 Task: Find the route from Vishwakarma Colony to Mahipalpur using Google Maps.
Action: Mouse moved to (274, 62)
Screenshot: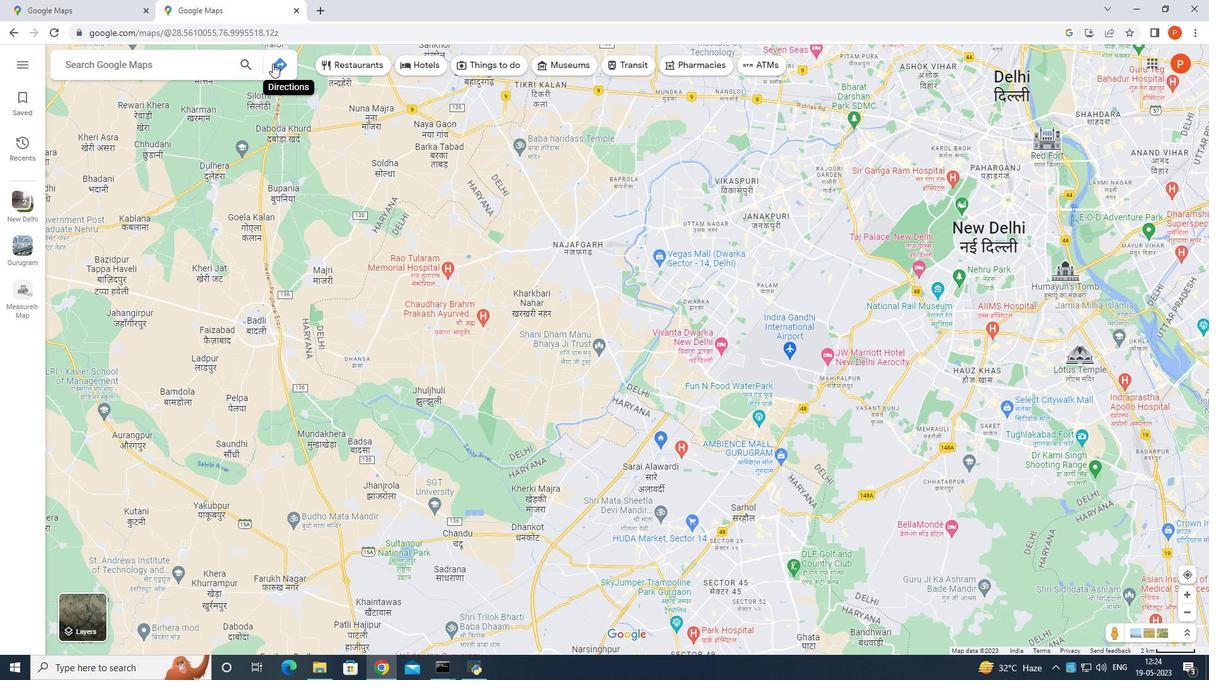 
Action: Mouse pressed left at (274, 62)
Screenshot: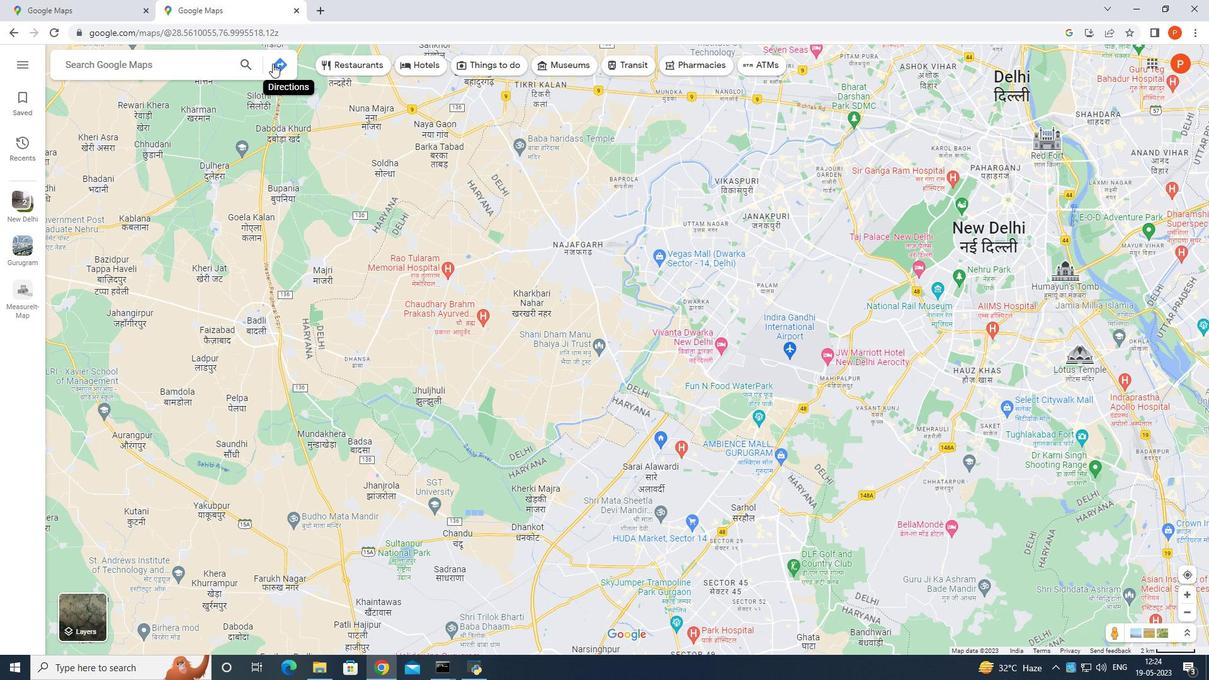 
Action: Mouse moved to (167, 100)
Screenshot: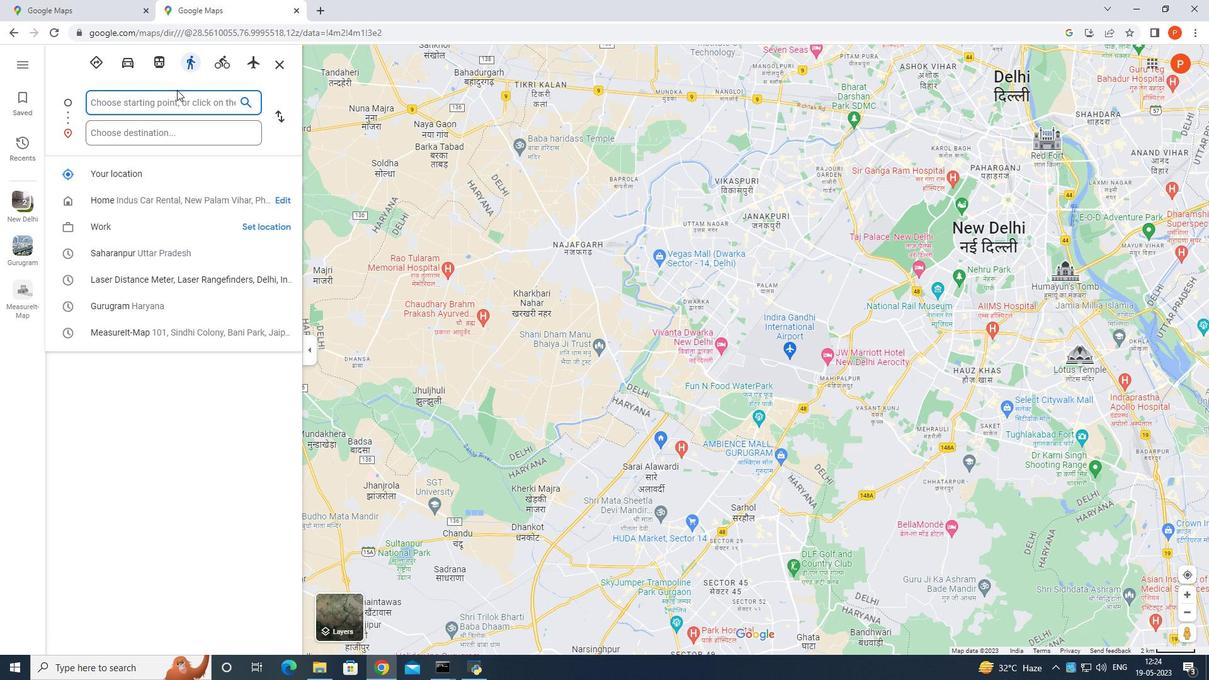 
Action: Mouse pressed left at (167, 100)
Screenshot: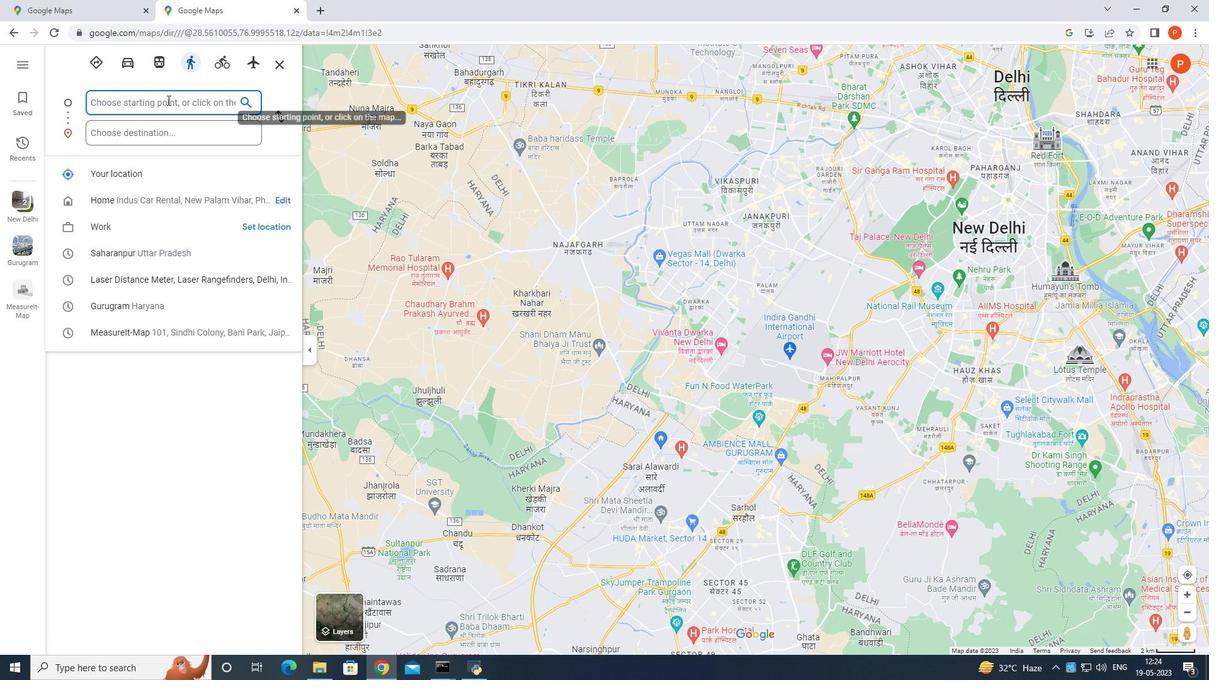 
Action: Mouse moved to (168, 103)
Screenshot: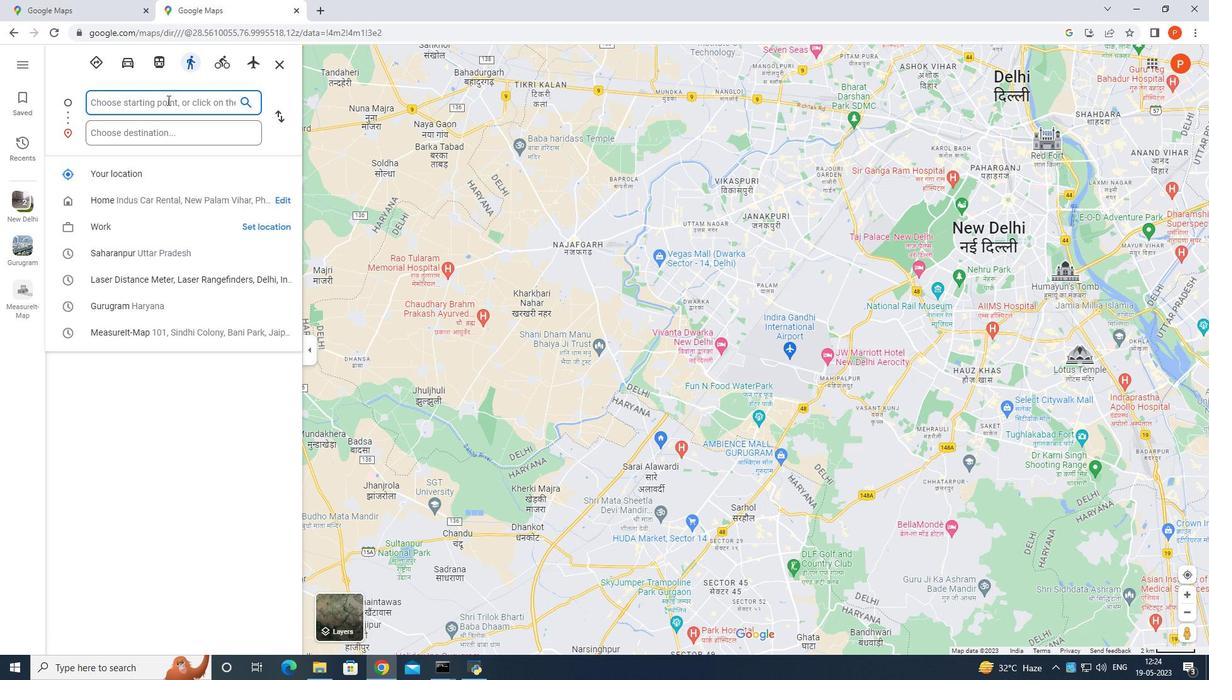 
Action: Key pressed delhi<Key.space>wishvakarma<Key.space>colony<Key.down>
Screenshot: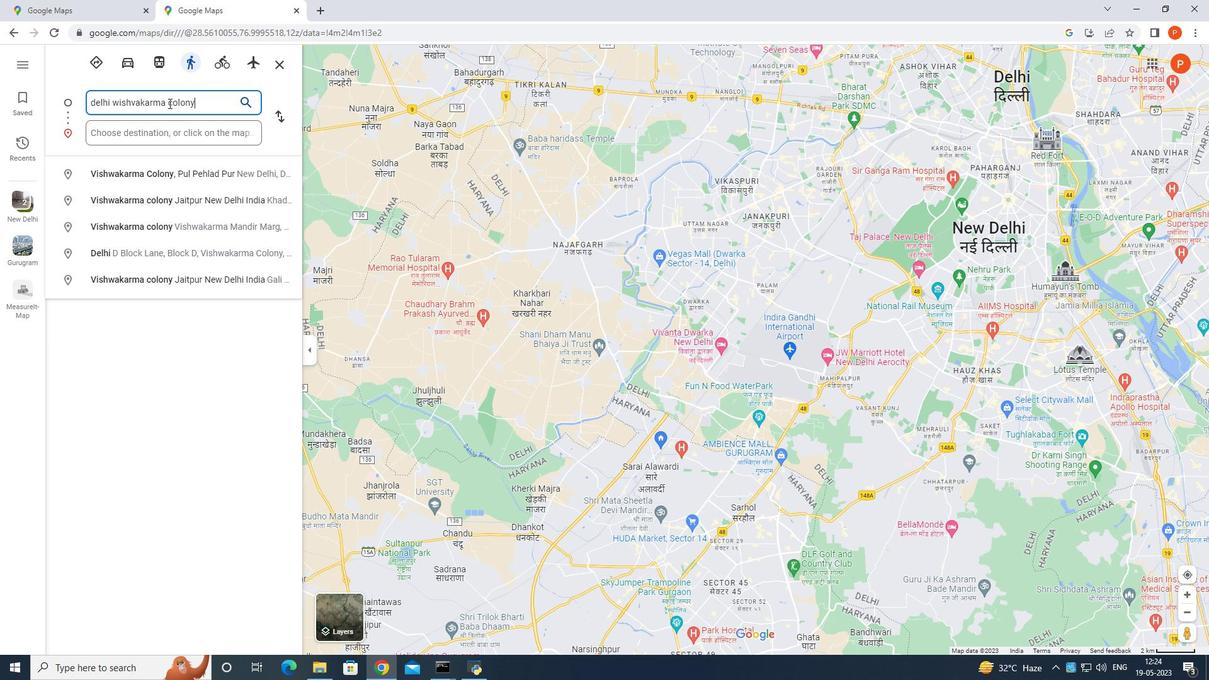 
Action: Mouse moved to (137, 127)
Screenshot: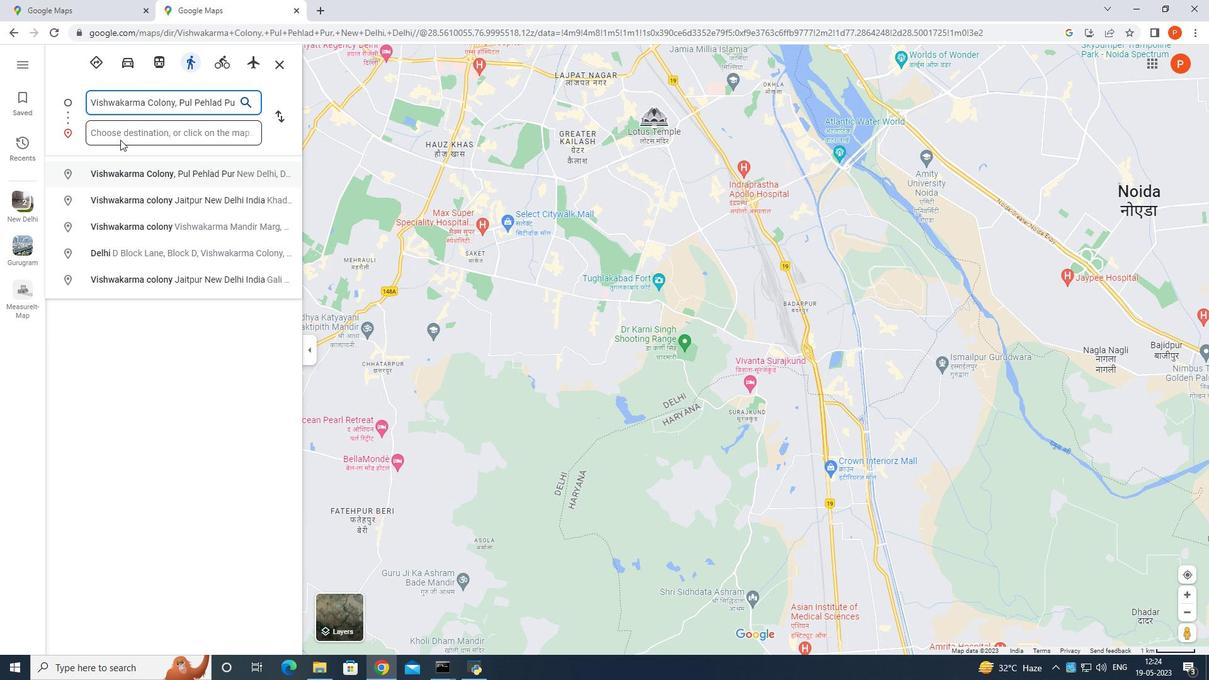 
Action: Mouse pressed left at (137, 127)
Screenshot: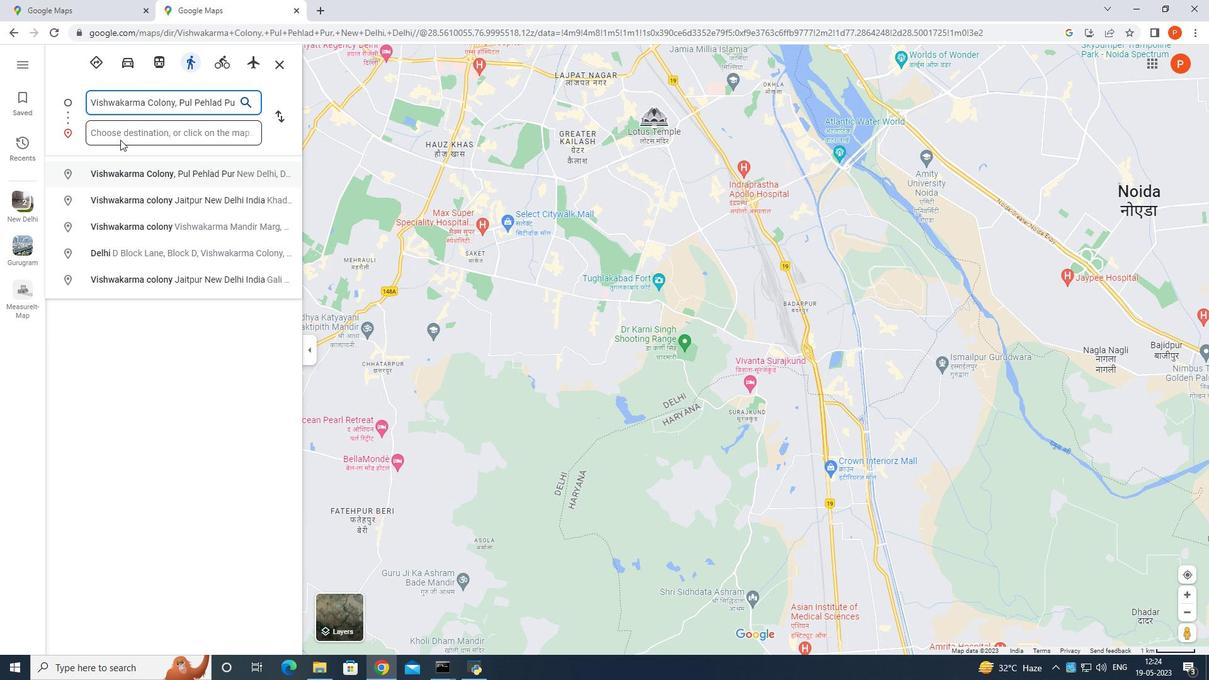
Action: Key pressed mahipalpur<Key.enter>
Screenshot: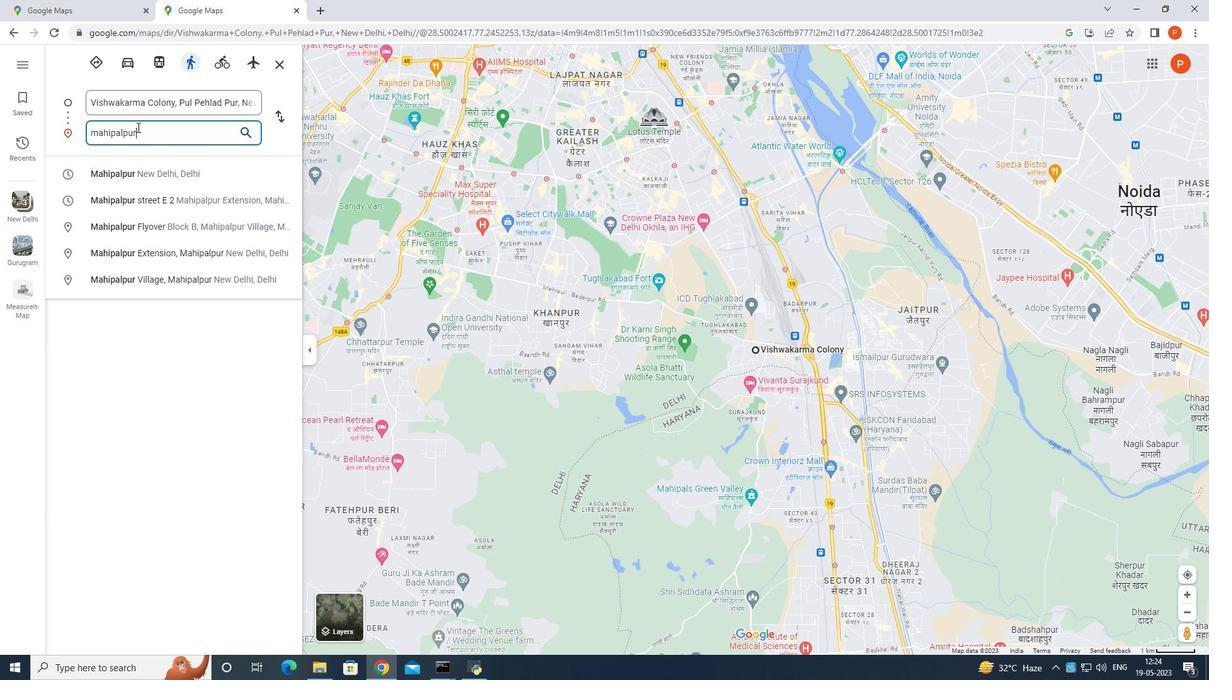 
Action: Mouse moved to (139, 131)
Screenshot: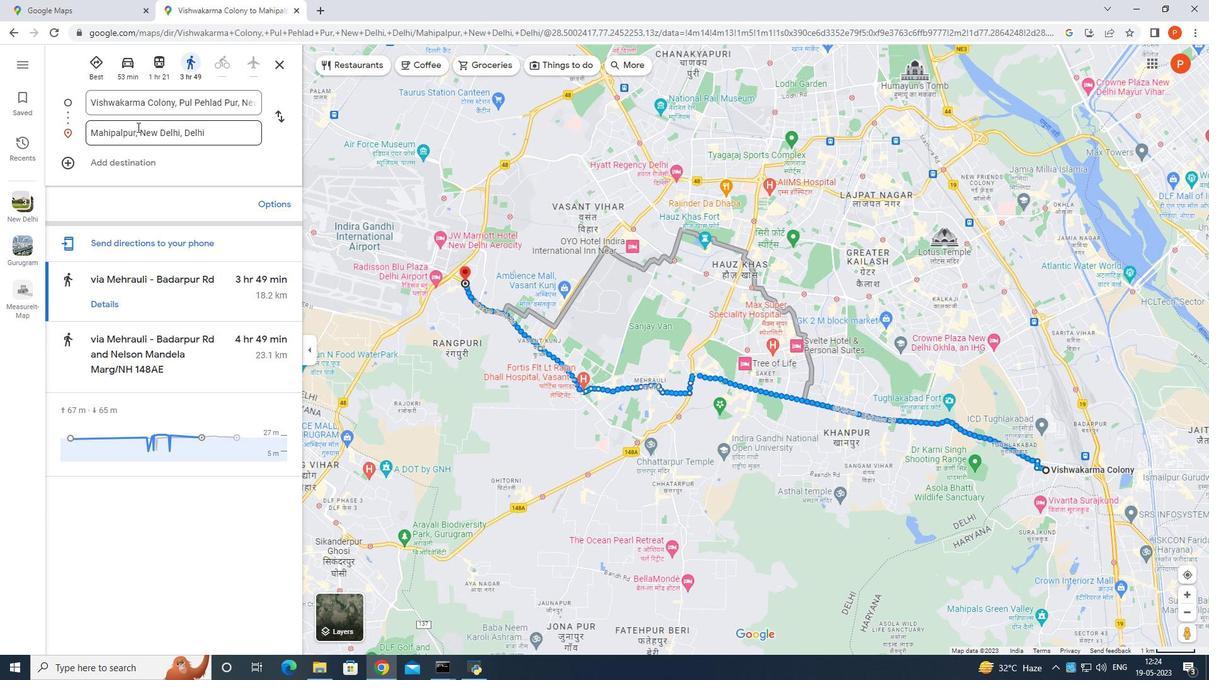 
Action: Mouse scrolled (139, 127) with delta (0, 0)
Screenshot: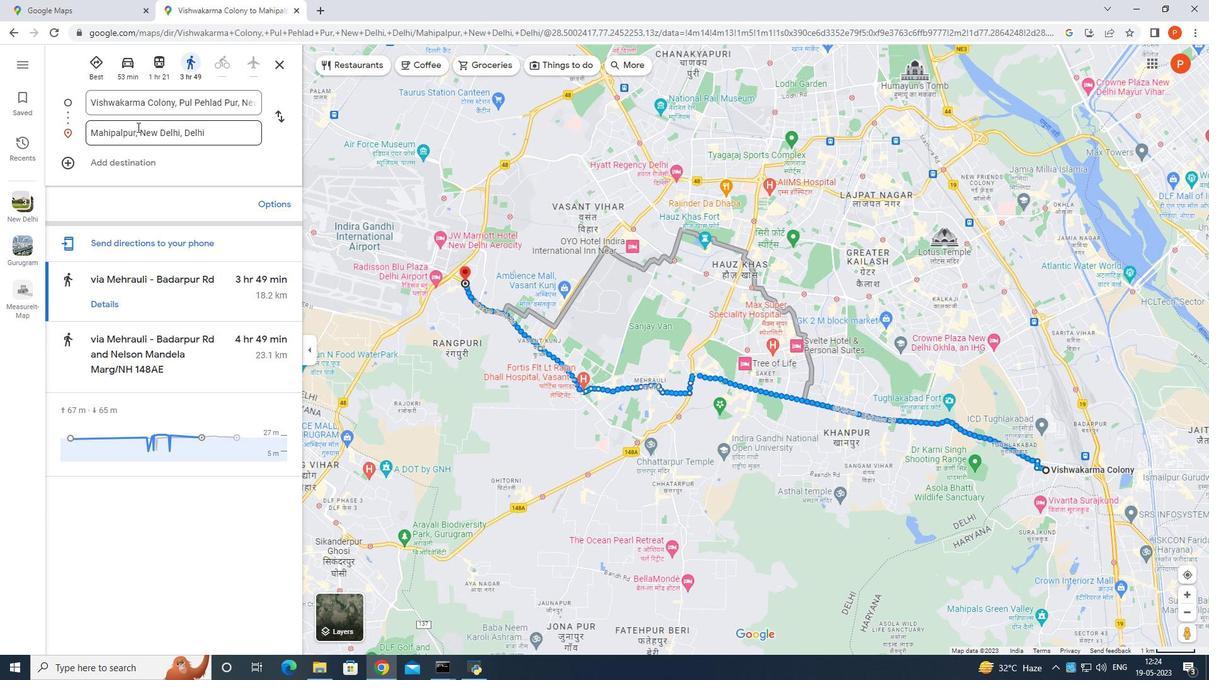 
Action: Mouse moved to (142, 149)
Screenshot: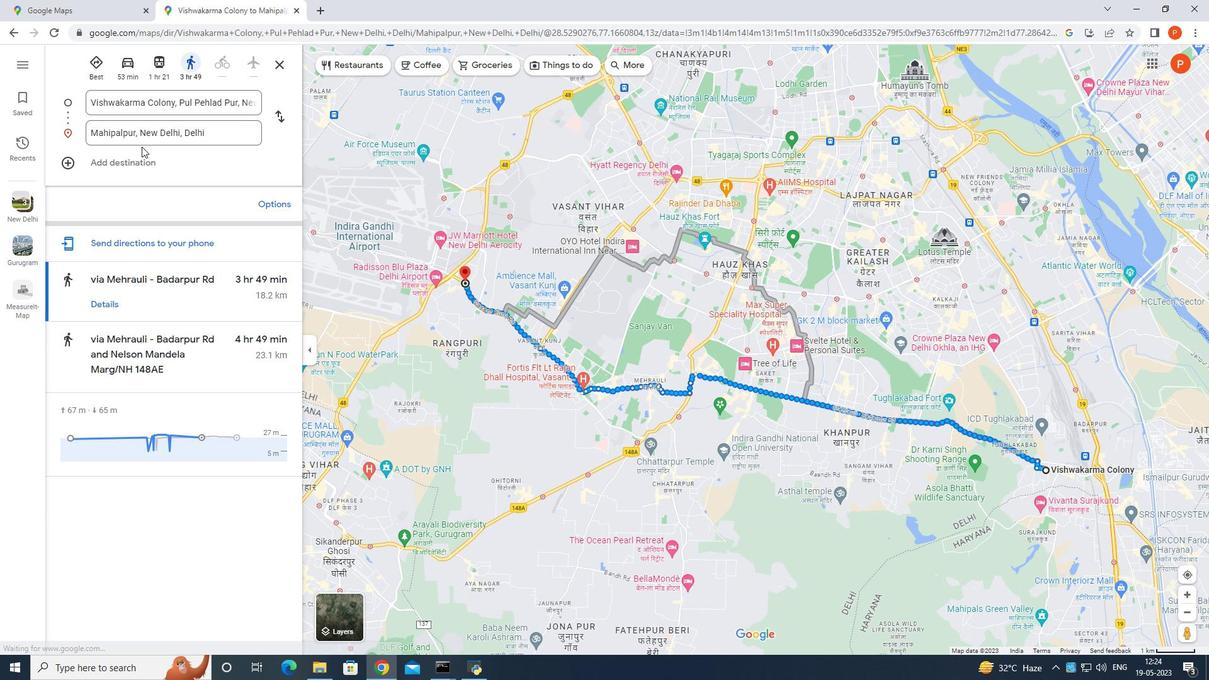 
Action: Mouse scrolled (142, 149) with delta (0, 0)
Screenshot: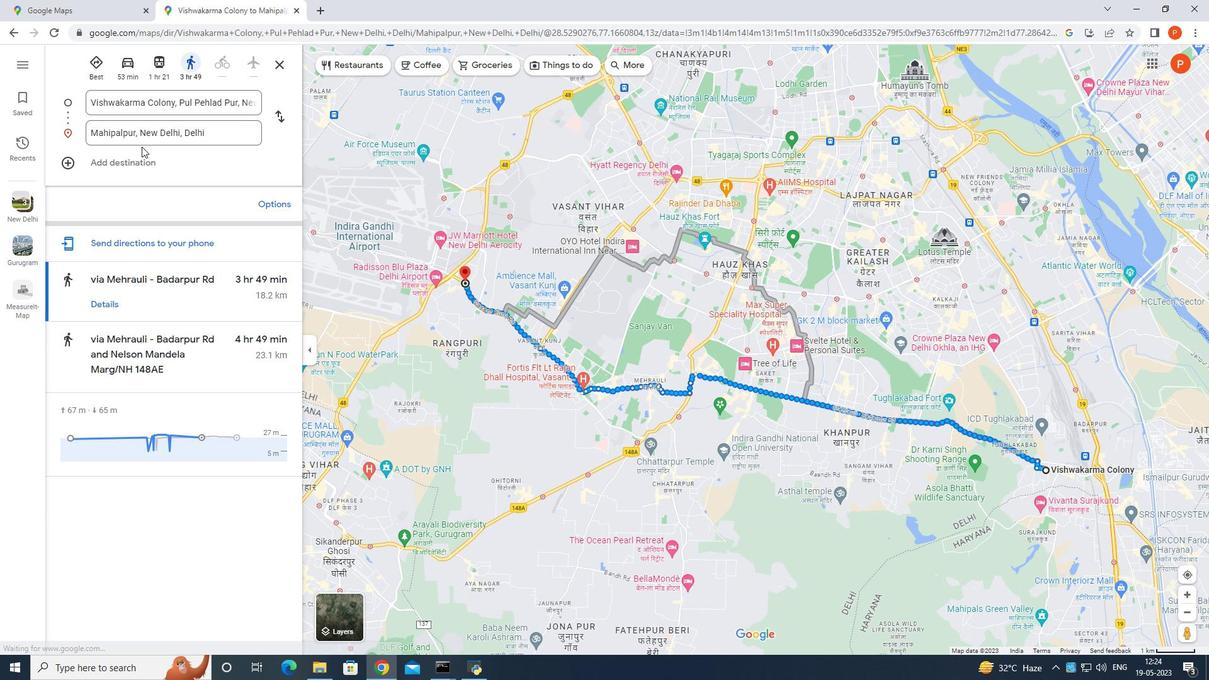 
Action: Mouse scrolled (142, 149) with delta (0, 0)
Screenshot: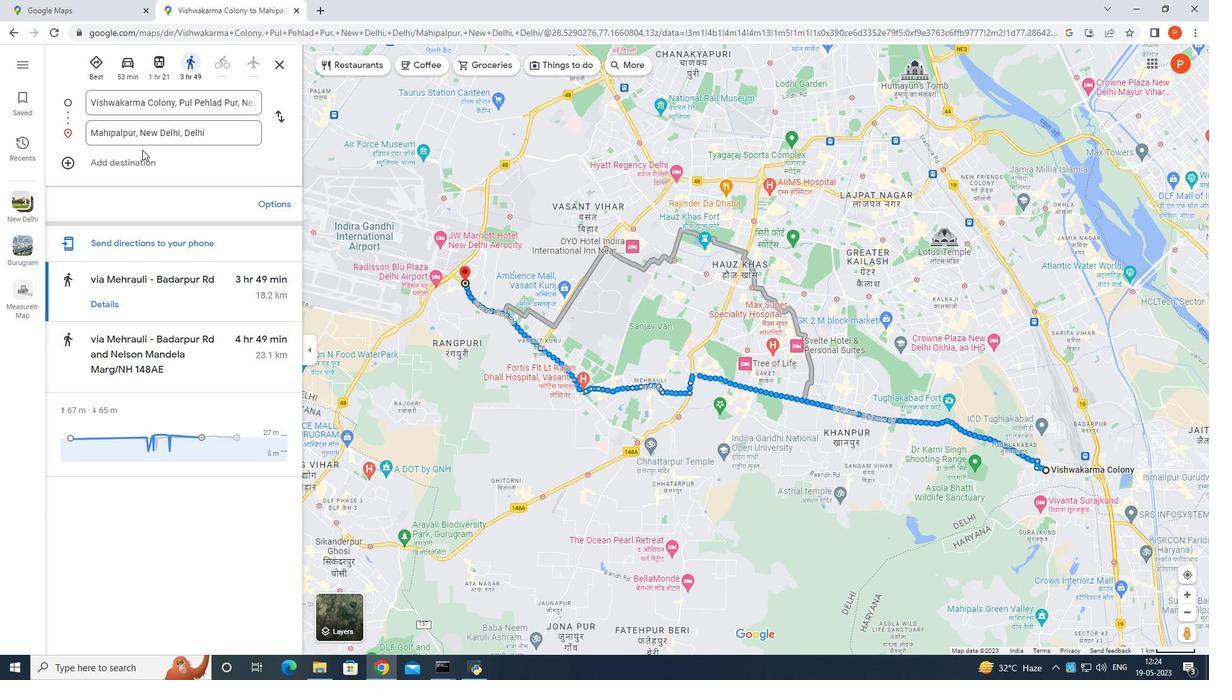
Action: Mouse moved to (284, 205)
Screenshot: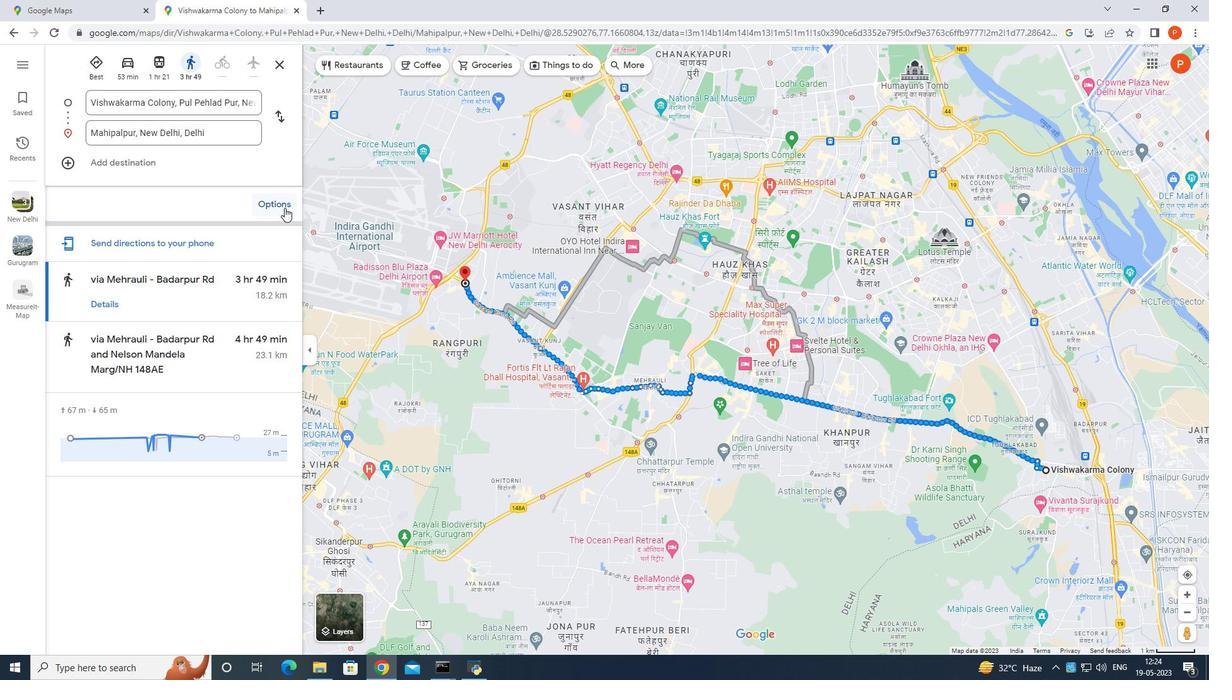 
Action: Mouse pressed left at (284, 205)
Screenshot: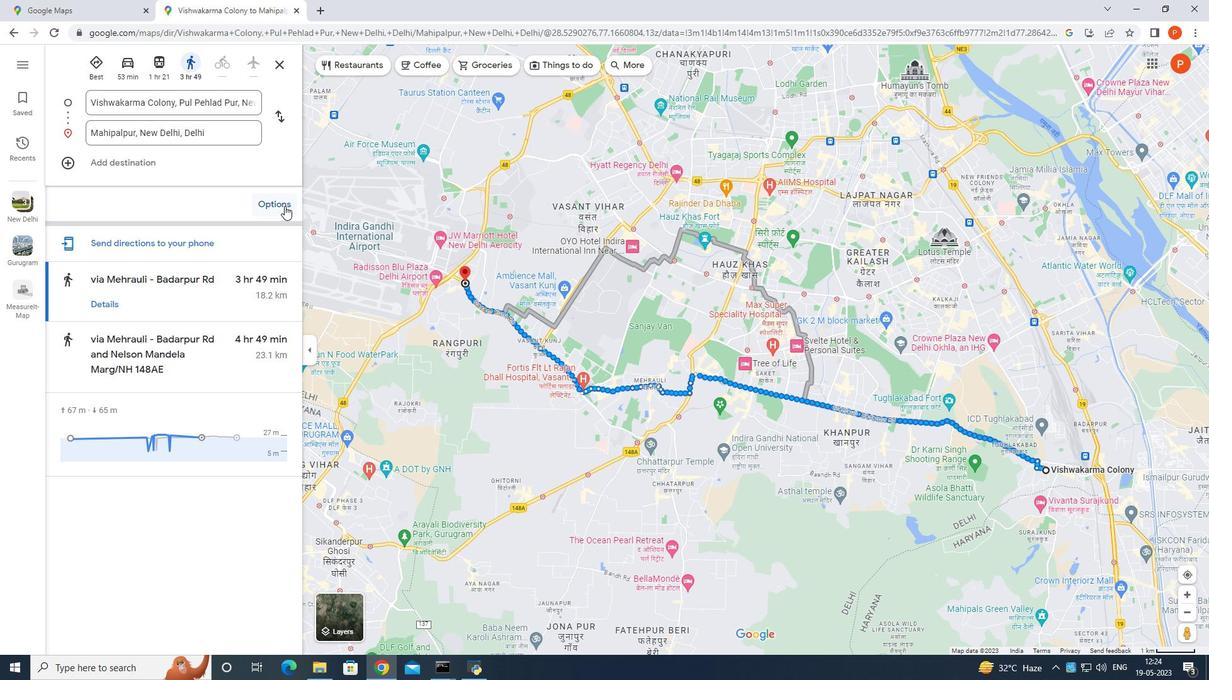
Action: Mouse moved to (279, 202)
Screenshot: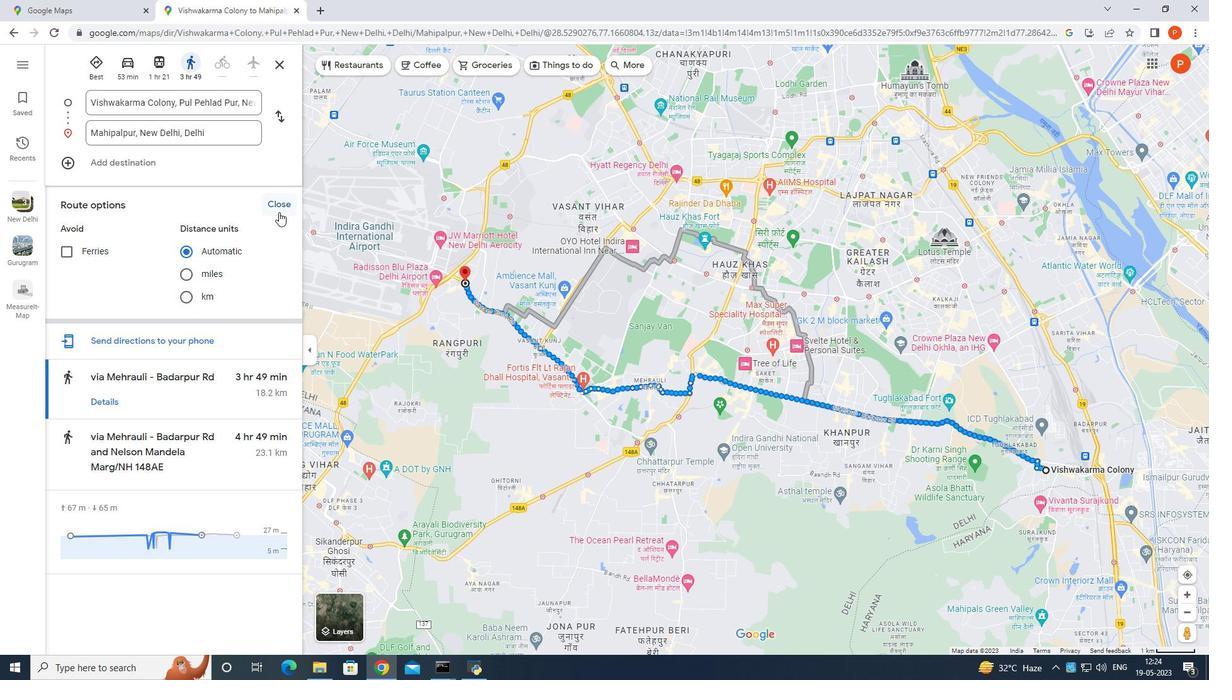 
Action: Mouse pressed left at (279, 202)
Screenshot: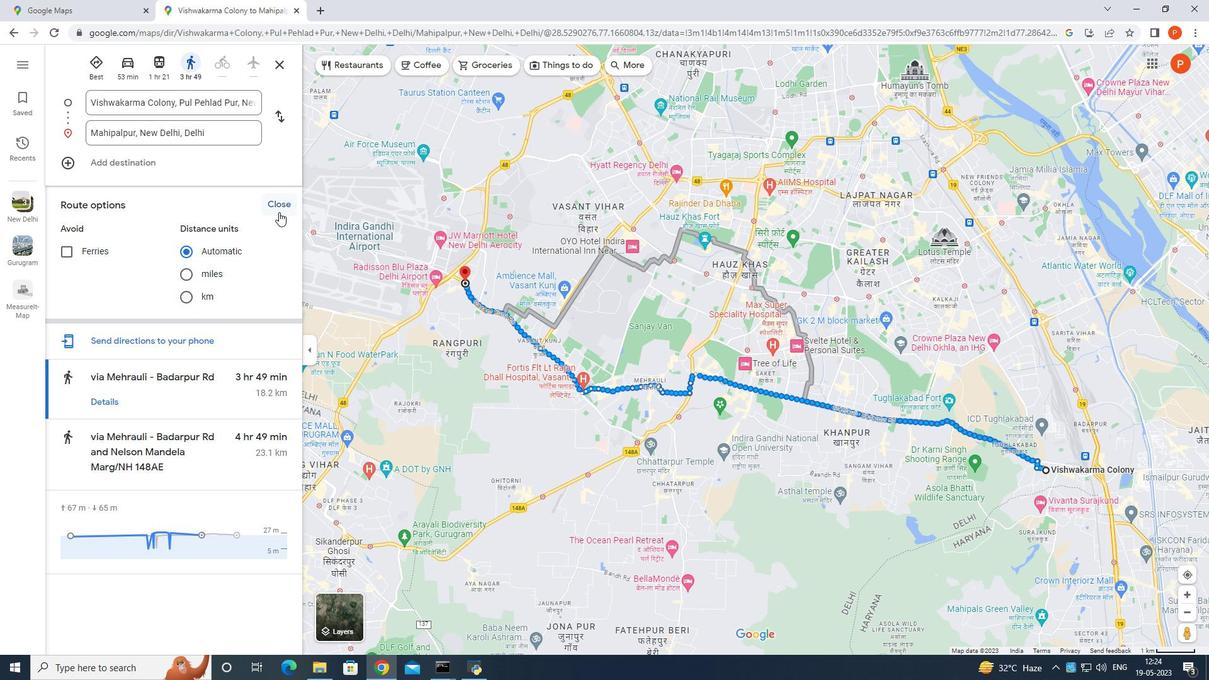 
Action: Mouse moved to (214, 306)
Screenshot: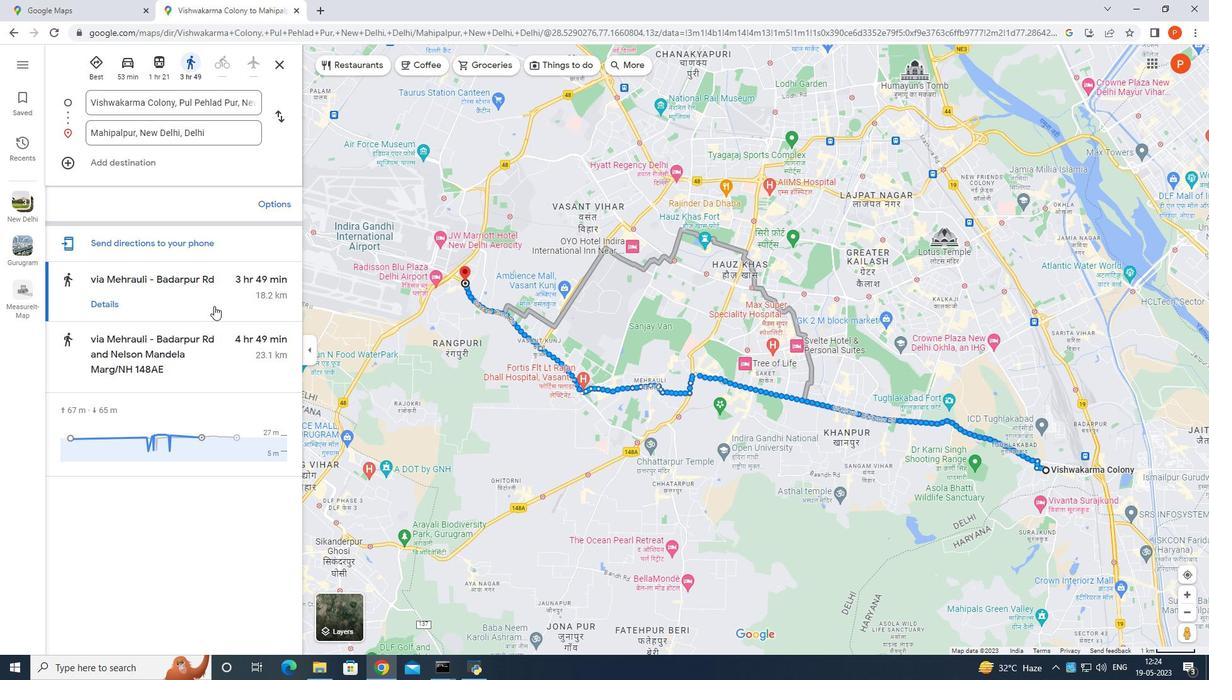
Action: Mouse pressed left at (214, 306)
Screenshot: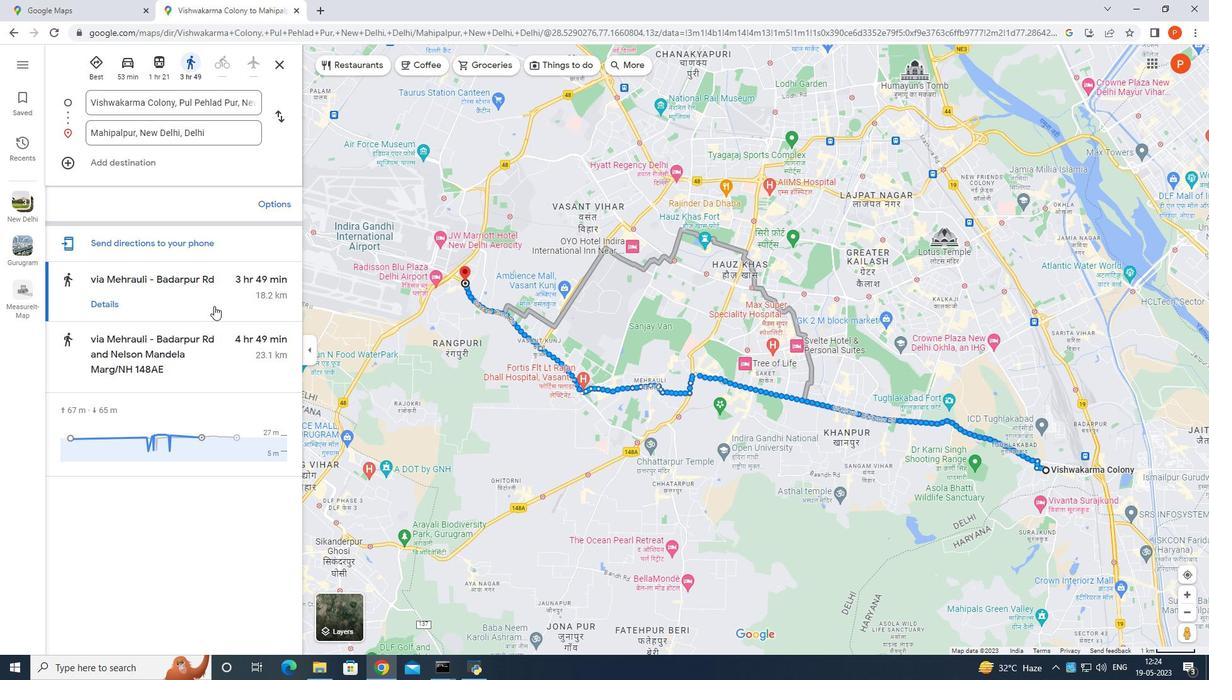 
Action: Mouse moved to (208, 294)
Screenshot: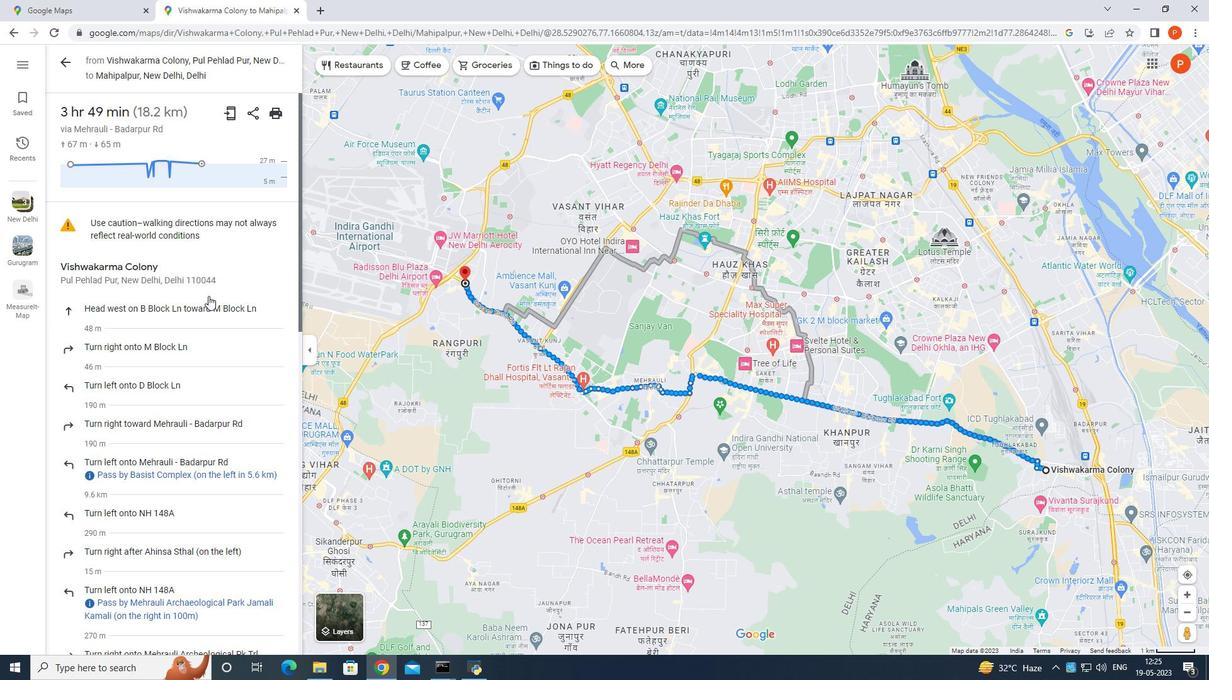 
Action: Mouse scrolled (208, 294) with delta (0, 0)
Screenshot: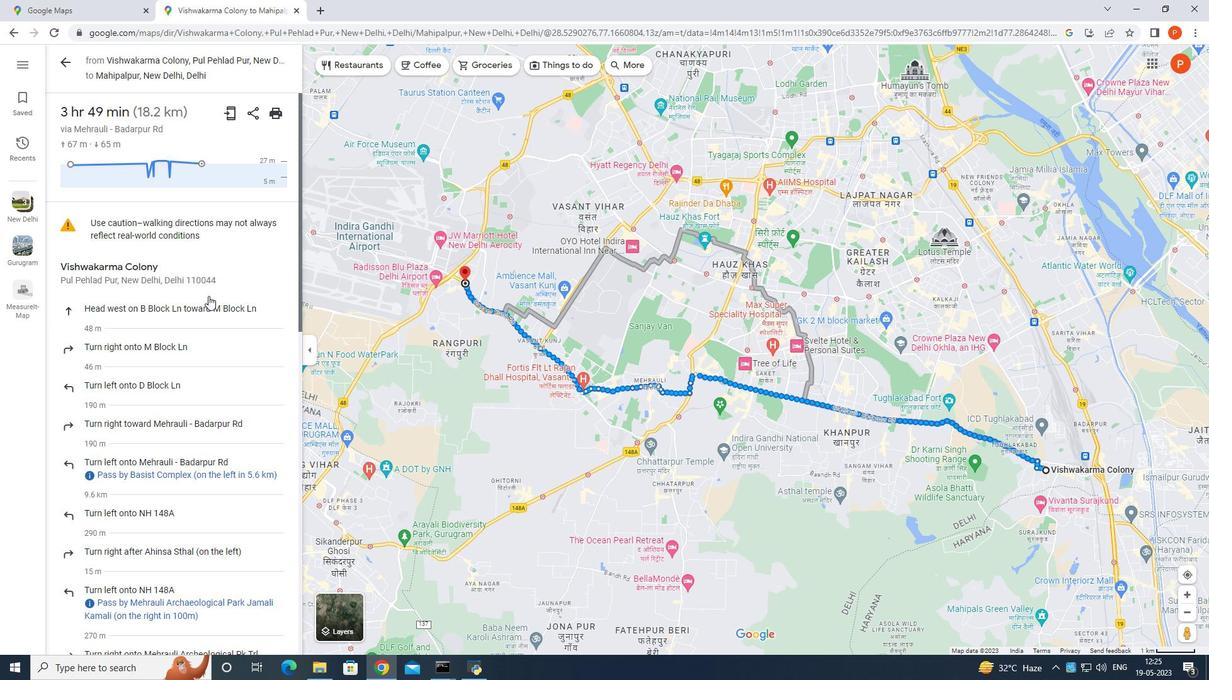 
Action: Mouse moved to (186, 231)
Screenshot: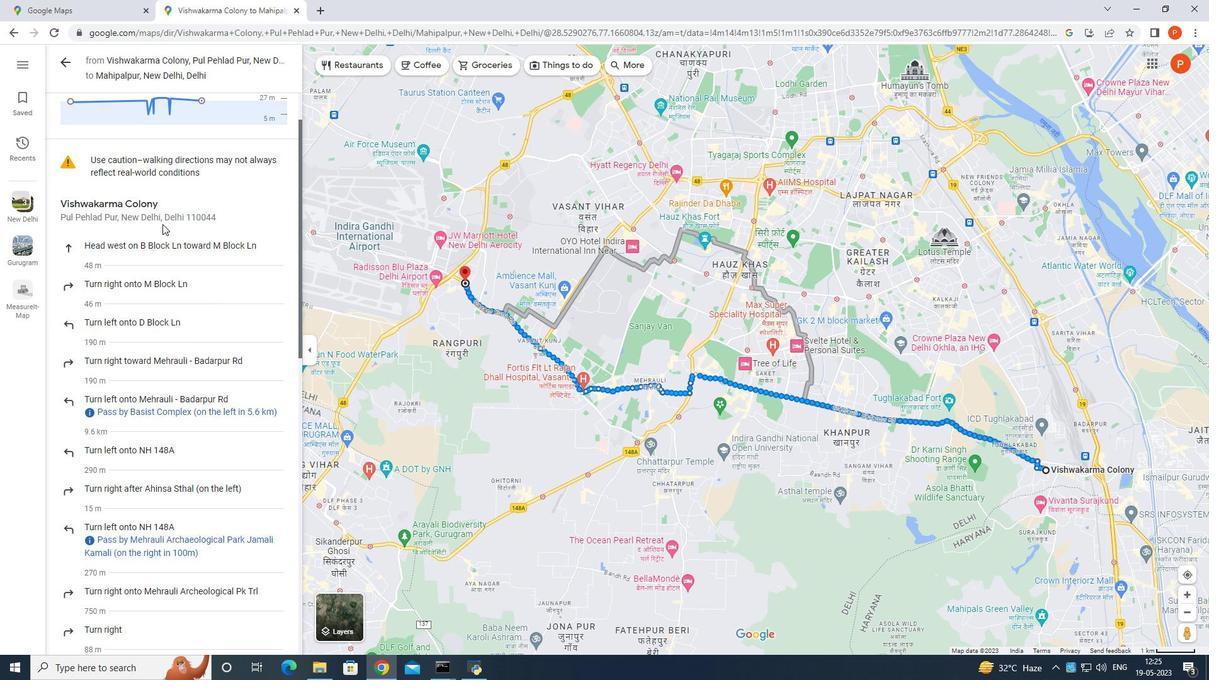 
Action: Mouse scrolled (186, 230) with delta (0, 0)
Screenshot: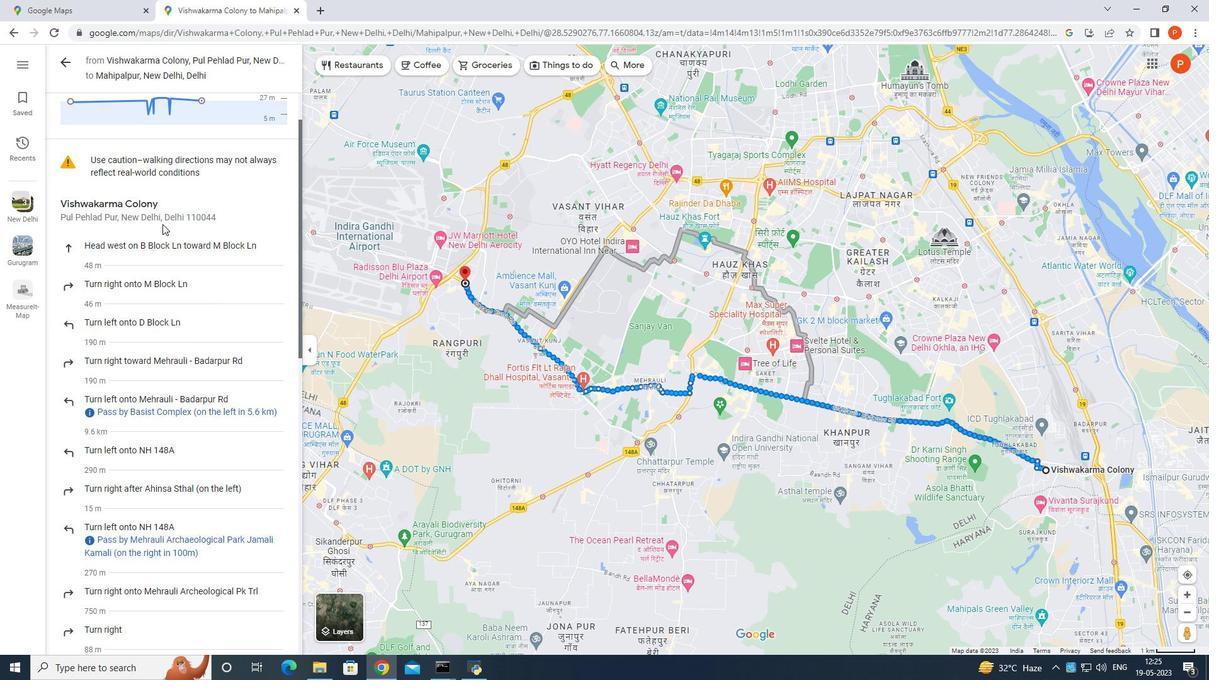 
Action: Mouse moved to (219, 199)
Screenshot: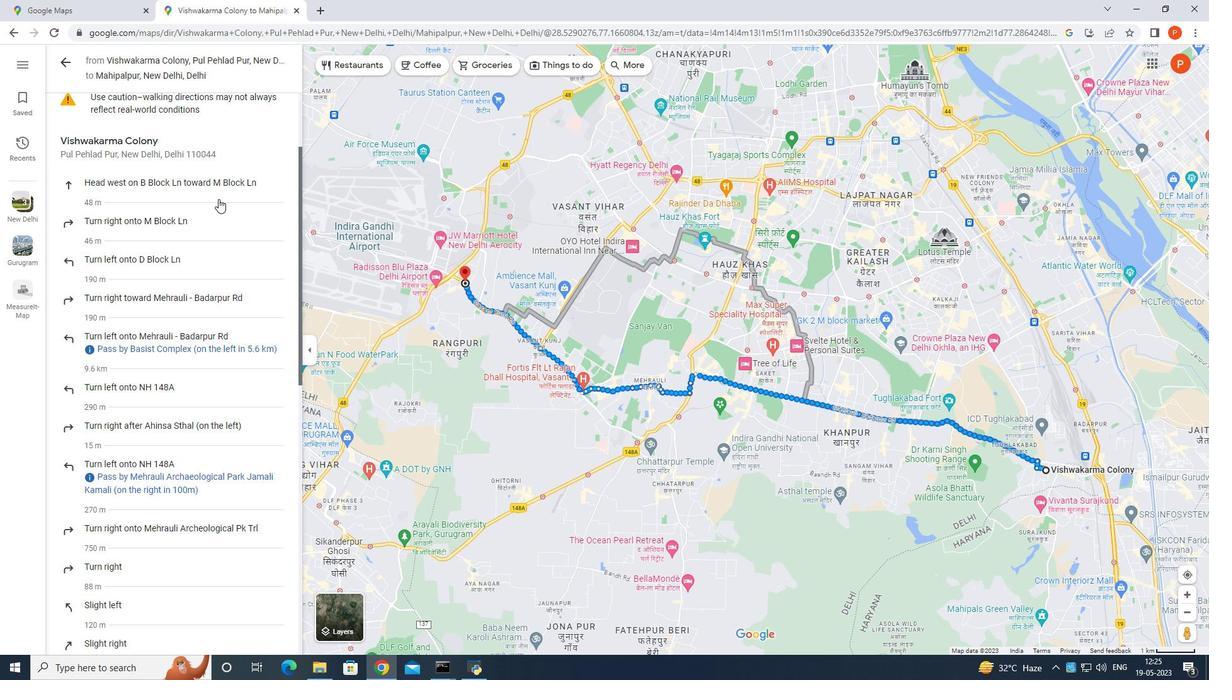 
Action: Mouse scrolled (219, 198) with delta (0, 0)
Screenshot: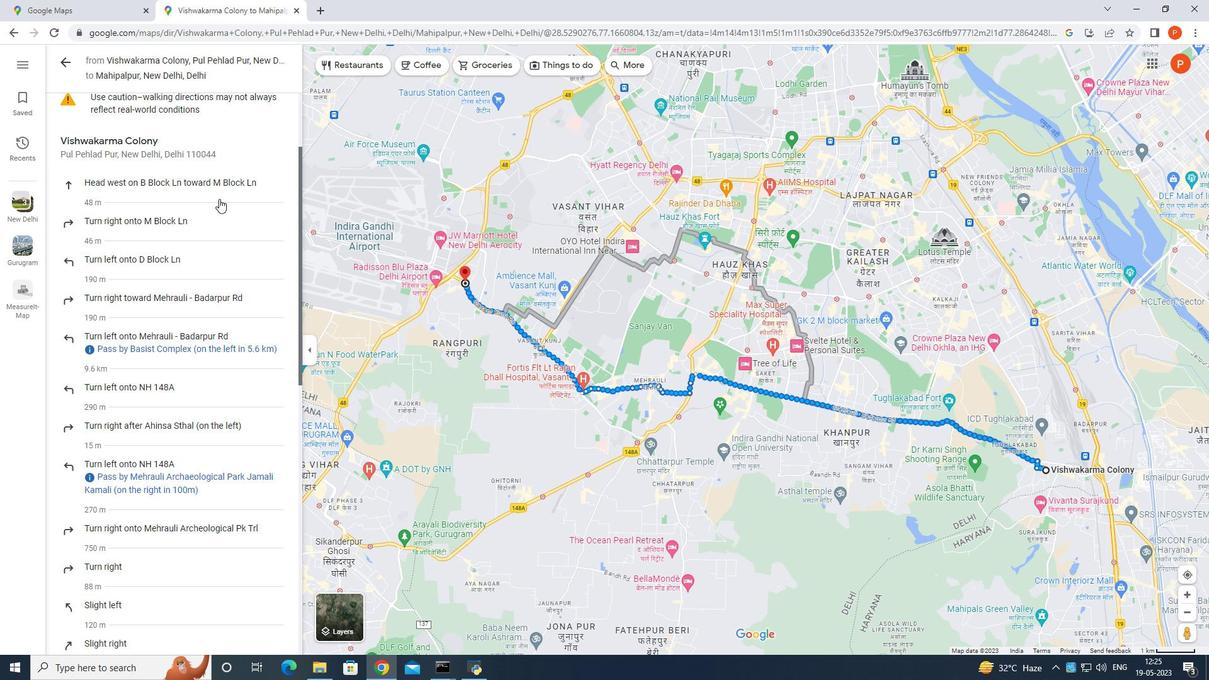 
Action: Mouse moved to (197, 271)
Screenshot: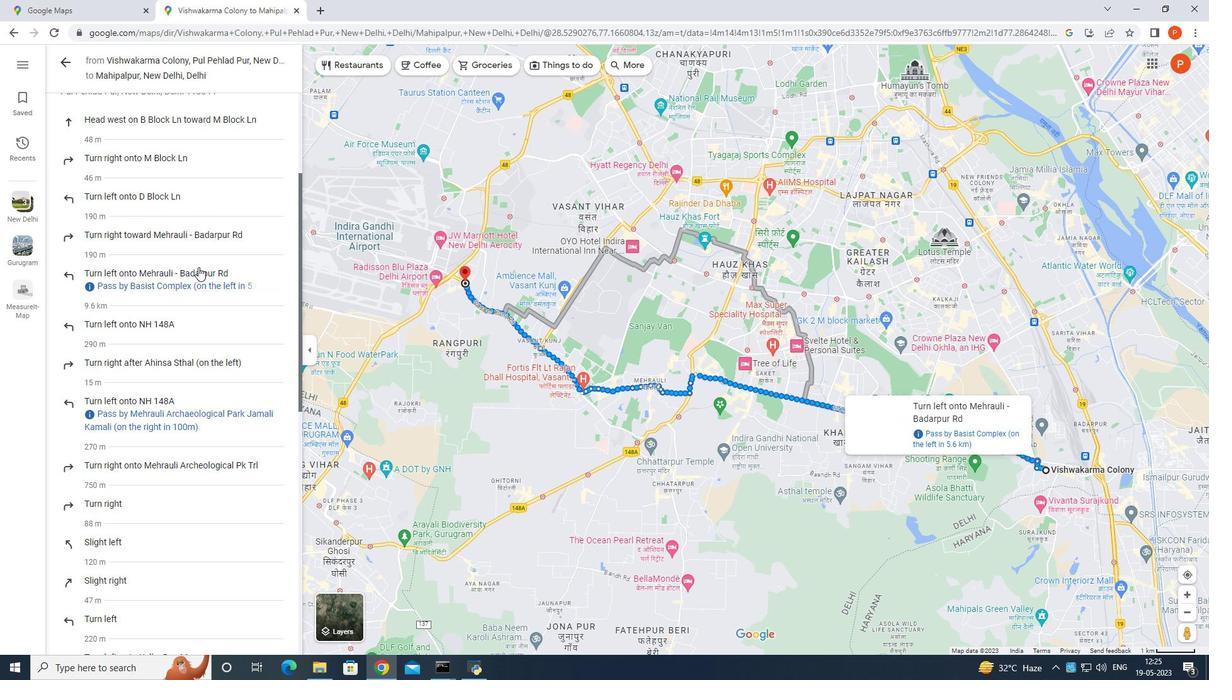 
Action: Mouse scrolled (197, 270) with delta (0, 0)
Screenshot: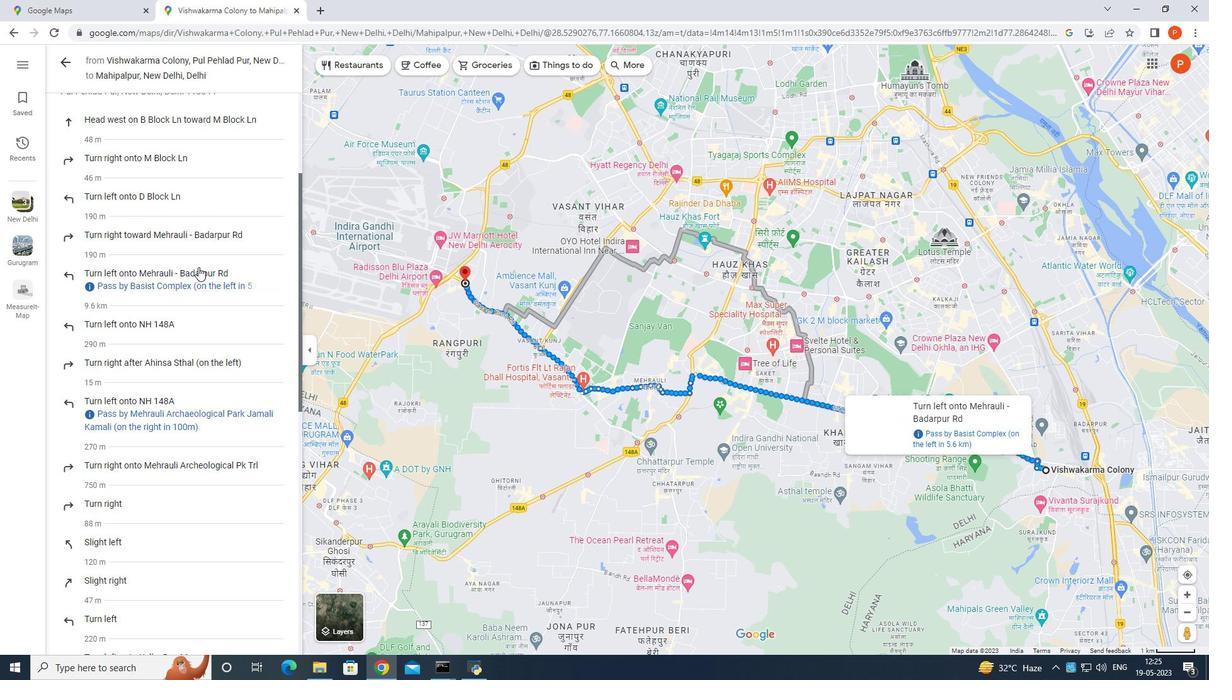 
Action: Mouse moved to (192, 330)
Screenshot: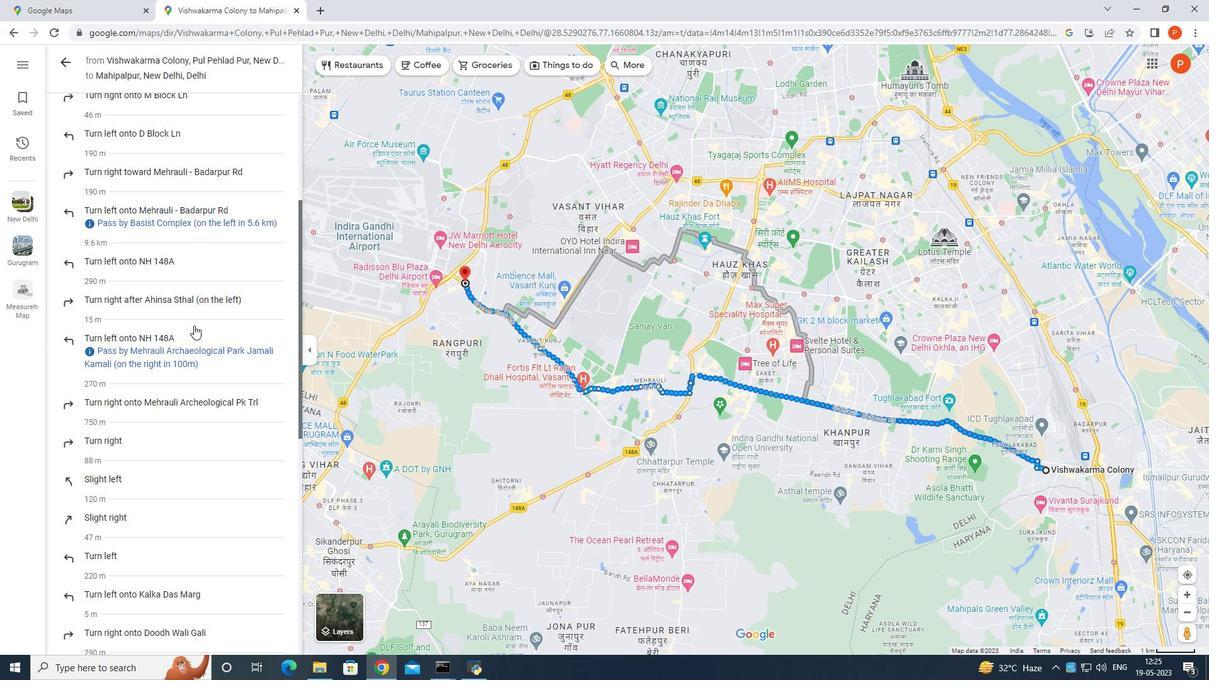 
Action: Mouse scrolled (192, 330) with delta (0, 0)
Screenshot: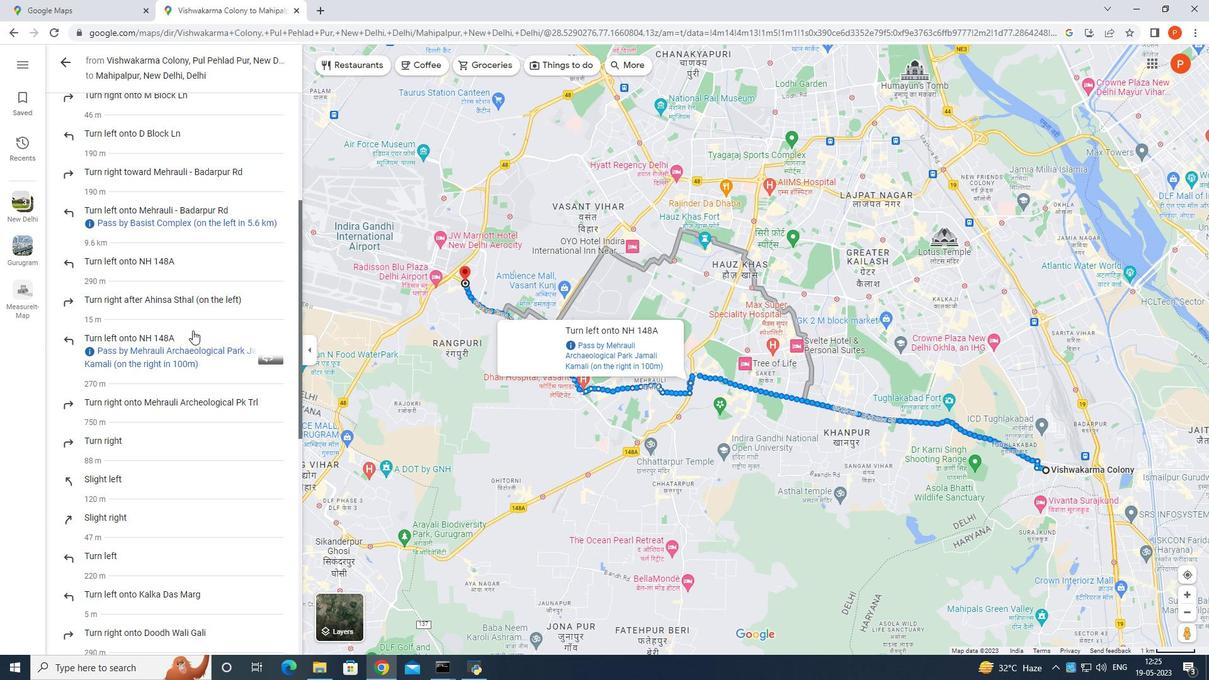 
Action: Mouse scrolled (192, 330) with delta (0, 0)
Screenshot: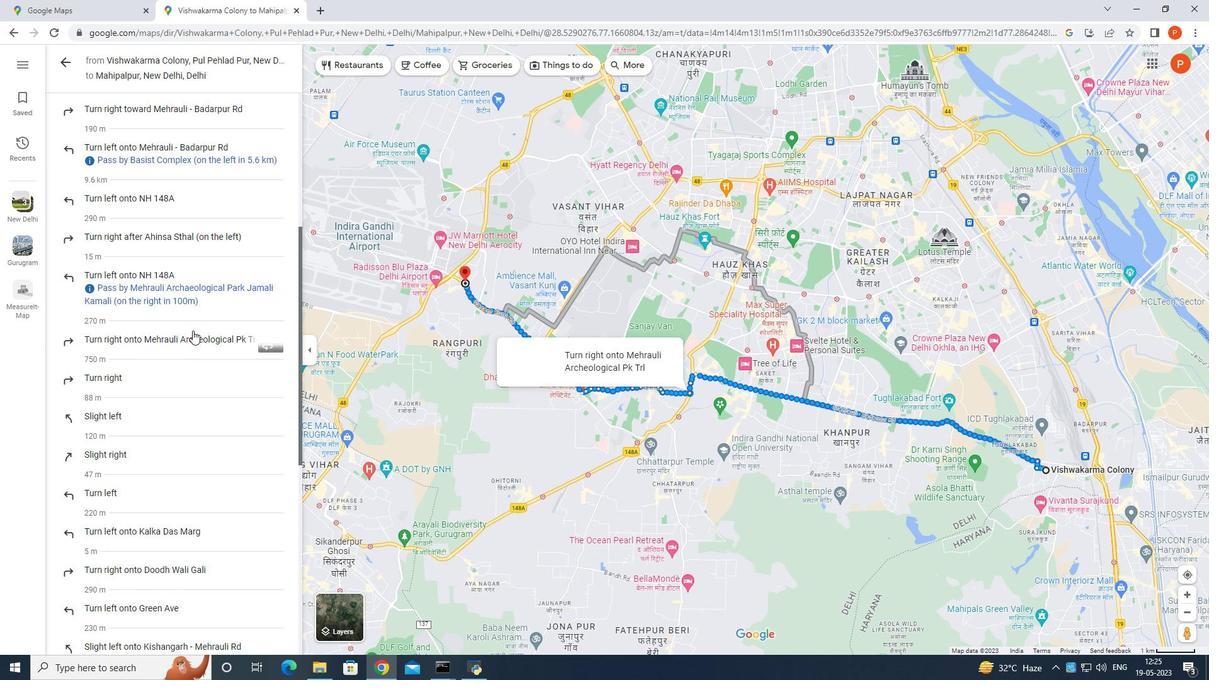 
Action: Mouse scrolled (192, 330) with delta (0, 0)
Screenshot: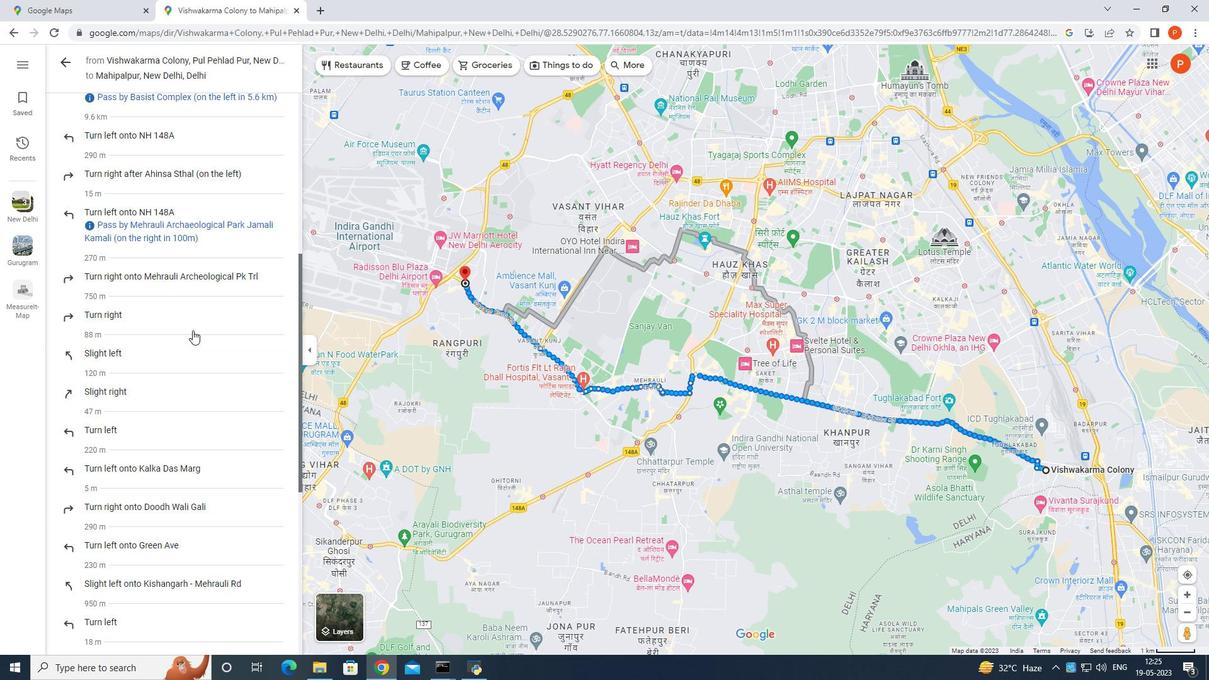 
Action: Mouse scrolled (192, 330) with delta (0, 0)
Screenshot: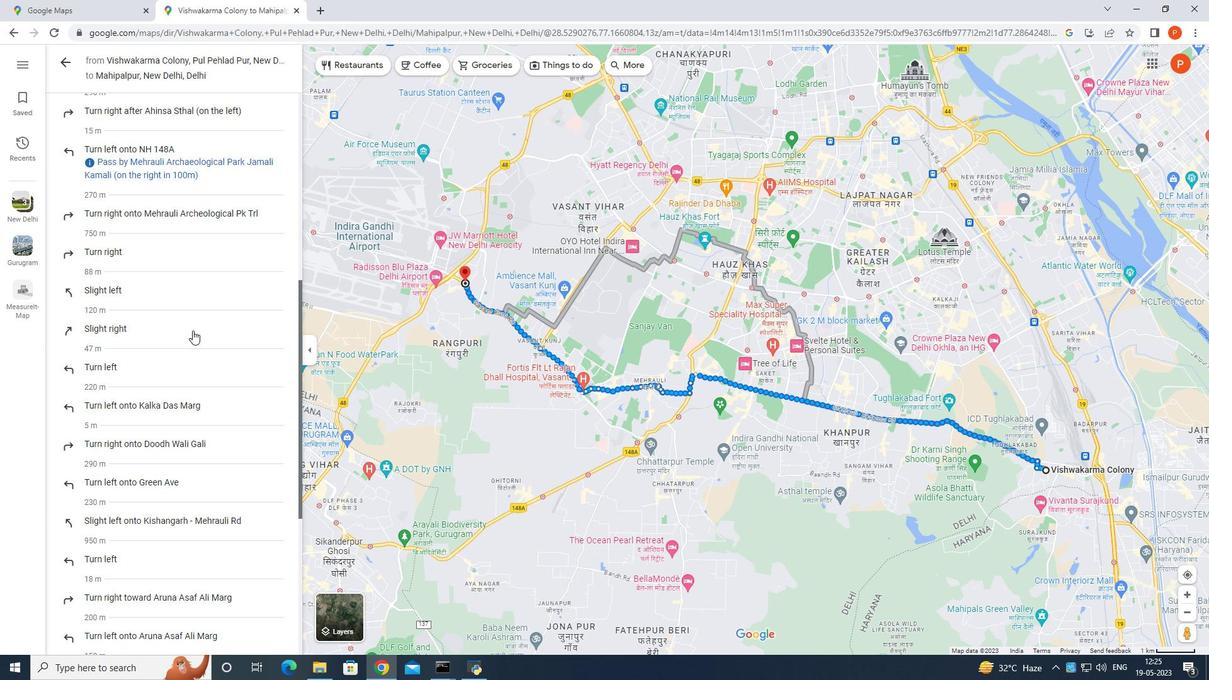 
Action: Mouse scrolled (192, 330) with delta (0, 0)
Screenshot: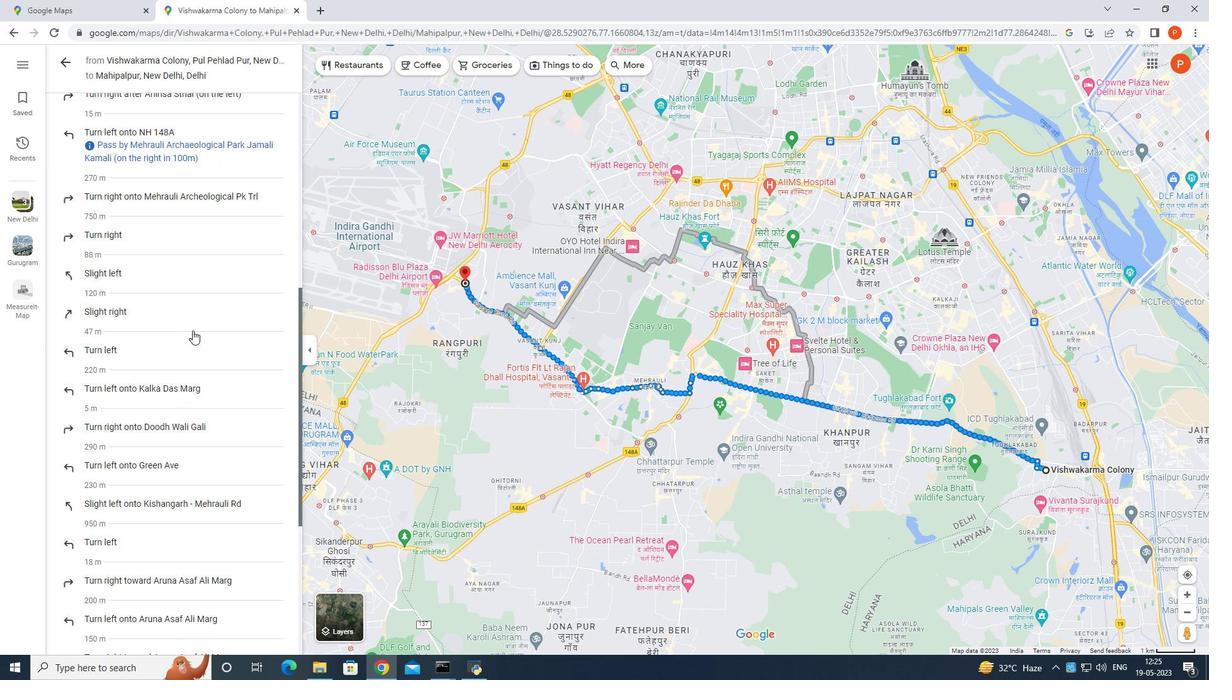 
Action: Mouse moved to (194, 326)
Screenshot: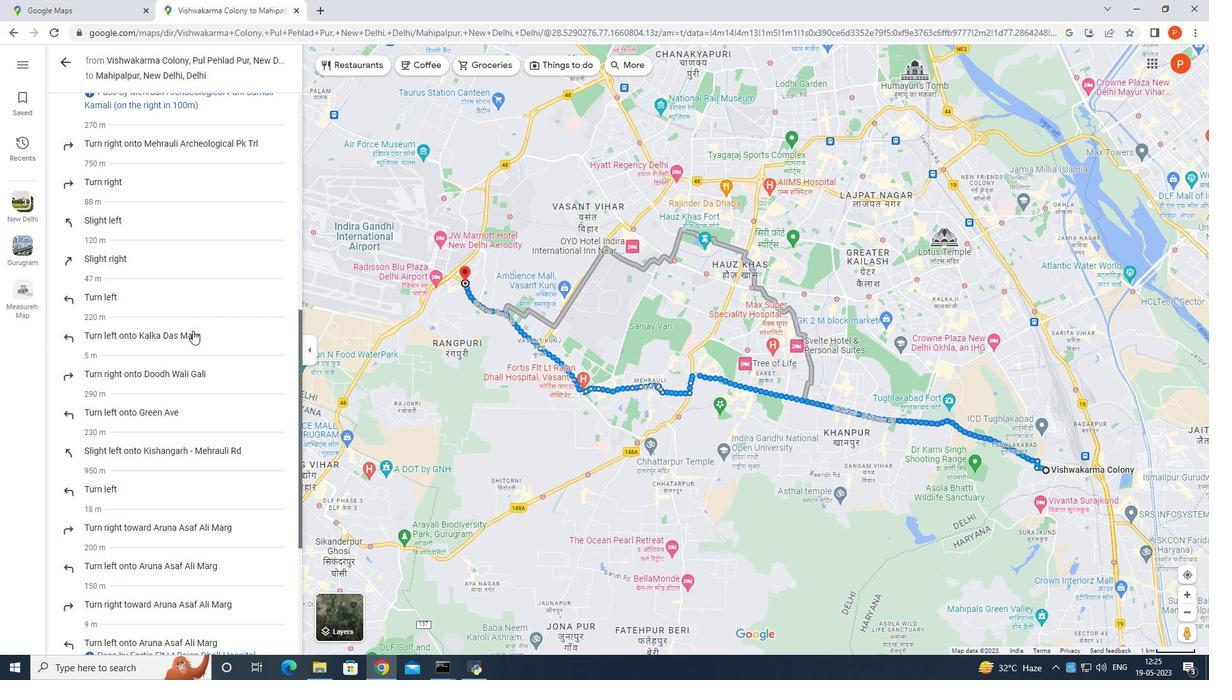 
Action: Mouse scrolled (194, 326) with delta (0, 0)
Screenshot: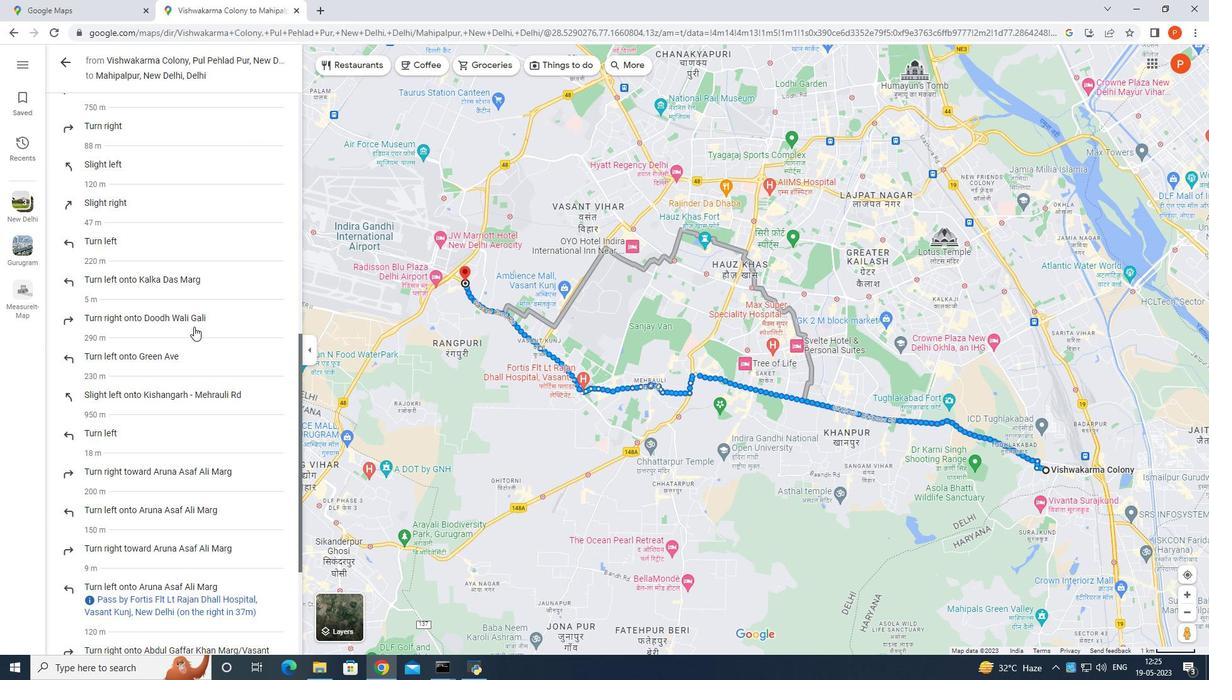 
Action: Mouse moved to (195, 323)
Screenshot: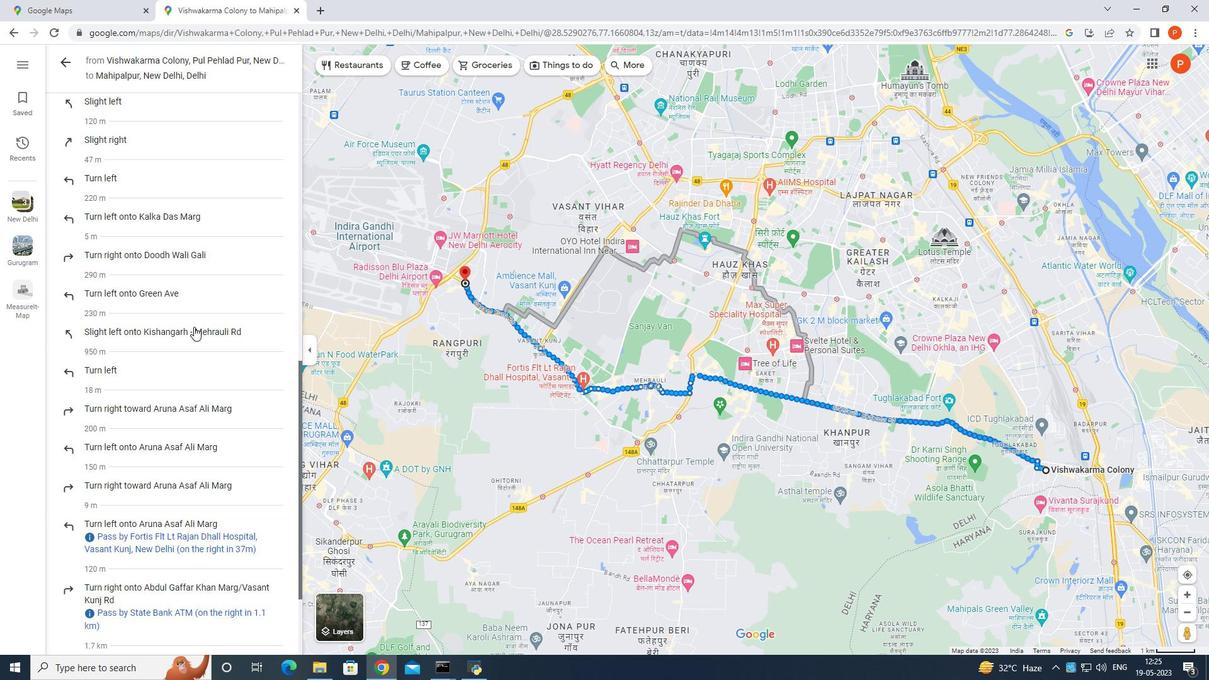 
Action: Mouse scrolled (195, 323) with delta (0, 0)
Screenshot: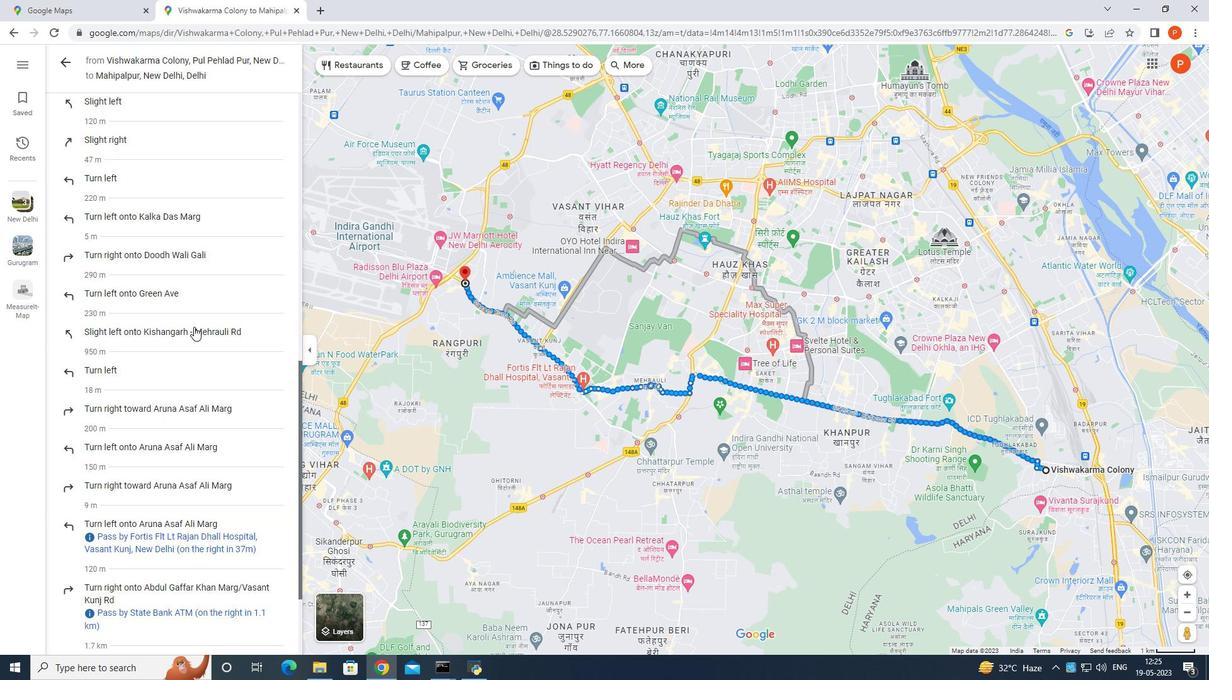 
Action: Mouse moved to (195, 323)
Screenshot: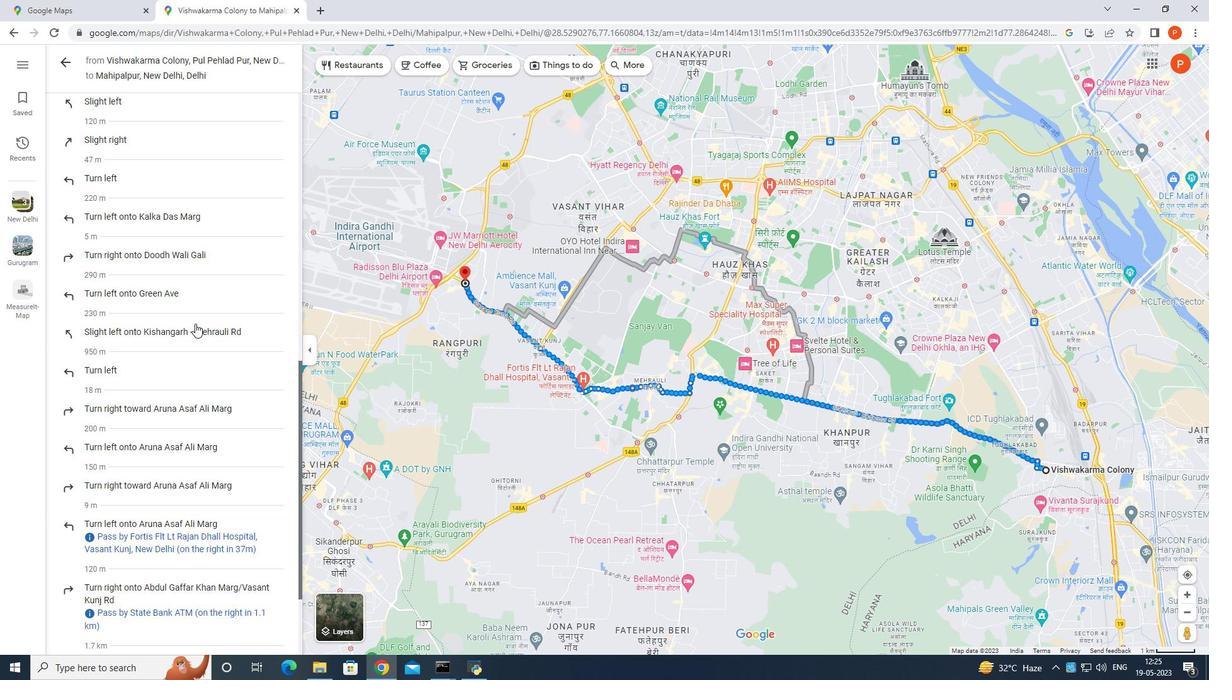 
Action: Mouse scrolled (195, 322) with delta (0, 0)
Screenshot: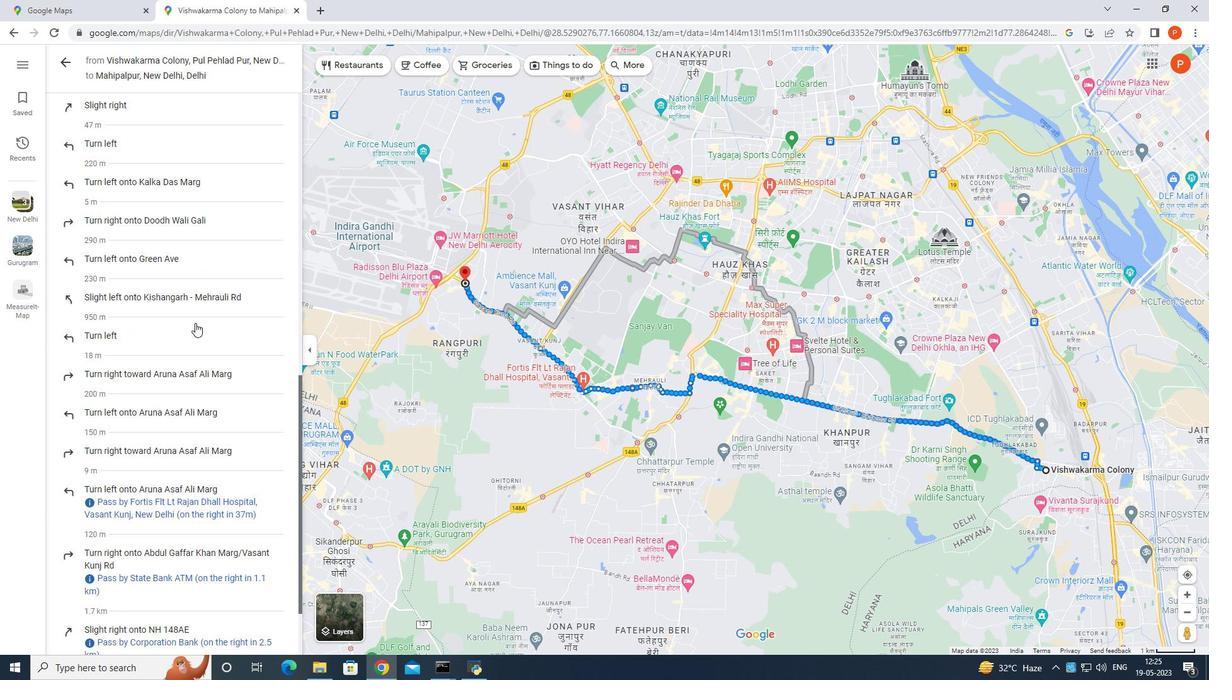 
Action: Mouse scrolled (195, 322) with delta (0, 0)
Screenshot: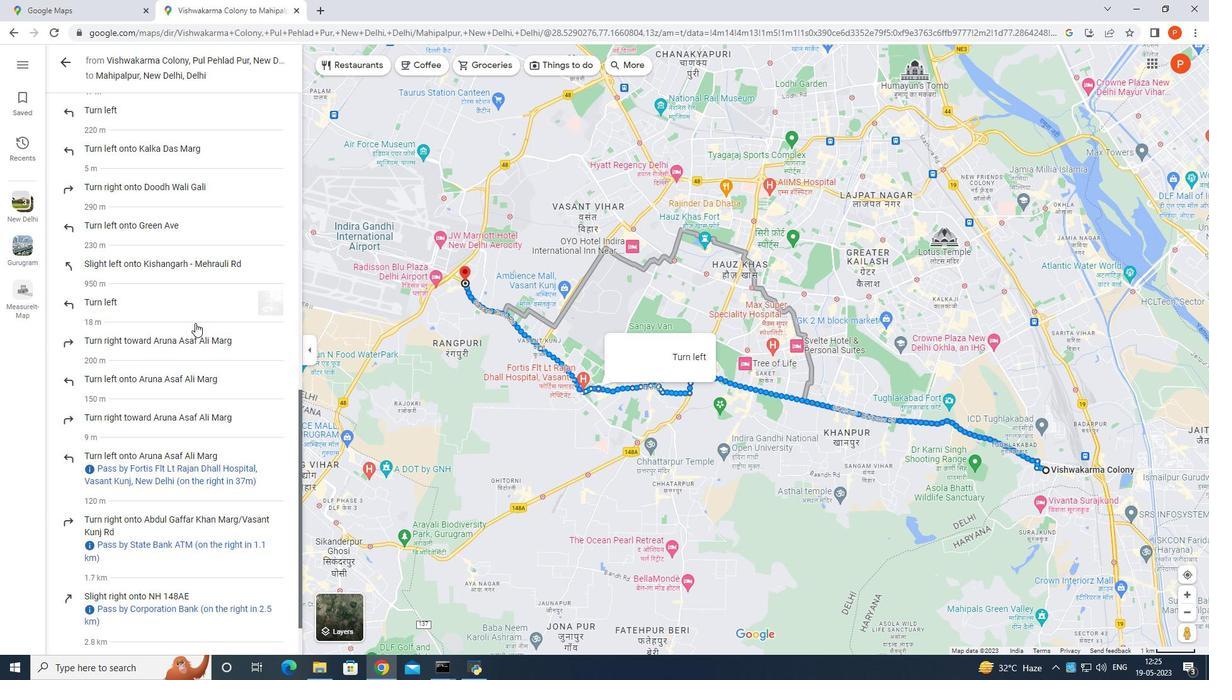 
Action: Mouse scrolled (195, 322) with delta (0, 0)
Screenshot: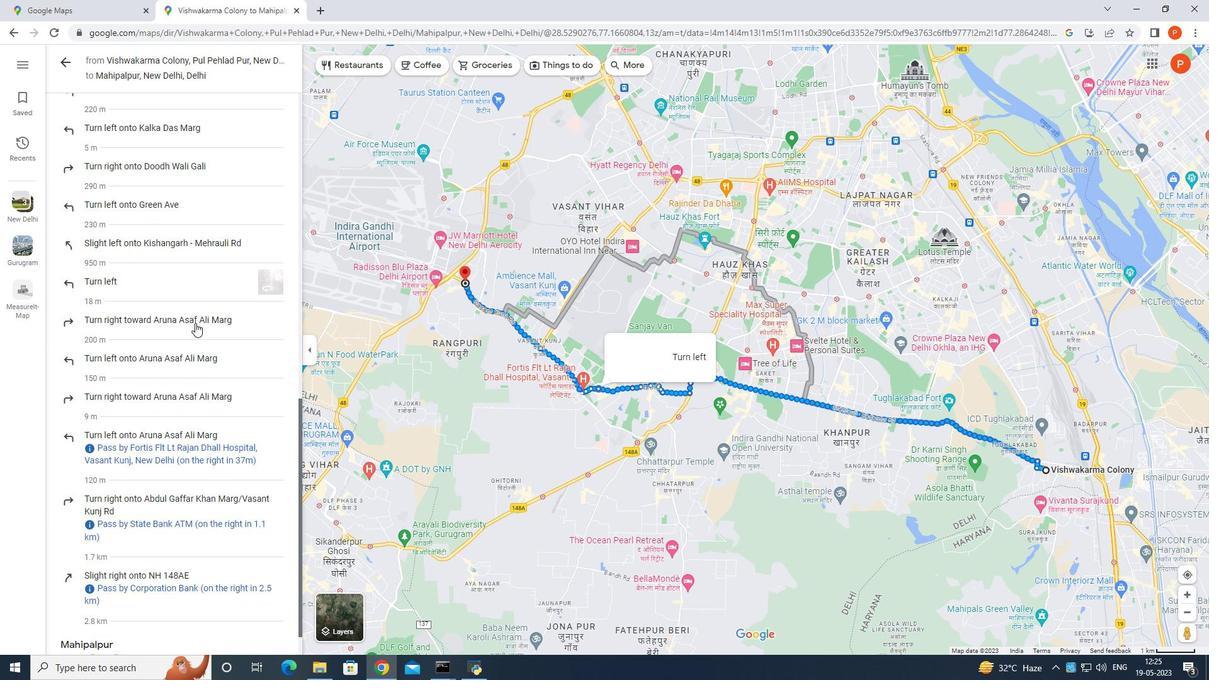 
Action: Mouse scrolled (195, 322) with delta (0, 0)
Screenshot: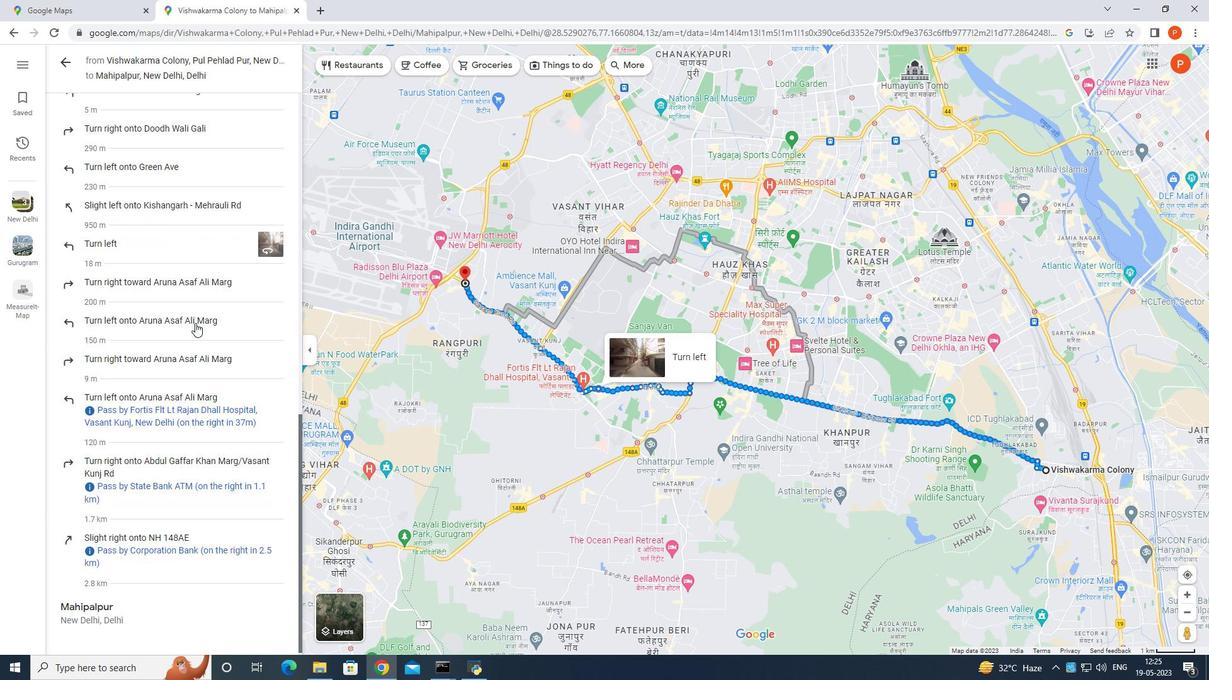 
Action: Mouse scrolled (195, 322) with delta (0, 0)
Screenshot: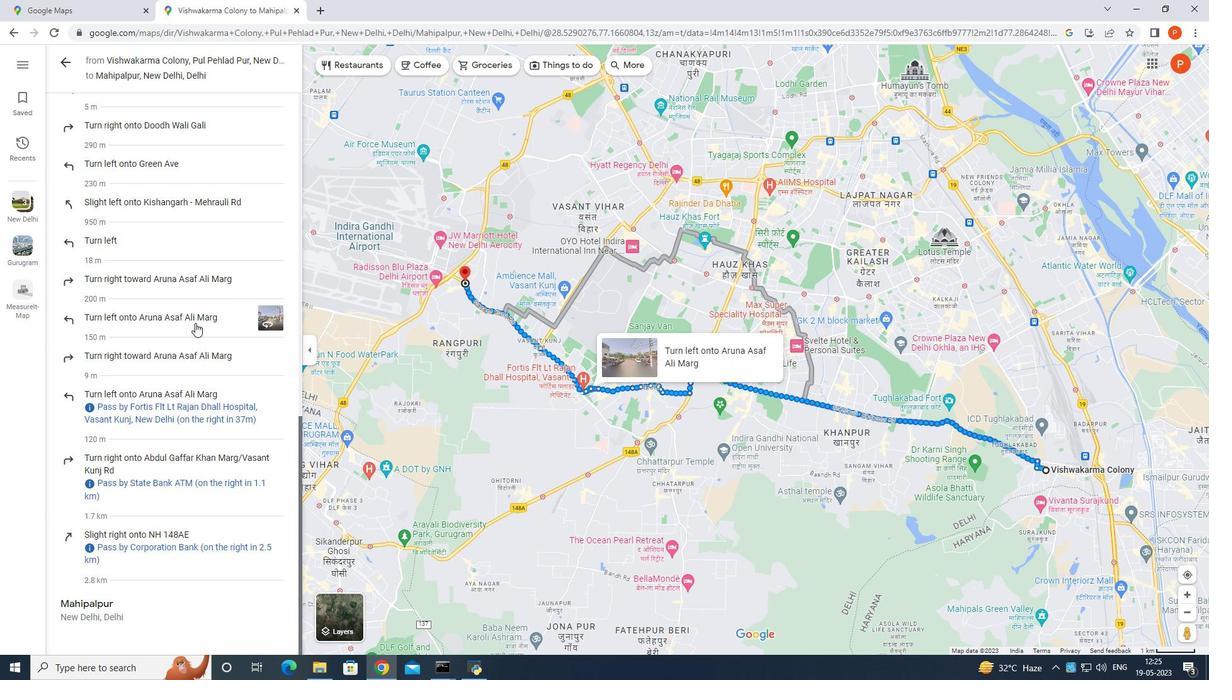 
Action: Mouse scrolled (195, 322) with delta (0, 0)
Screenshot: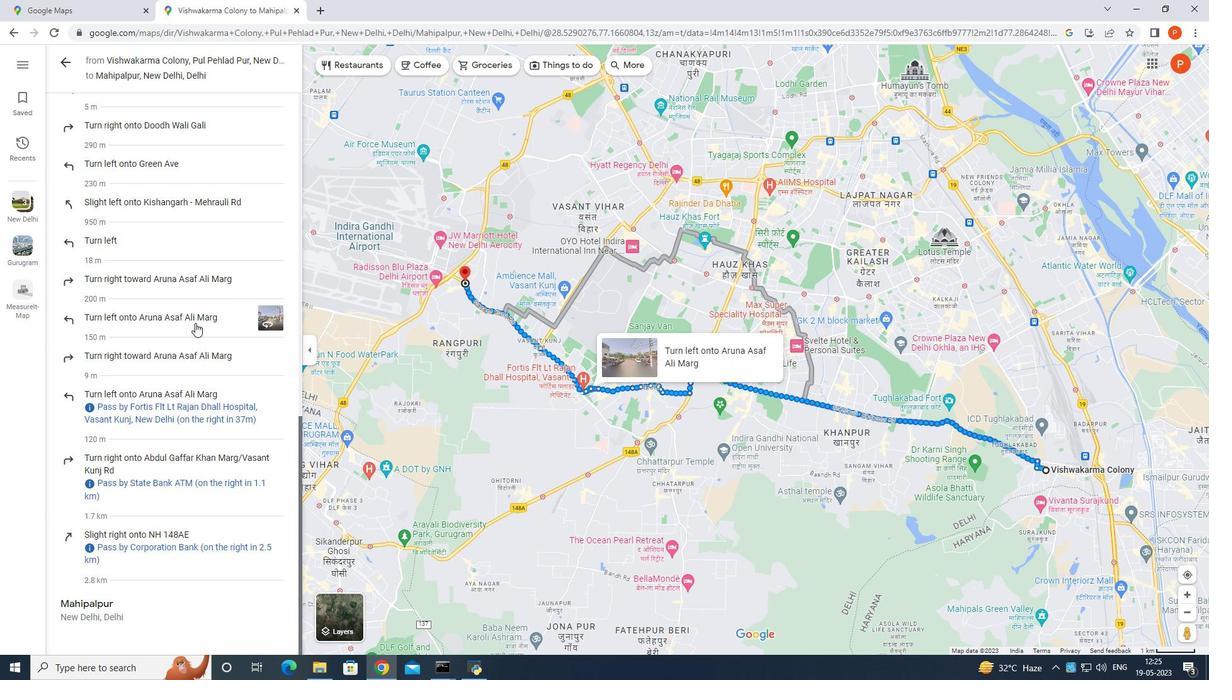 
Action: Mouse scrolled (195, 323) with delta (0, 0)
Screenshot: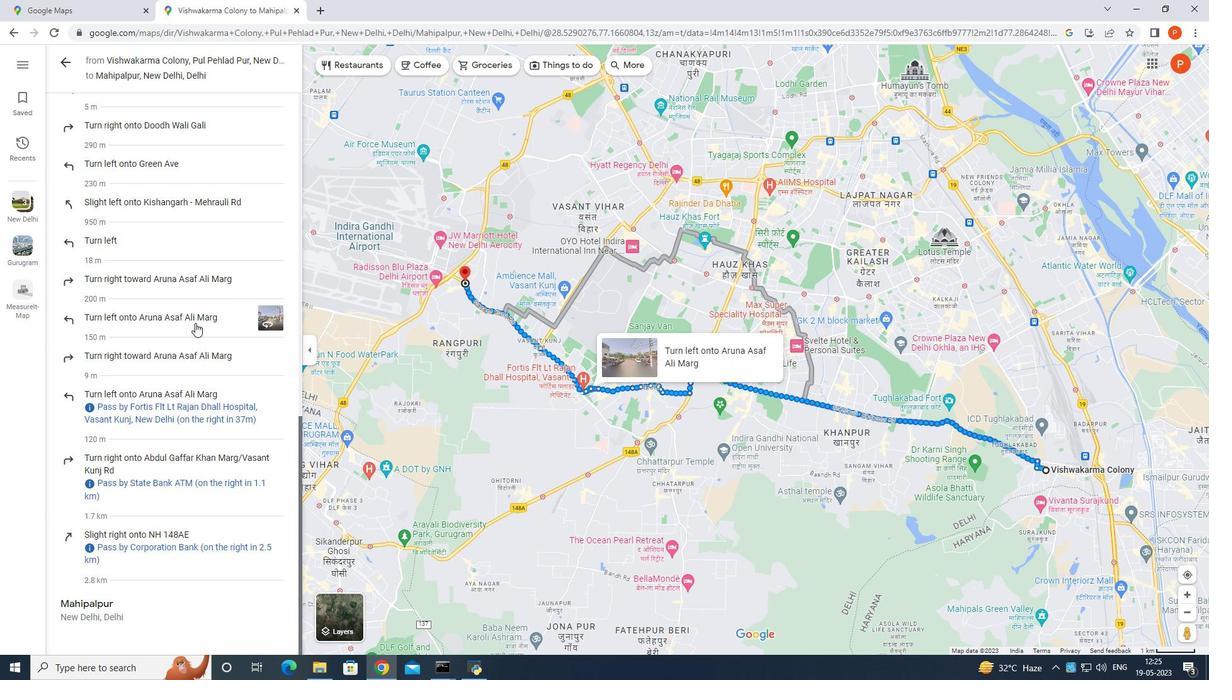 
Action: Mouse scrolled (195, 323) with delta (0, 0)
Screenshot: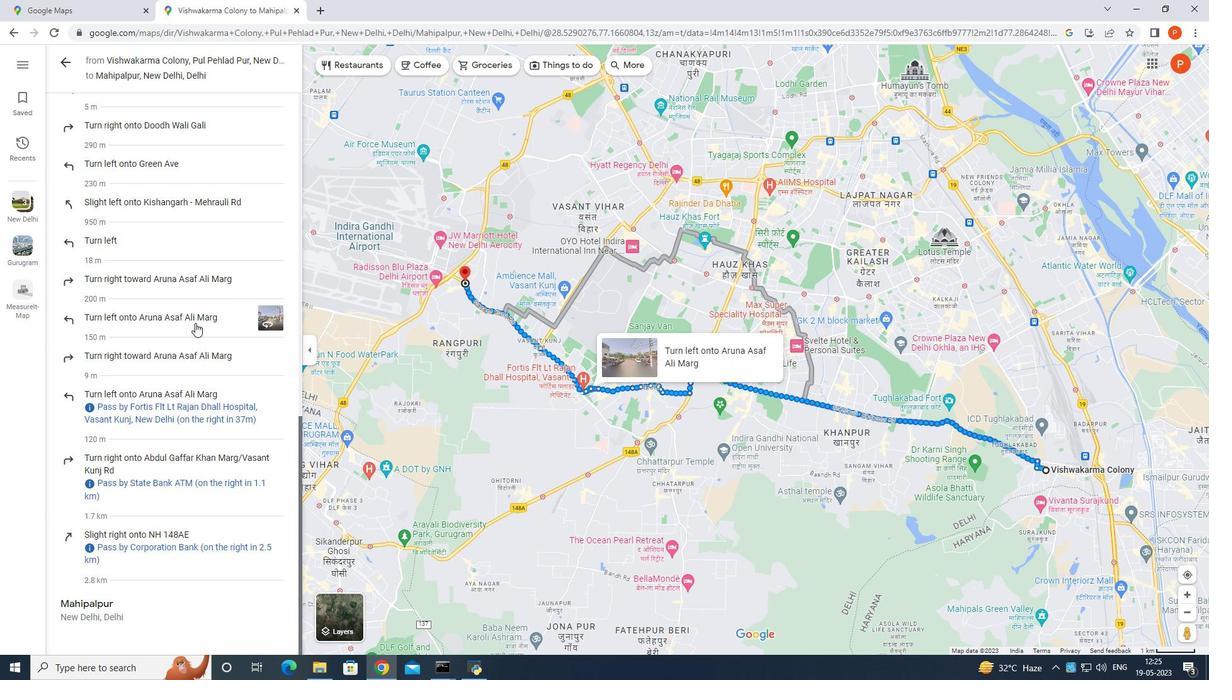 
Action: Mouse moved to (195, 321)
Screenshot: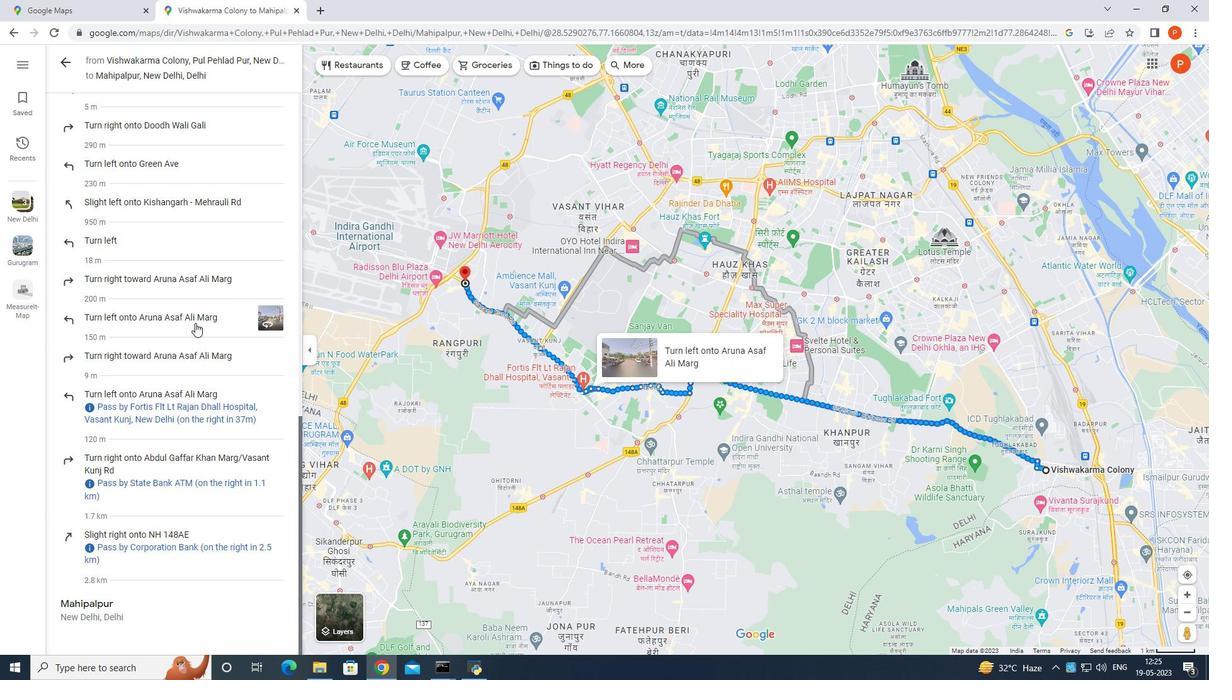 
Action: Mouse scrolled (195, 321) with delta (0, 0)
Screenshot: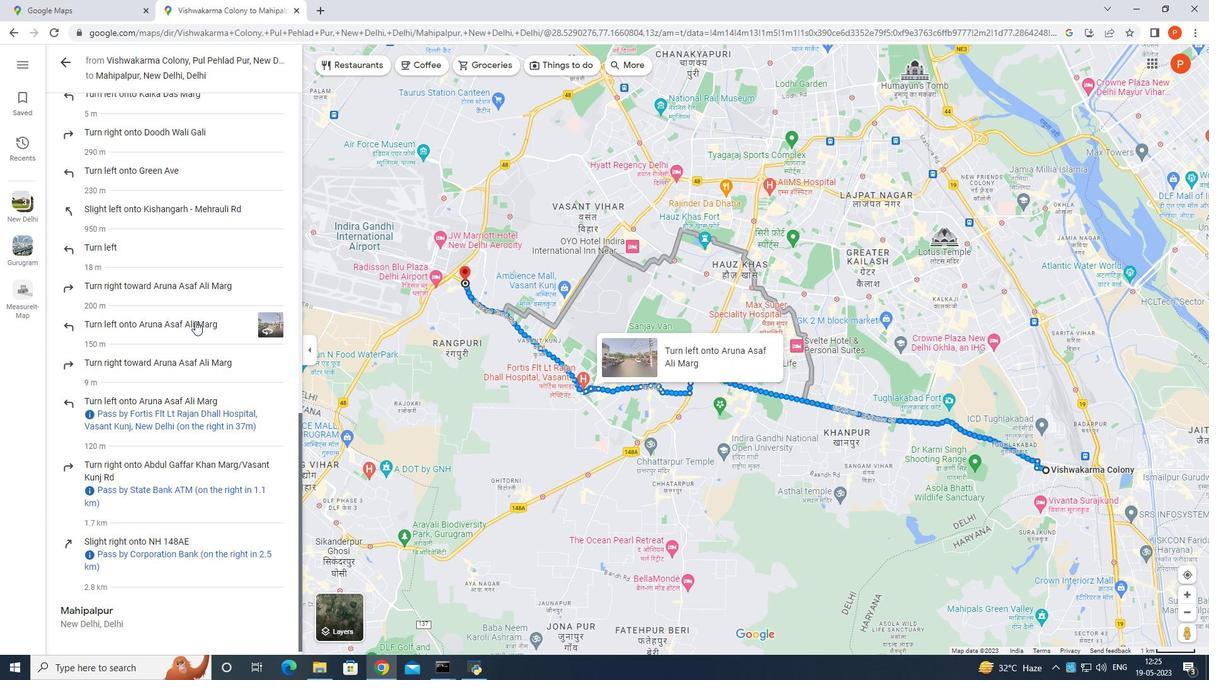
Action: Mouse scrolled (195, 321) with delta (0, 0)
Screenshot: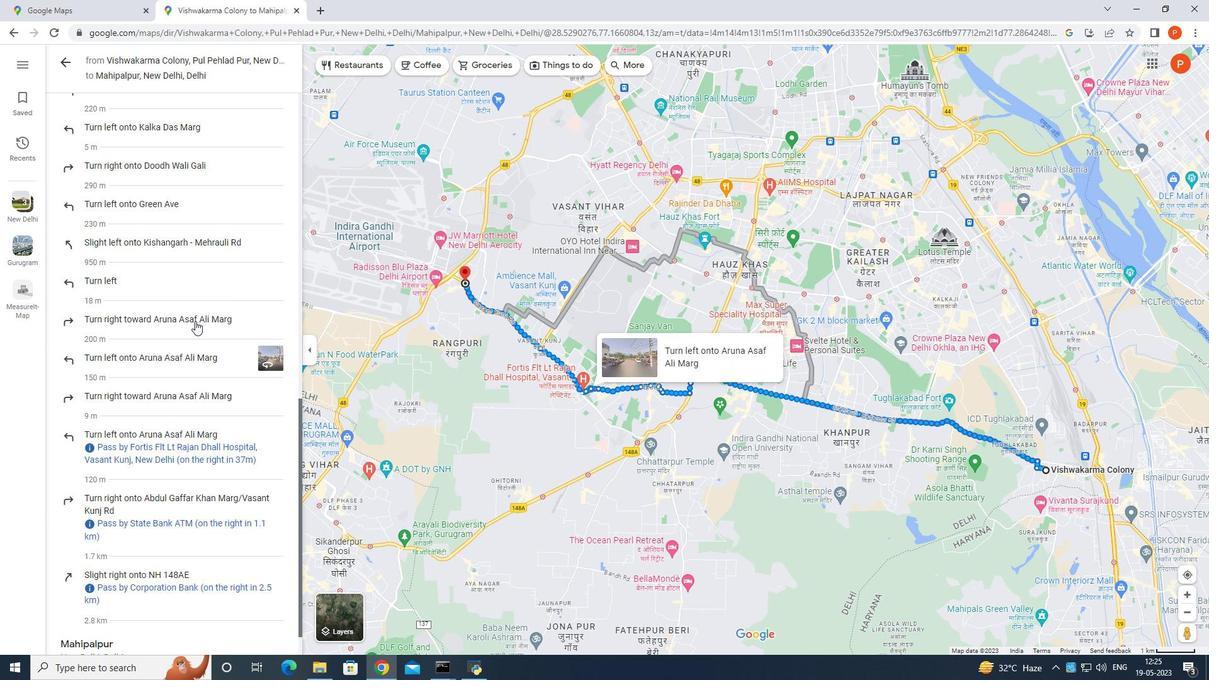 
Action: Mouse moved to (195, 319)
Screenshot: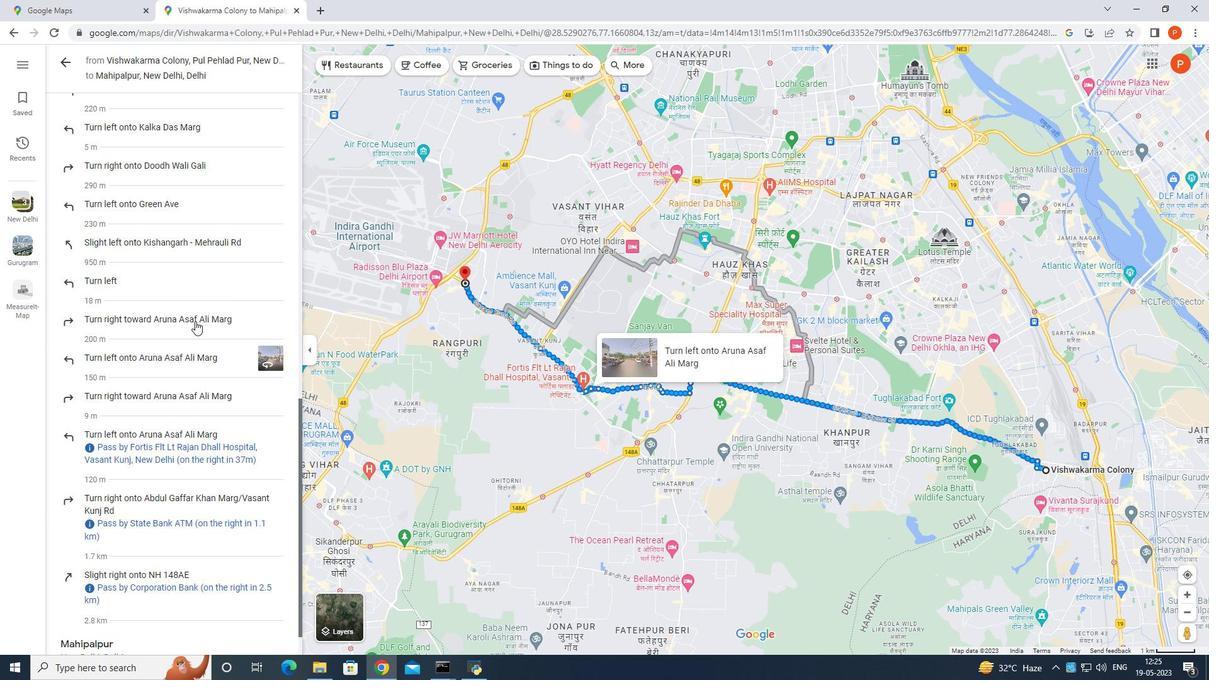 
Action: Mouse scrolled (195, 320) with delta (0, 0)
Screenshot: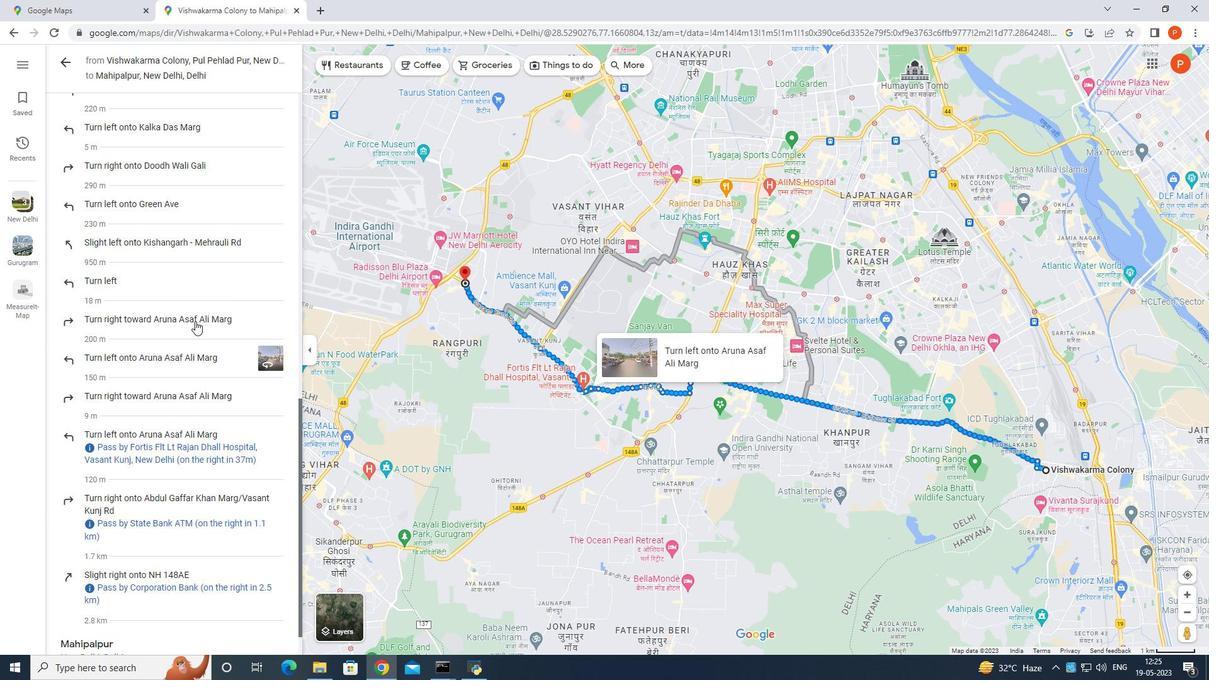 
Action: Mouse moved to (198, 317)
Screenshot: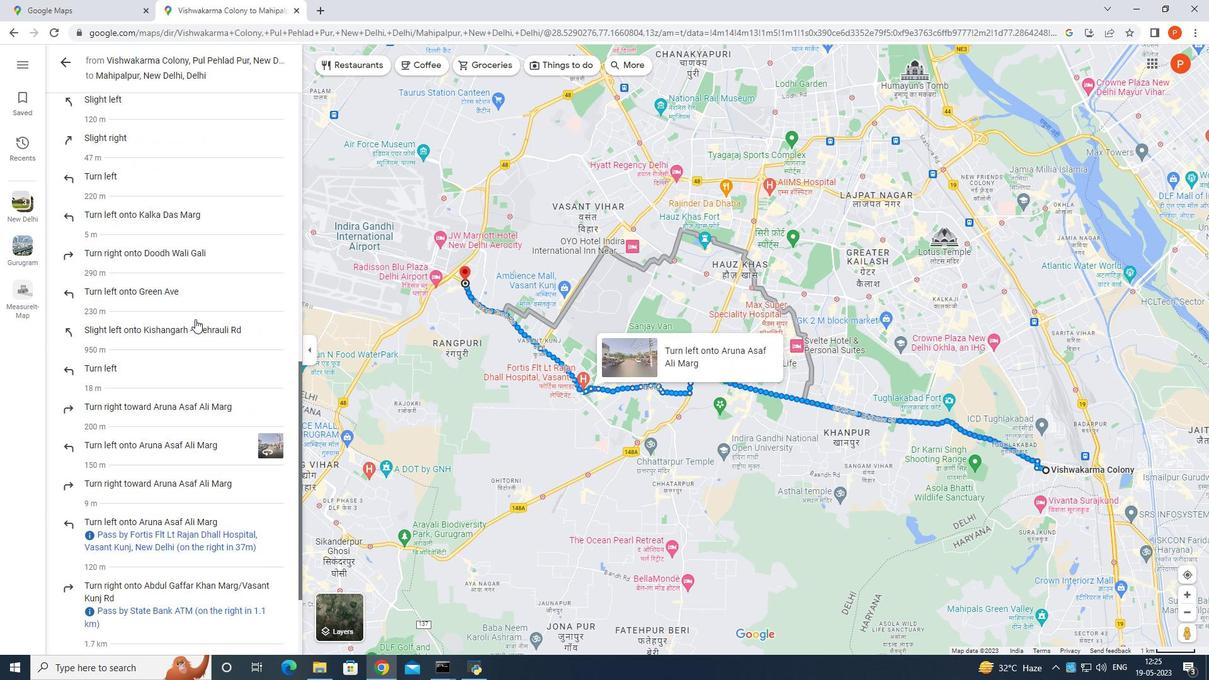 
Action: Mouse scrolled (198, 318) with delta (0, 0)
Screenshot: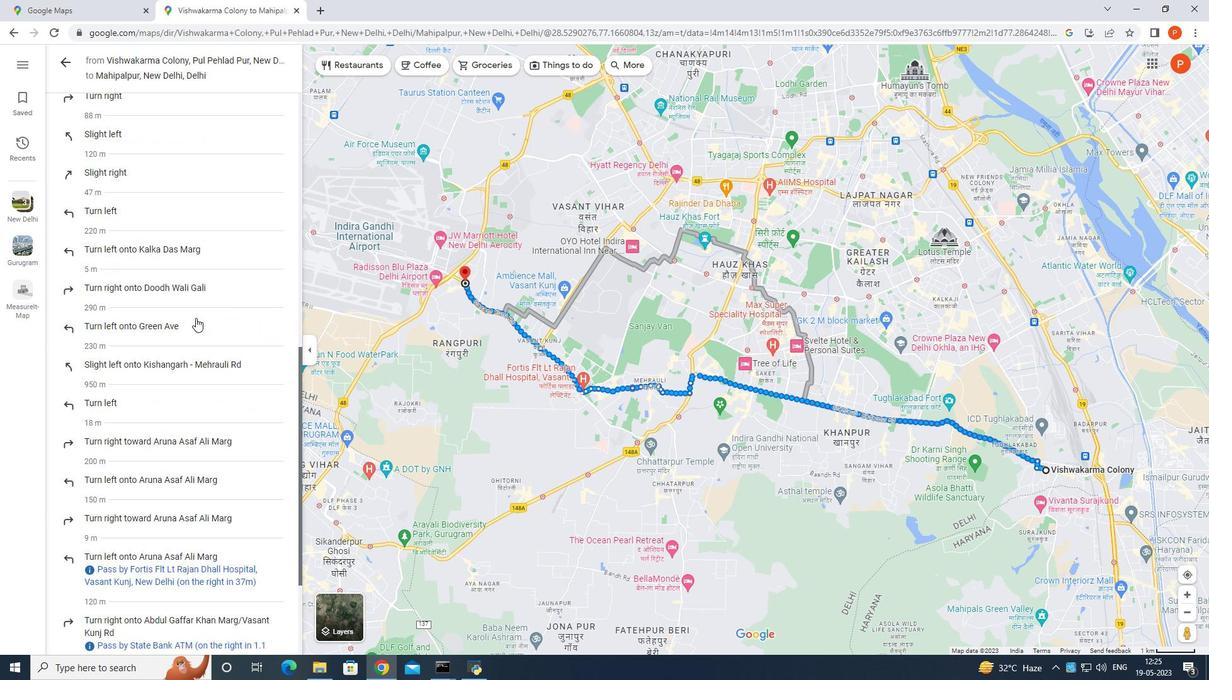 
Action: Mouse scrolled (198, 318) with delta (0, 0)
Screenshot: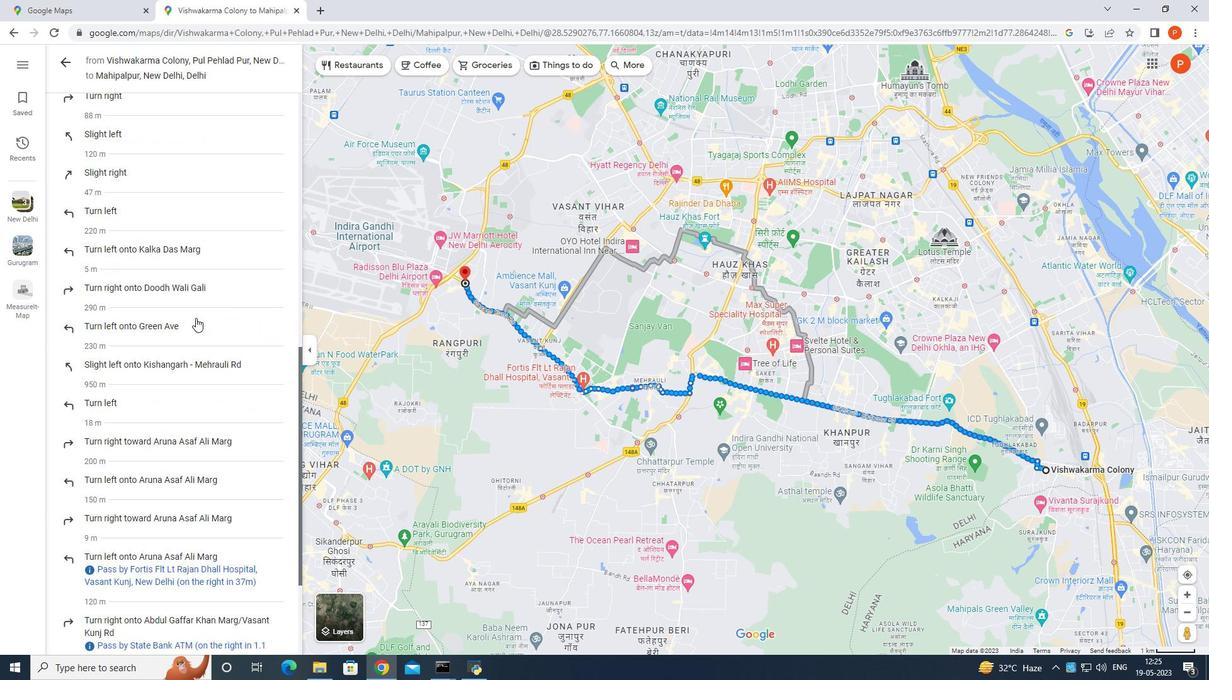 
Action: Mouse scrolled (198, 318) with delta (0, 0)
Screenshot: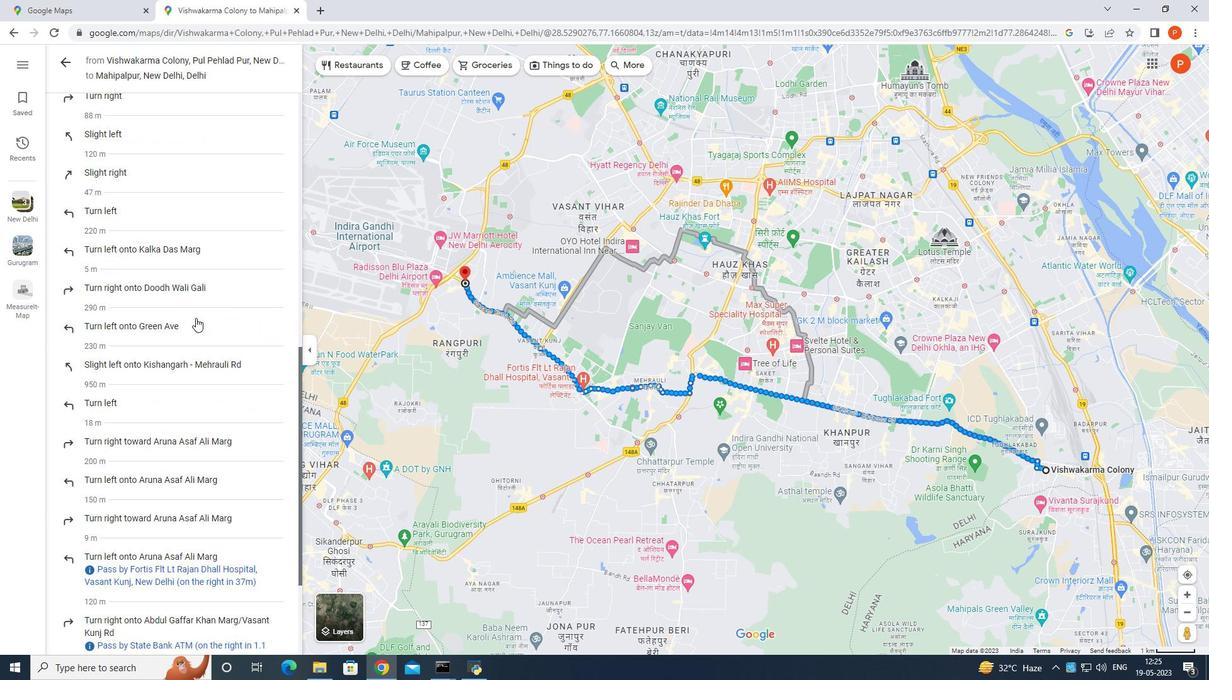 
Action: Mouse moved to (199, 316)
Screenshot: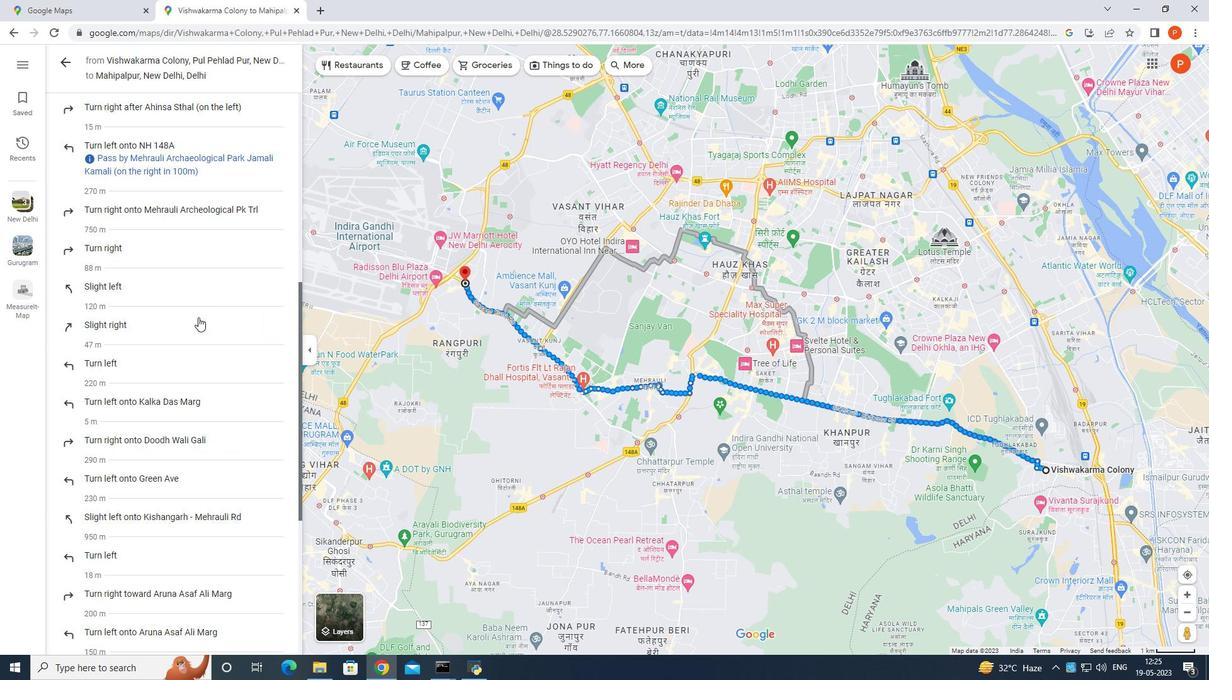 
Action: Mouse scrolled (199, 317) with delta (0, 0)
Screenshot: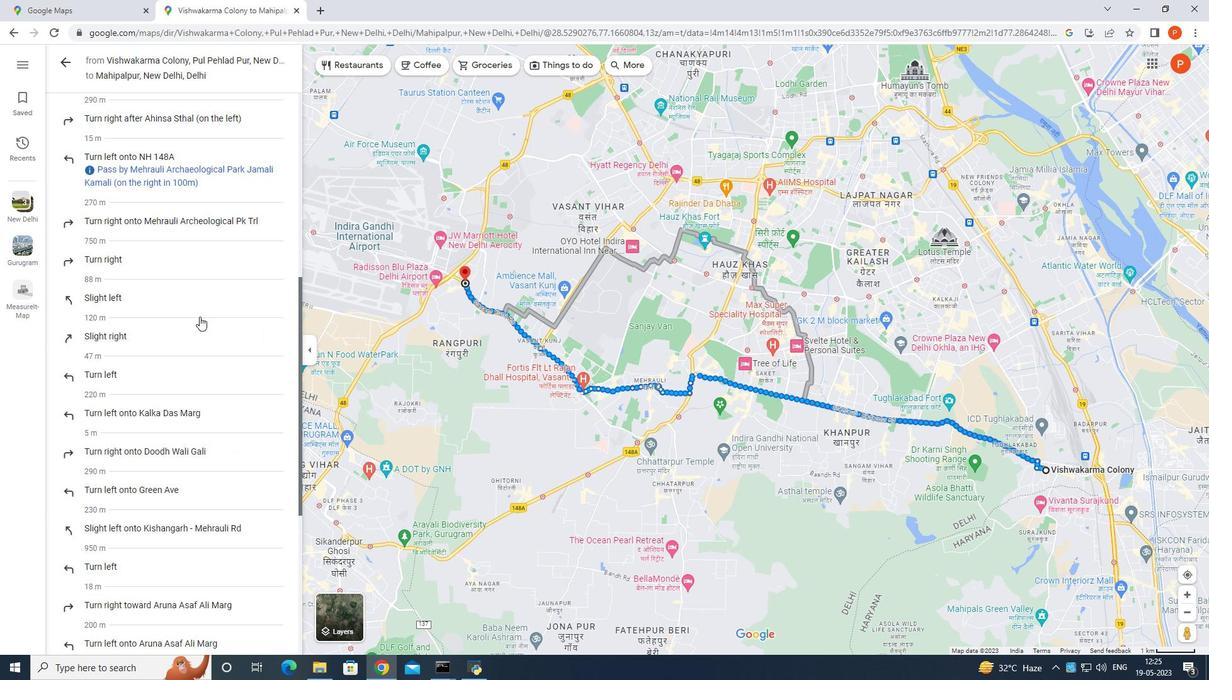 
Action: Mouse scrolled (199, 317) with delta (0, 0)
Screenshot: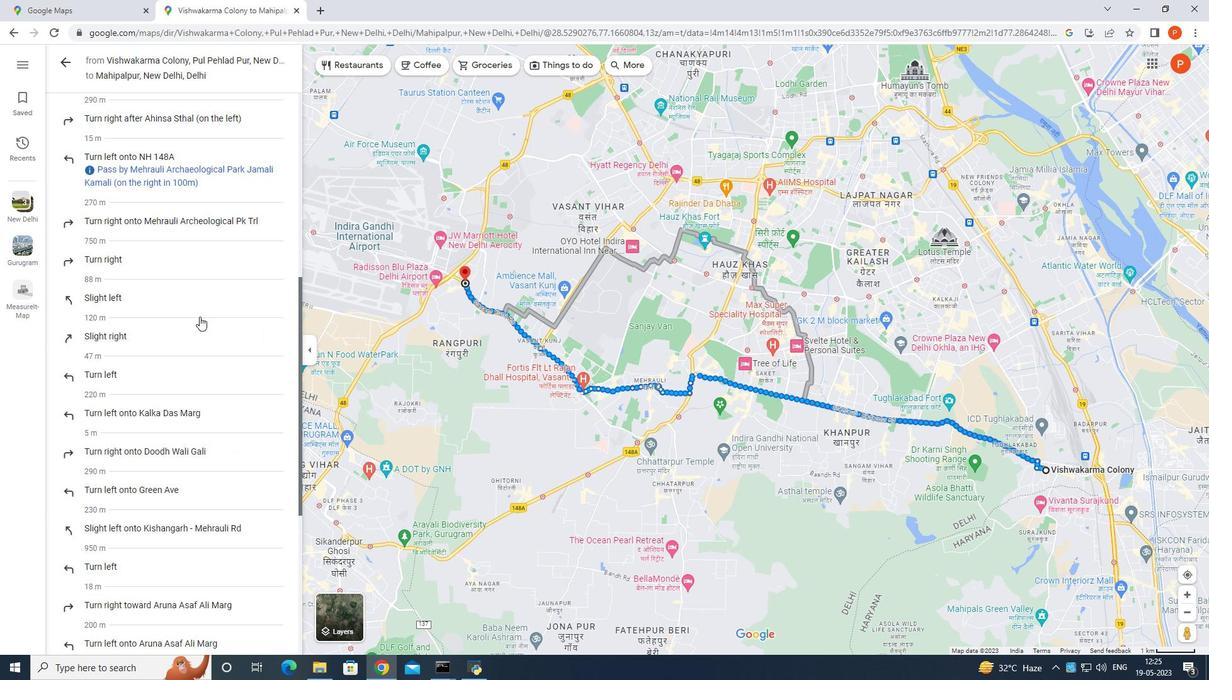 
Action: Mouse scrolled (199, 317) with delta (0, 0)
Screenshot: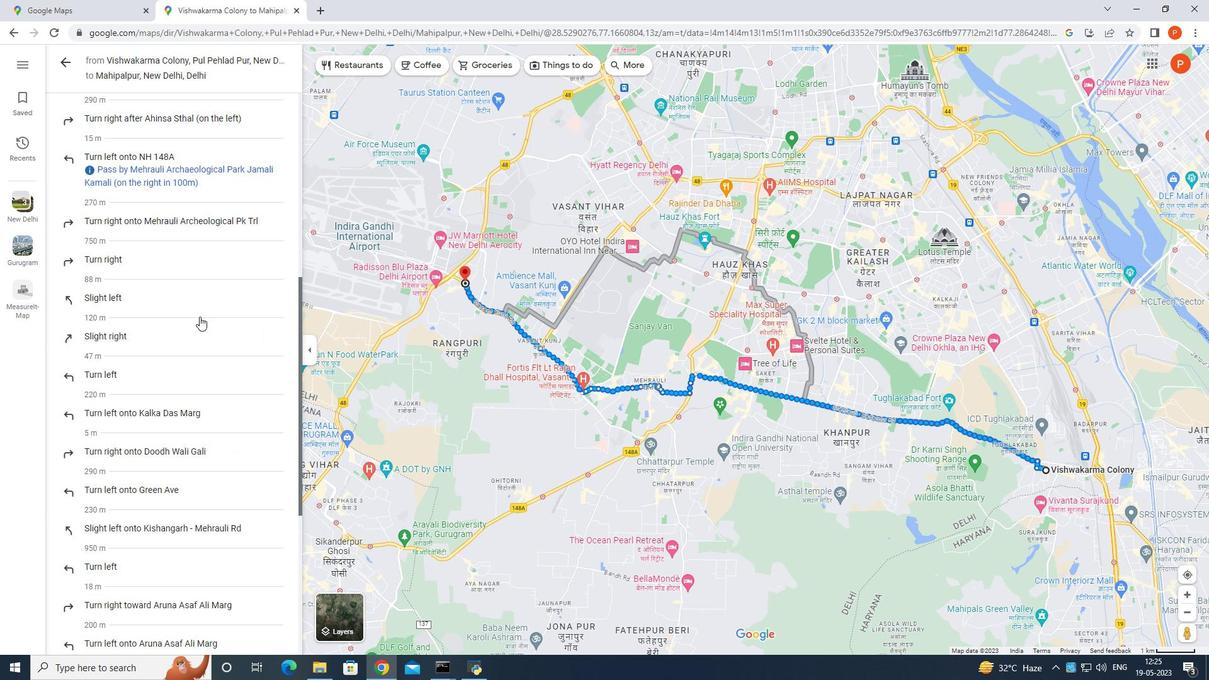 
Action: Mouse scrolled (199, 317) with delta (0, 0)
Screenshot: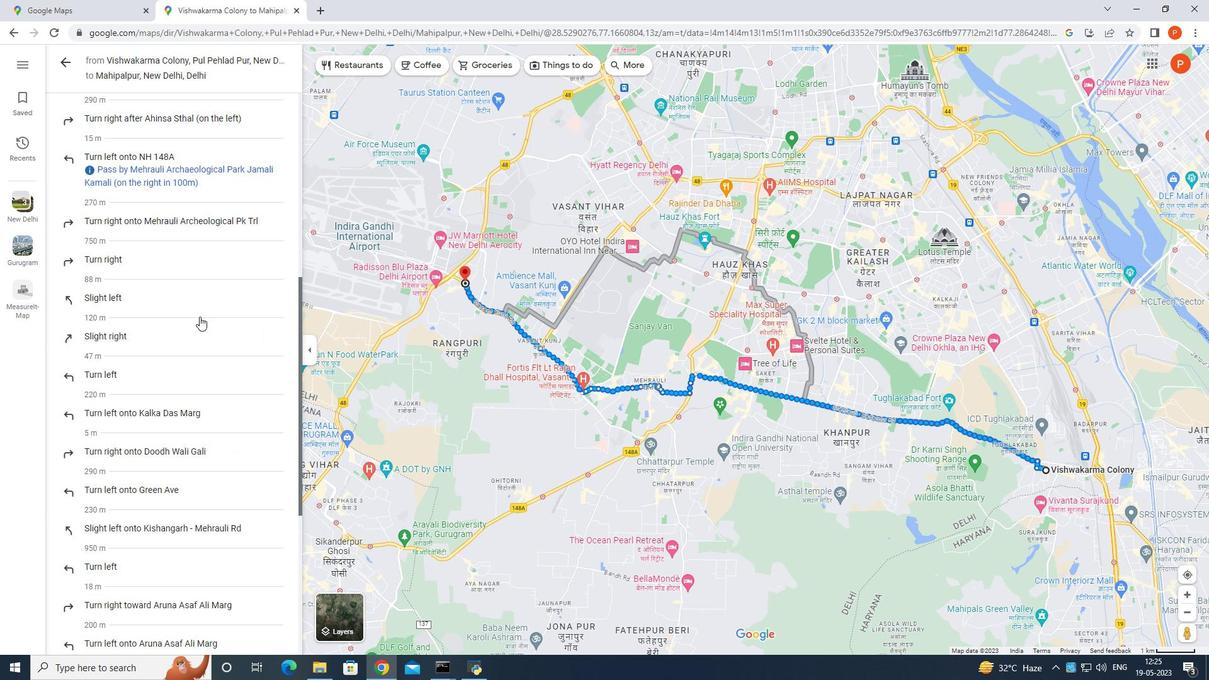 
Action: Mouse scrolled (199, 317) with delta (0, 0)
Screenshot: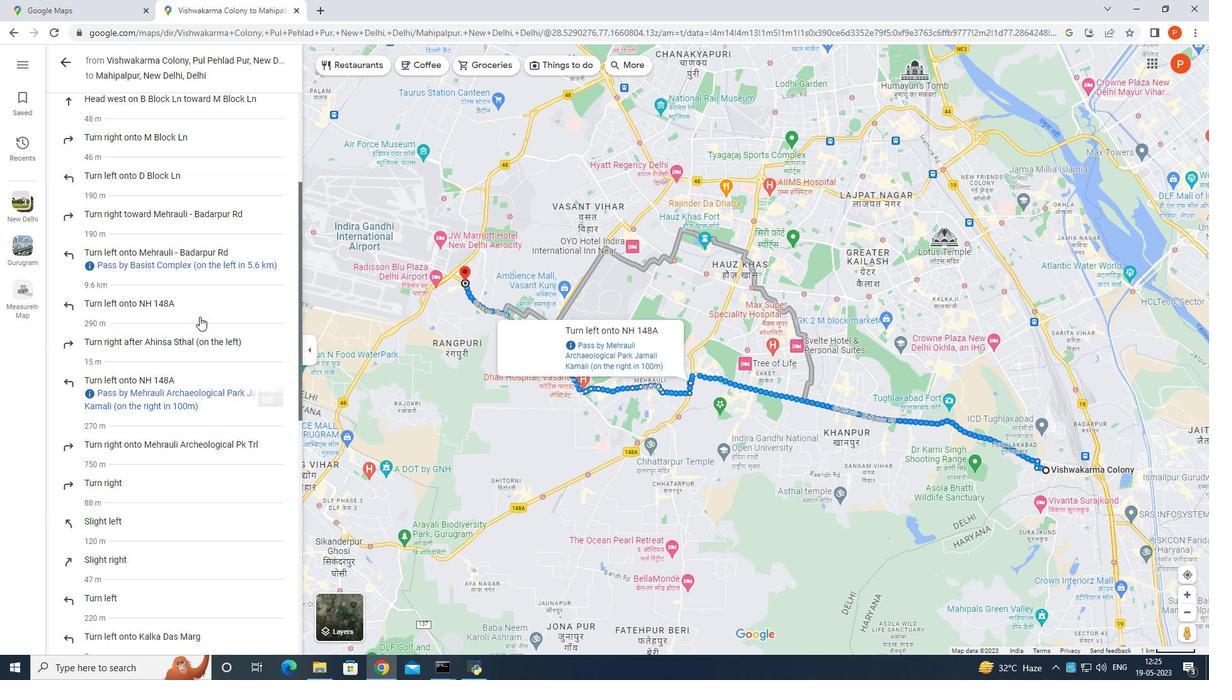 
Action: Mouse scrolled (199, 317) with delta (0, 0)
Screenshot: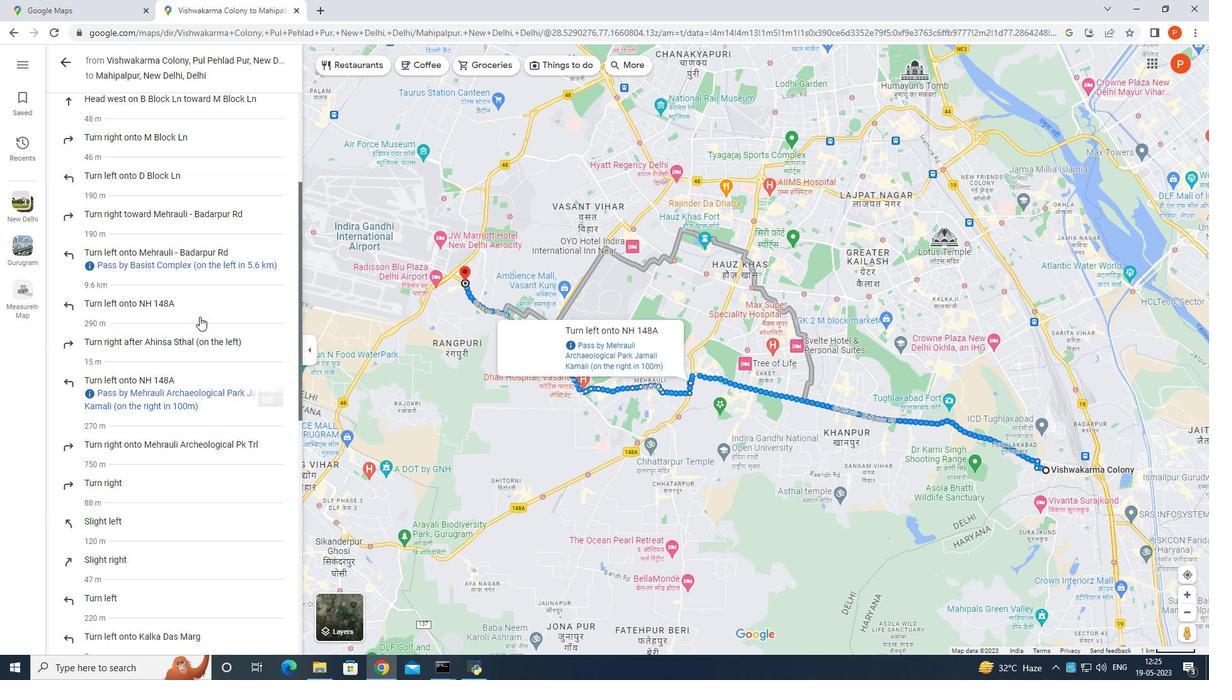 
Action: Mouse moved to (199, 316)
Screenshot: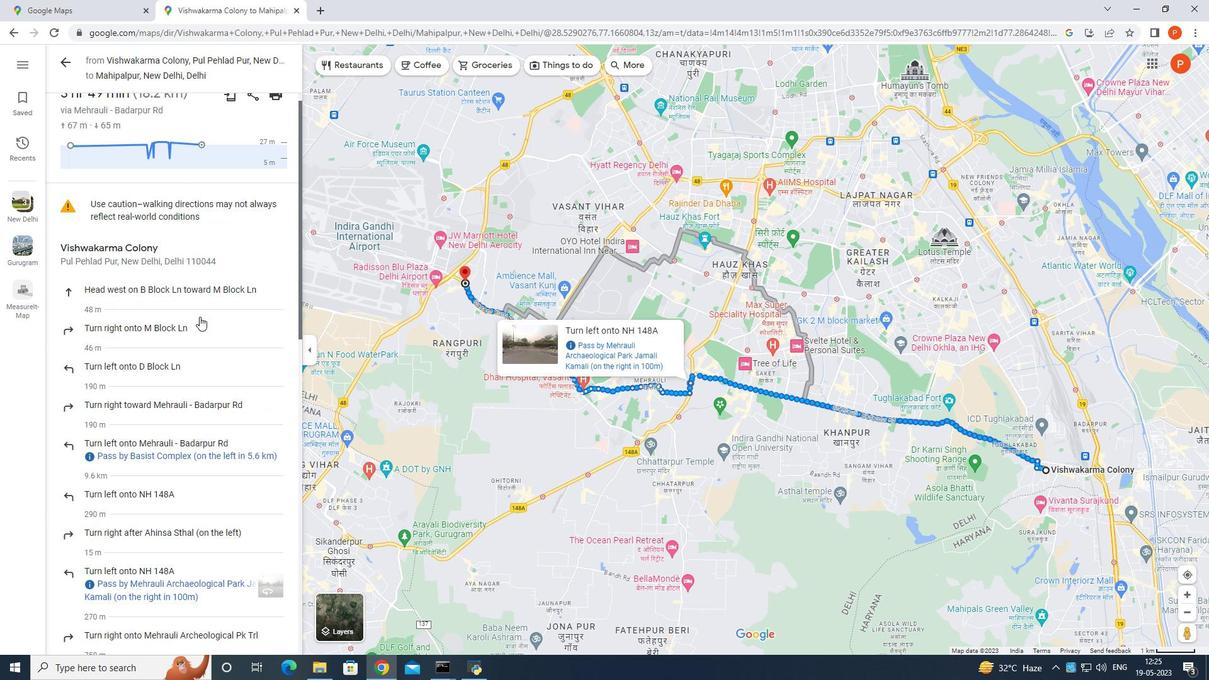 
Action: Mouse scrolled (199, 316) with delta (0, 0)
Screenshot: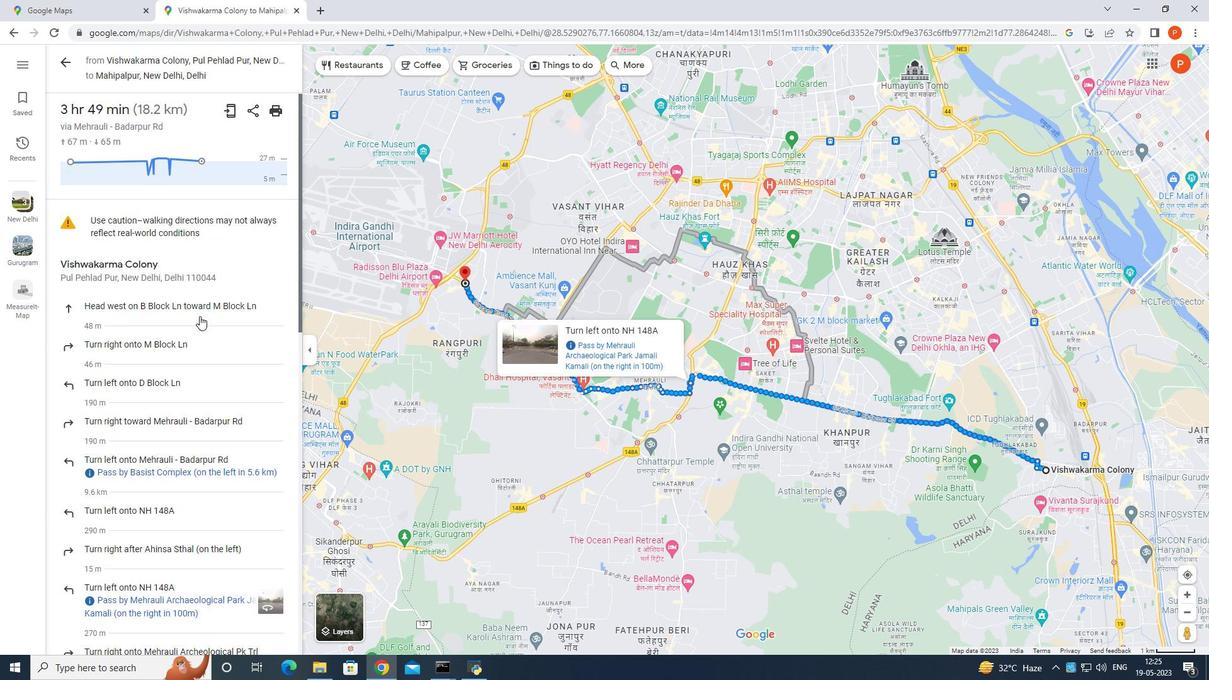 
Action: Mouse scrolled (199, 316) with delta (0, 0)
Screenshot: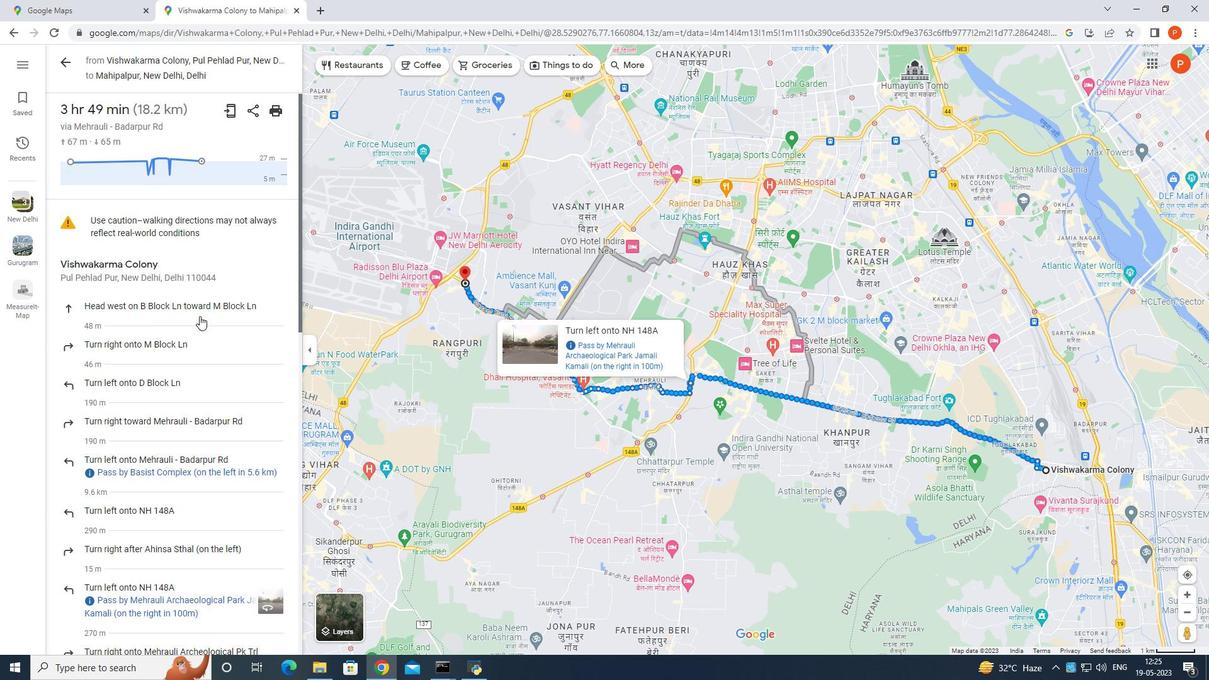 
Action: Mouse scrolled (199, 316) with delta (0, 0)
Screenshot: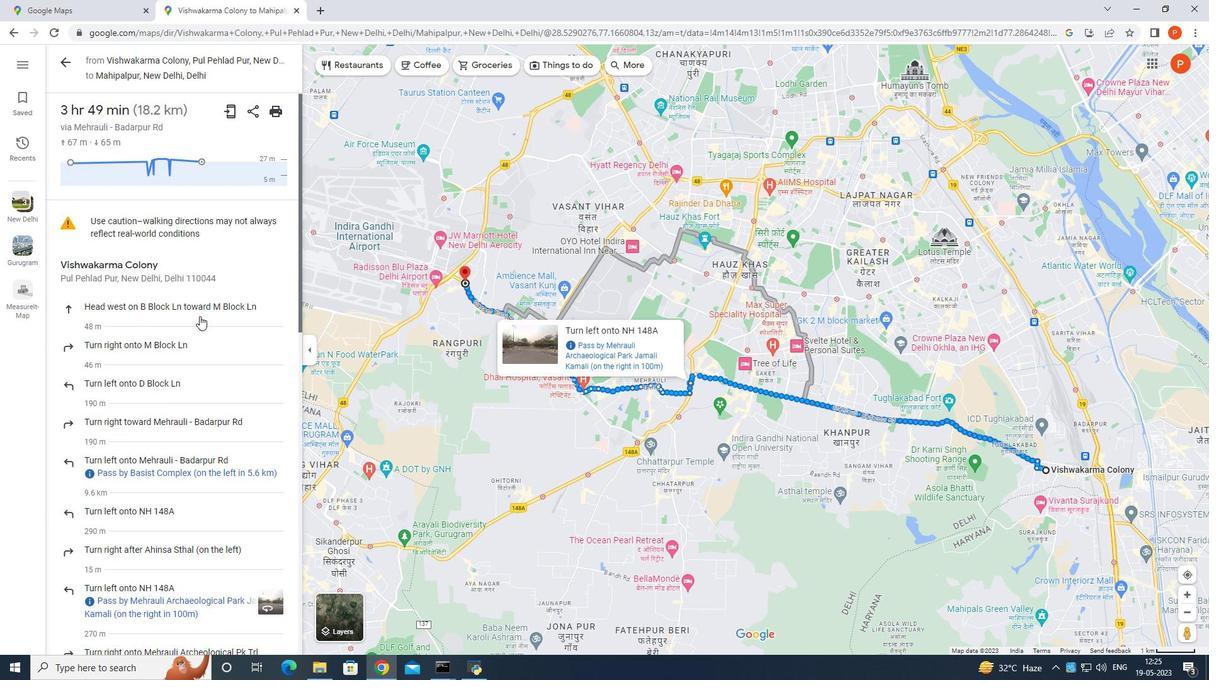 
Action: Mouse scrolled (199, 316) with delta (0, 0)
Screenshot: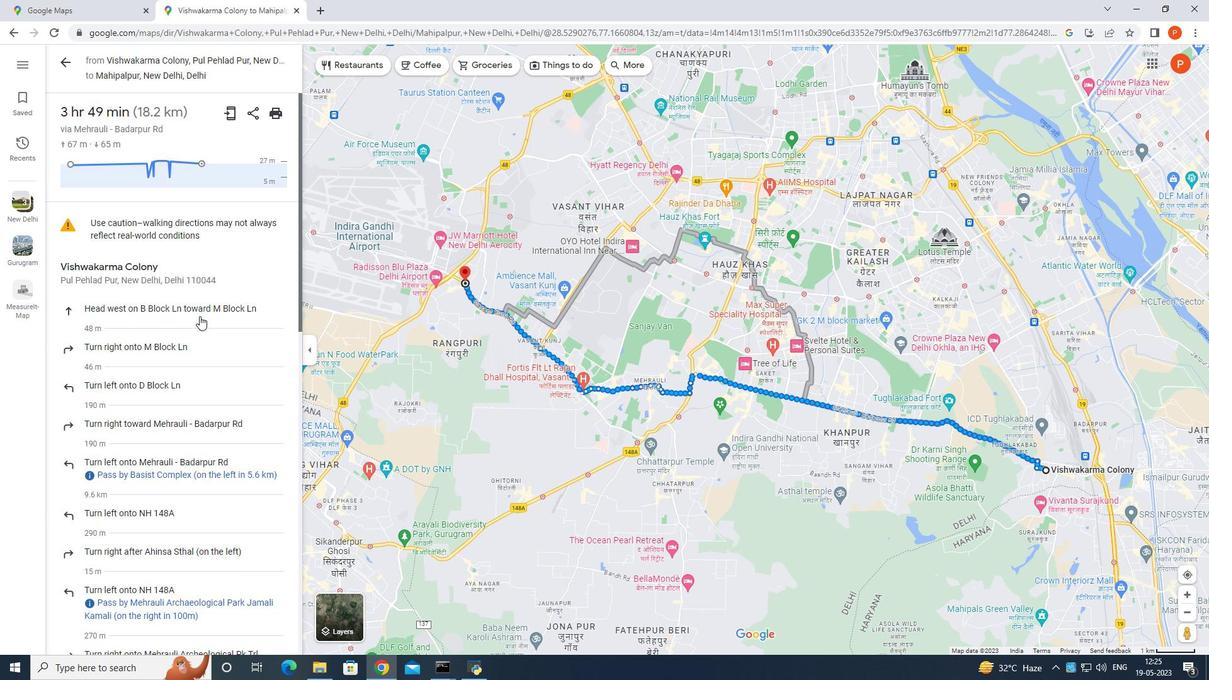 
Action: Mouse scrolled (199, 316) with delta (0, 0)
Screenshot: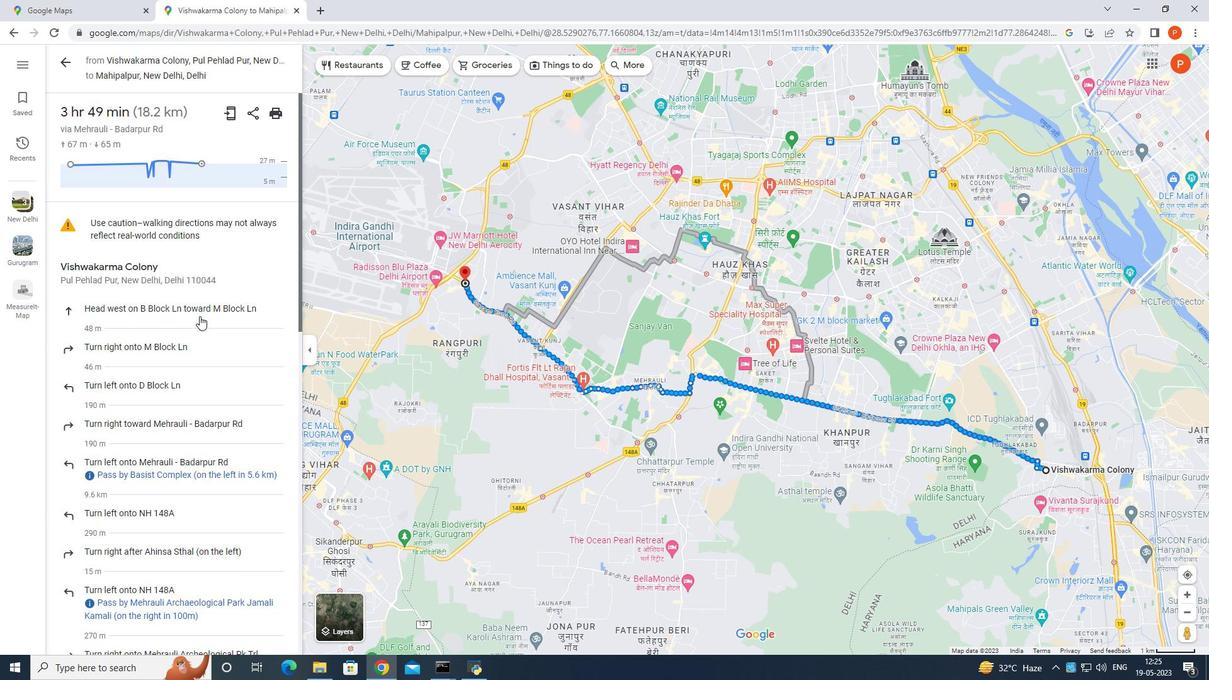 
Action: Mouse scrolled (199, 316) with delta (0, 0)
Screenshot: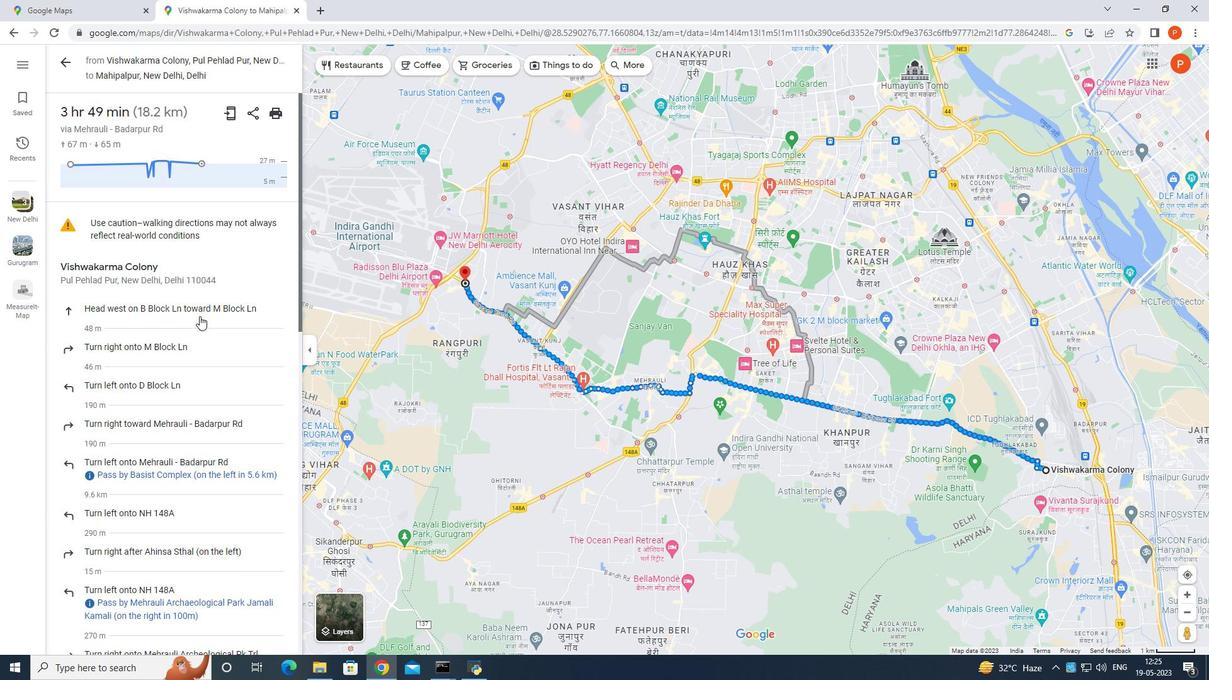 
Action: Mouse scrolled (199, 316) with delta (0, 0)
Screenshot: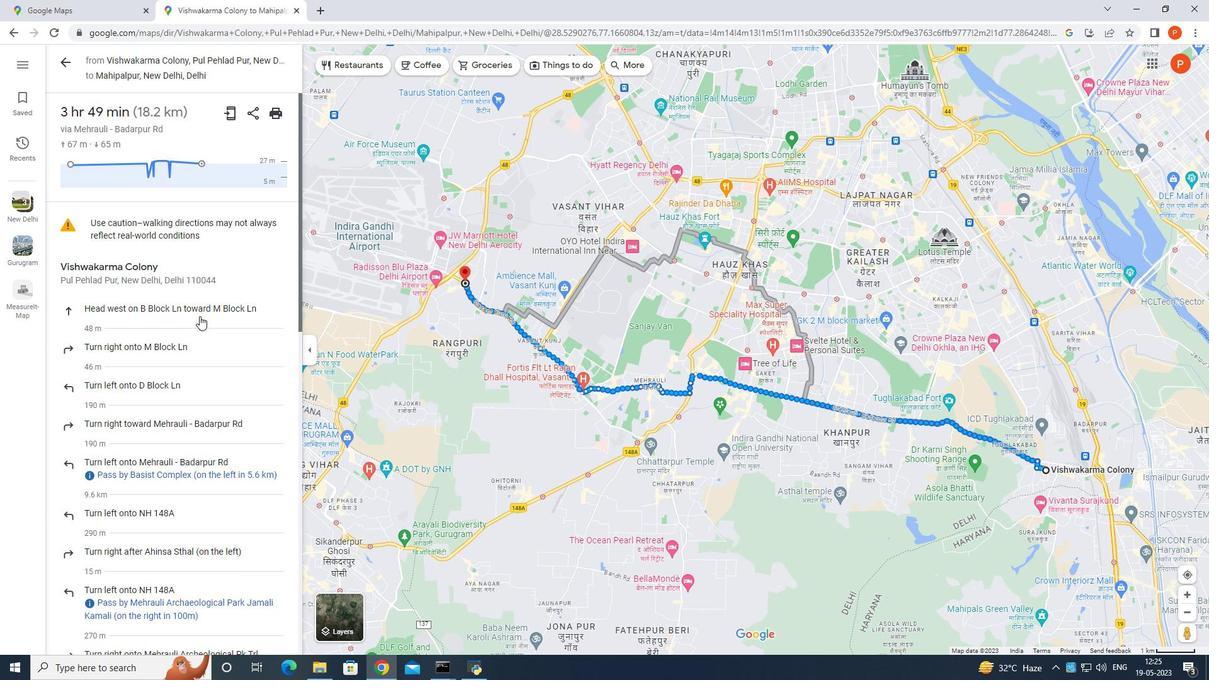 
Action: Mouse scrolled (199, 316) with delta (0, 0)
Screenshot: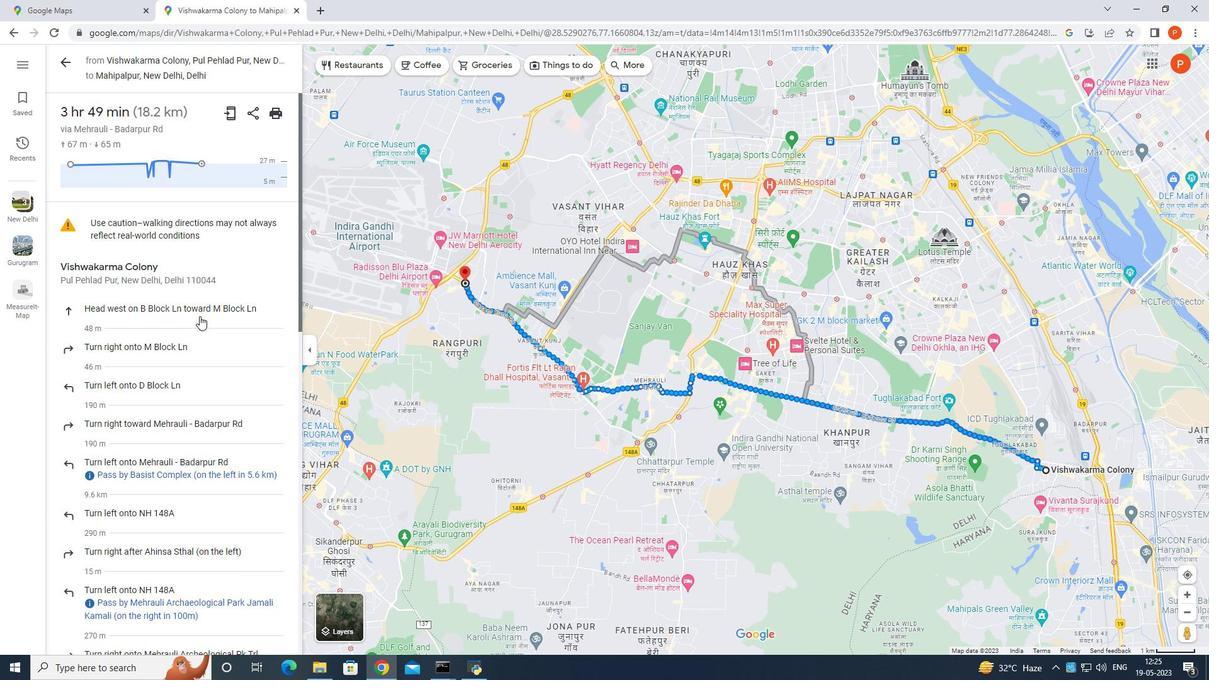 
Action: Mouse scrolled (199, 316) with delta (0, 0)
Screenshot: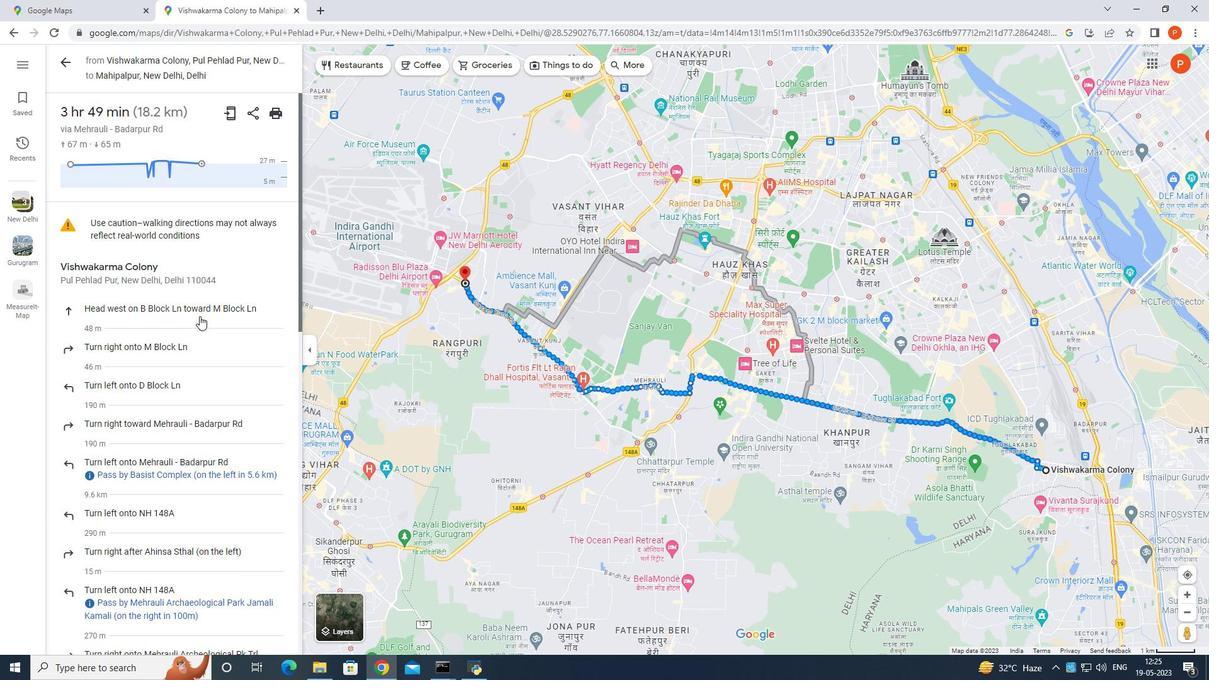 
Action: Mouse scrolled (199, 316) with delta (0, 0)
Screenshot: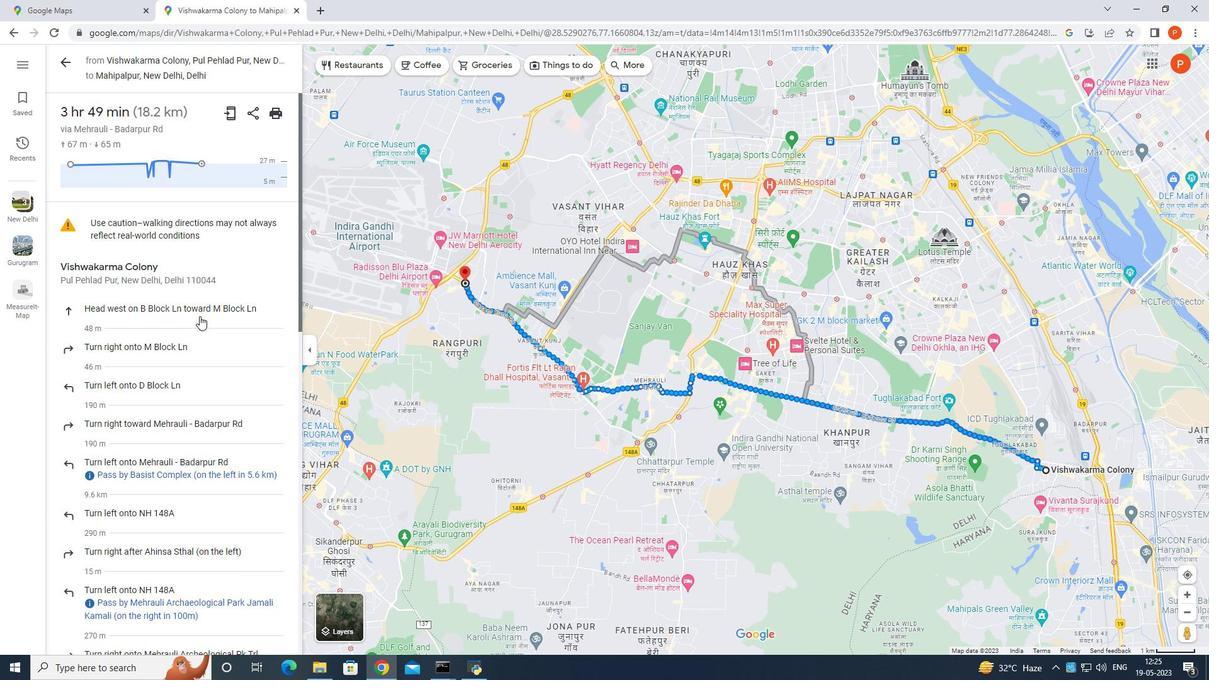 
Action: Mouse scrolled (199, 316) with delta (0, 0)
Screenshot: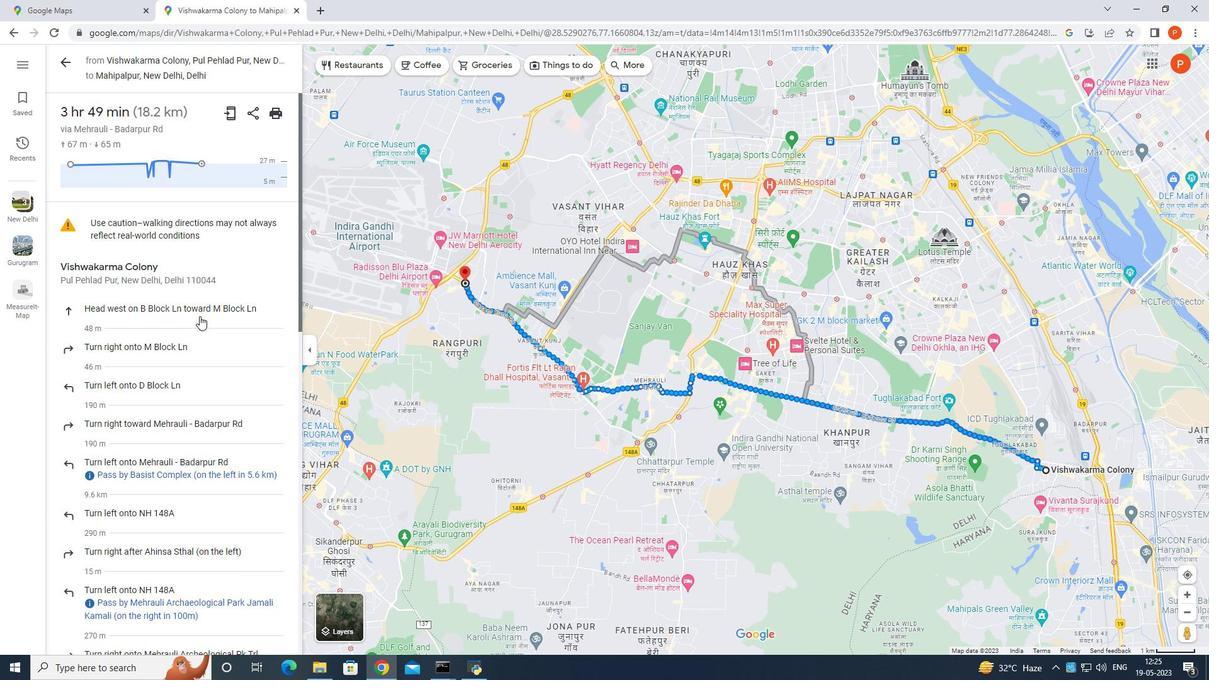 
Action: Mouse scrolled (199, 316) with delta (0, 0)
Screenshot: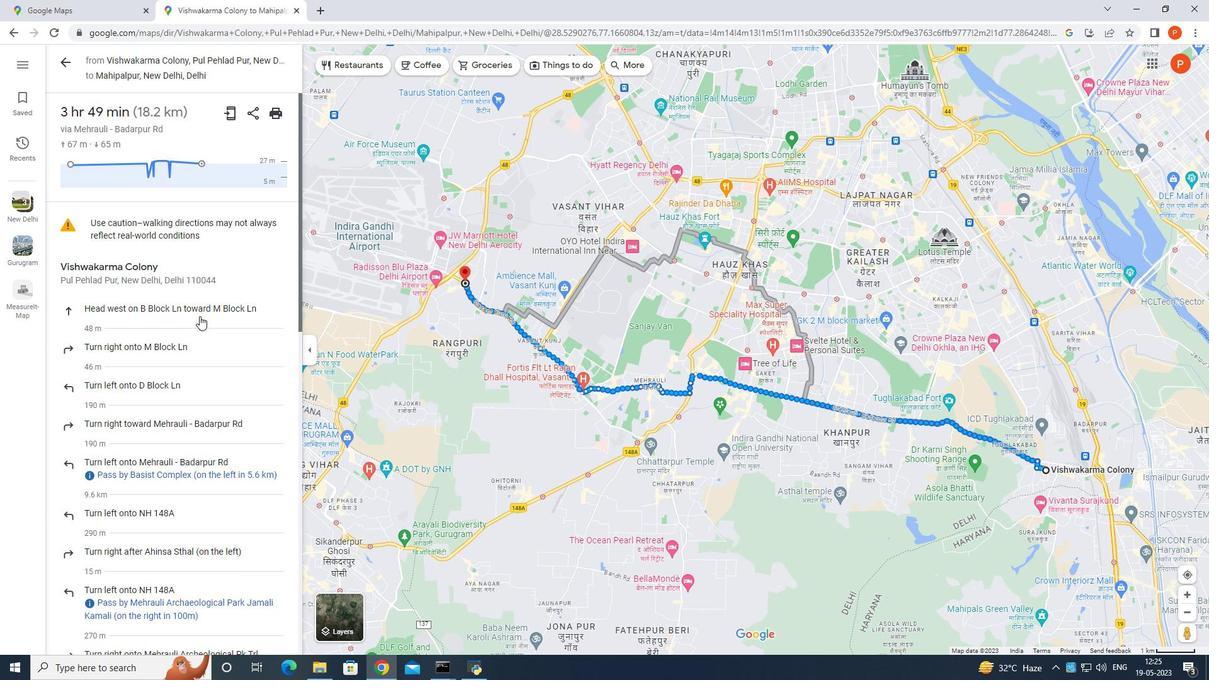 
Action: Mouse scrolled (199, 316) with delta (0, 0)
Screenshot: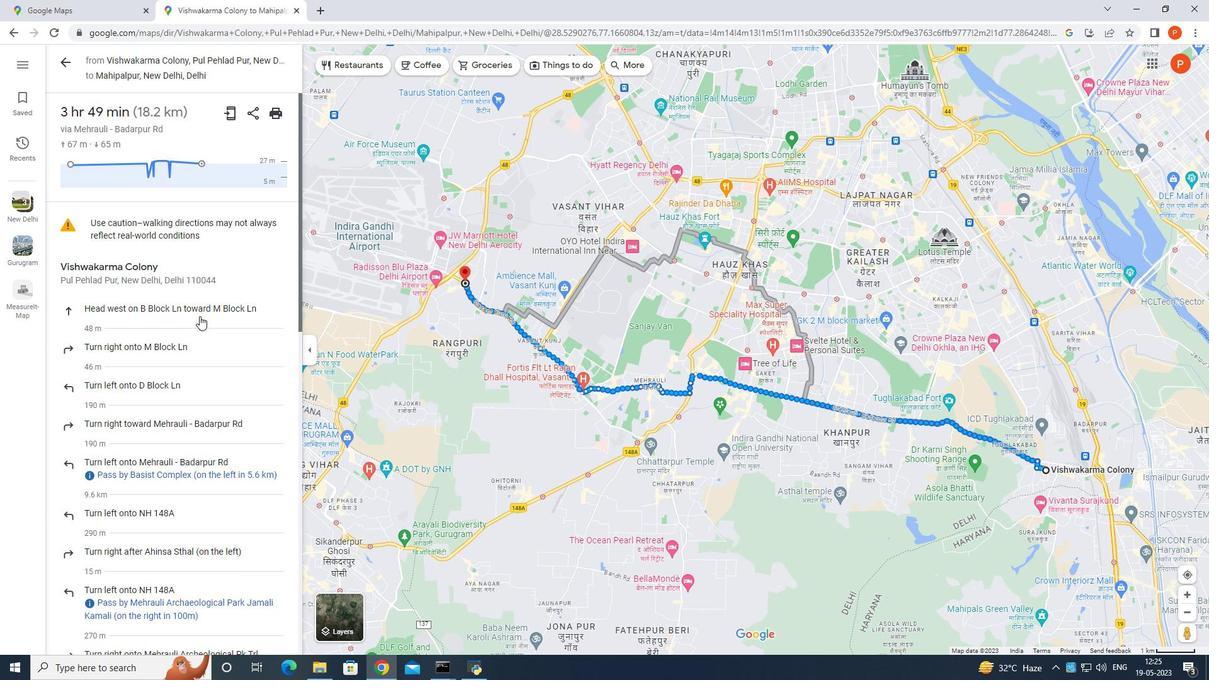 
Action: Mouse scrolled (199, 316) with delta (0, 0)
Screenshot: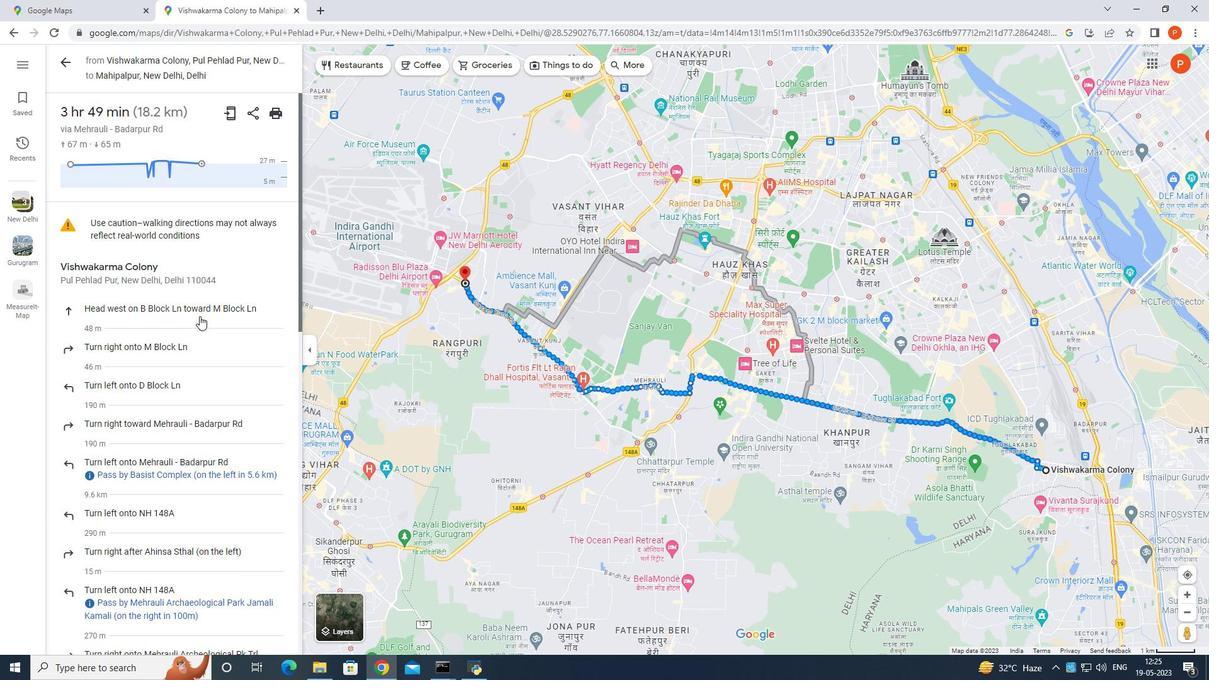 
Action: Mouse scrolled (199, 316) with delta (0, 0)
Screenshot: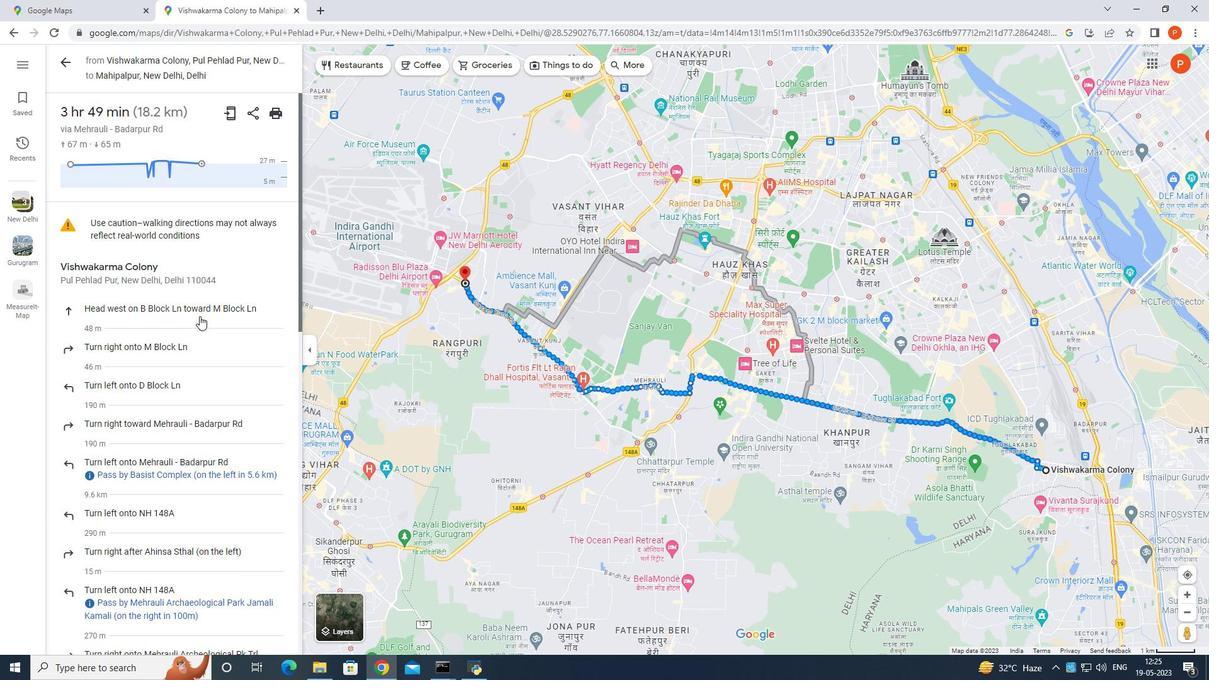 
Action: Mouse scrolled (199, 316) with delta (0, 0)
Screenshot: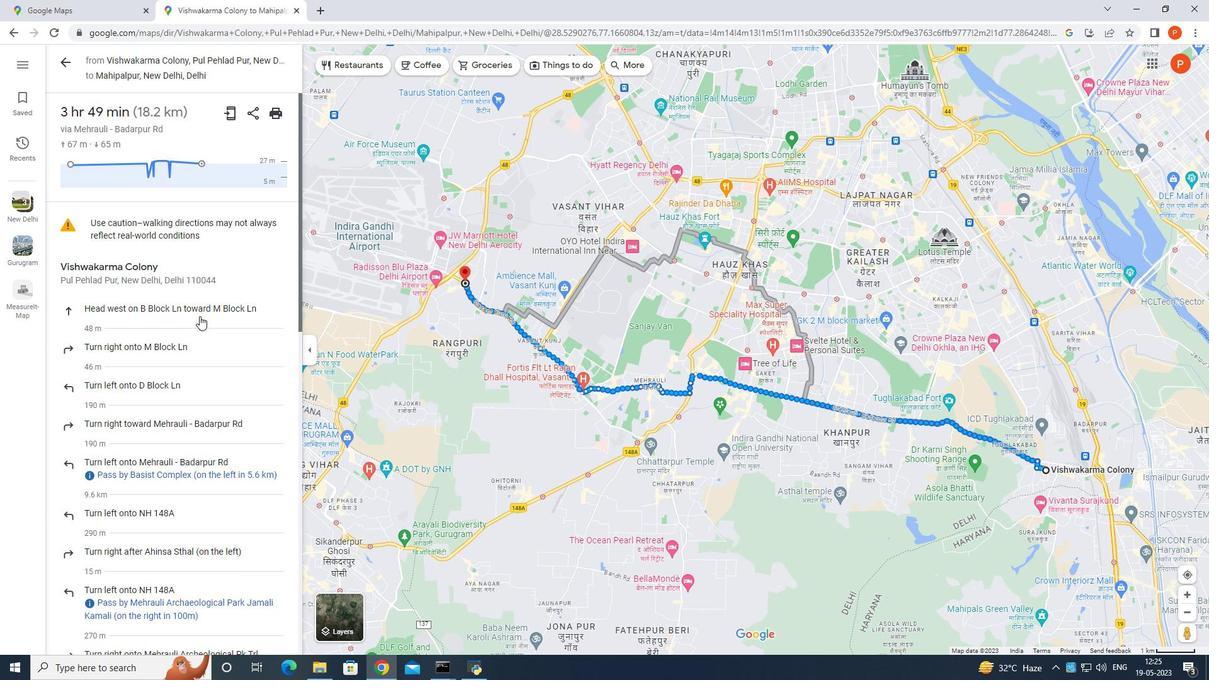 
Action: Mouse scrolled (199, 316) with delta (0, 0)
Screenshot: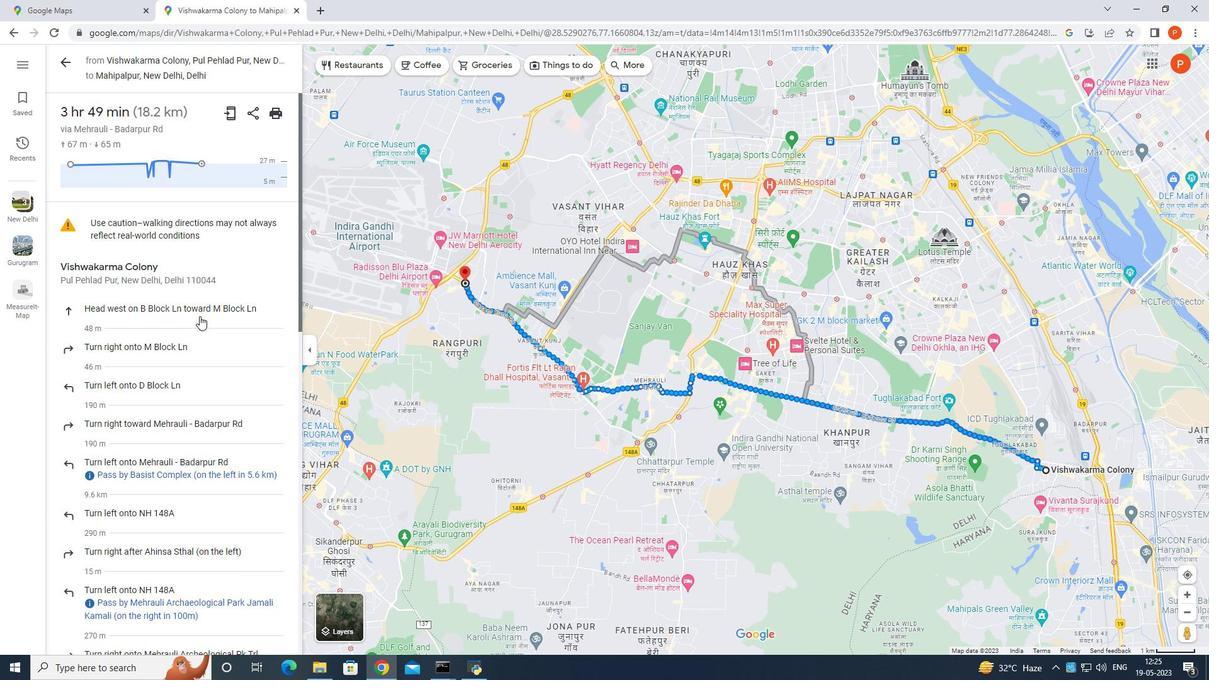 
Action: Mouse scrolled (199, 316) with delta (0, 0)
Screenshot: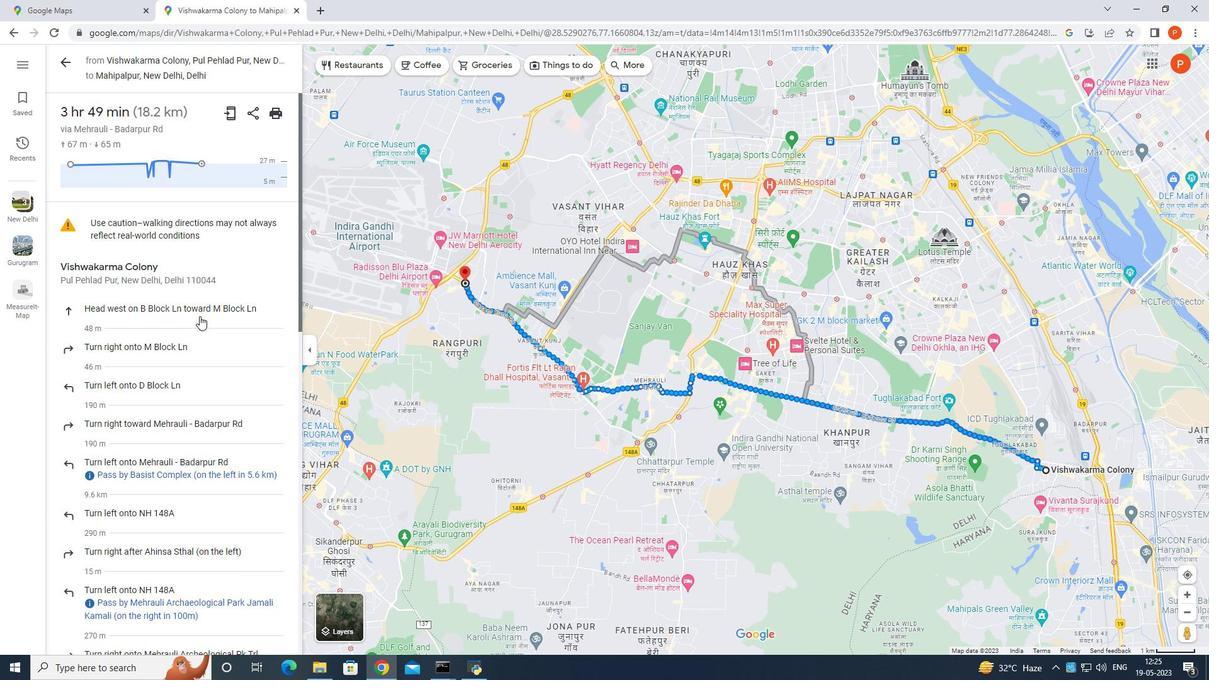 
Action: Mouse scrolled (199, 316) with delta (0, 0)
Screenshot: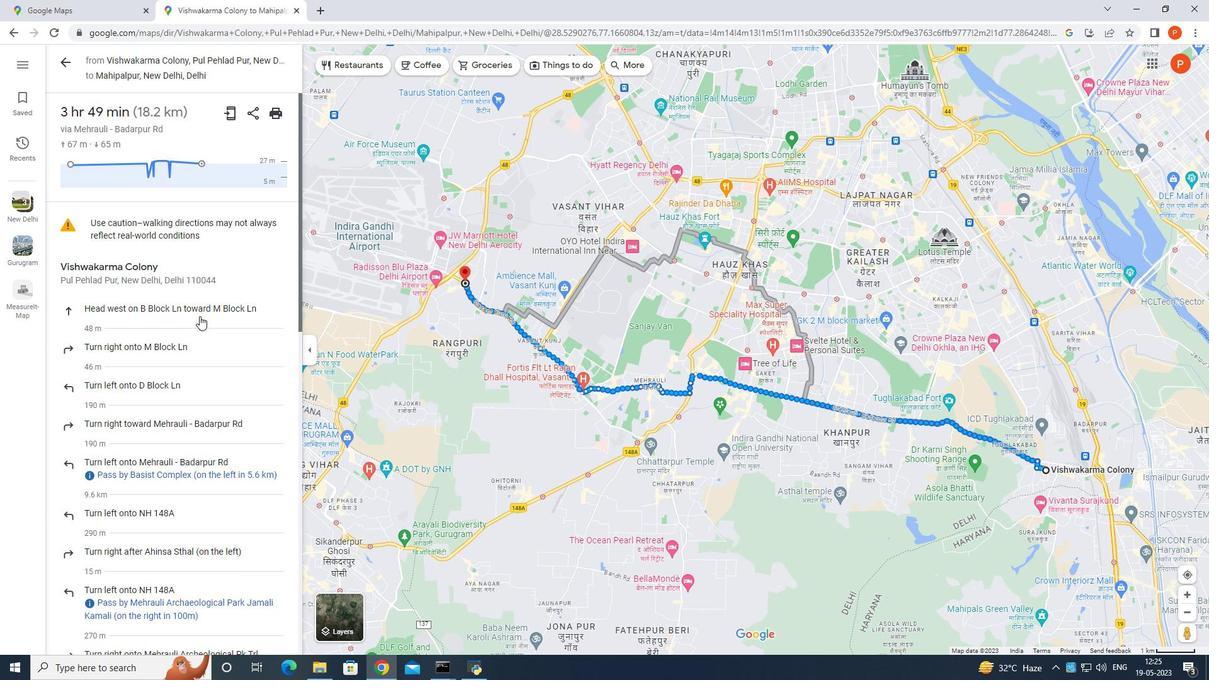 
Action: Mouse moved to (174, 296)
Screenshot: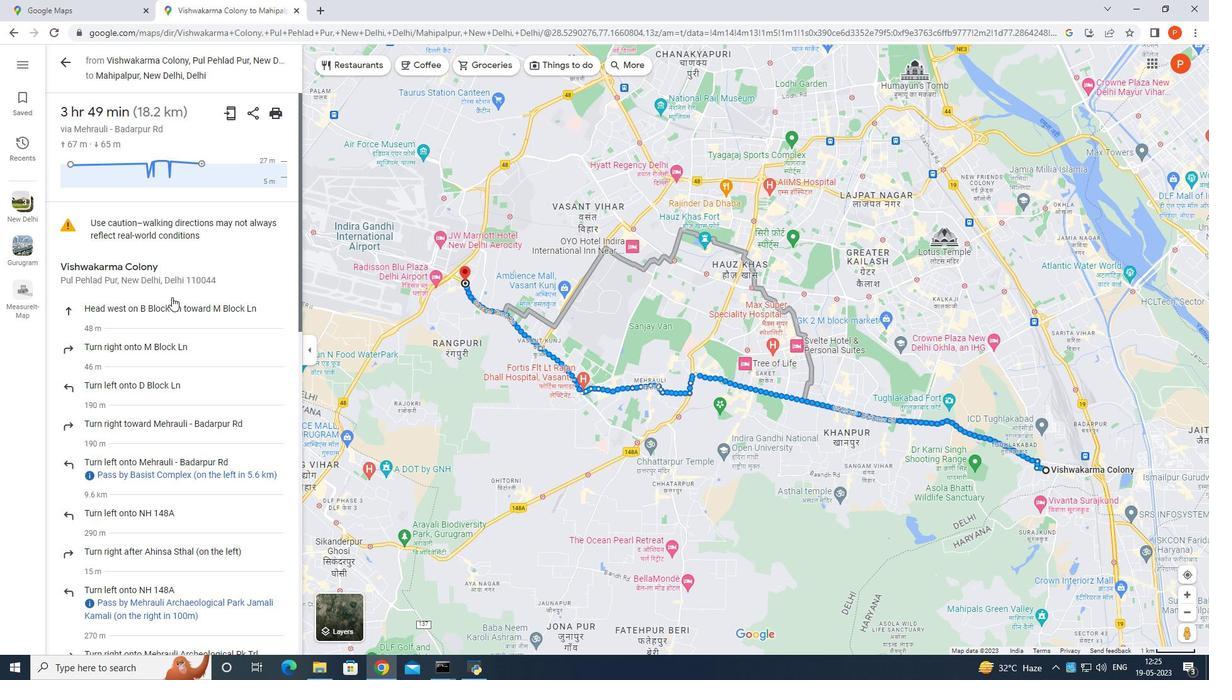 
Action: Mouse scrolled (174, 296) with delta (0, 0)
Screenshot: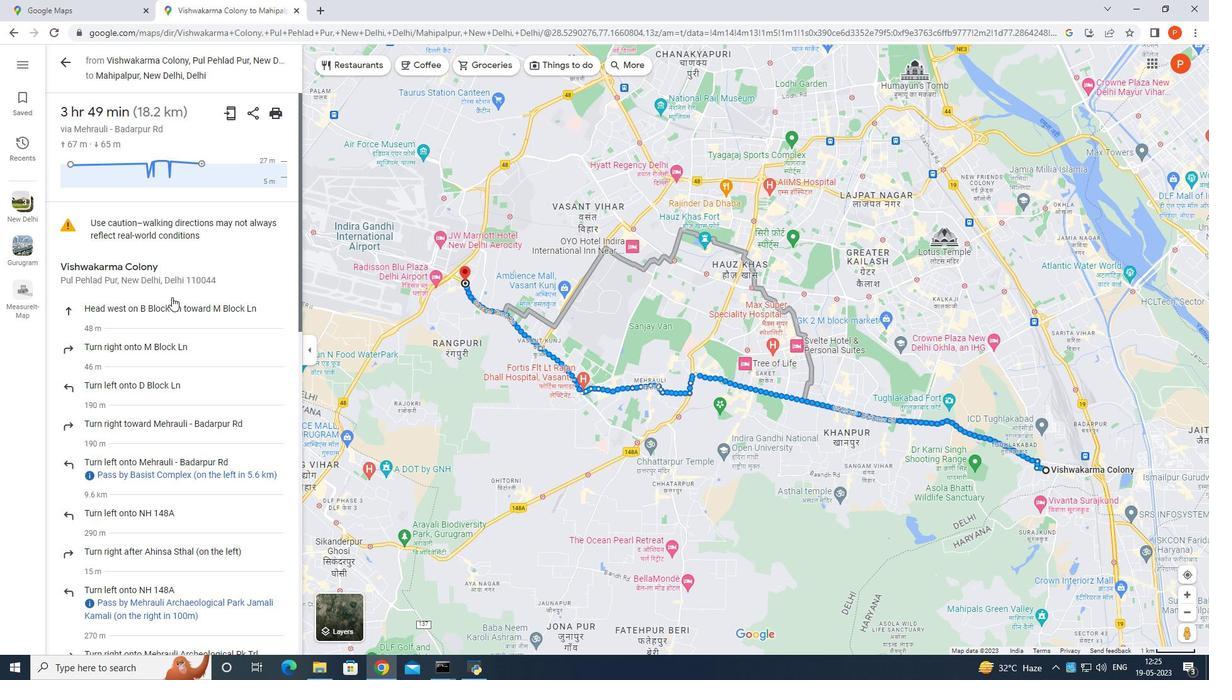 
Action: Mouse moved to (175, 295)
Screenshot: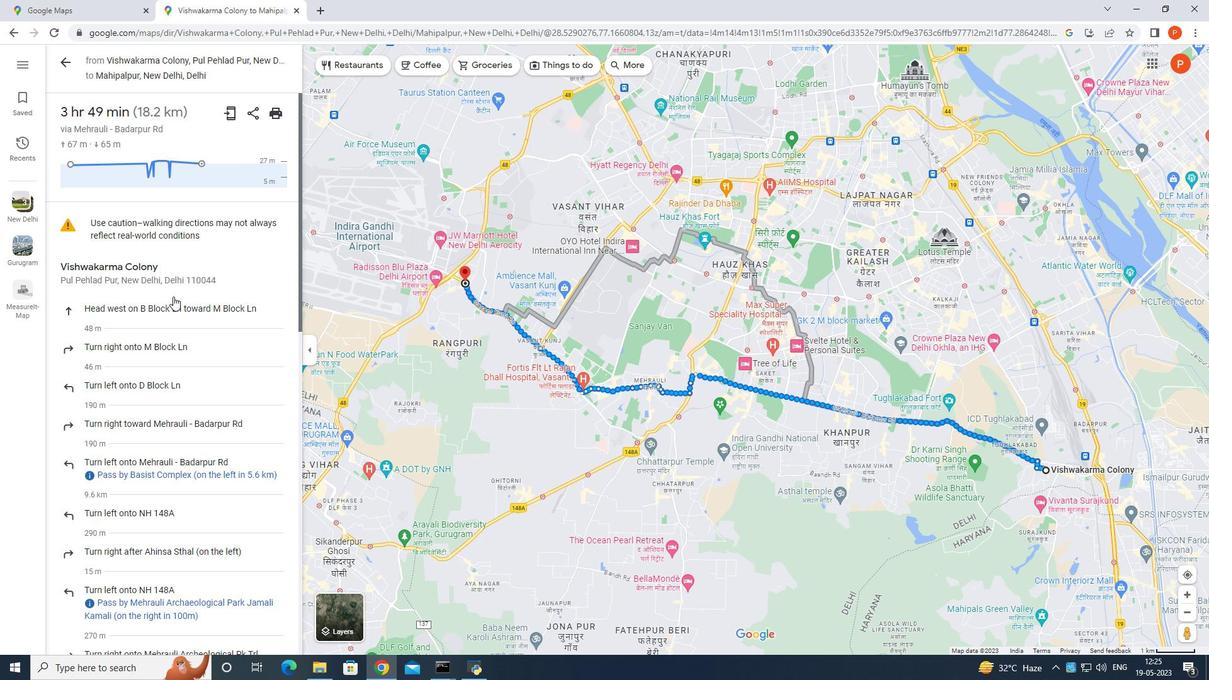 
Action: Mouse scrolled (175, 296) with delta (0, 0)
Screenshot: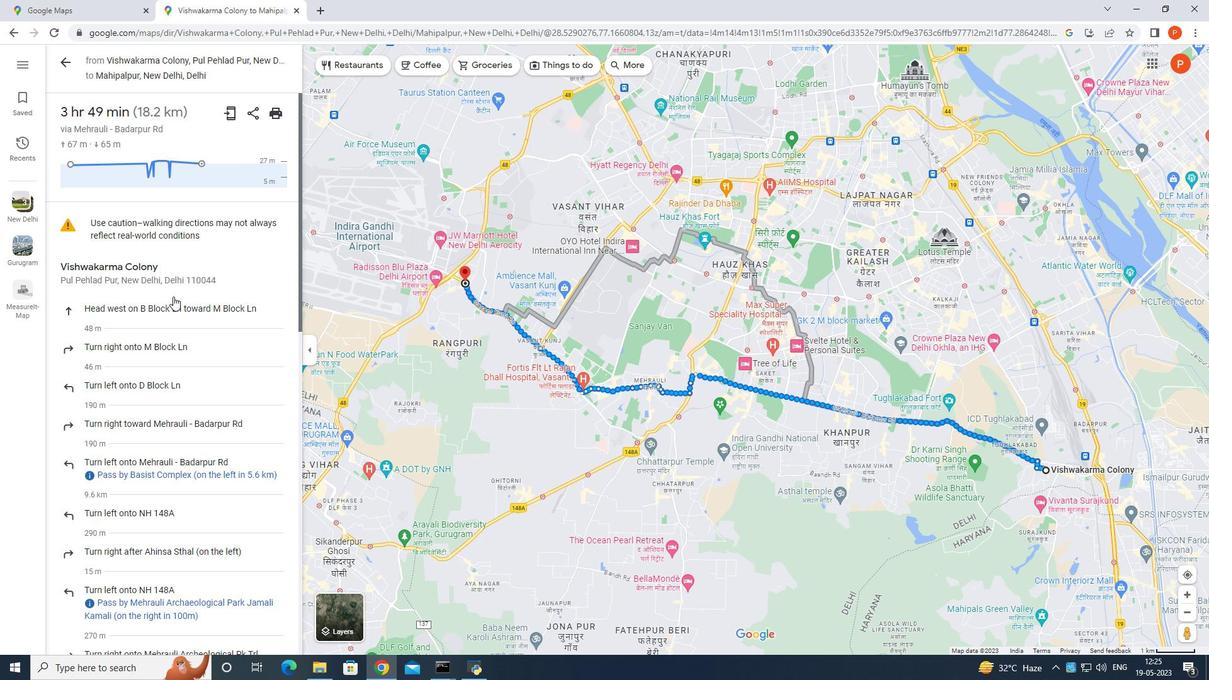 
Action: Mouse scrolled (175, 296) with delta (0, 0)
Screenshot: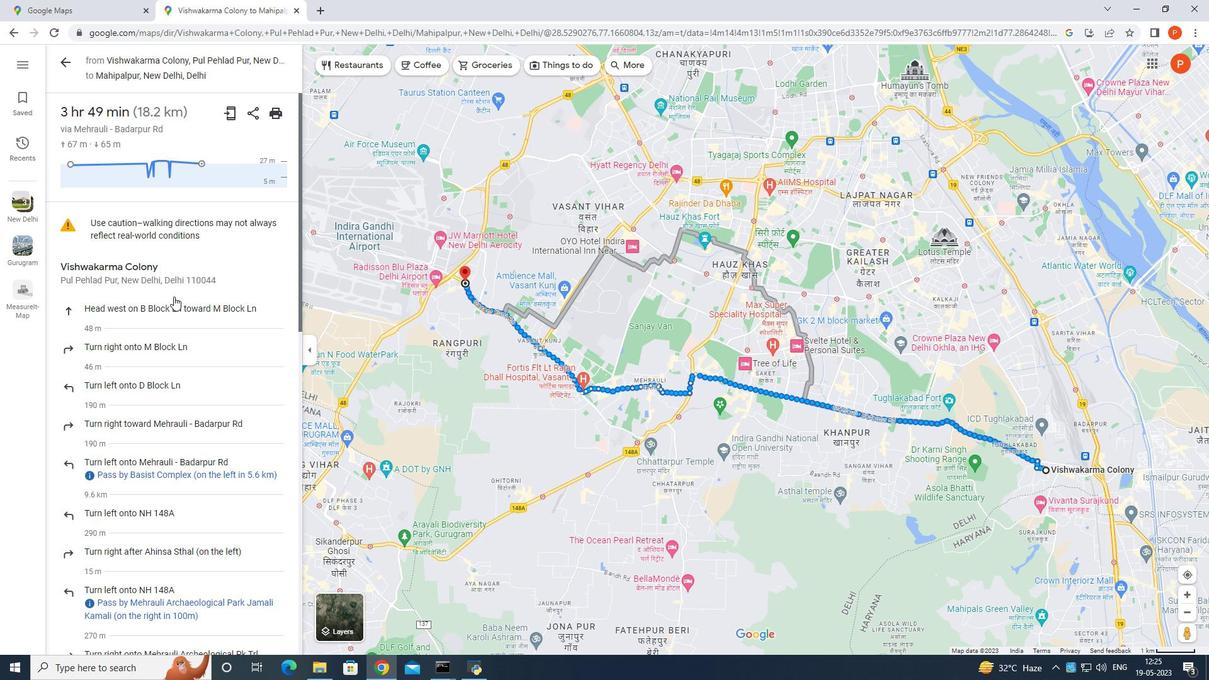 
Action: Mouse moved to (184, 278)
Screenshot: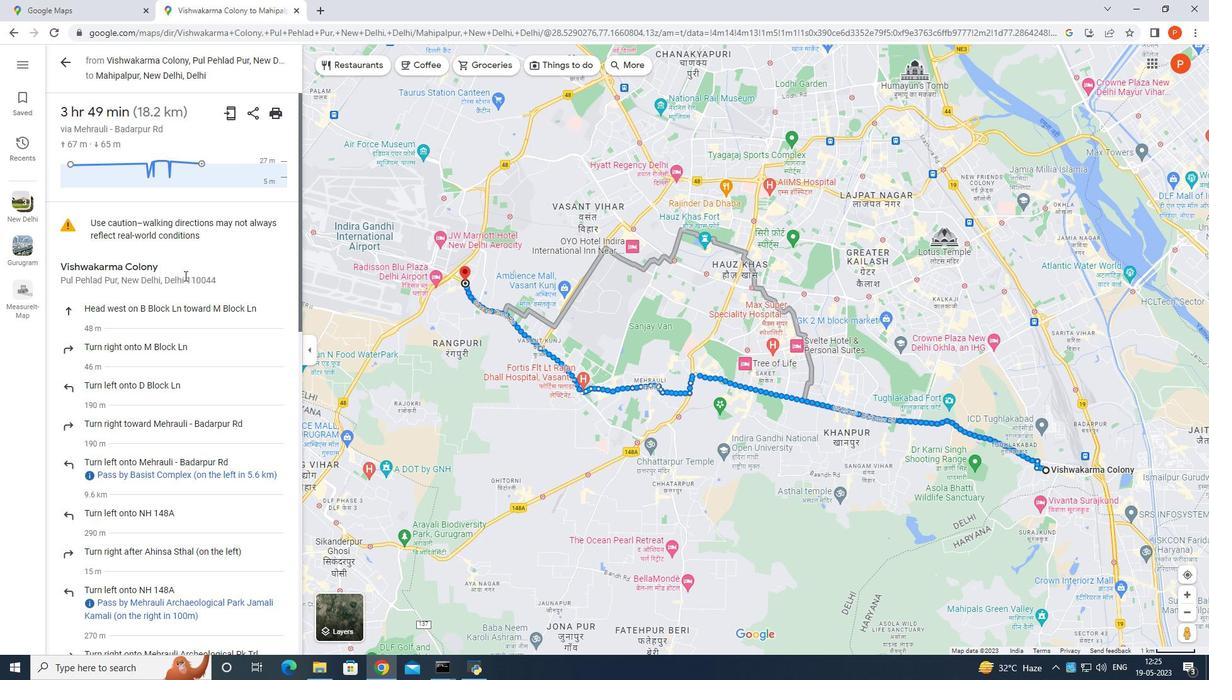 
Action: Mouse pressed left at (184, 278)
Screenshot: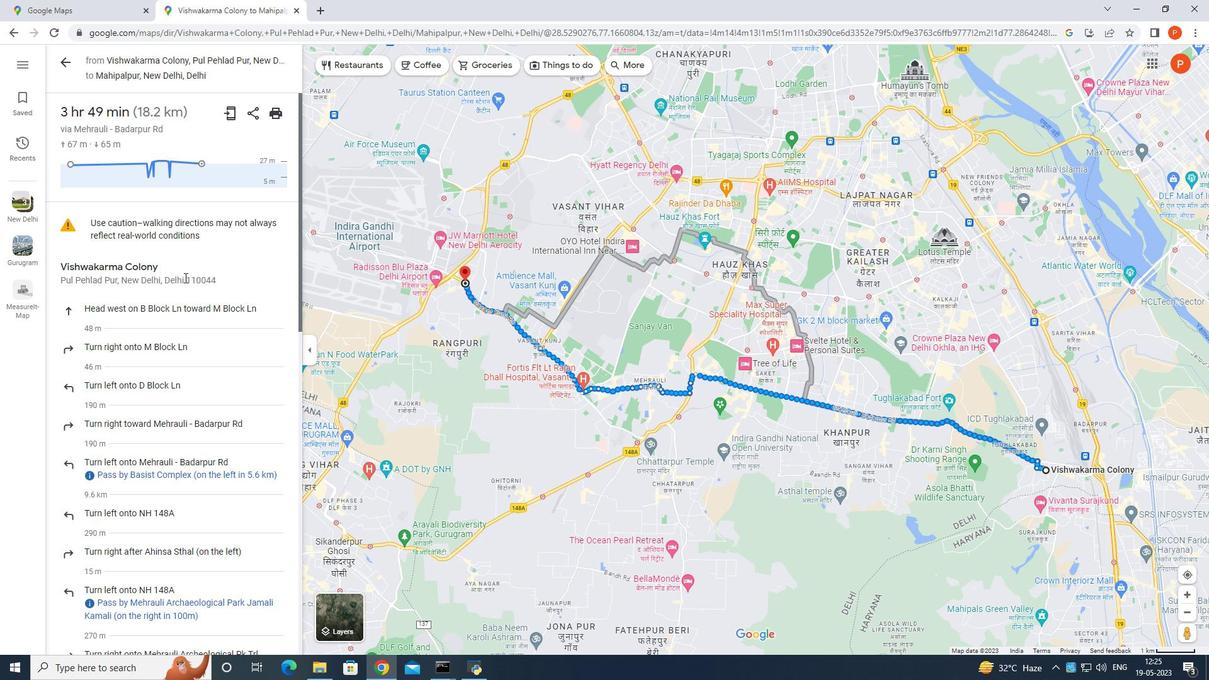 
Action: Mouse pressed left at (184, 278)
Screenshot: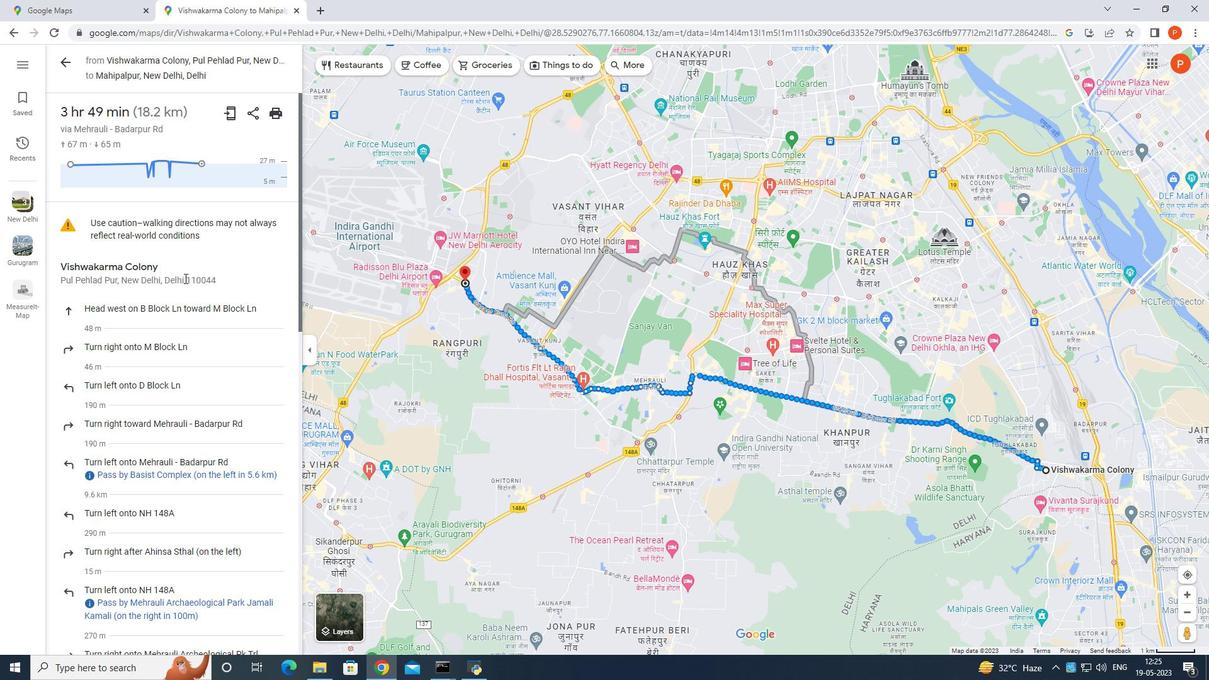 
Action: Mouse moved to (178, 309)
Screenshot: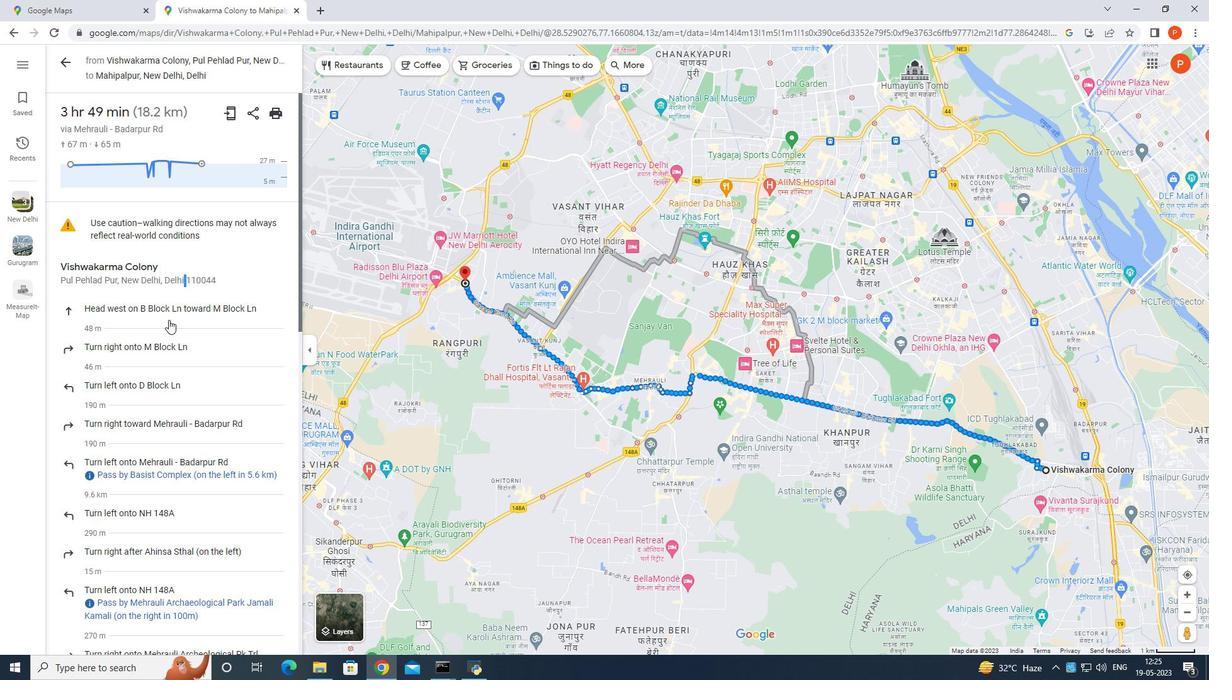 
Action: Mouse pressed left at (178, 309)
Screenshot: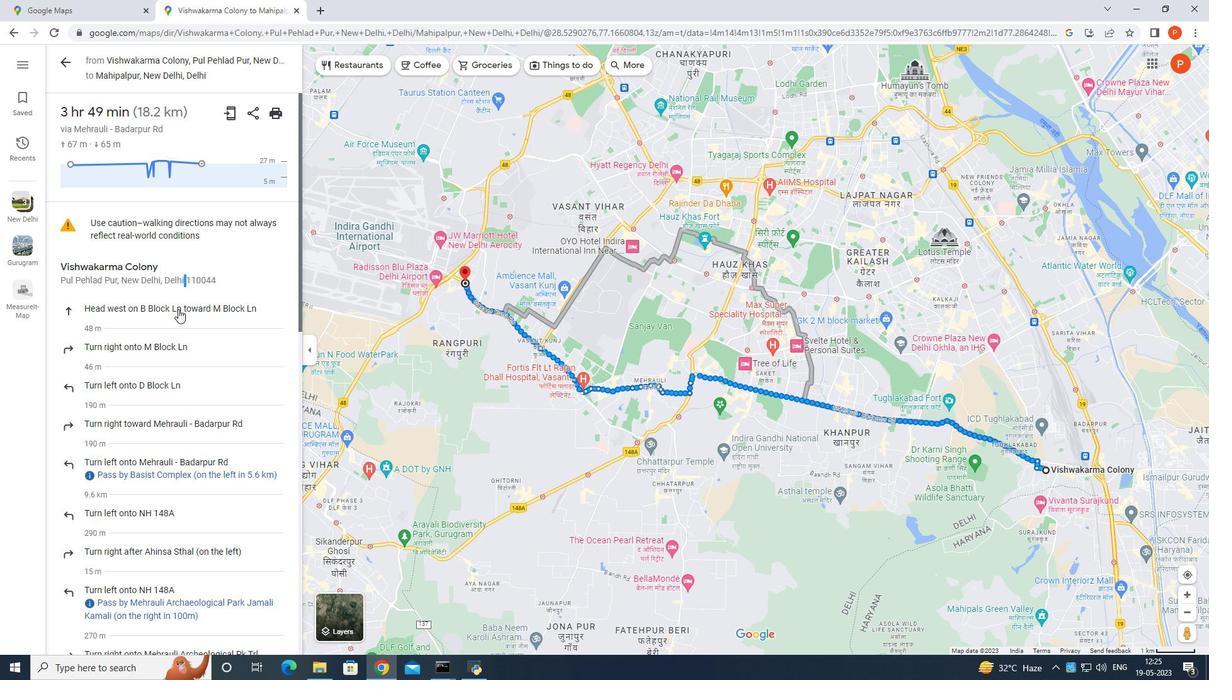 
Action: Mouse pressed left at (178, 309)
Screenshot: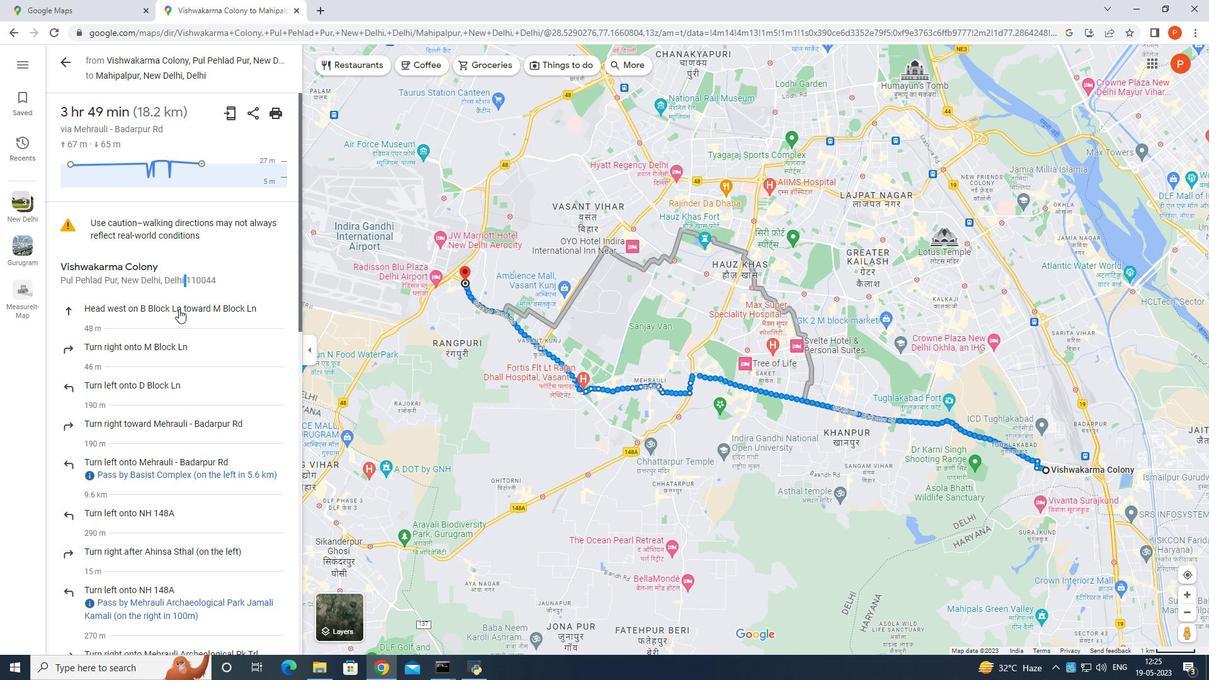
Action: Mouse moved to (334, 314)
Screenshot: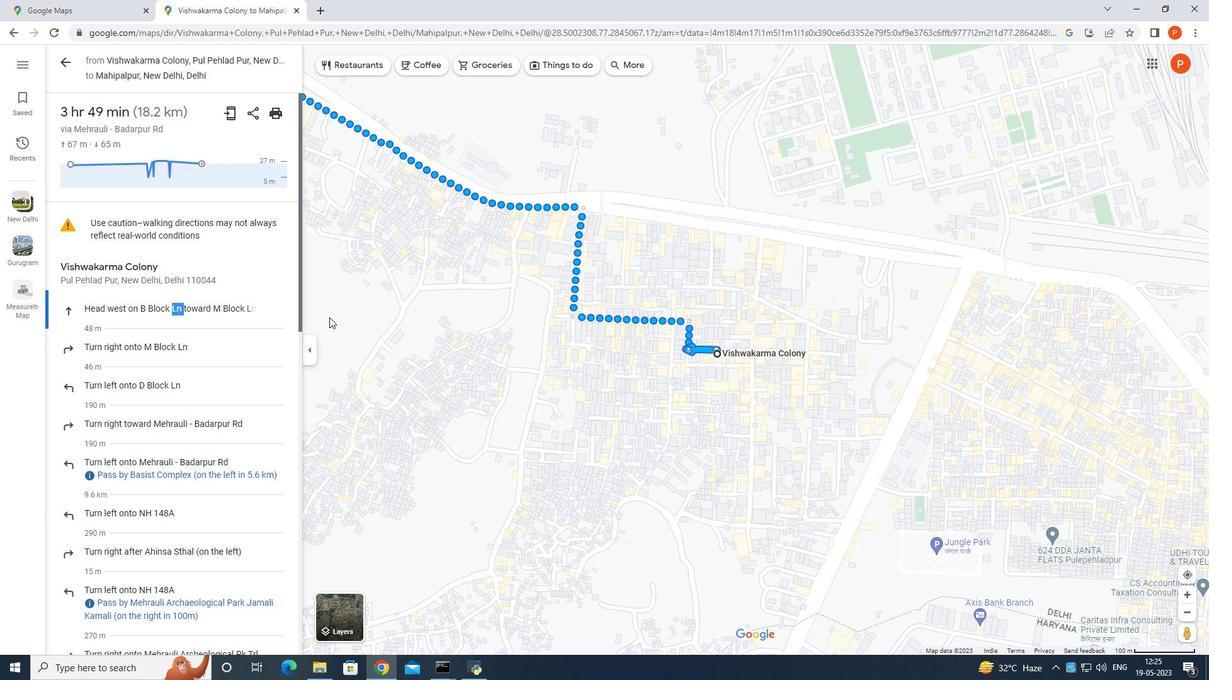 
Action: Mouse scrolled (334, 313) with delta (0, 0)
Screenshot: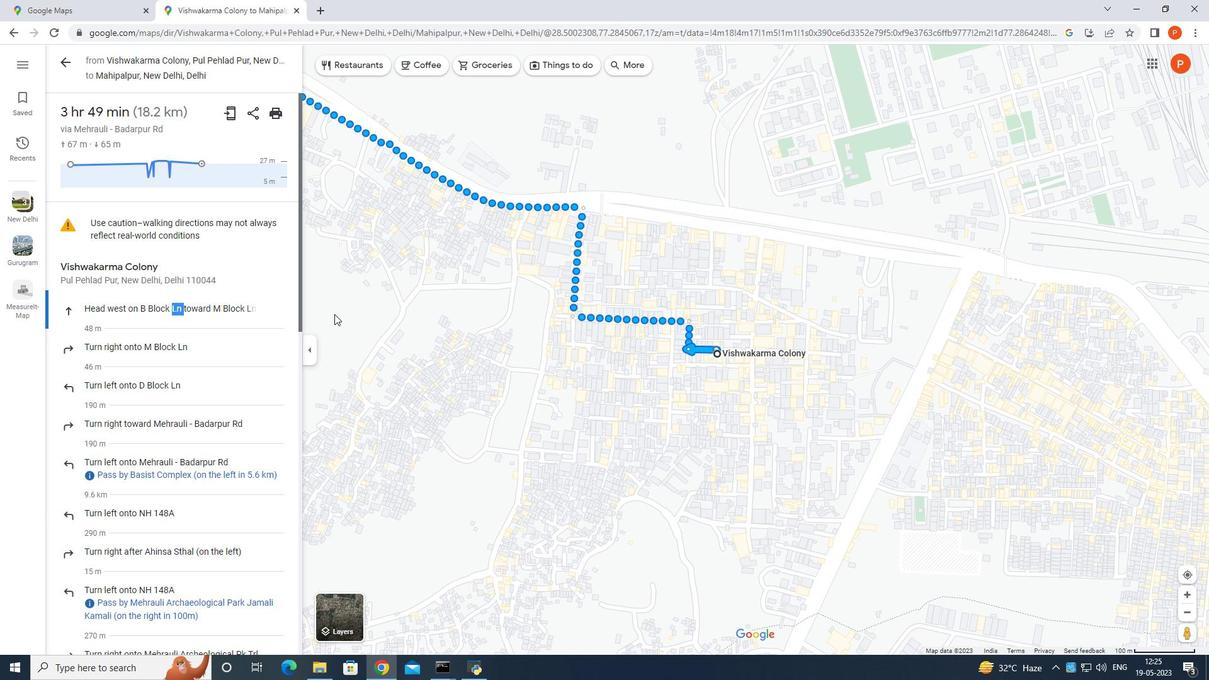 
Action: Mouse moved to (347, 315)
Screenshot: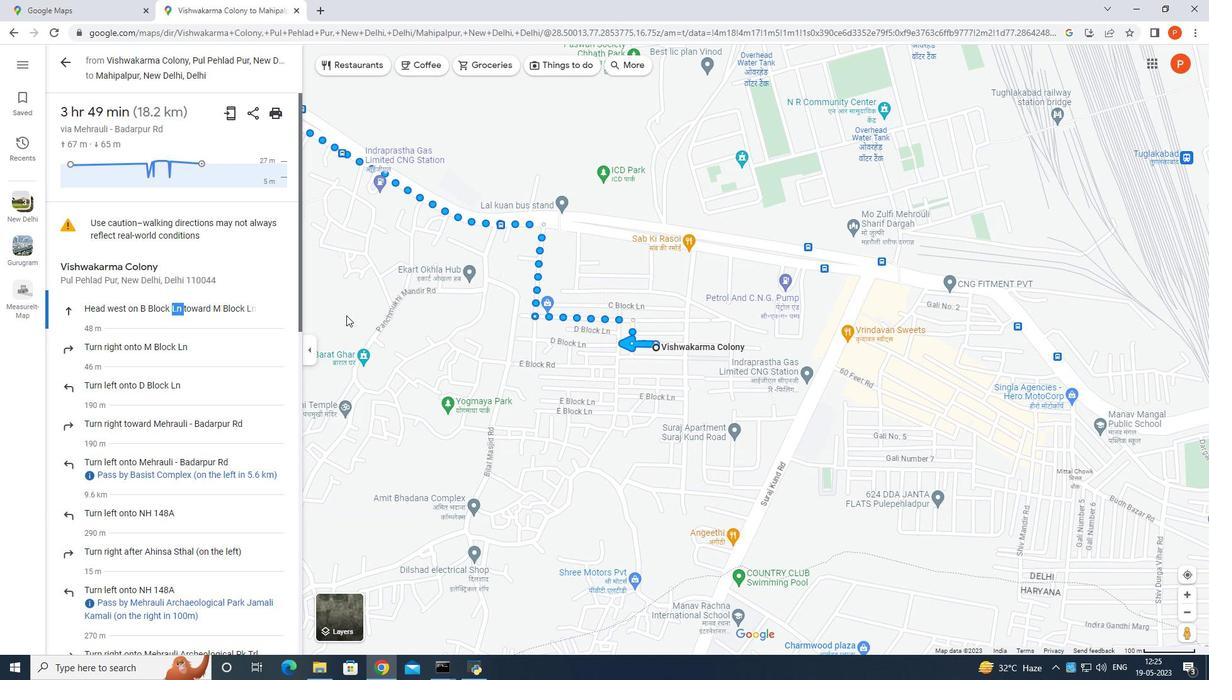 
Action: Mouse scrolled (347, 316) with delta (0, 0)
Screenshot: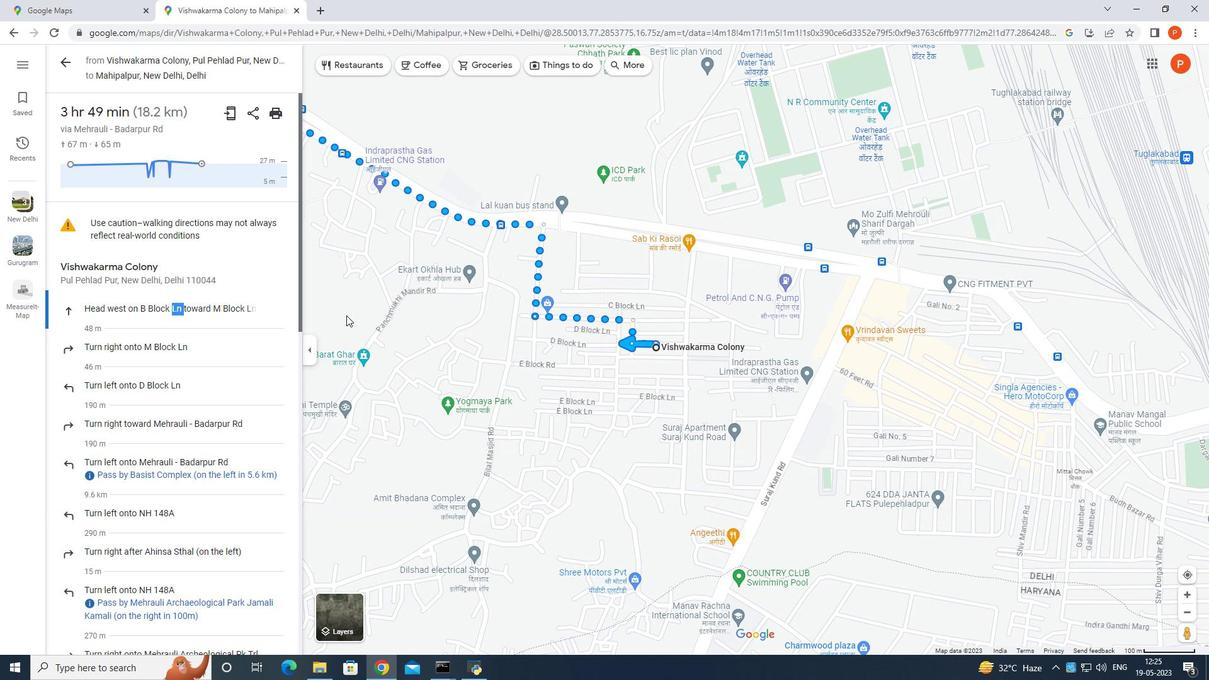 
Action: Mouse scrolled (347, 314) with delta (0, 0)
Screenshot: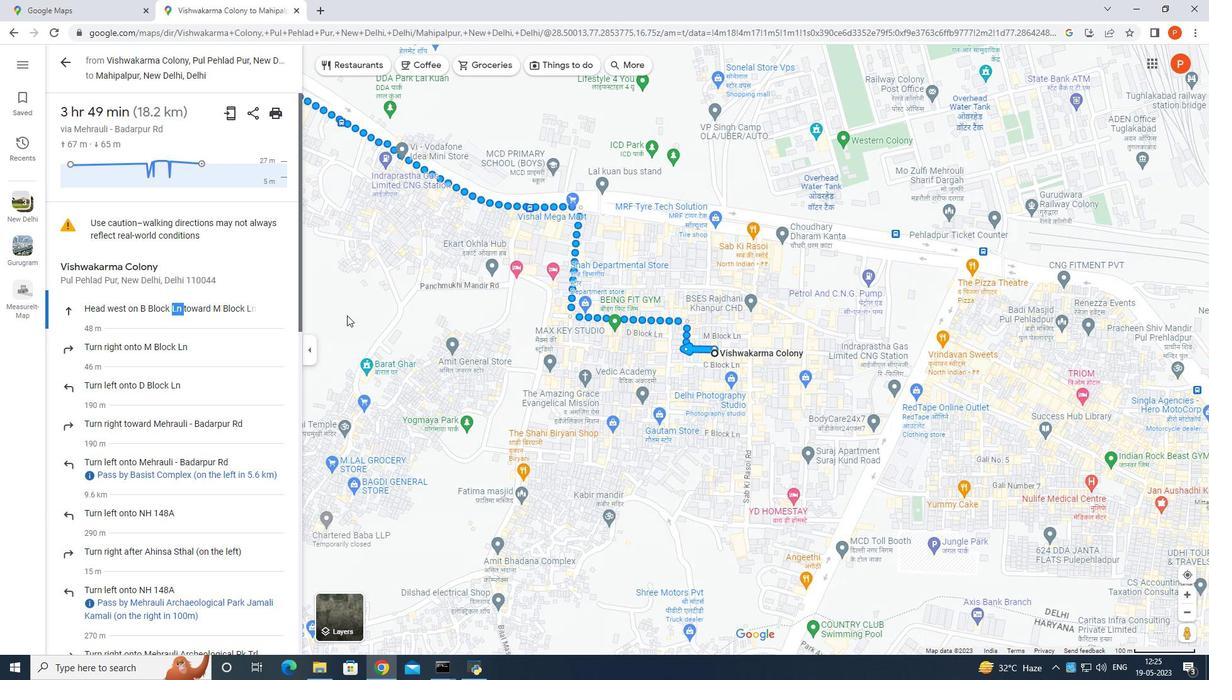 
Action: Mouse scrolled (347, 314) with delta (0, 0)
Screenshot: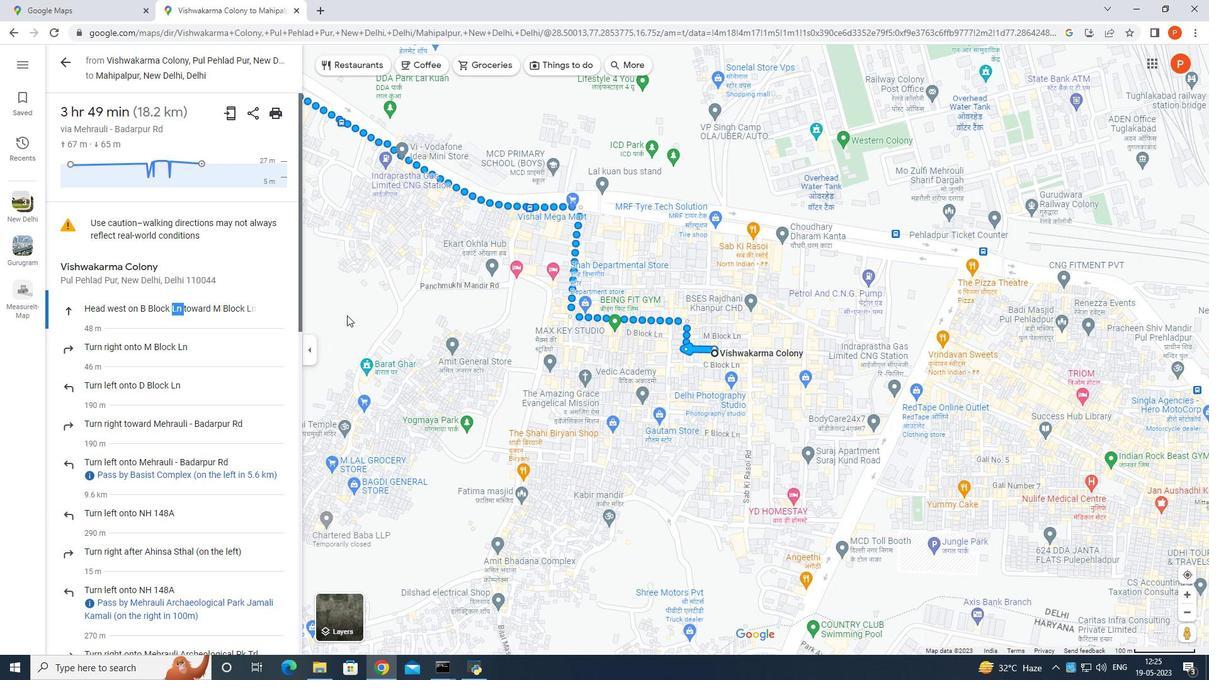 
Action: Mouse scrolled (347, 314) with delta (0, 0)
Screenshot: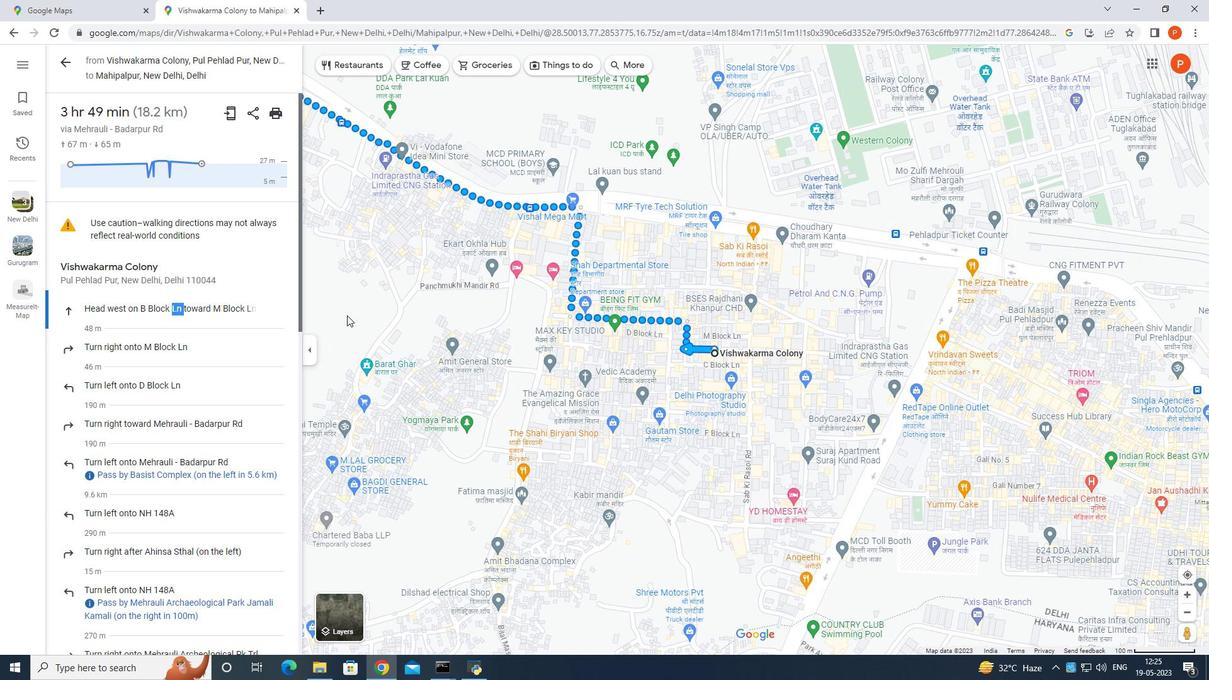 
Action: Mouse scrolled (347, 314) with delta (0, 0)
Screenshot: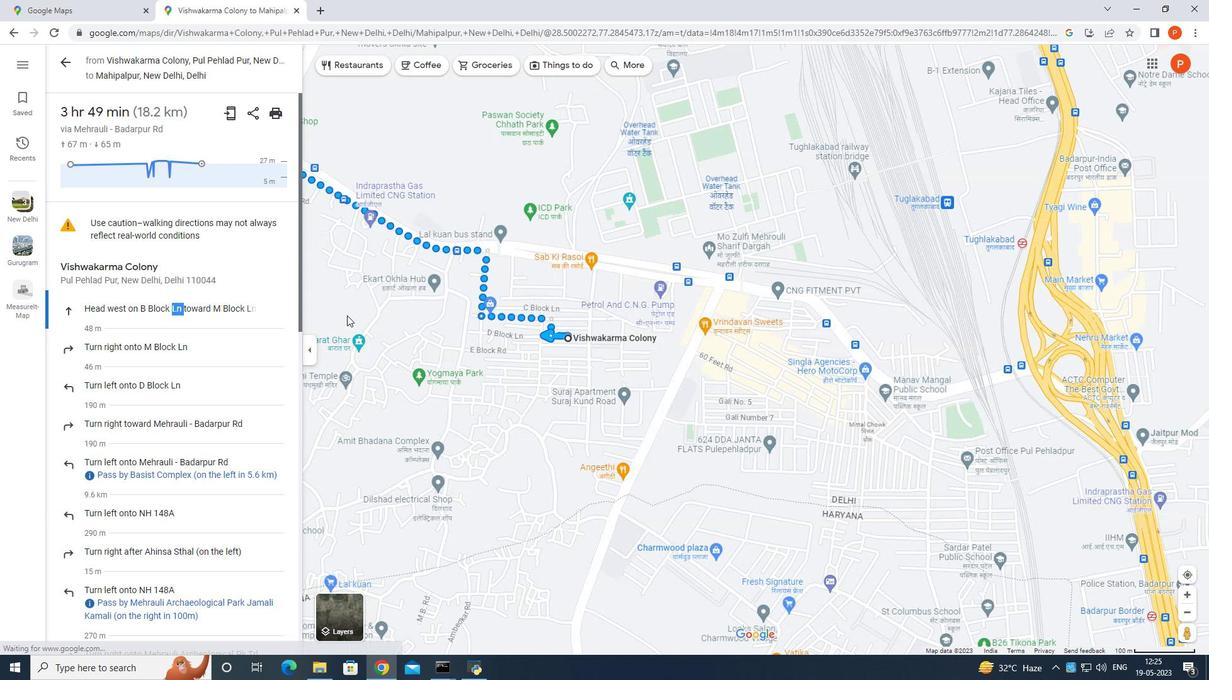 
Action: Mouse scrolled (347, 314) with delta (0, 0)
Screenshot: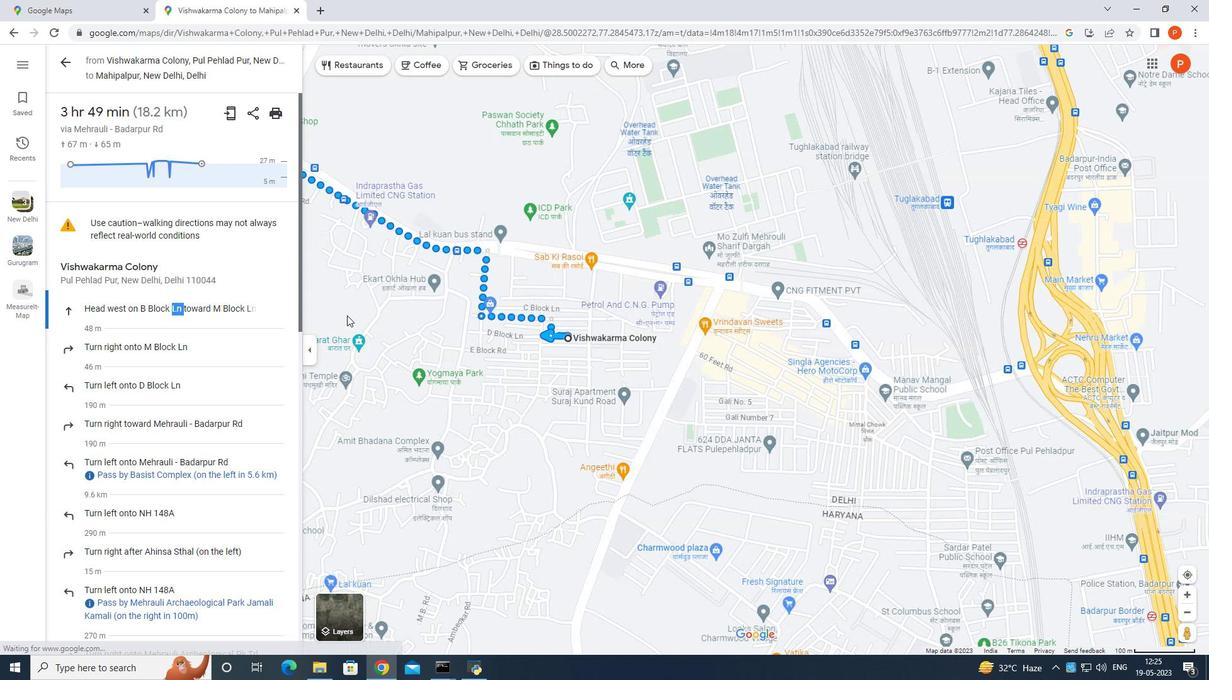 
Action: Mouse scrolled (347, 314) with delta (0, 0)
Screenshot: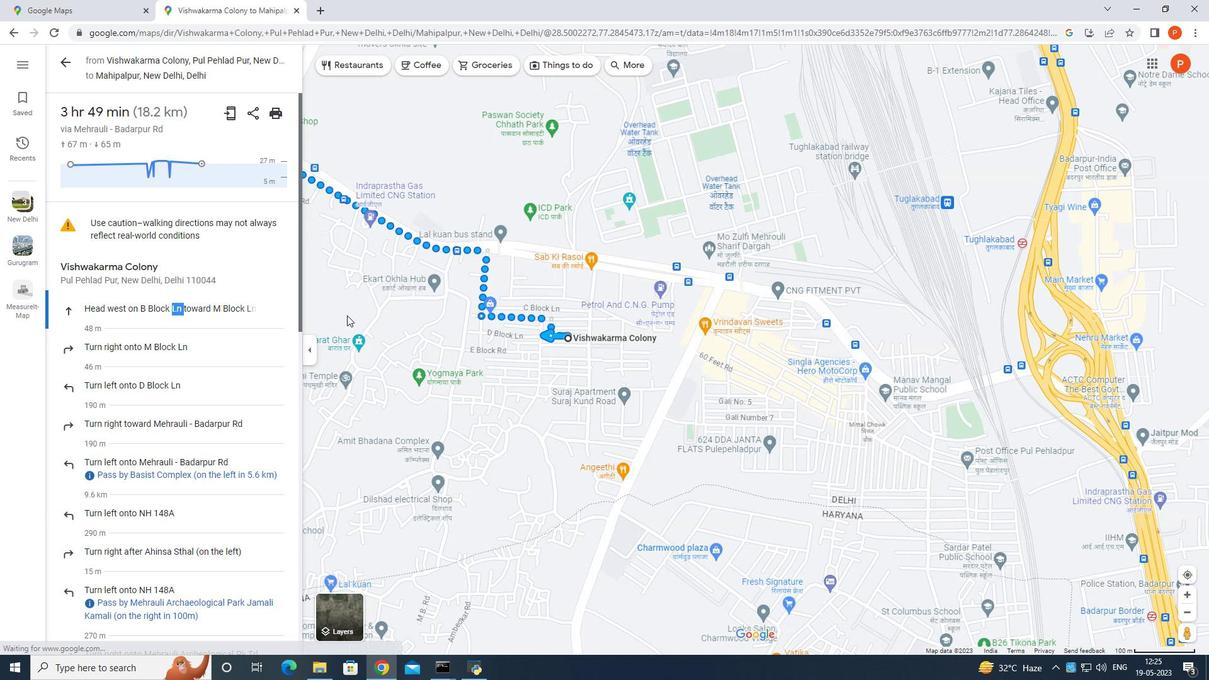 
Action: Mouse scrolled (347, 314) with delta (0, 0)
Screenshot: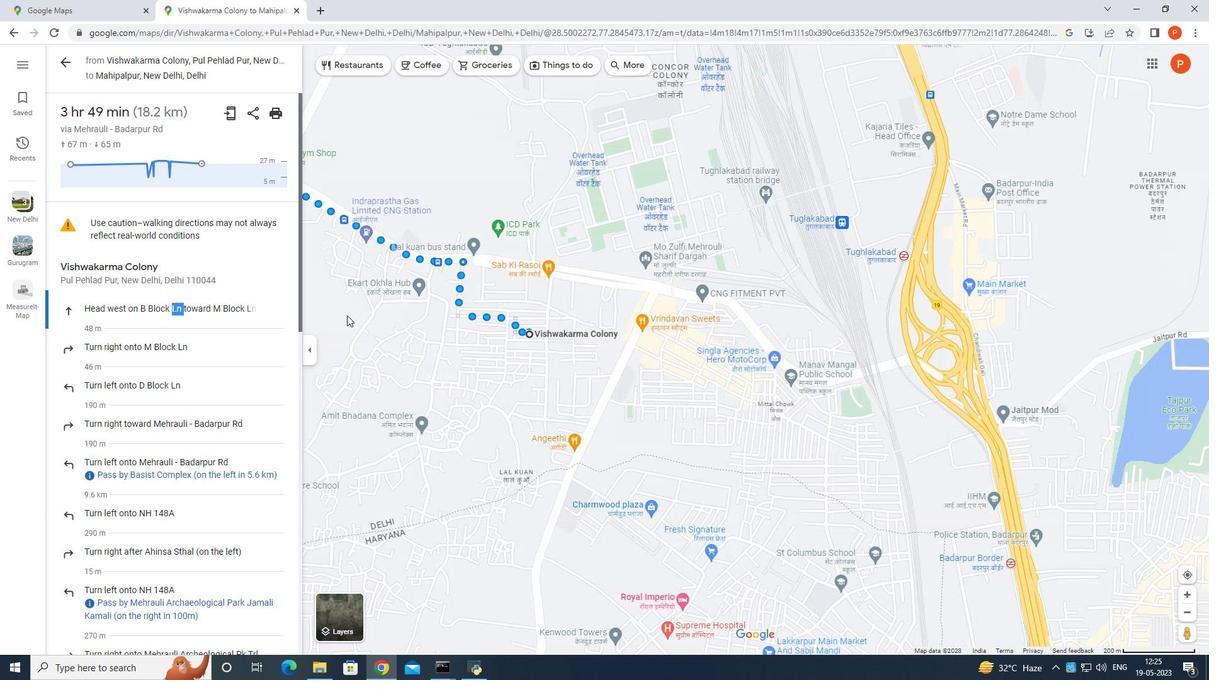 
Action: Mouse scrolled (347, 314) with delta (0, 0)
Screenshot: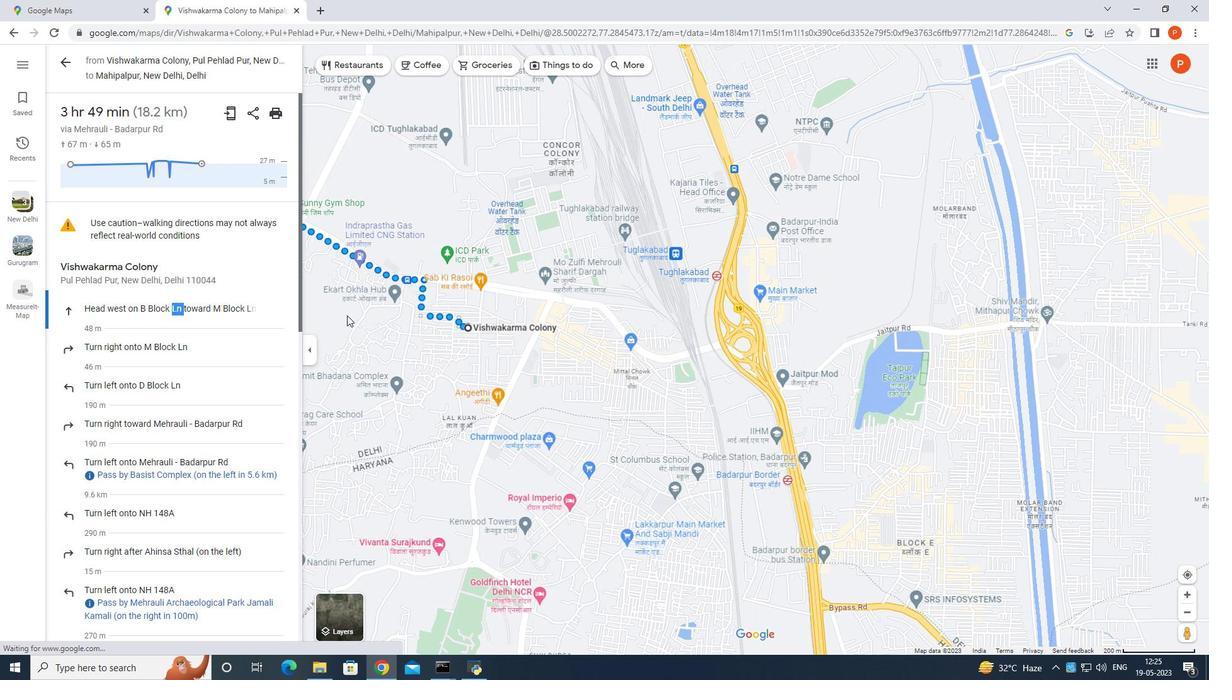 
Action: Mouse scrolled (347, 314) with delta (0, 0)
Screenshot: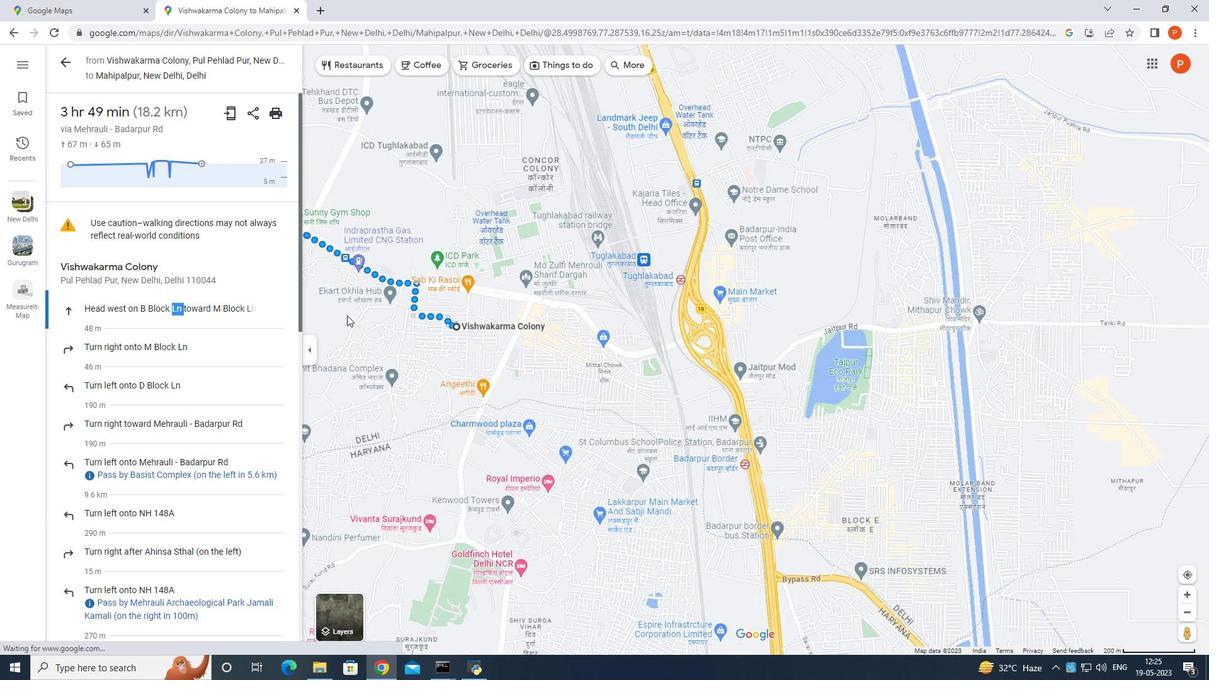 
Action: Mouse moved to (250, 331)
Screenshot: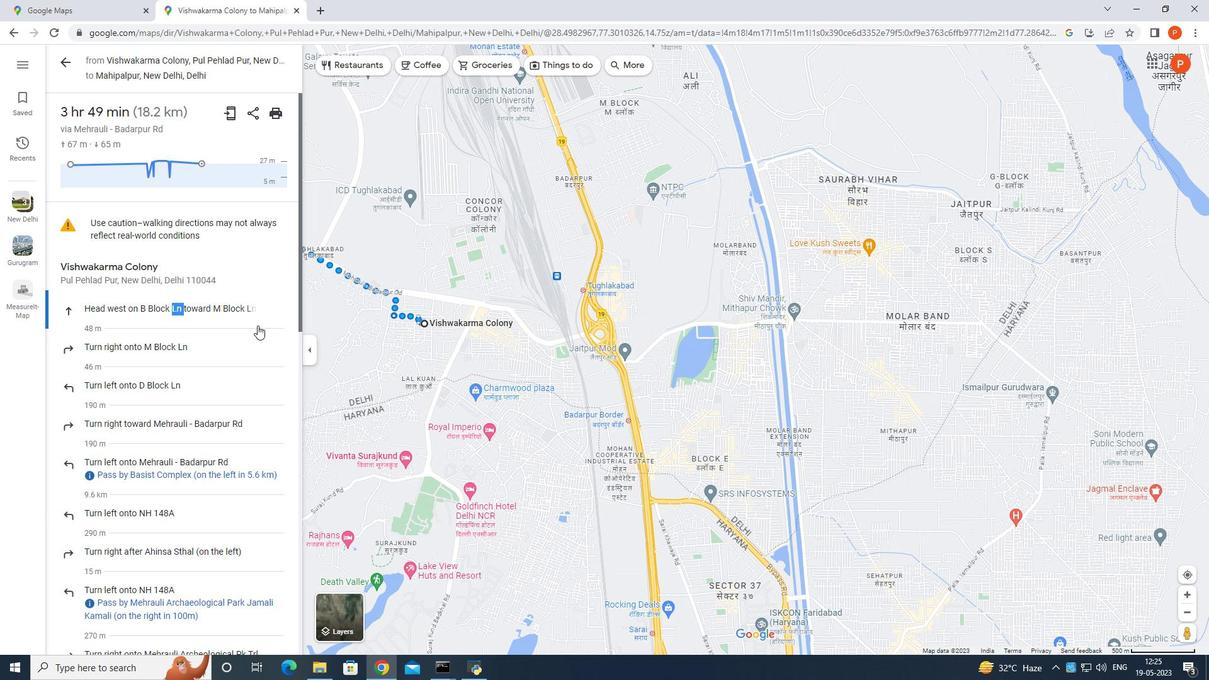 
Action: Mouse pressed left at (250, 331)
Screenshot: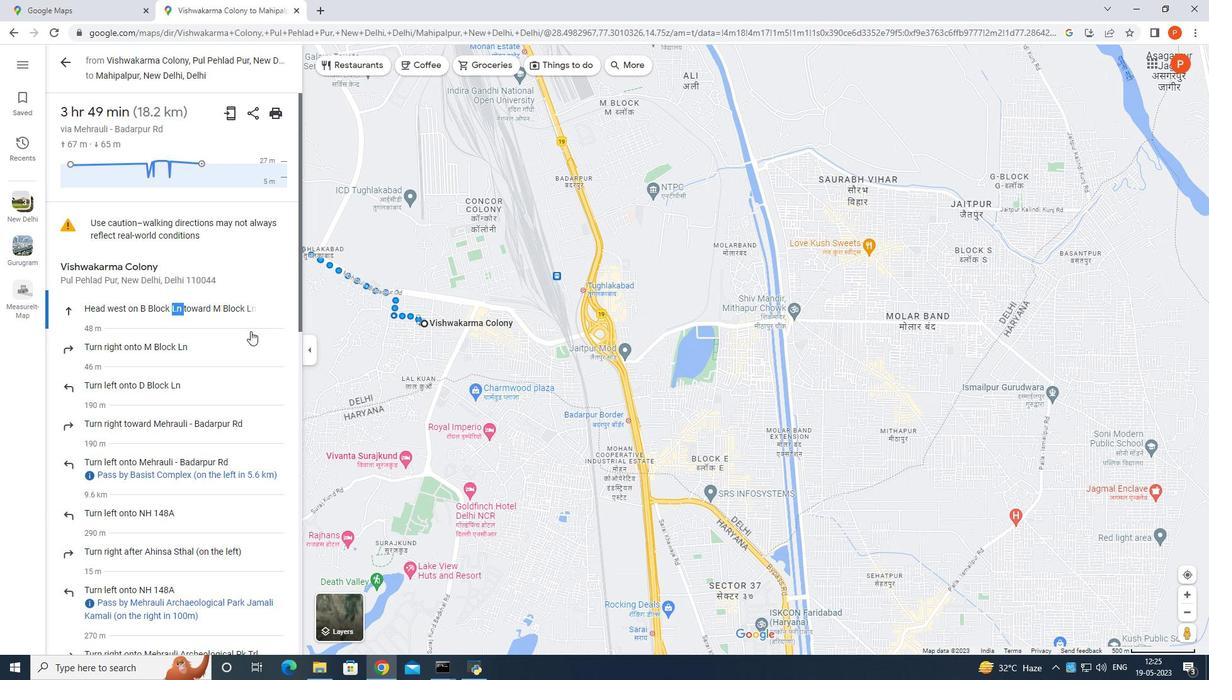 
Action: Mouse pressed left at (250, 331)
Screenshot: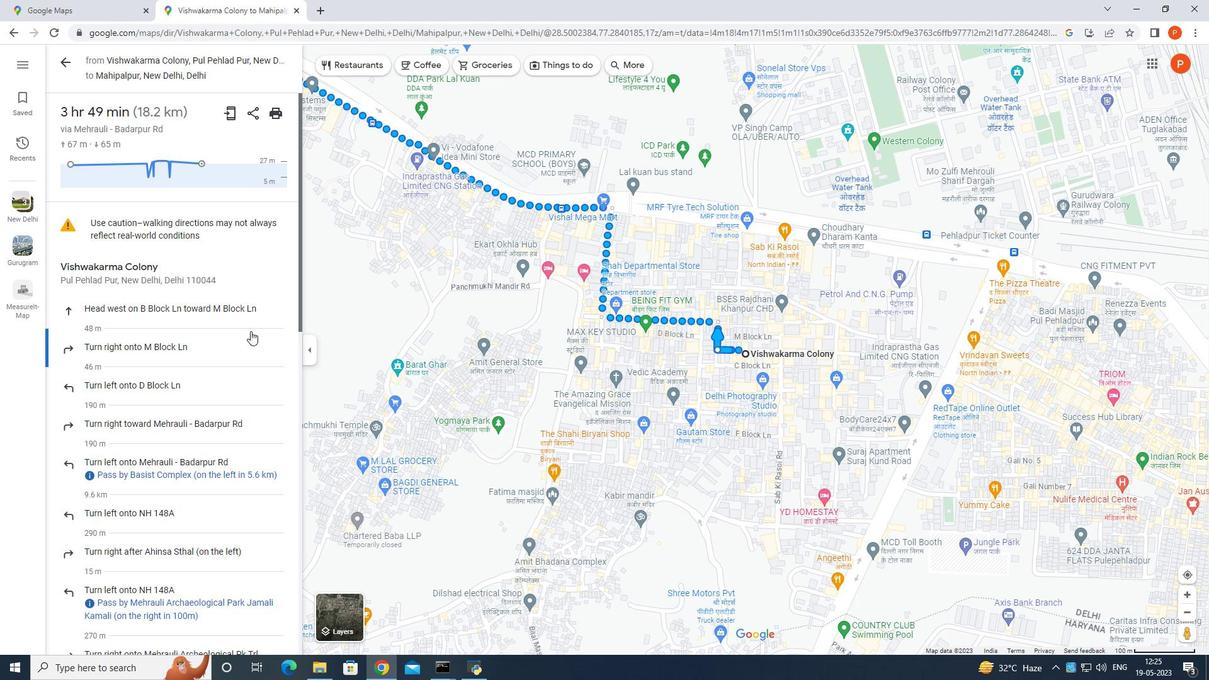 
Action: Mouse moved to (20, 57)
Screenshot: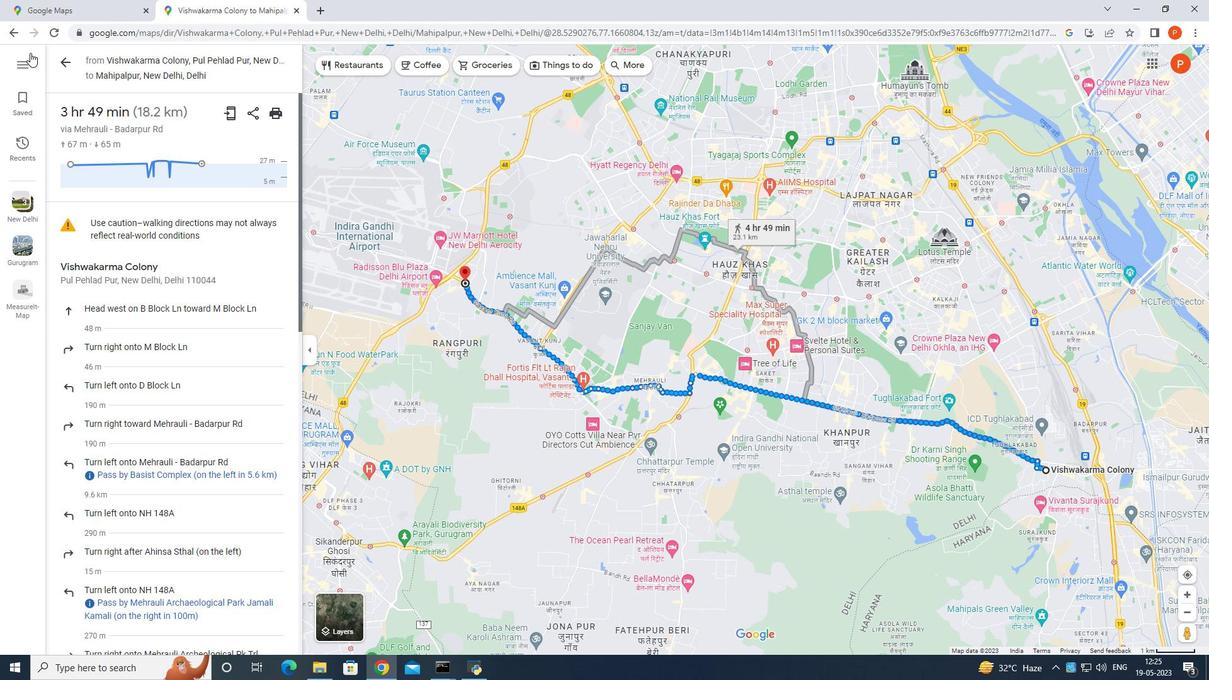 
Action: Mouse pressed left at (20, 57)
Screenshot: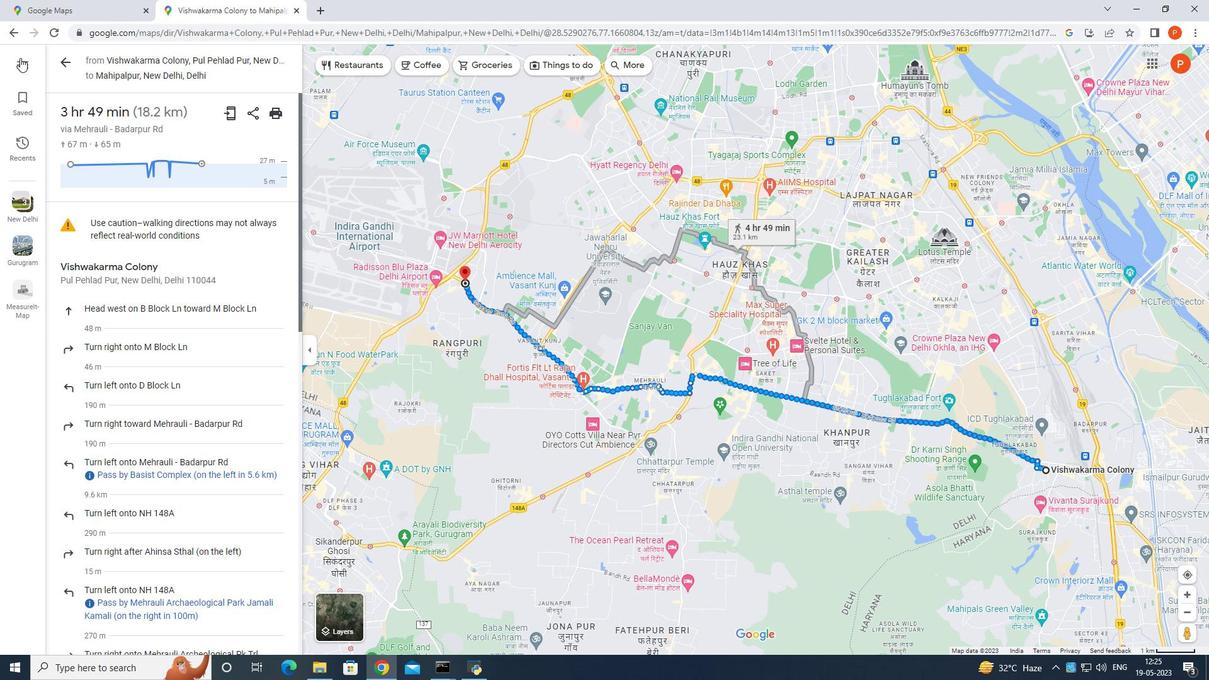 
Action: Mouse moved to (63, 560)
Screenshot: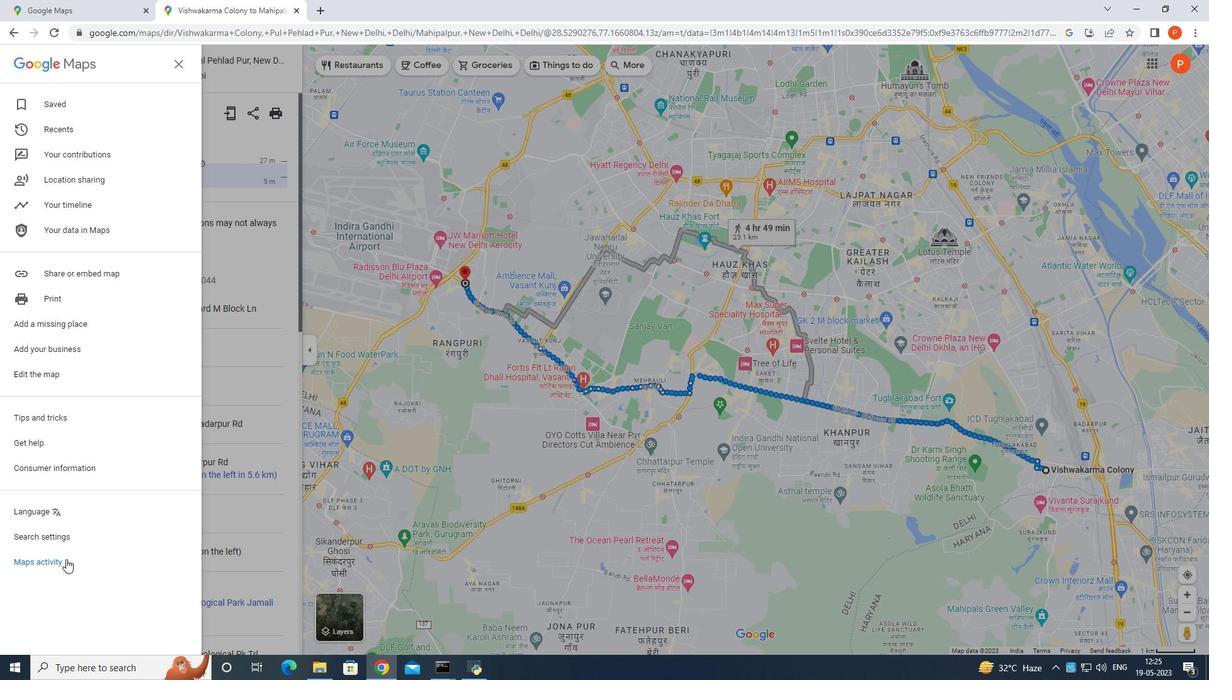 
Action: Mouse pressed left at (63, 560)
Screenshot: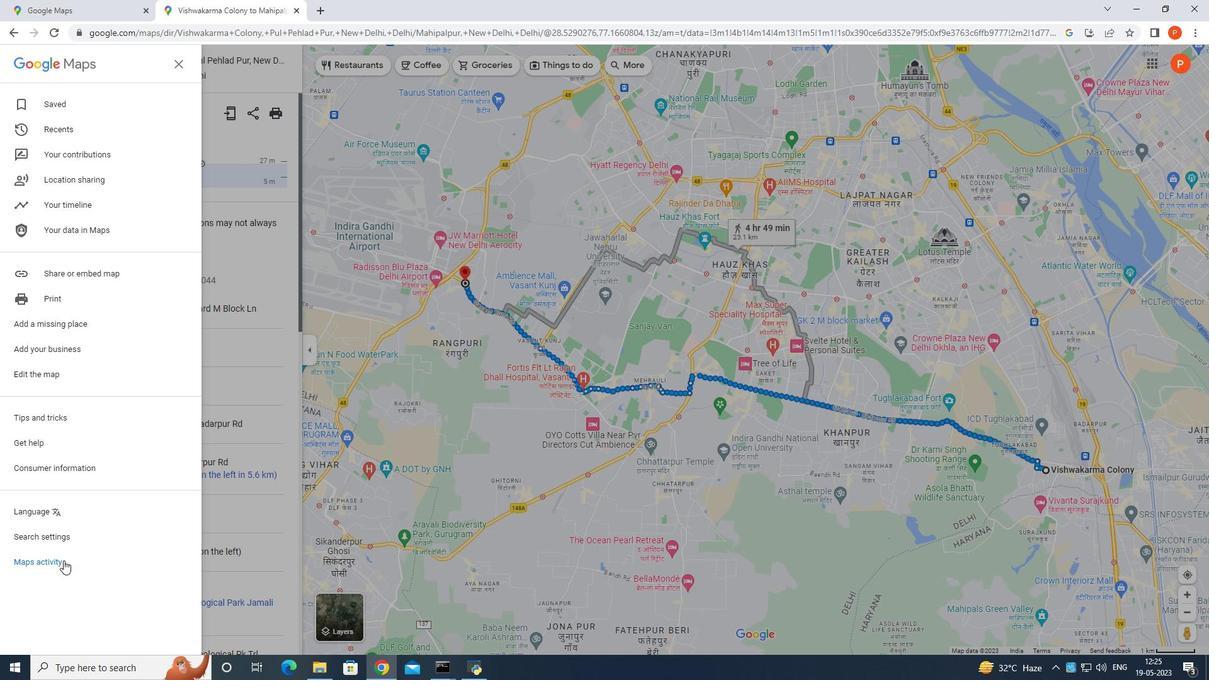
Action: Mouse moved to (67, 537)
Screenshot: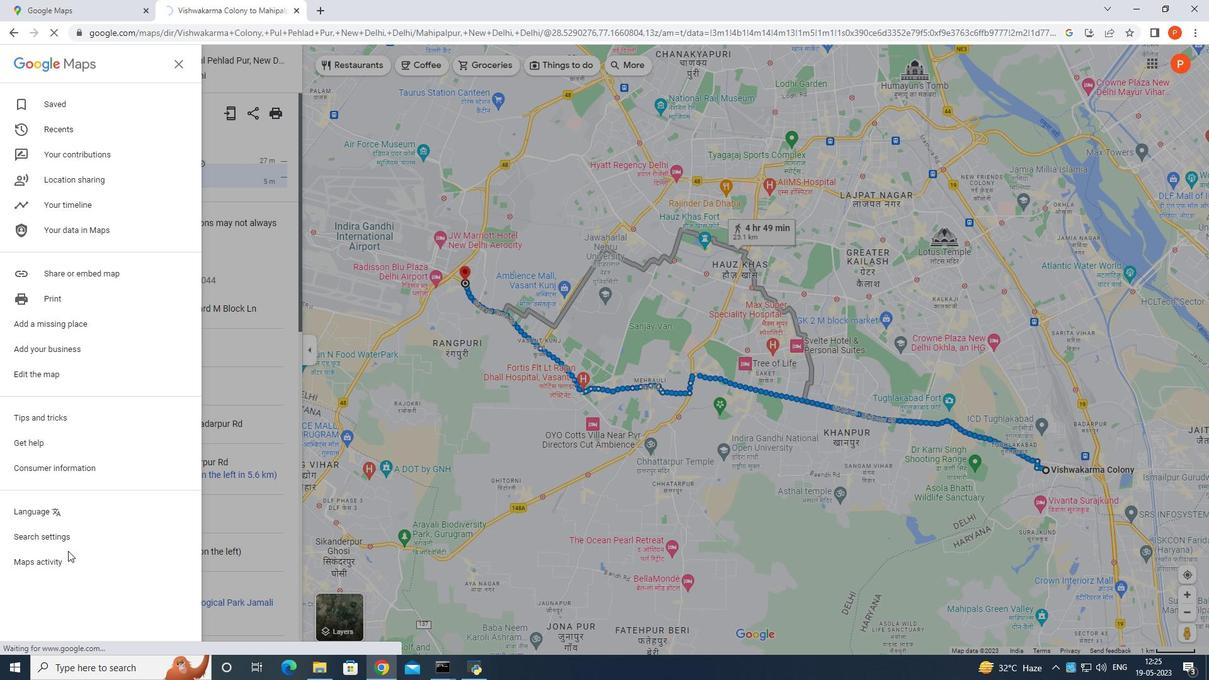 
Action: Mouse pressed left at (67, 537)
Screenshot: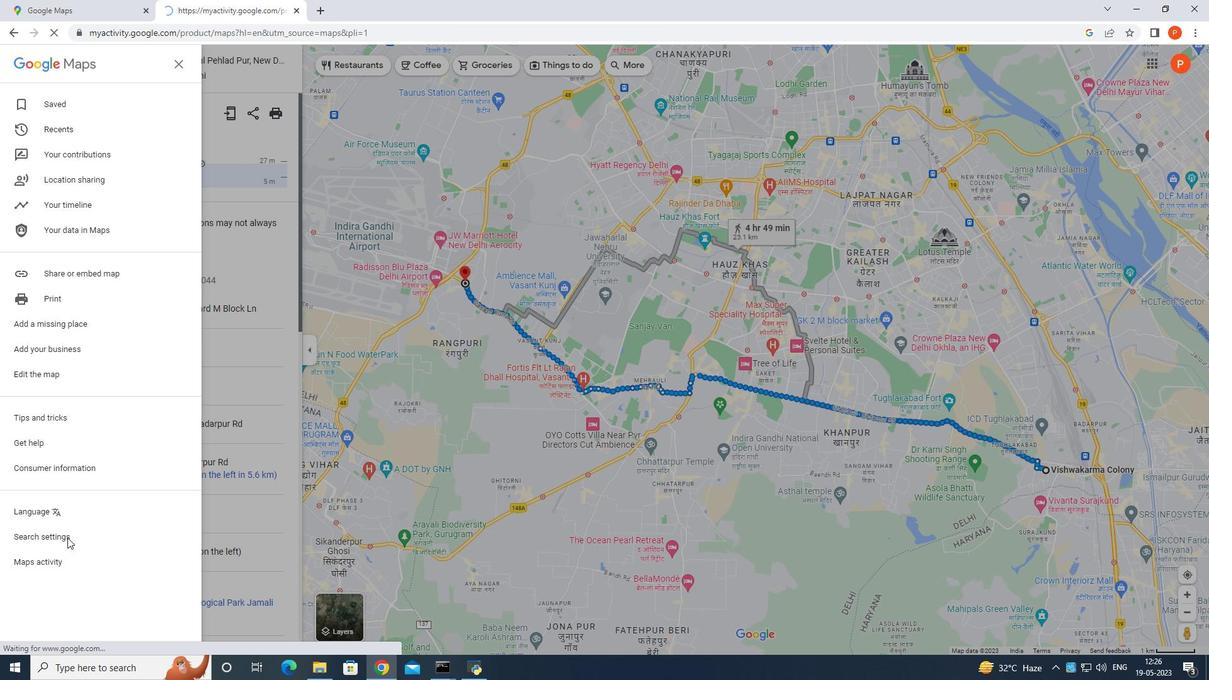 
Action: Mouse moved to (284, 406)
Screenshot: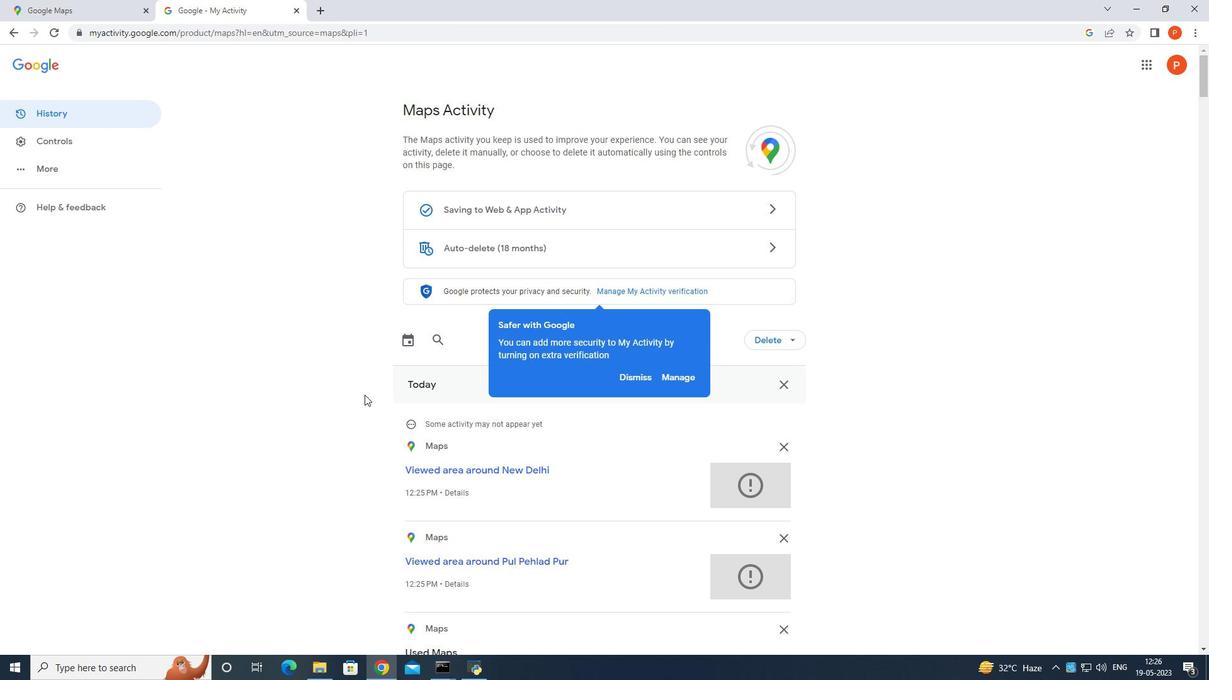 
Action: Mouse pressed left at (284, 406)
Screenshot: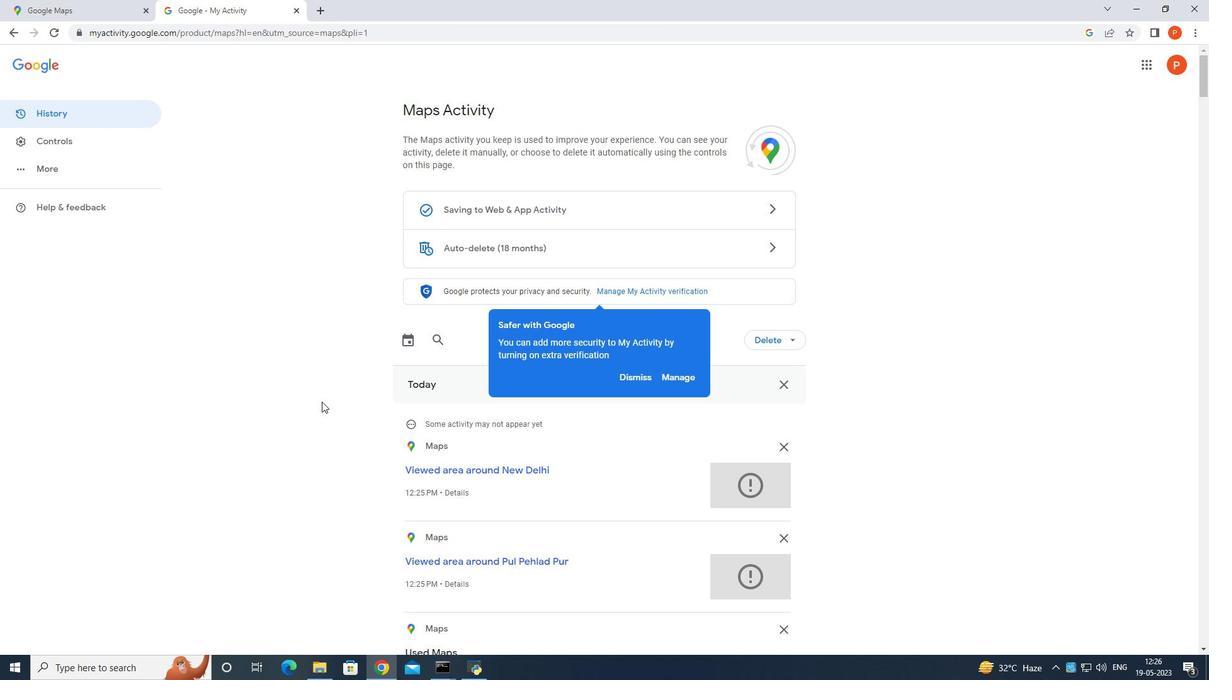 
Action: Mouse moved to (781, 388)
Screenshot: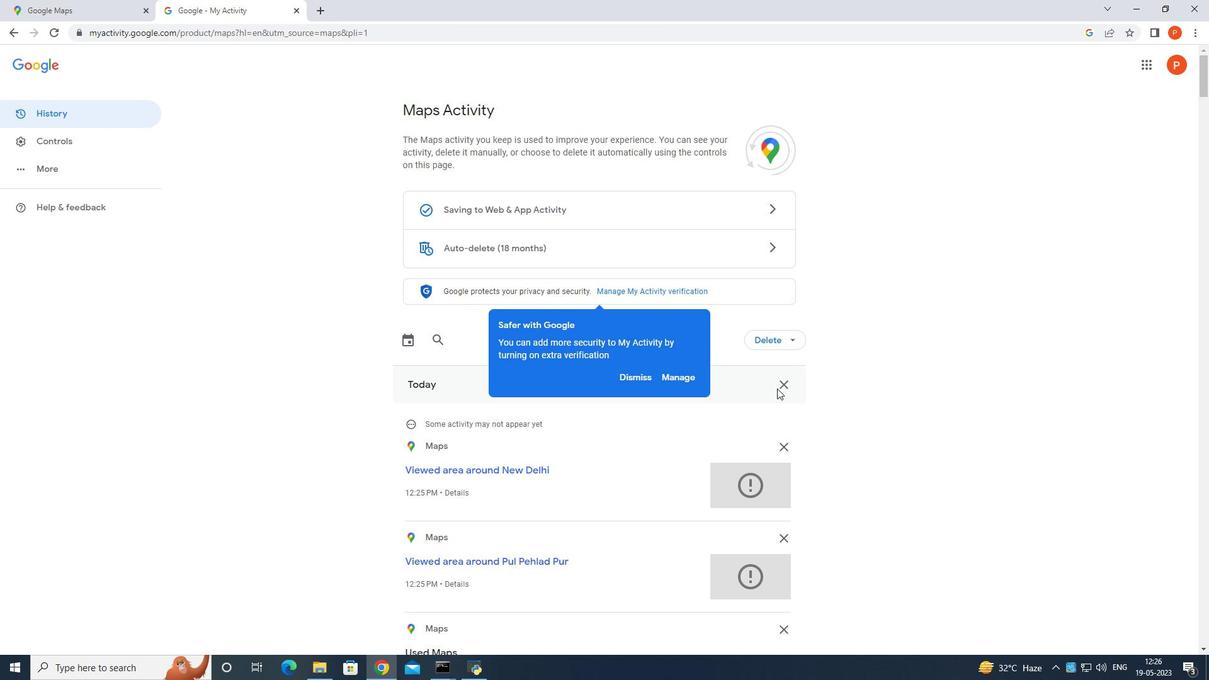 
Action: Mouse pressed left at (781, 388)
Screenshot: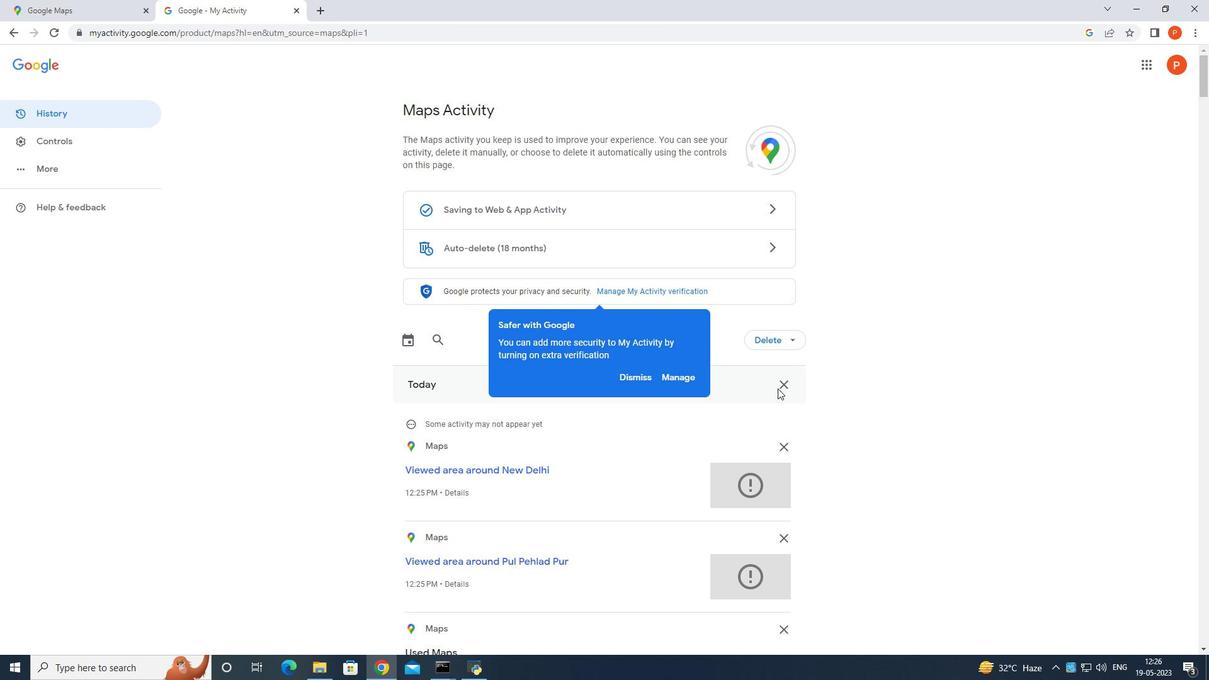 
Action: Mouse moved to (313, 356)
Screenshot: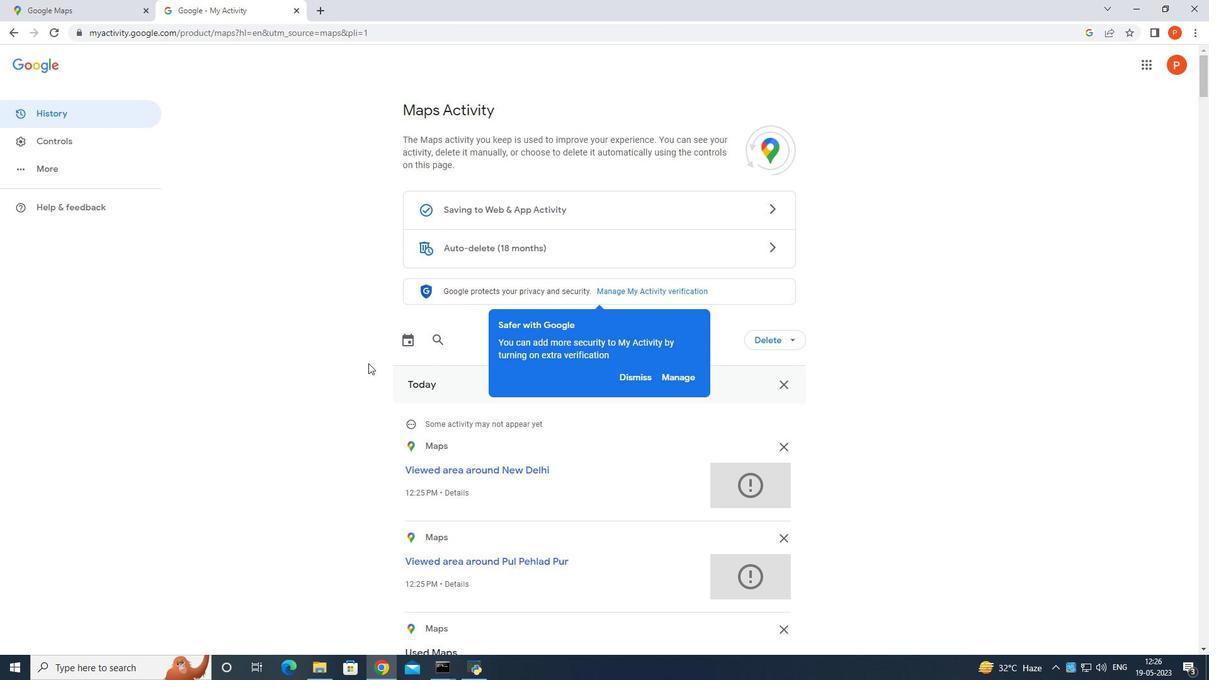 
Action: Mouse pressed left at (313, 356)
Screenshot: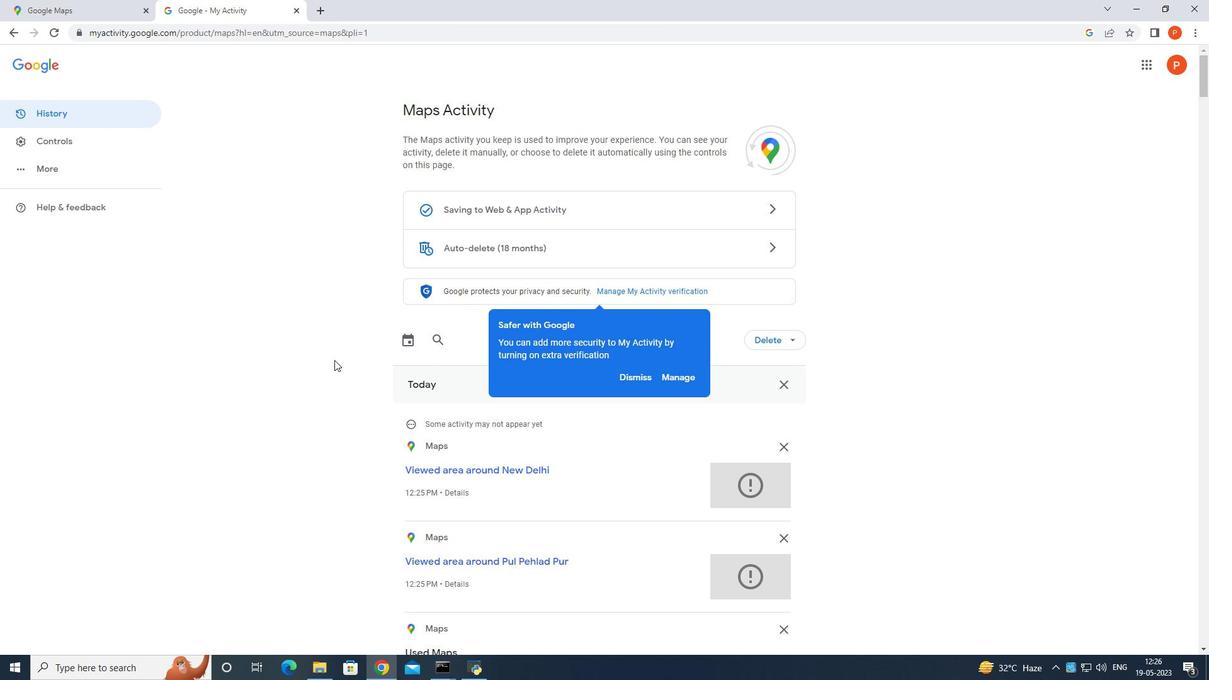 
Action: Mouse moved to (630, 375)
Screenshot: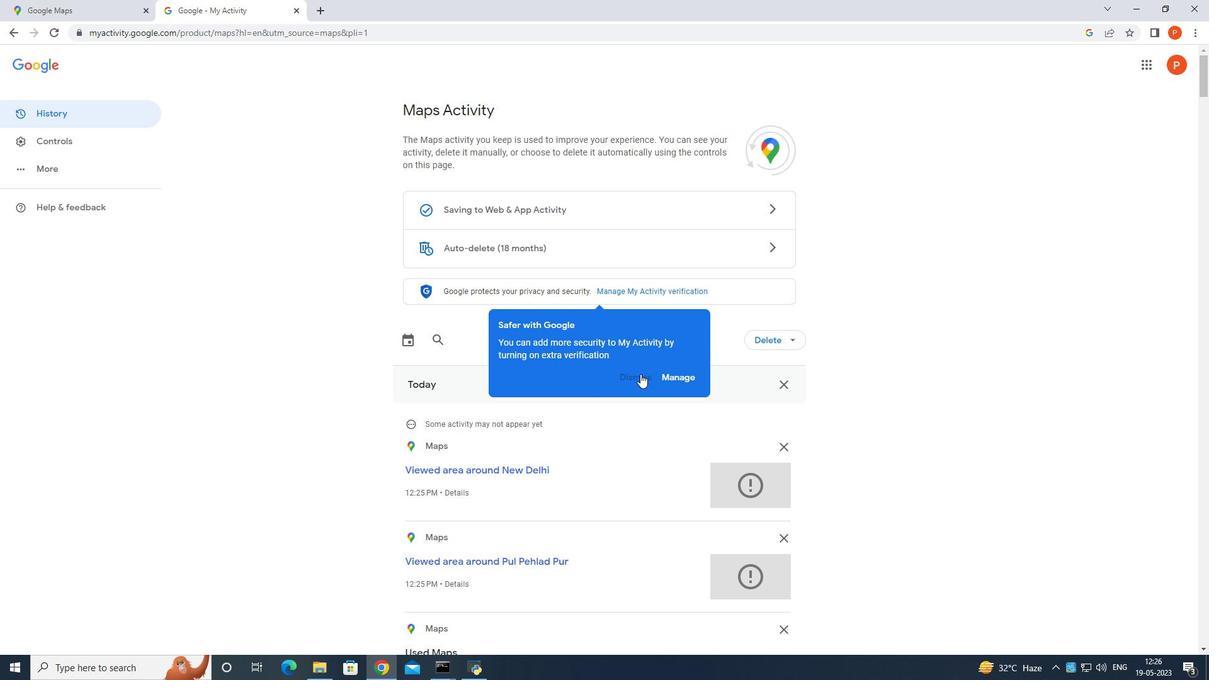 
Action: Mouse pressed left at (630, 375)
Screenshot: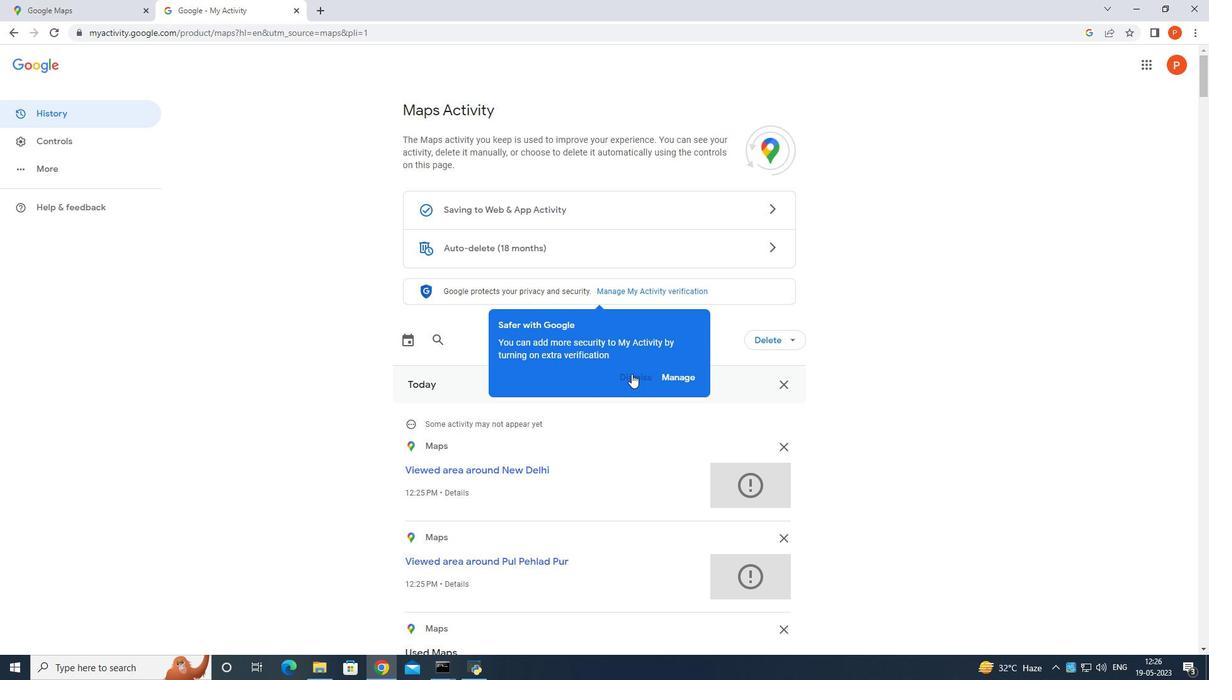 
Action: Mouse moved to (285, 363)
Screenshot: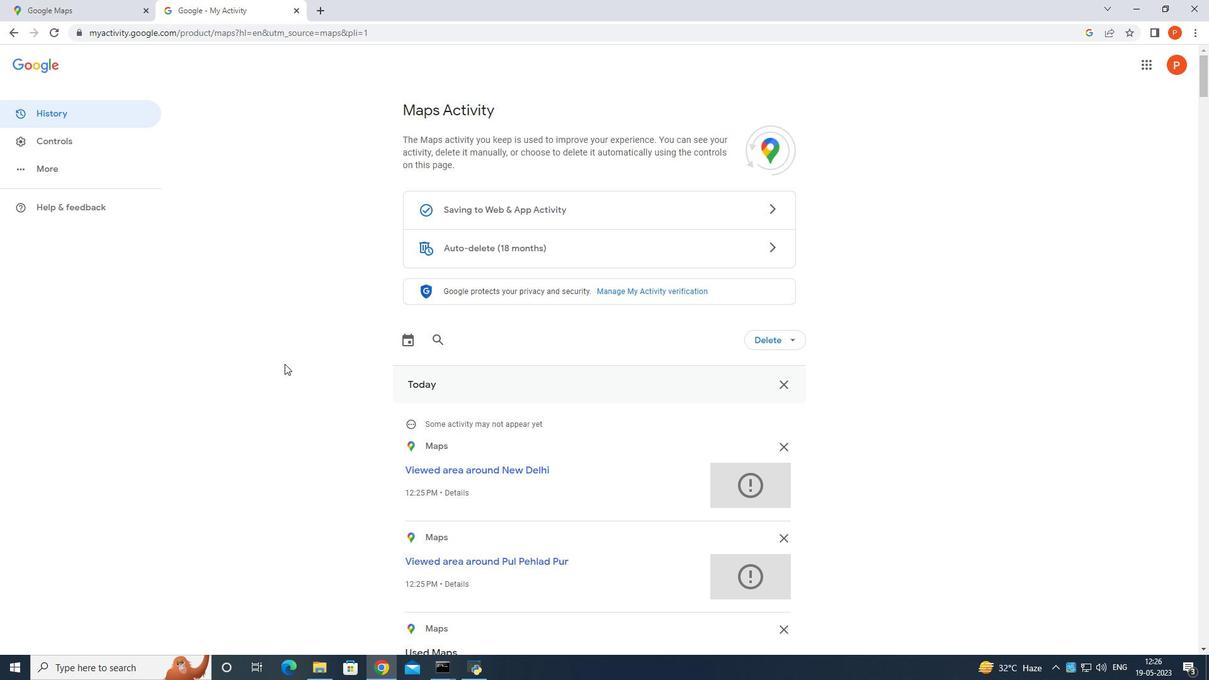 
Action: Mouse scrolled (285, 362) with delta (0, 0)
Screenshot: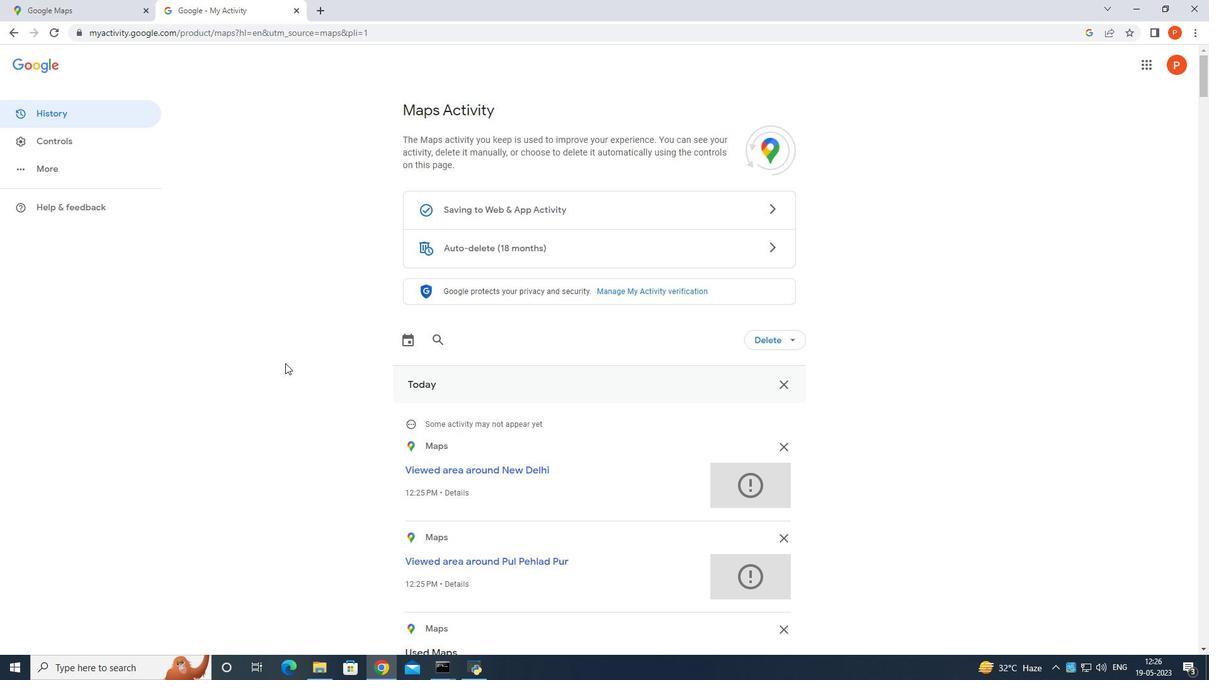 
Action: Mouse scrolled (285, 362) with delta (0, 0)
Screenshot: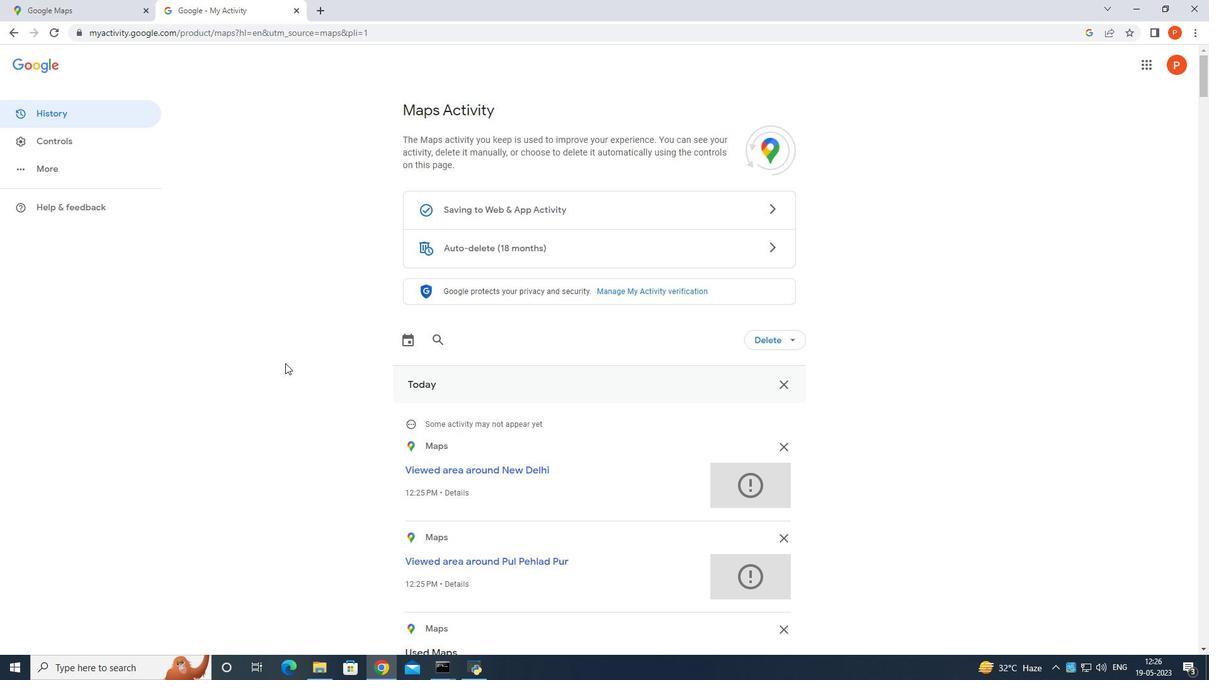 
Action: Mouse scrolled (285, 362) with delta (0, 0)
Screenshot: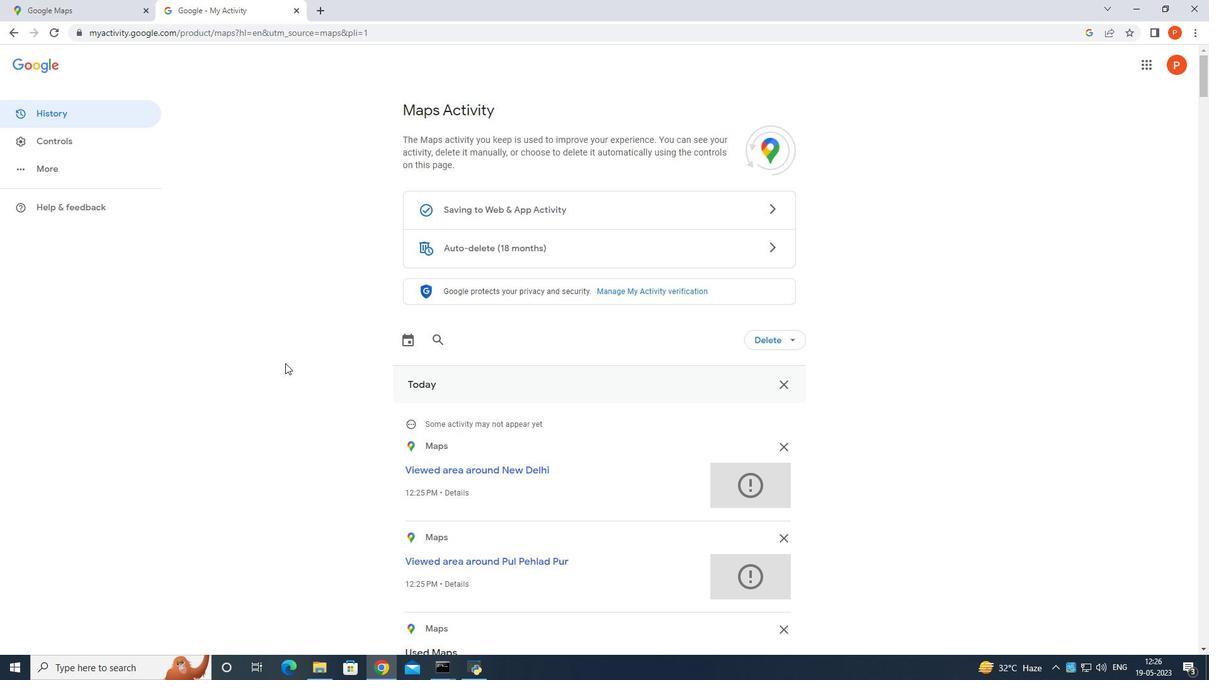 
Action: Mouse scrolled (285, 362) with delta (0, 0)
Screenshot: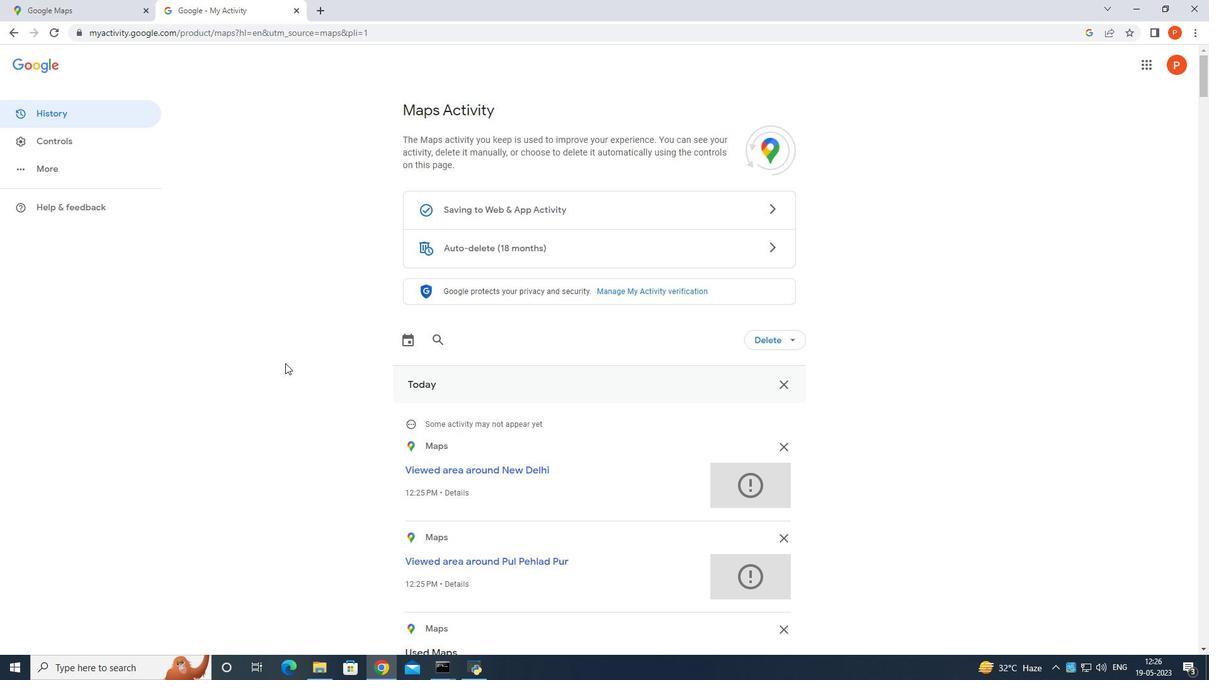 
Action: Mouse scrolled (285, 364) with delta (0, 0)
Screenshot: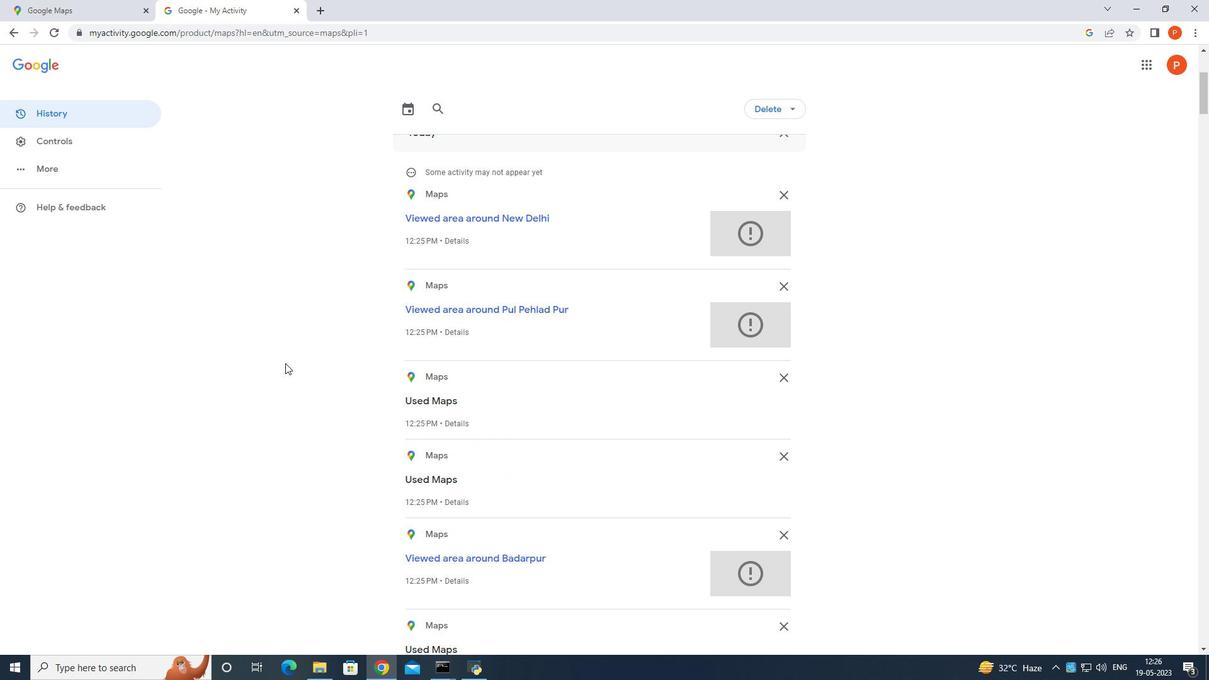 
Action: Mouse scrolled (285, 364) with delta (0, 0)
Screenshot: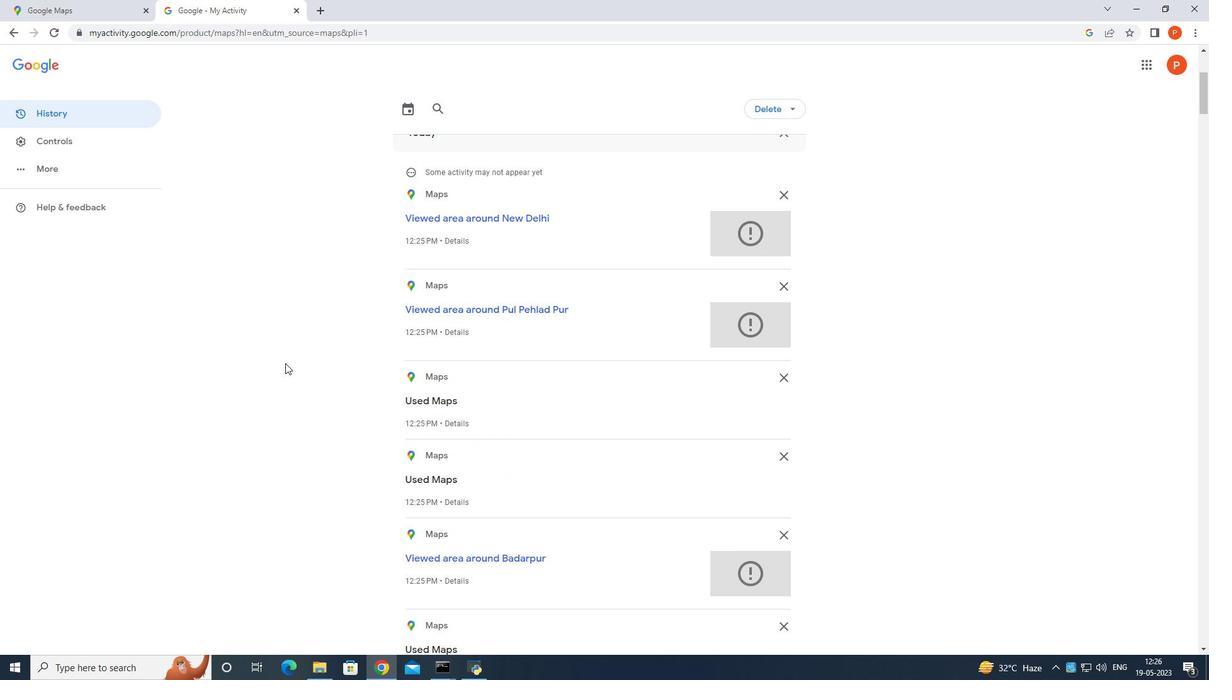 
Action: Mouse moved to (286, 358)
Screenshot: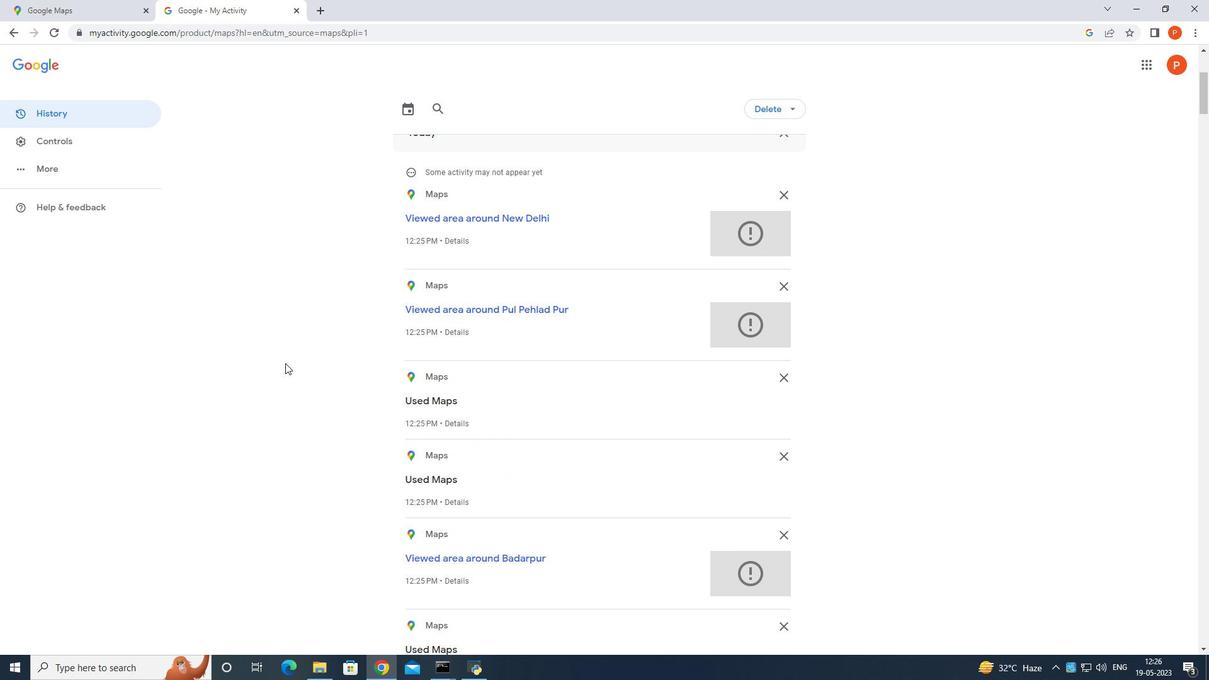 
Action: Mouse scrolled (286, 359) with delta (0, 0)
Screenshot: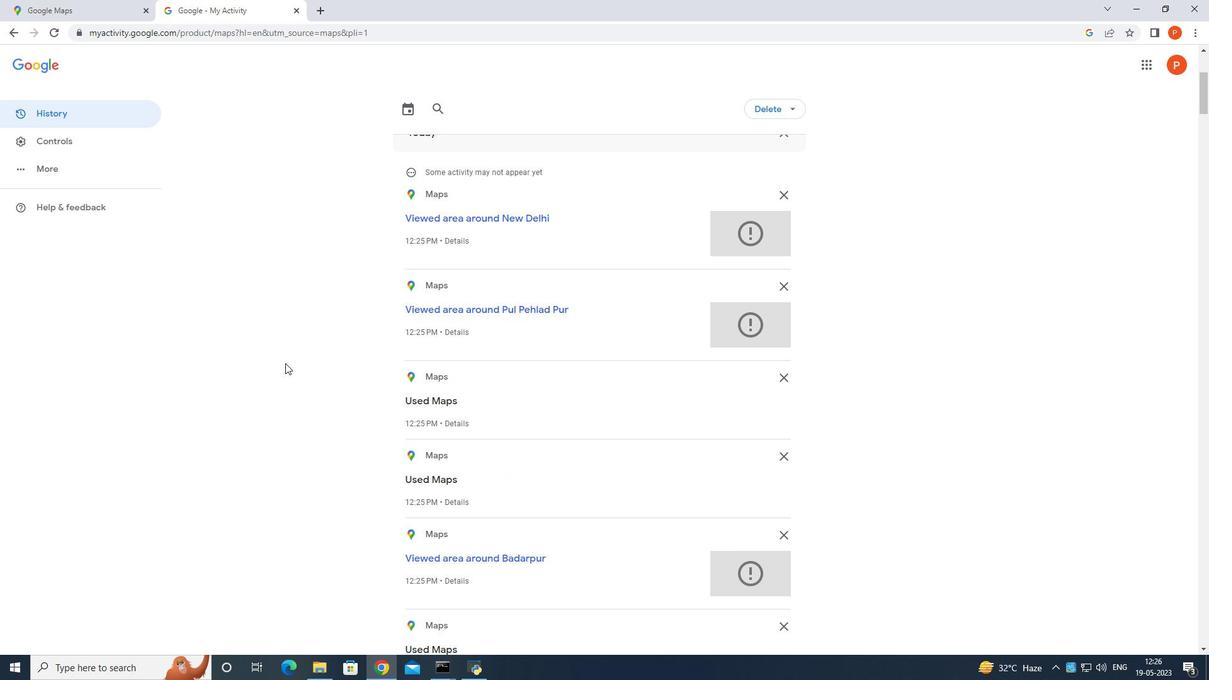 
Action: Mouse moved to (287, 353)
Screenshot: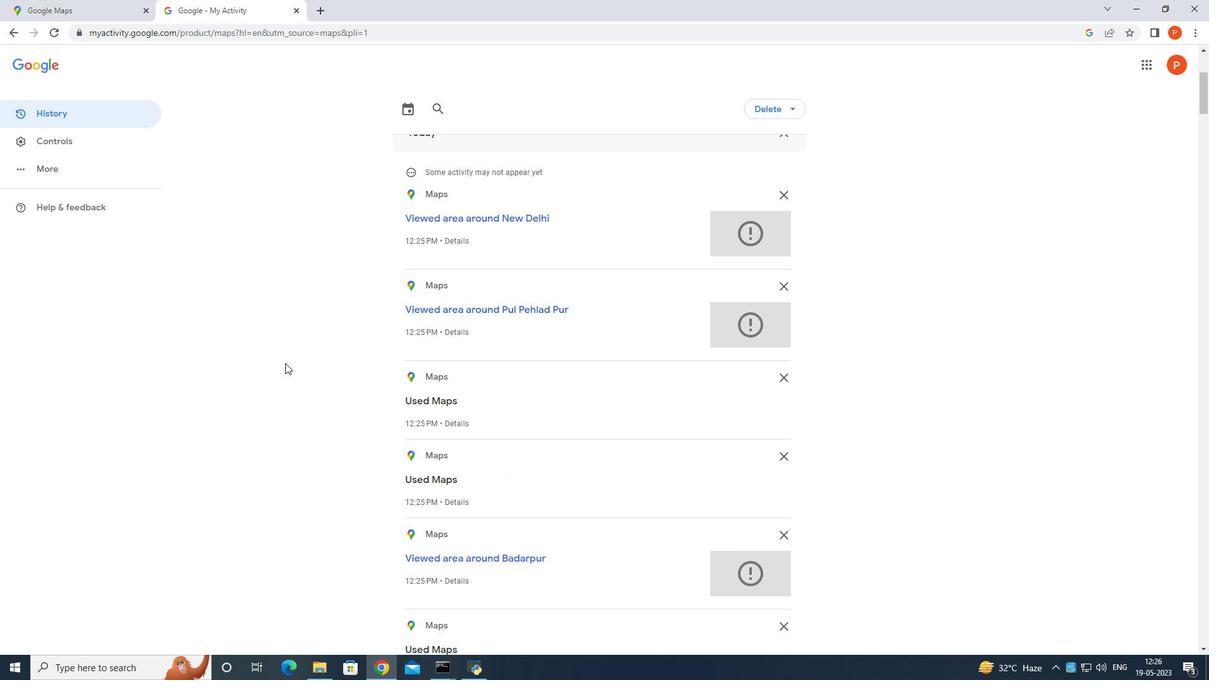 
Action: Mouse scrolled (287, 352) with delta (0, 0)
Screenshot: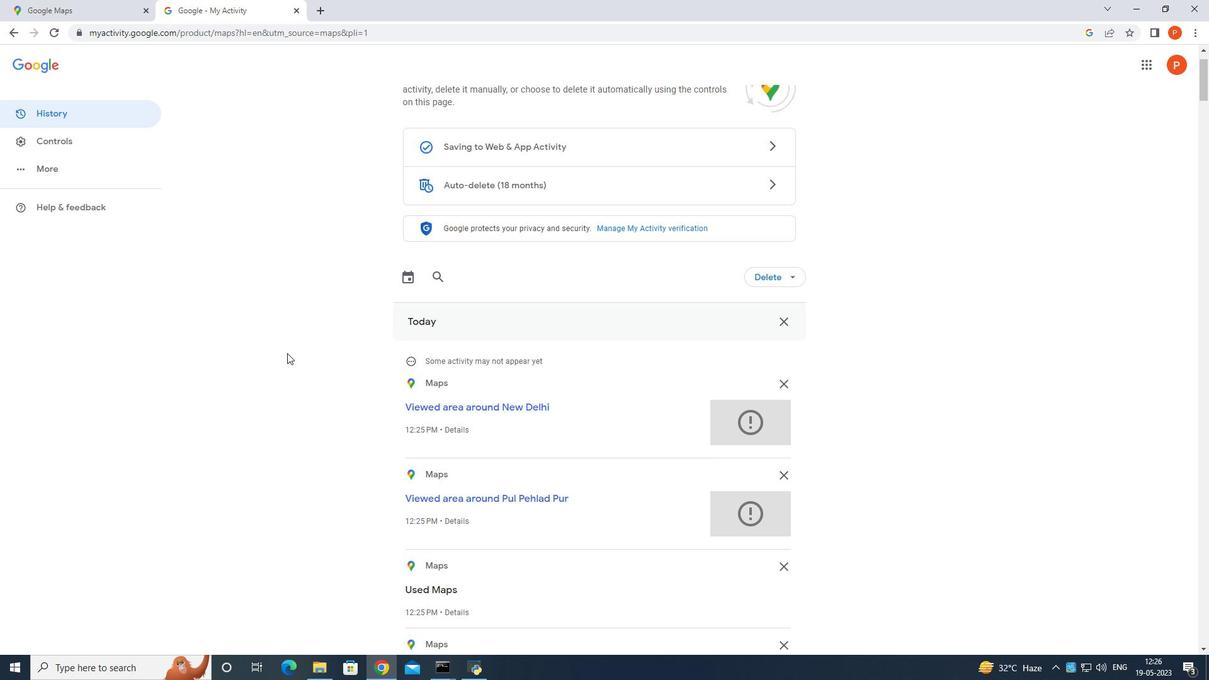
Action: Mouse scrolled (287, 352) with delta (0, 0)
Screenshot: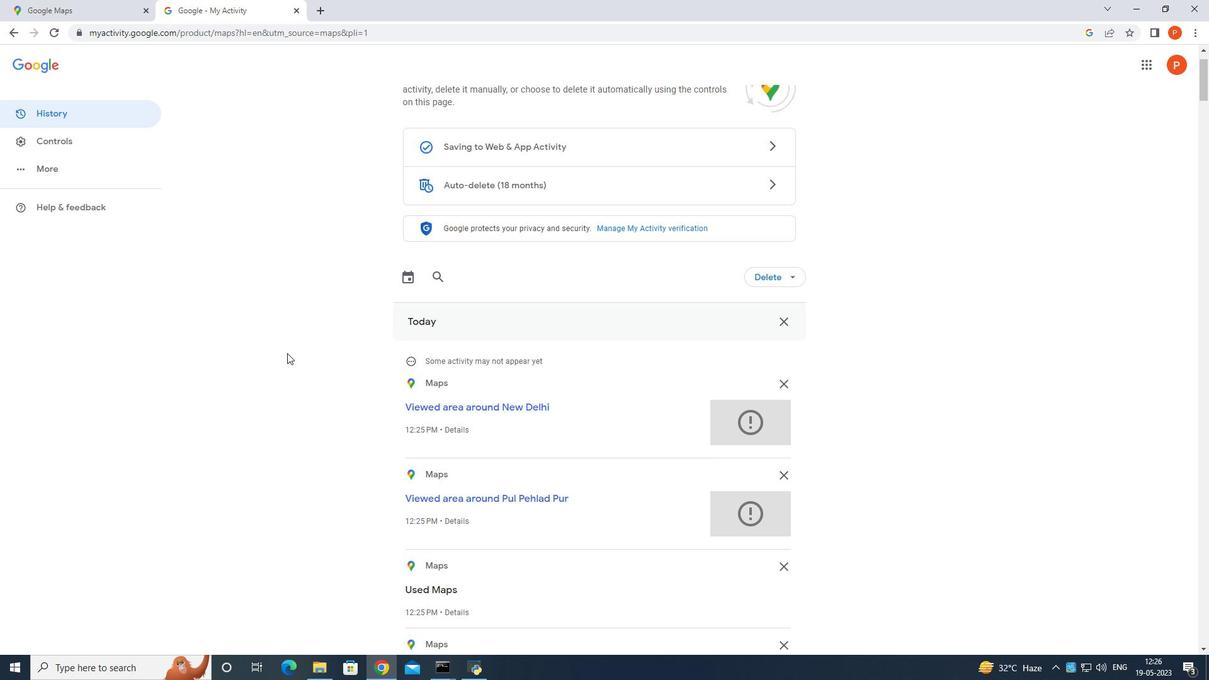 
Action: Mouse scrolled (287, 352) with delta (0, 0)
Screenshot: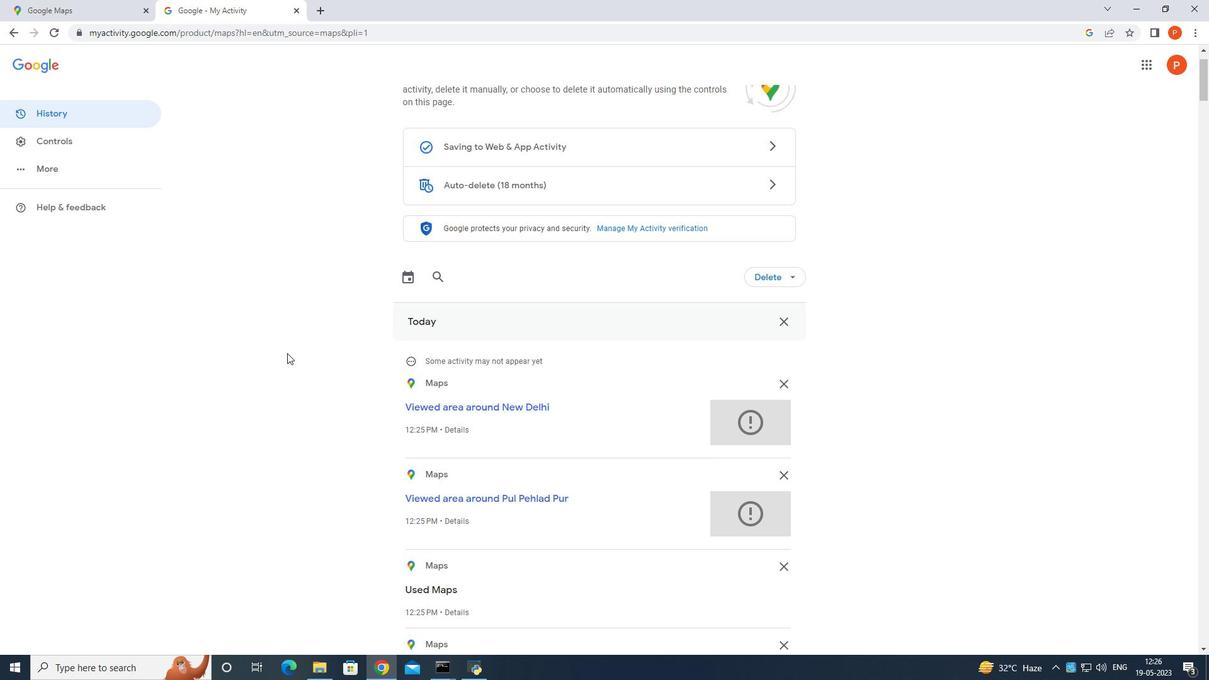 
Action: Mouse moved to (290, 350)
Screenshot: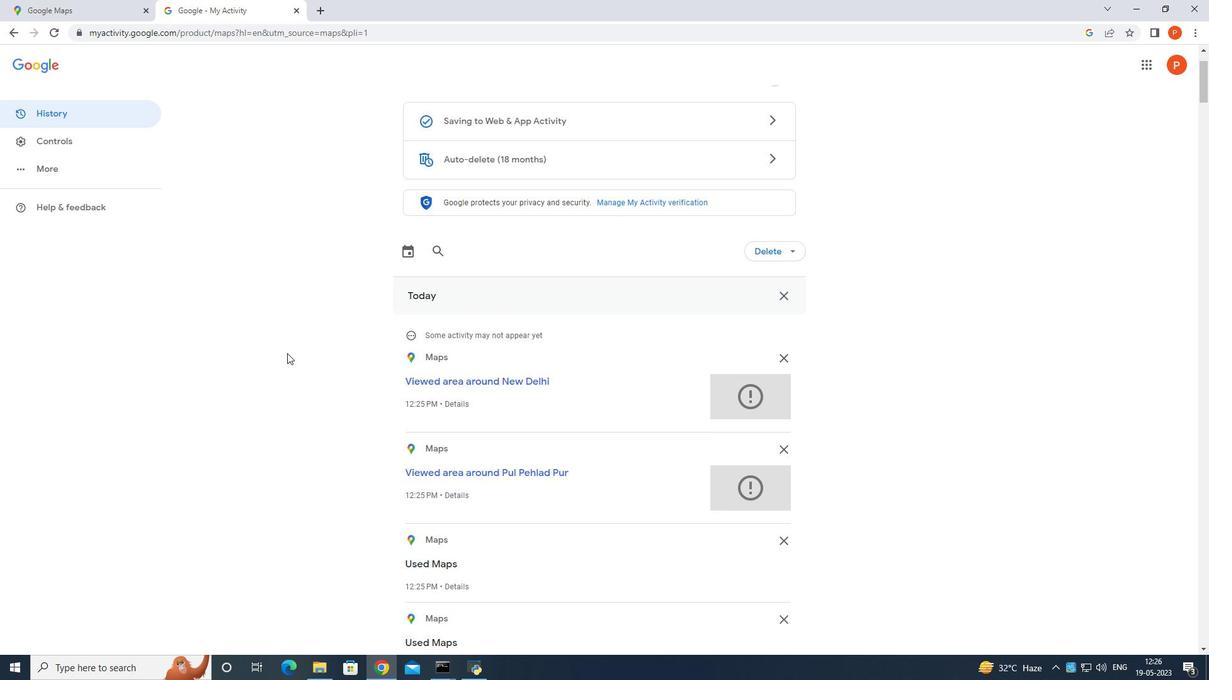 
Action: Mouse scrolled (290, 349) with delta (0, 0)
Screenshot: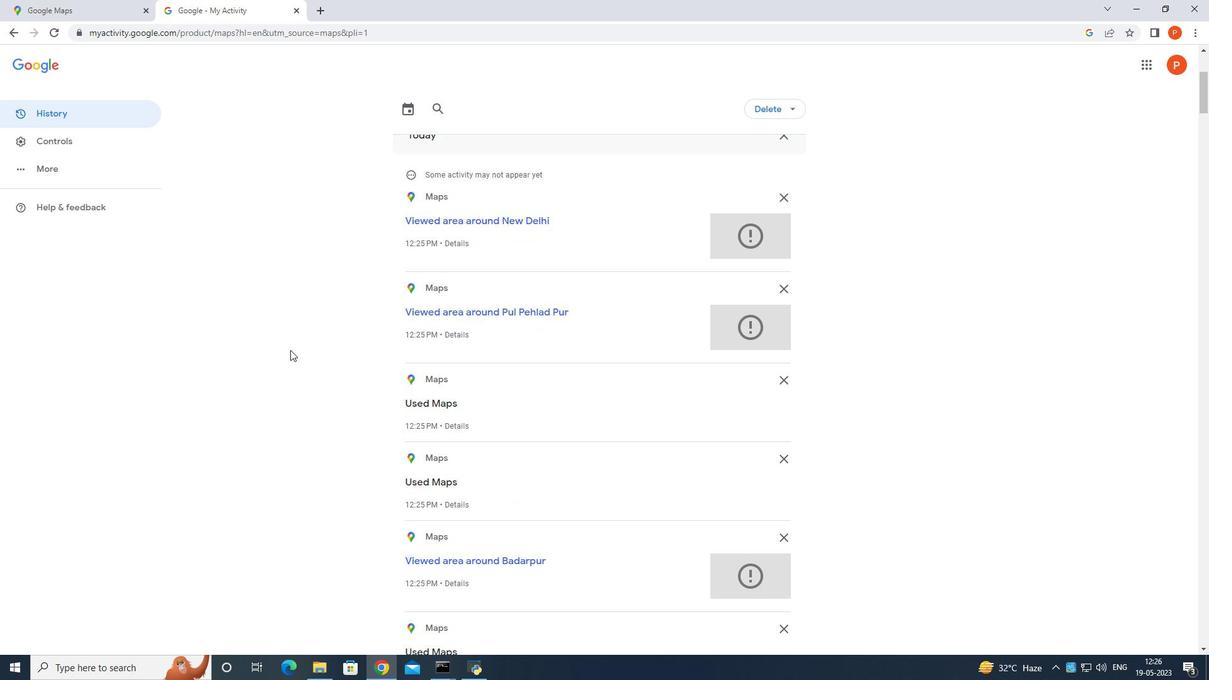
Action: Mouse scrolled (290, 349) with delta (0, 0)
Screenshot: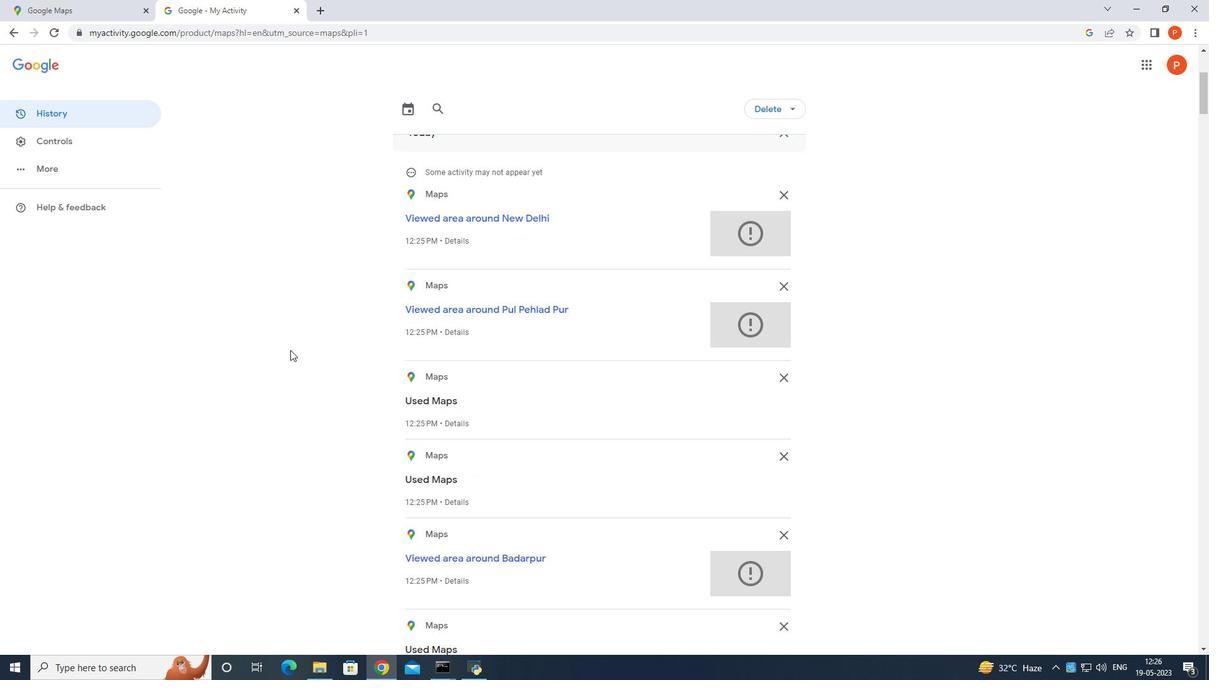 
Action: Mouse scrolled (290, 349) with delta (0, 0)
Screenshot: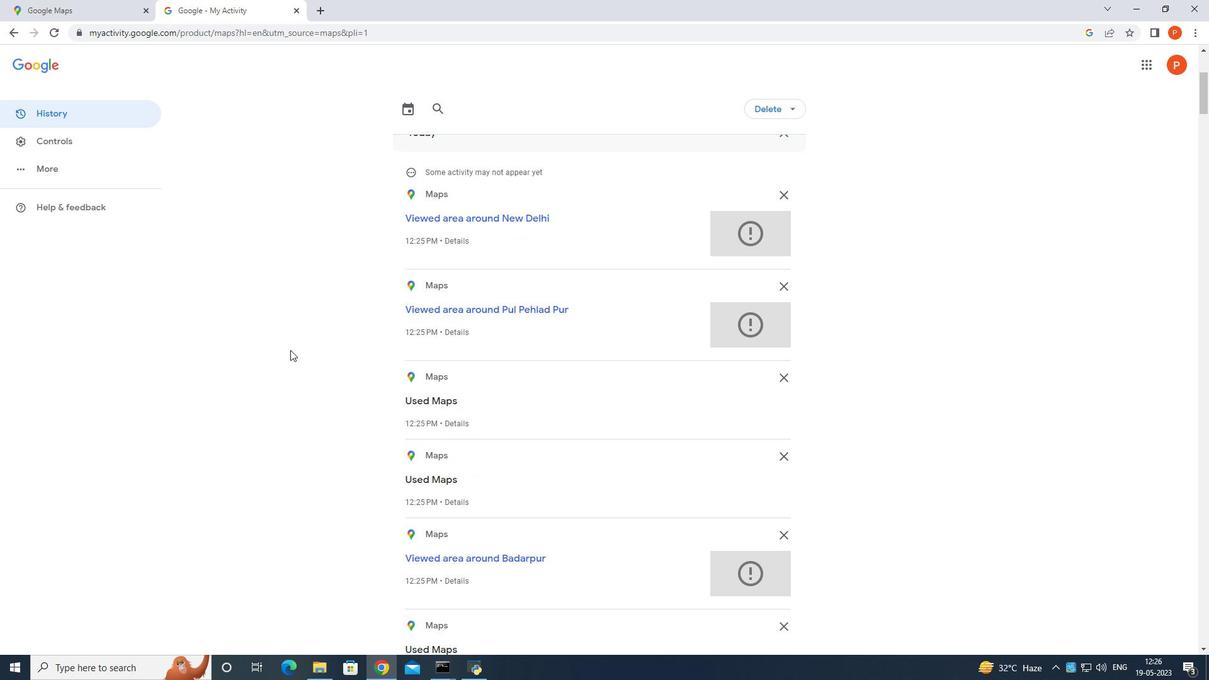 
Action: Mouse scrolled (290, 349) with delta (0, 0)
Screenshot: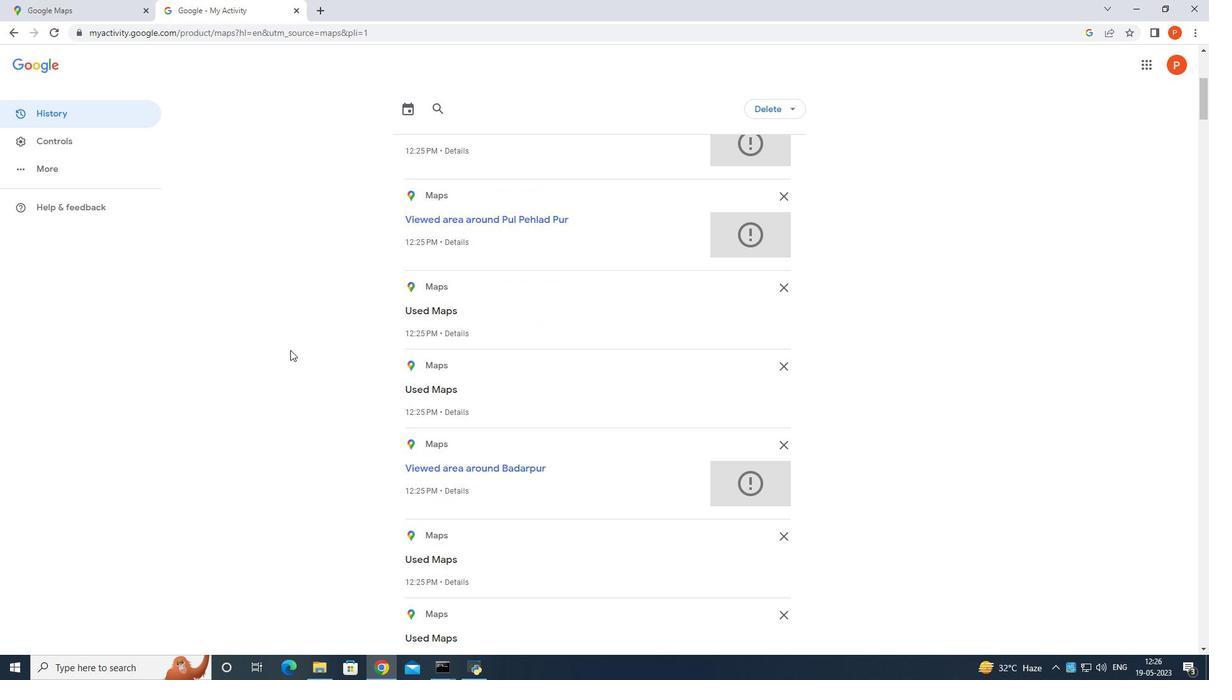 
Action: Mouse scrolled (290, 349) with delta (0, 0)
Screenshot: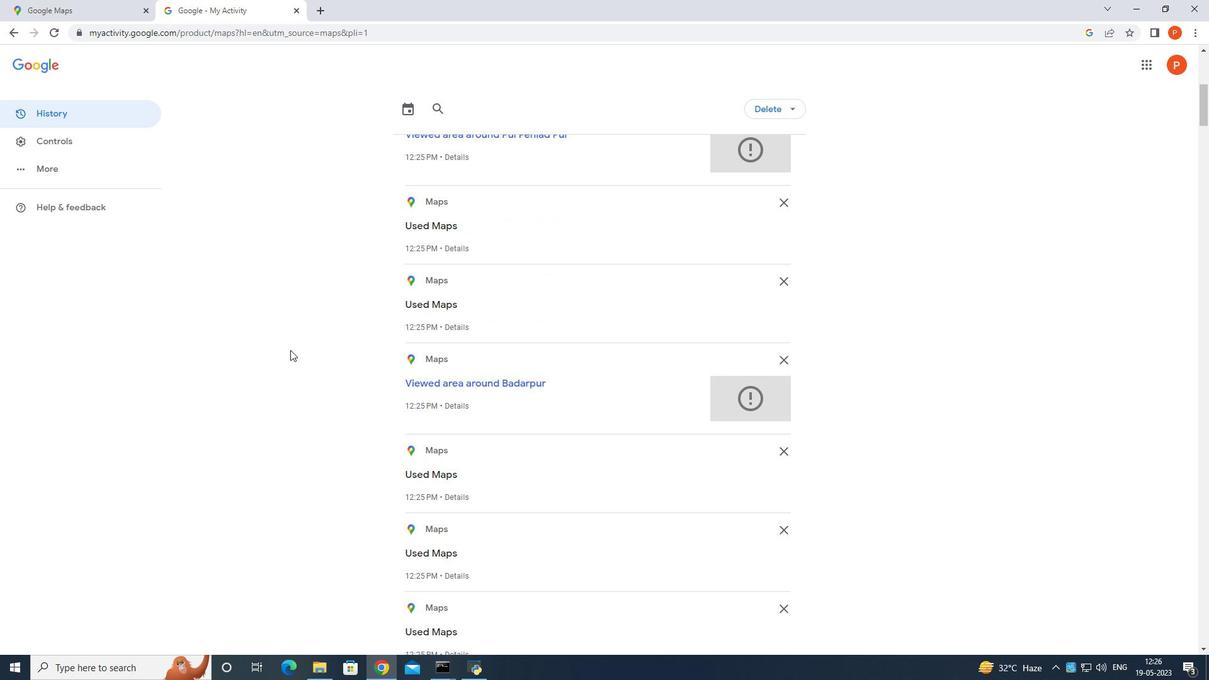 
Action: Mouse scrolled (290, 349) with delta (0, 0)
Screenshot: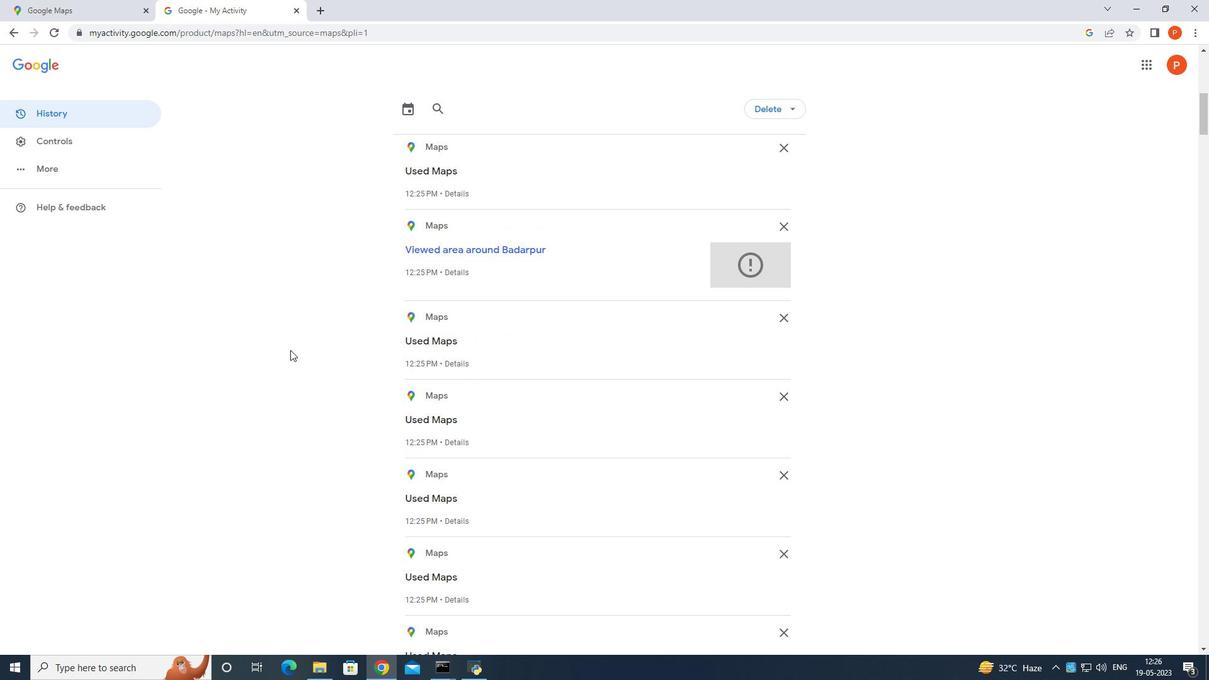 
Action: Mouse scrolled (290, 349) with delta (0, 0)
Screenshot: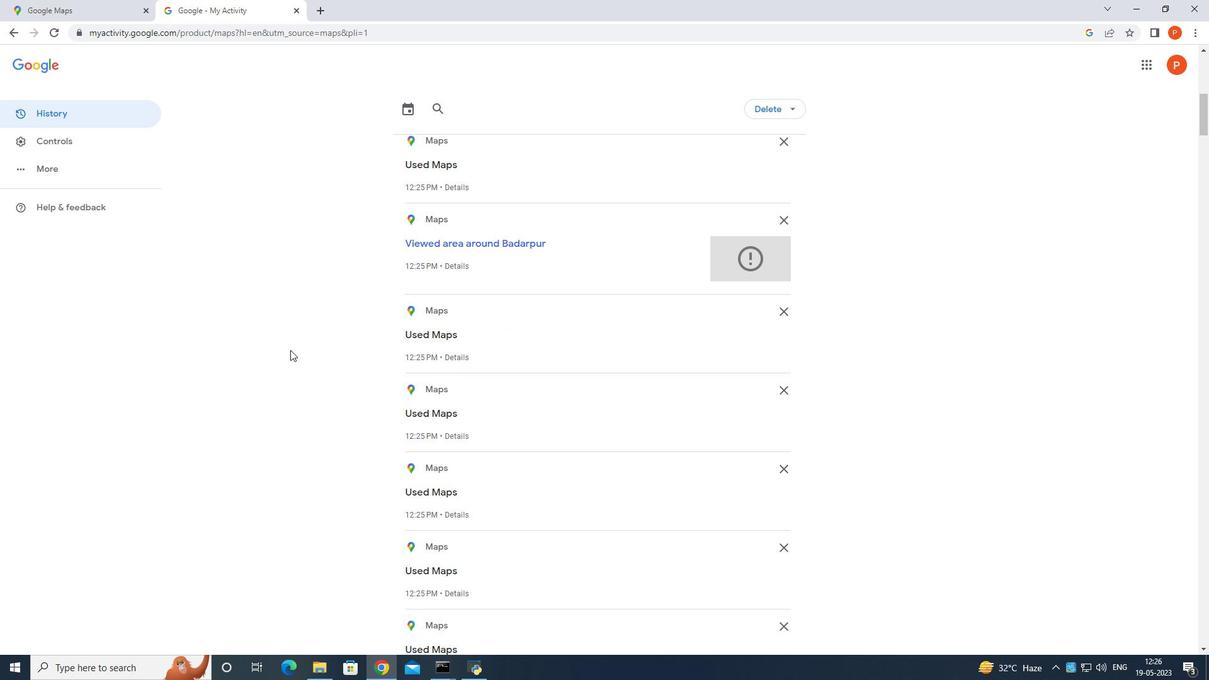 
Action: Mouse scrolled (290, 349) with delta (0, 0)
Screenshot: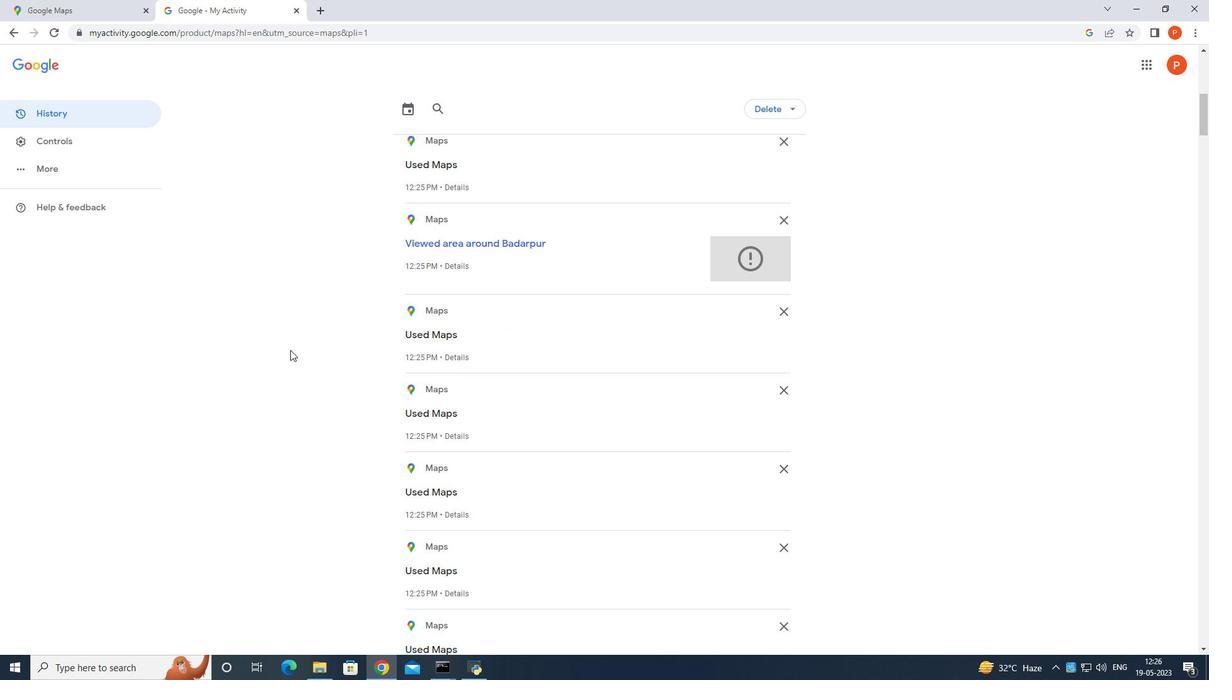 
Action: Mouse moved to (293, 347)
Screenshot: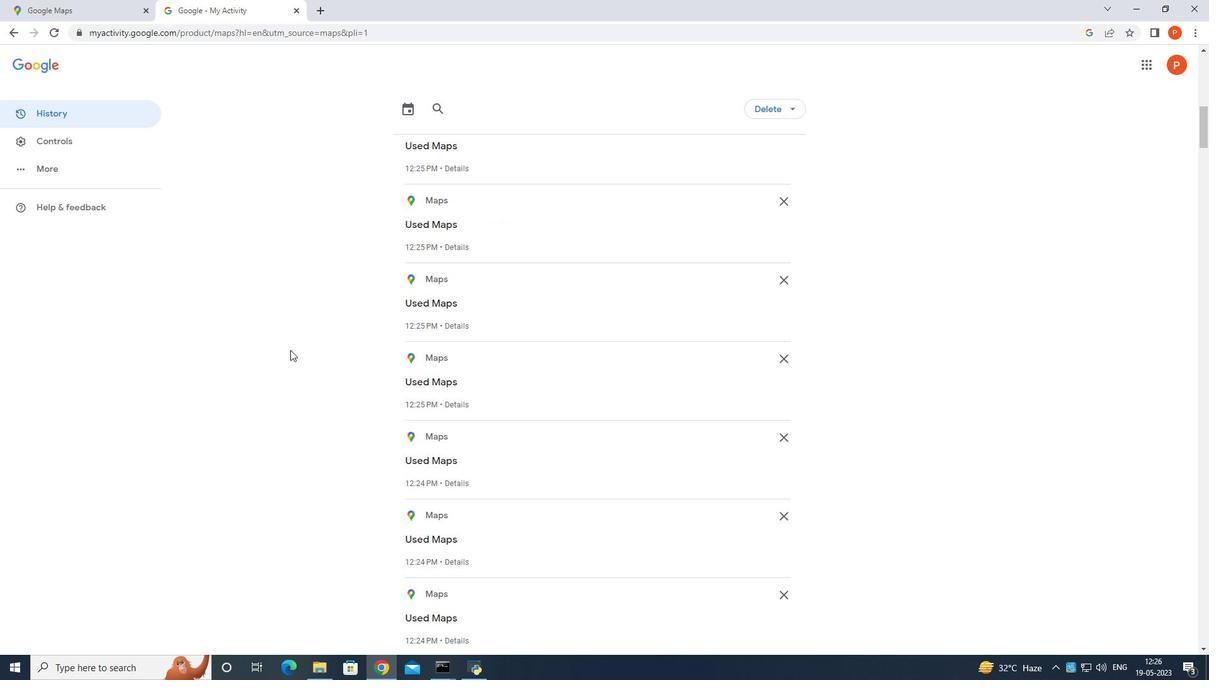 
Action: Mouse scrolled (293, 346) with delta (0, 0)
Screenshot: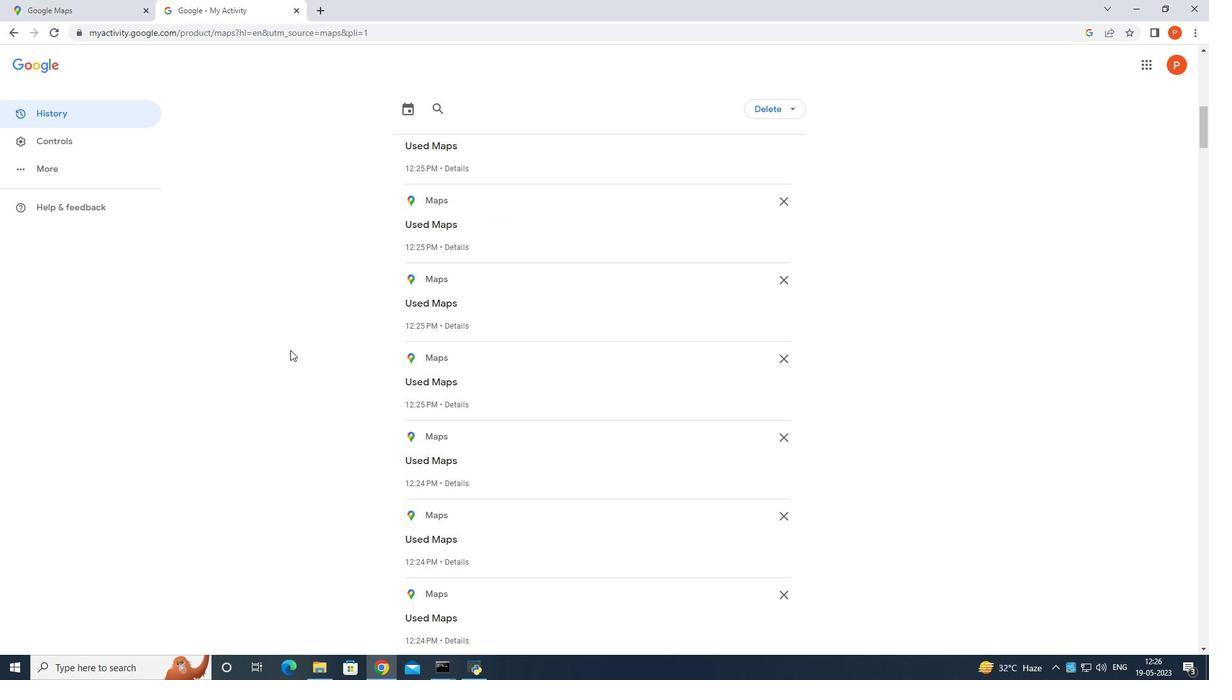 
Action: Mouse scrolled (293, 346) with delta (0, 0)
Screenshot: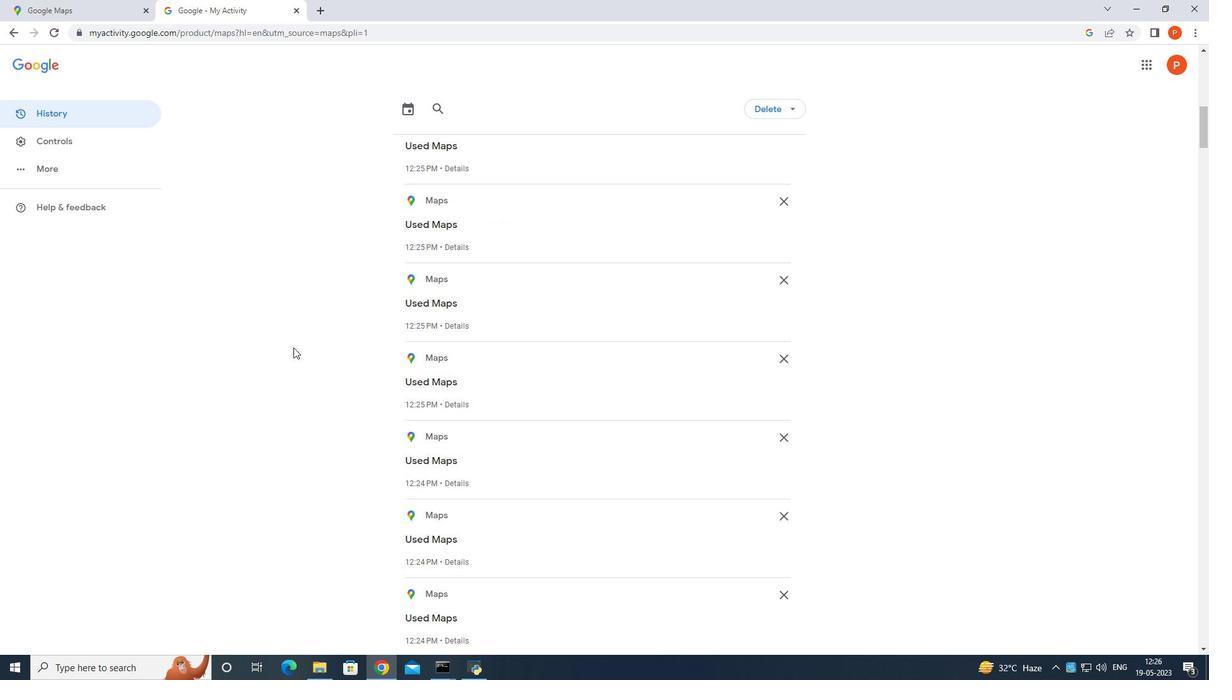 
Action: Mouse moved to (15, 34)
Screenshot: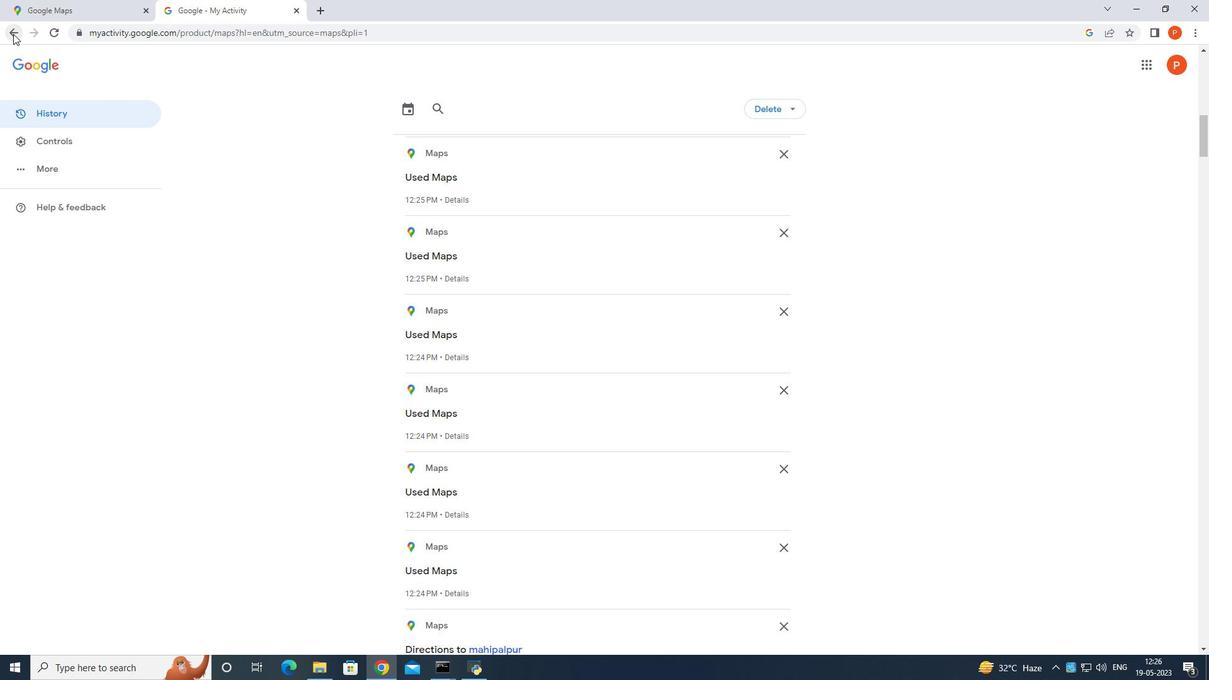 
Action: Mouse pressed left at (15, 34)
Screenshot: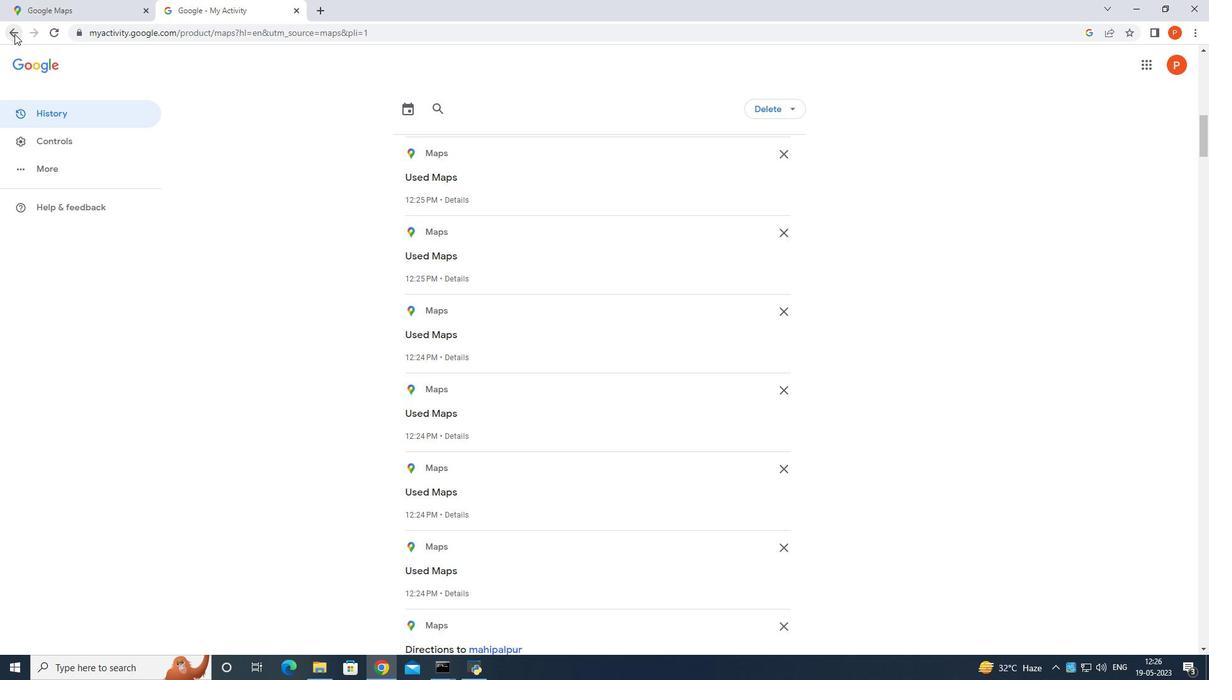 
Action: Mouse moved to (11, 32)
Screenshot: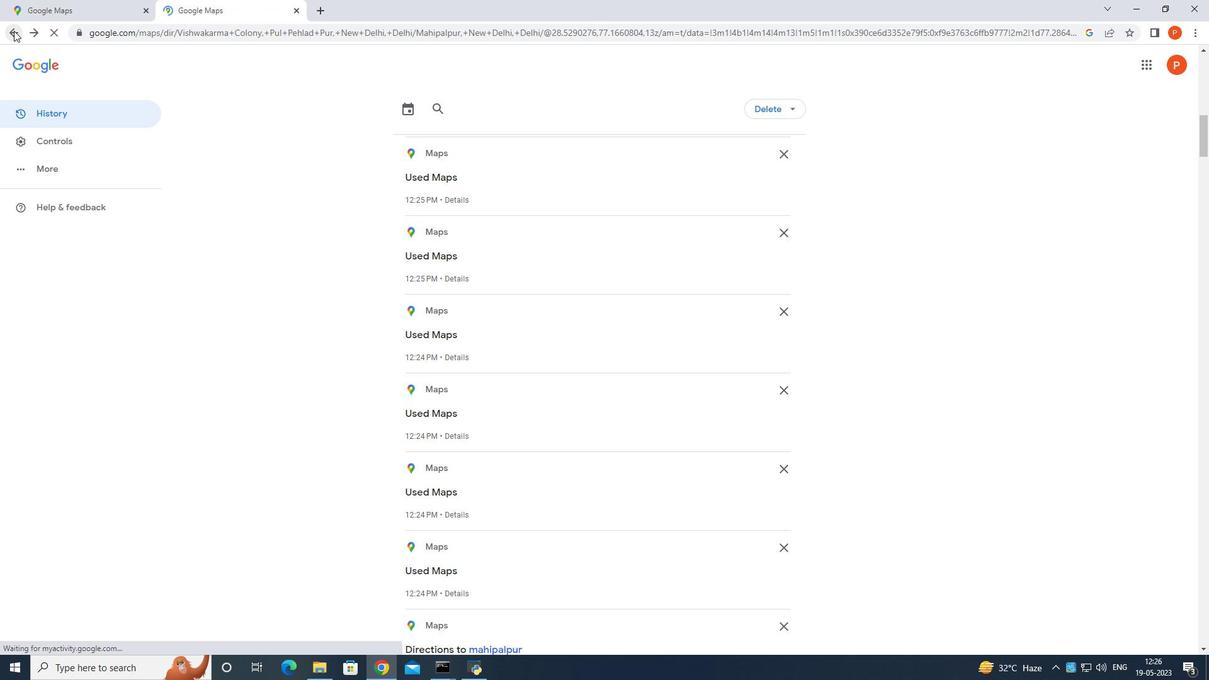 
Action: Mouse pressed left at (11, 32)
Screenshot: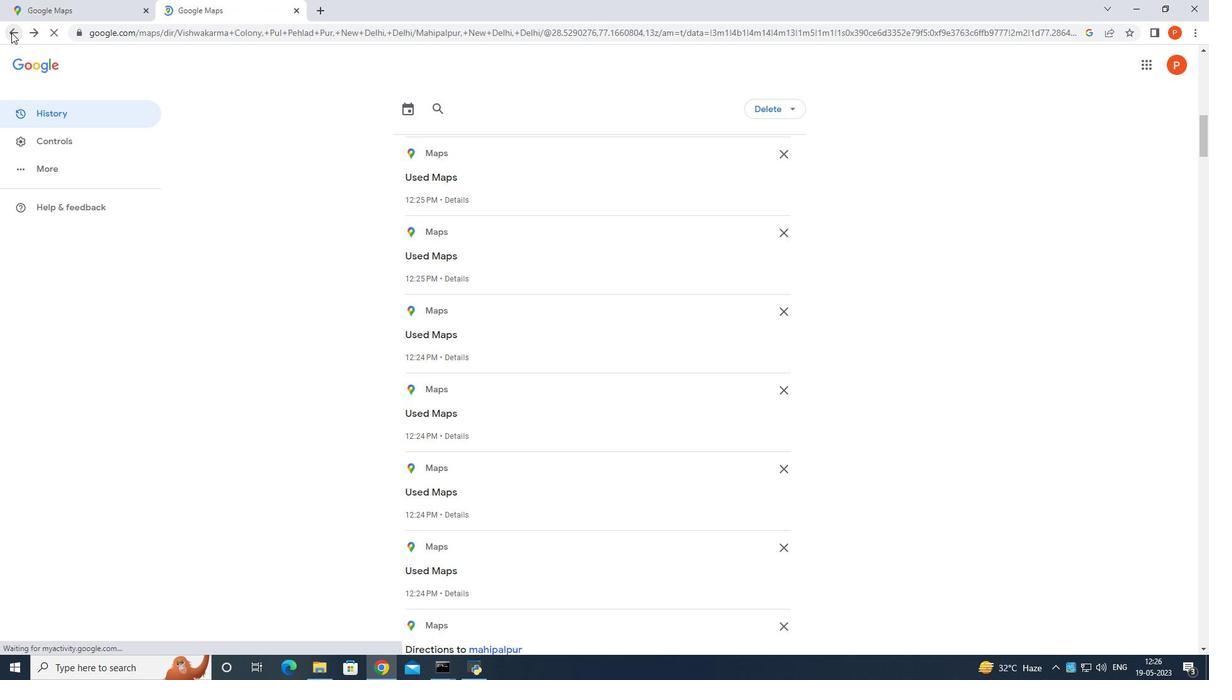 
Action: Mouse moved to (347, 266)
Screenshot: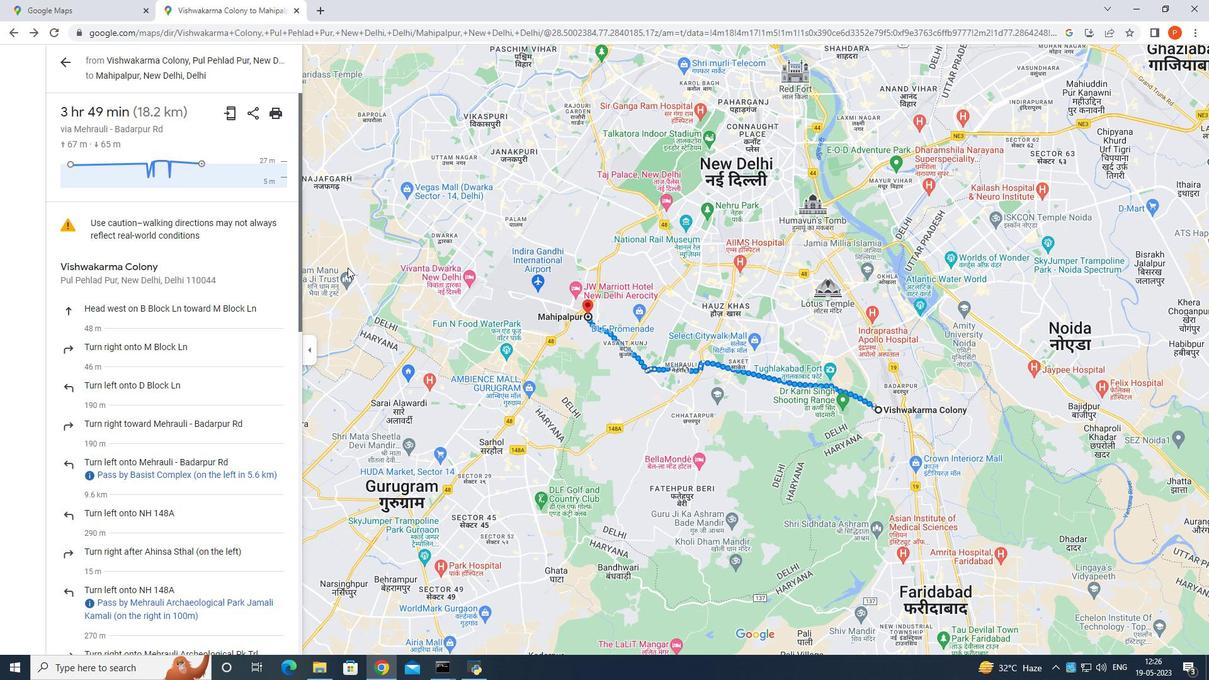 
Action: Mouse scrolled (347, 265) with delta (0, 0)
Screenshot: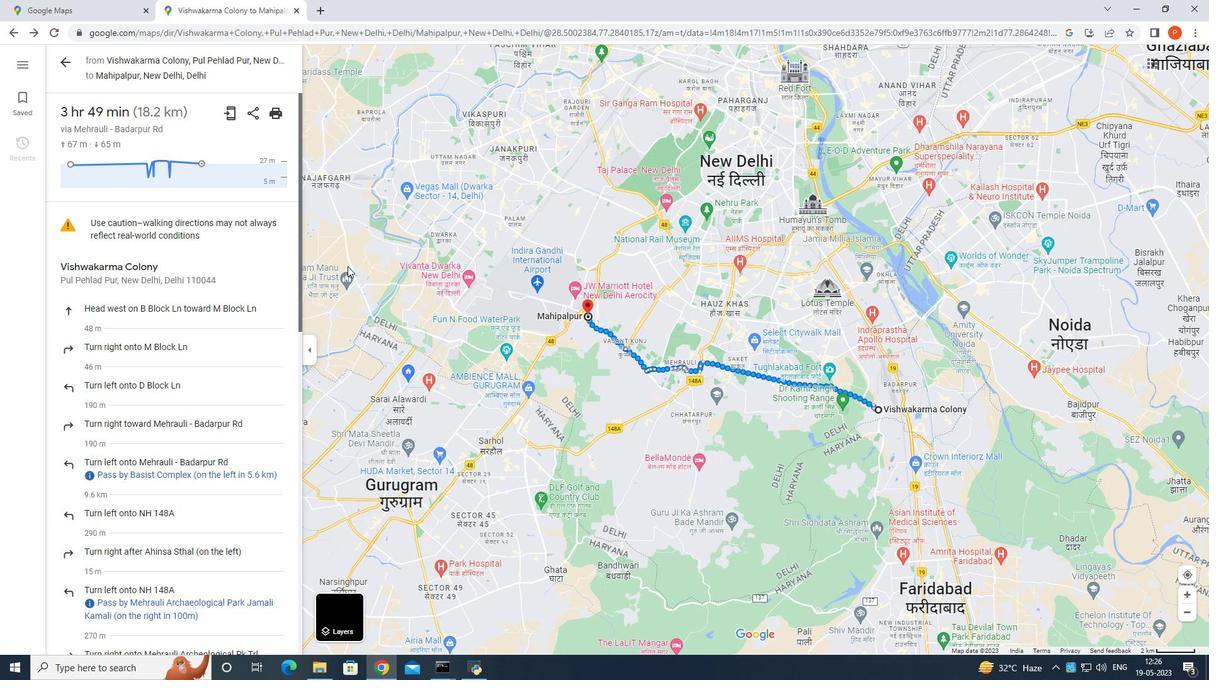 
Action: Mouse moved to (241, 491)
Screenshot: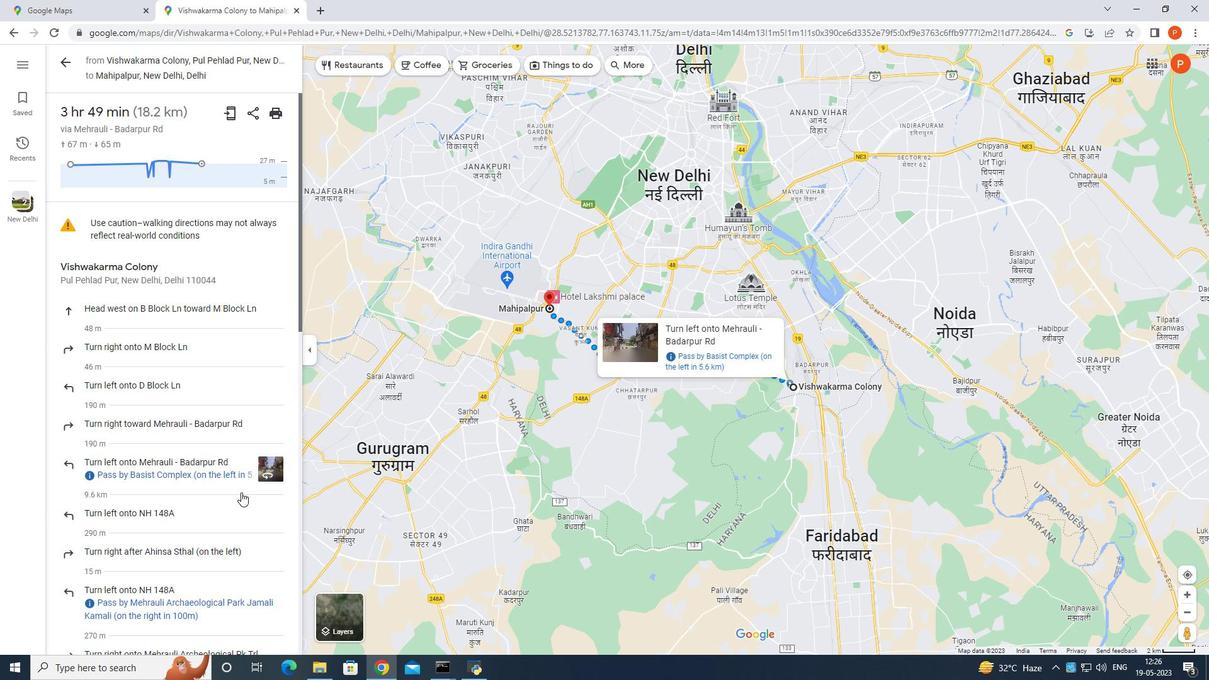
Action: Mouse scrolled (241, 491) with delta (0, 0)
Screenshot: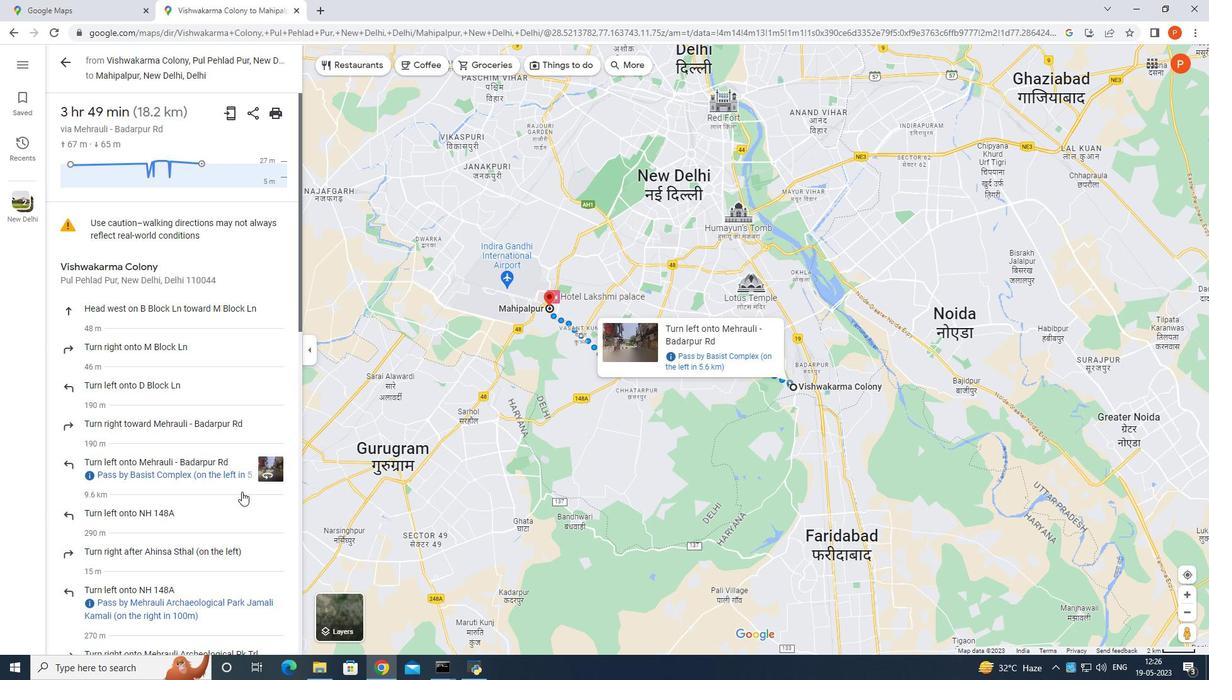 
Action: Mouse scrolled (241, 491) with delta (0, 0)
Screenshot: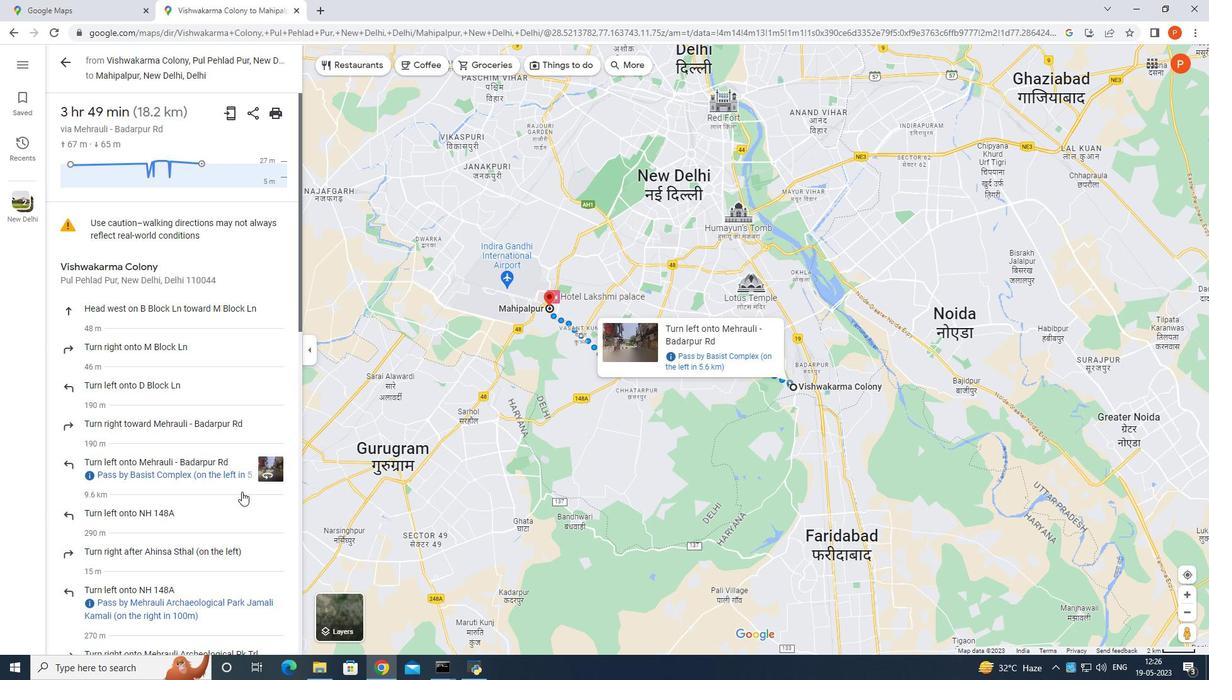 
Action: Mouse moved to (245, 485)
Screenshot: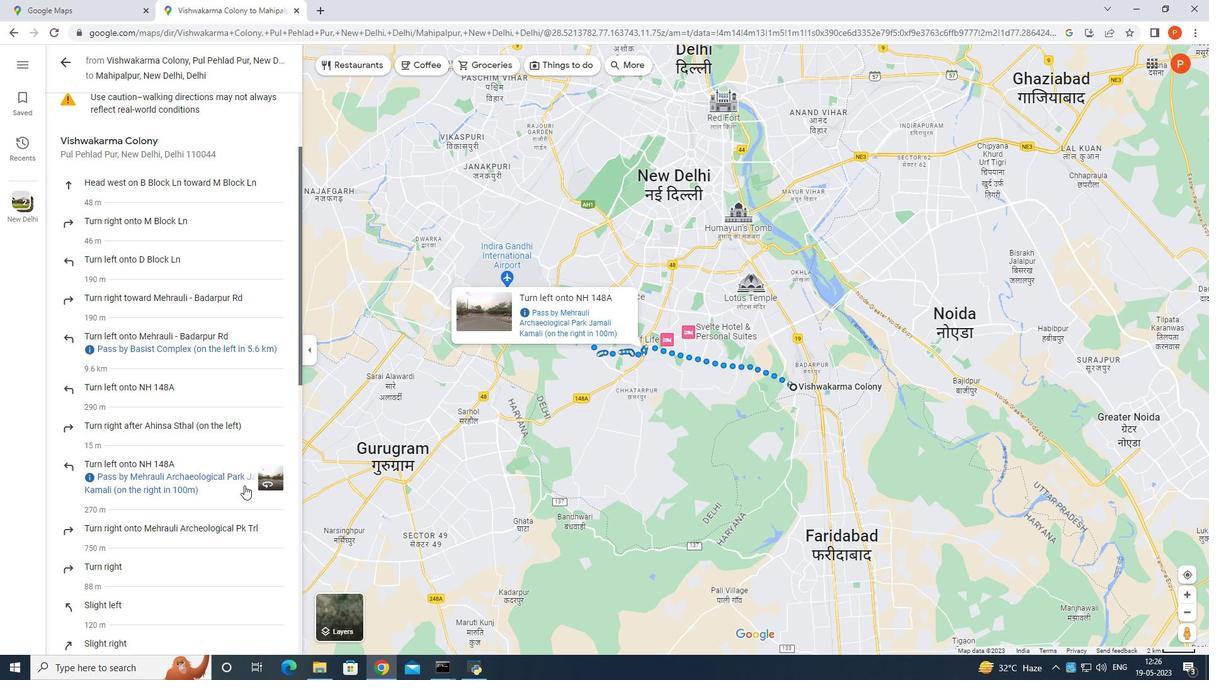 
Action: Mouse scrolled (245, 484) with delta (0, 0)
Screenshot: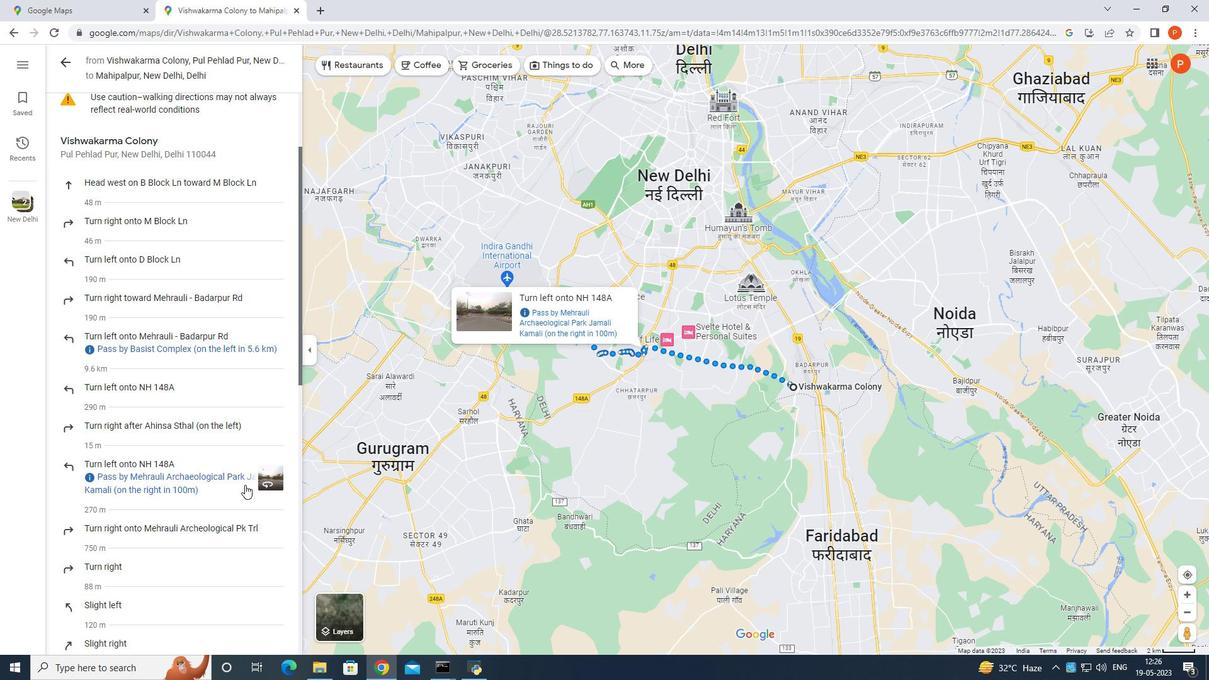 
Action: Mouse scrolled (245, 485) with delta (0, 0)
Screenshot: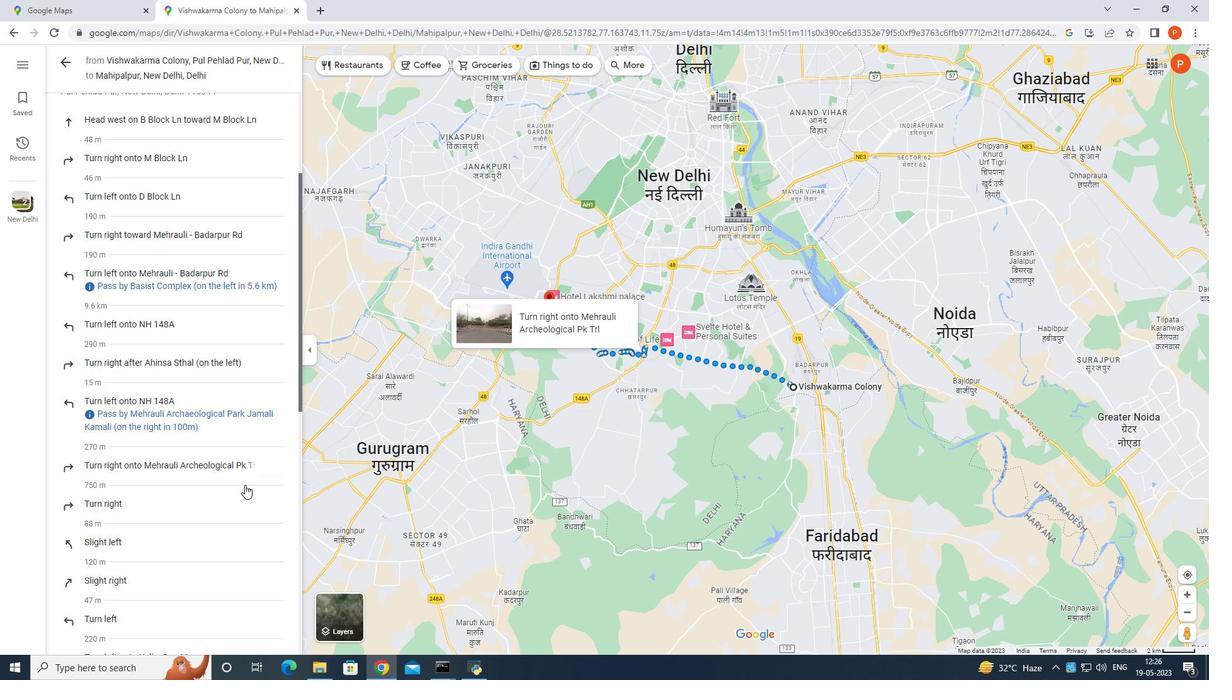 
Action: Mouse moved to (245, 476)
Screenshot: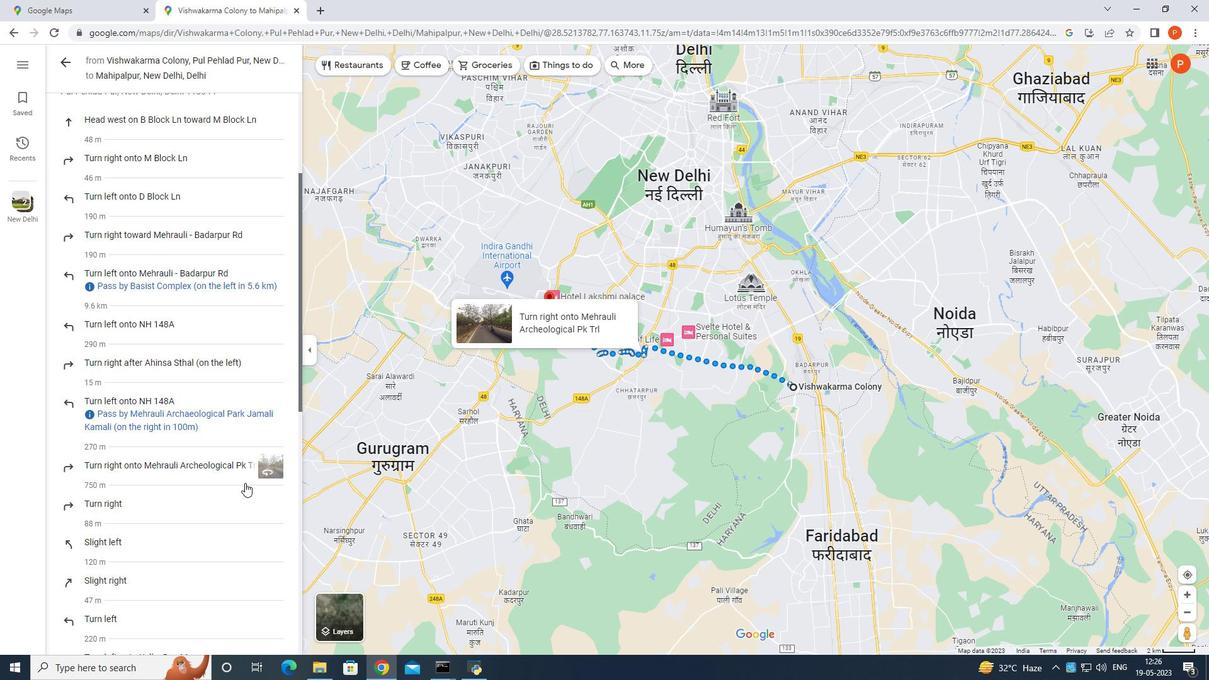 
Action: Mouse scrolled (245, 479) with delta (0, 0)
Screenshot: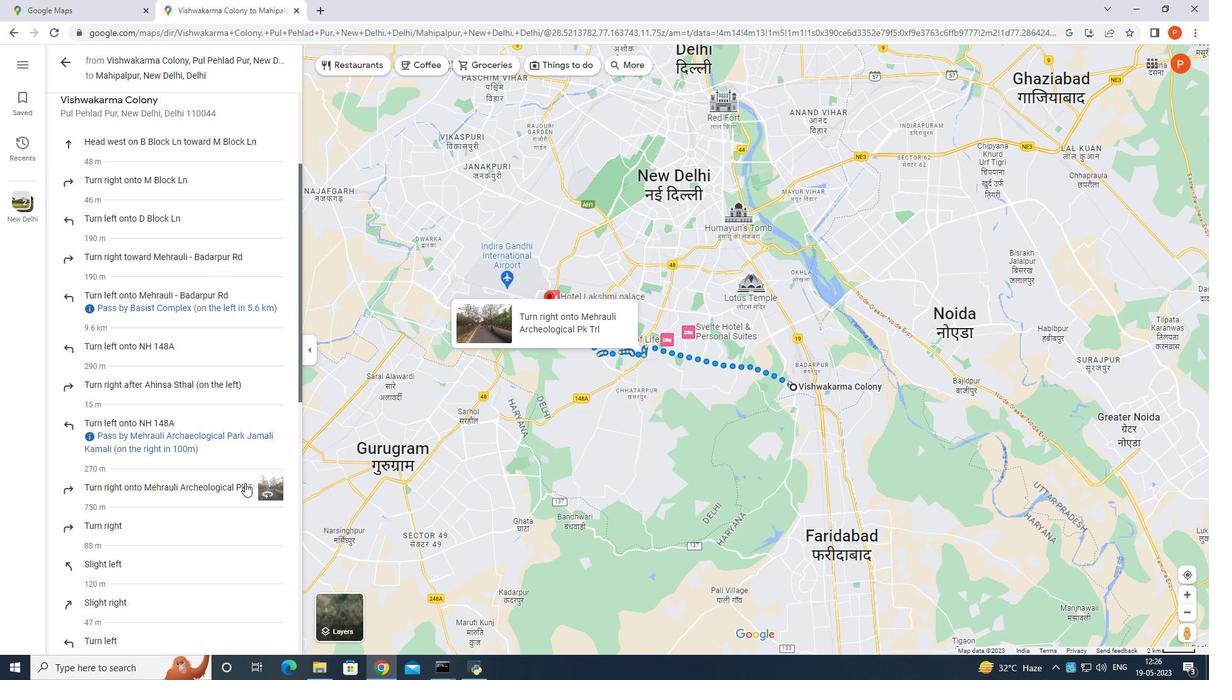 
Action: Mouse moved to (246, 476)
Screenshot: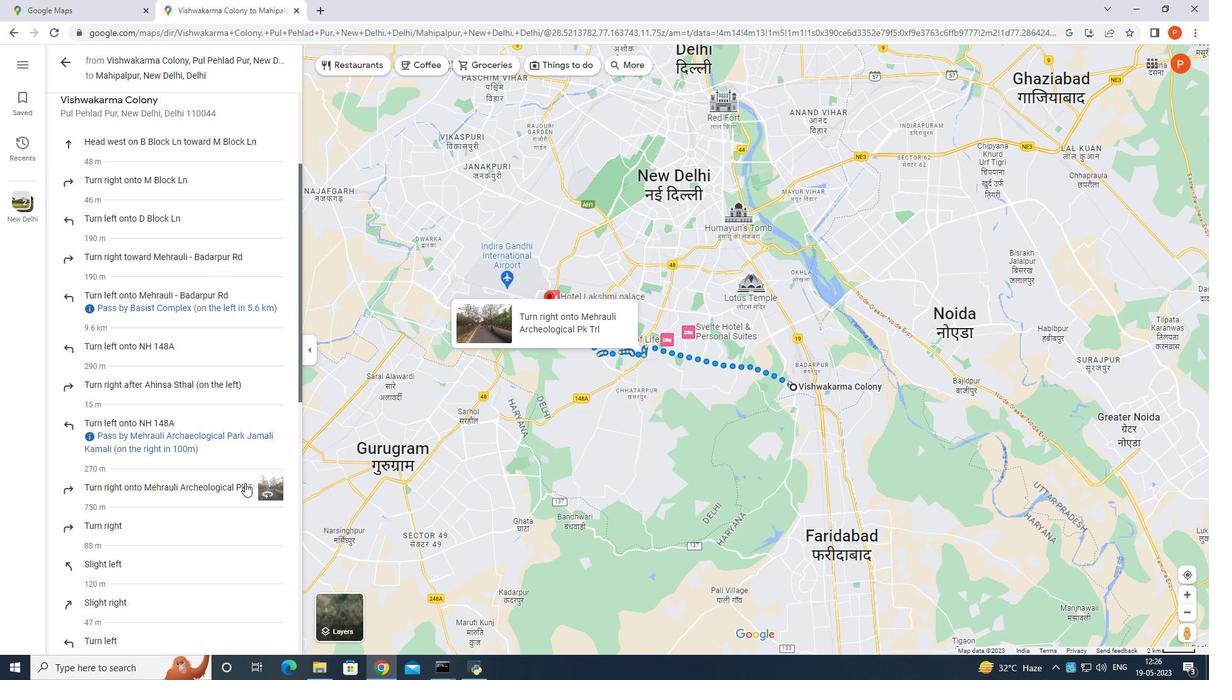 
Action: Mouse scrolled (245, 477) with delta (0, 0)
Screenshot: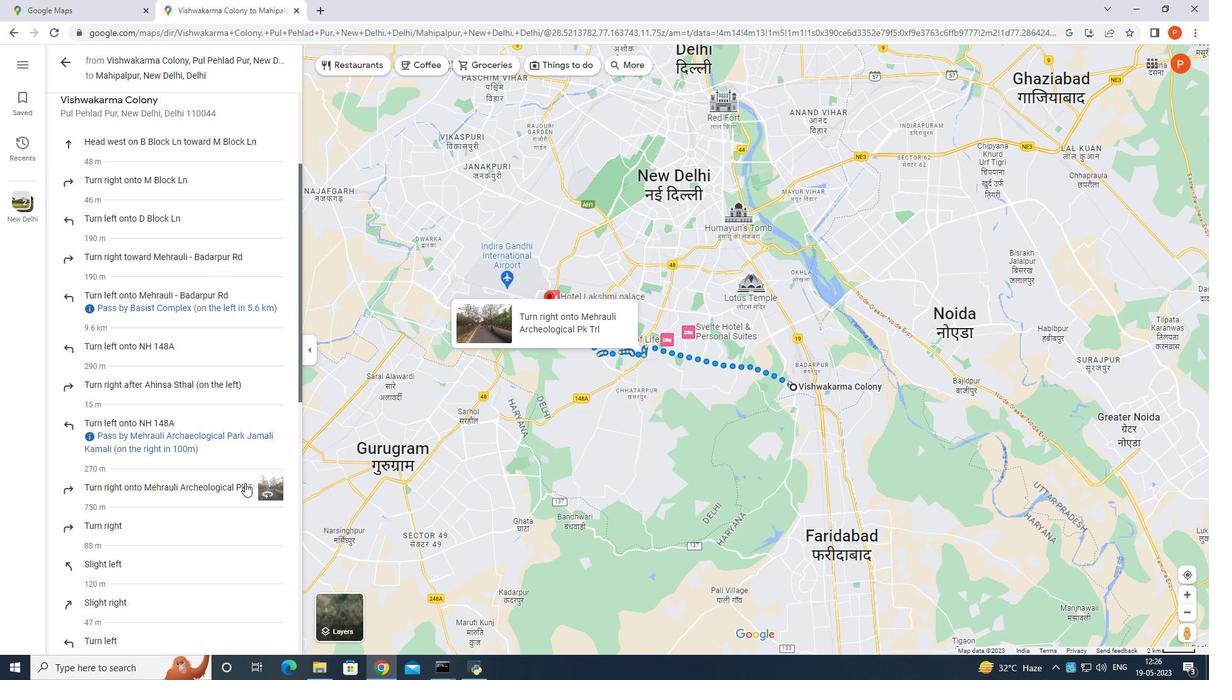 
Action: Mouse moved to (248, 463)
Screenshot: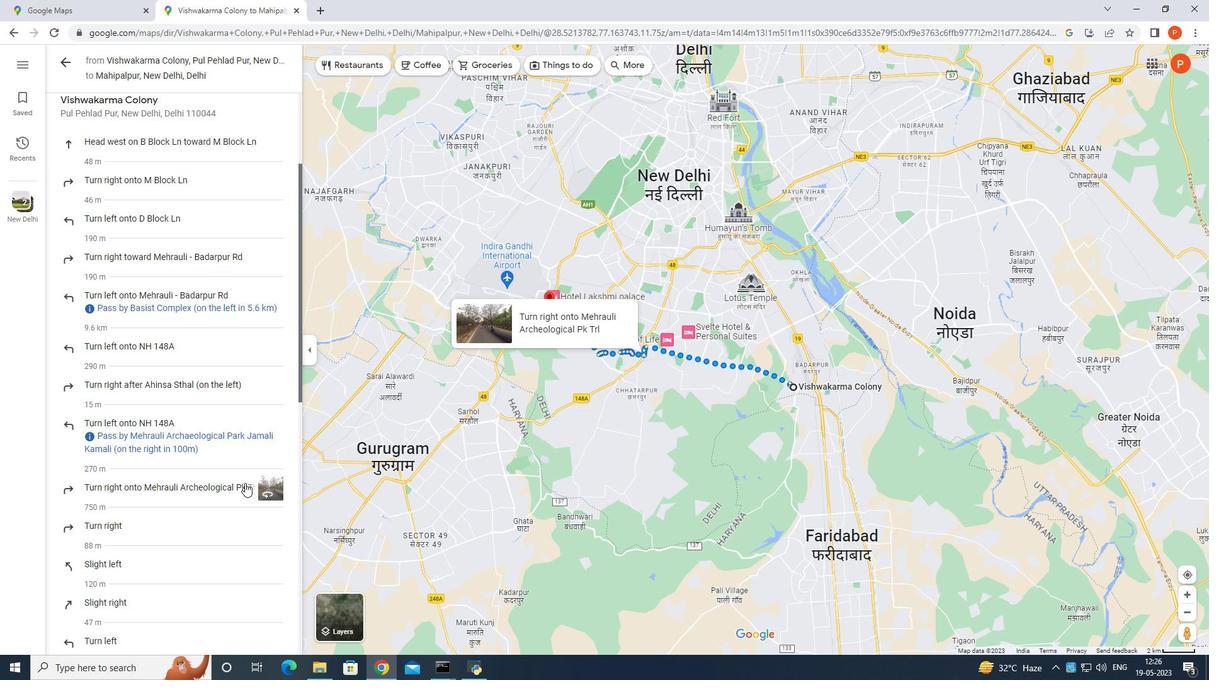 
Action: Mouse scrolled (247, 471) with delta (0, 0)
Screenshot: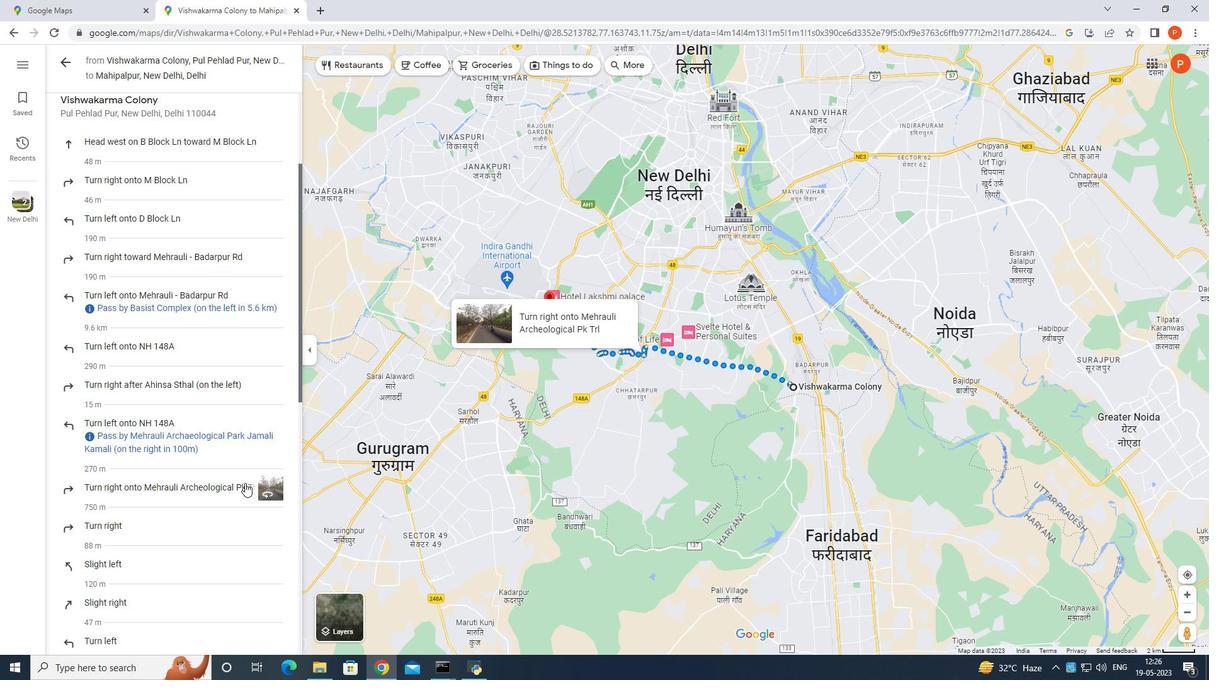 
Action: Mouse moved to (248, 461)
Screenshot: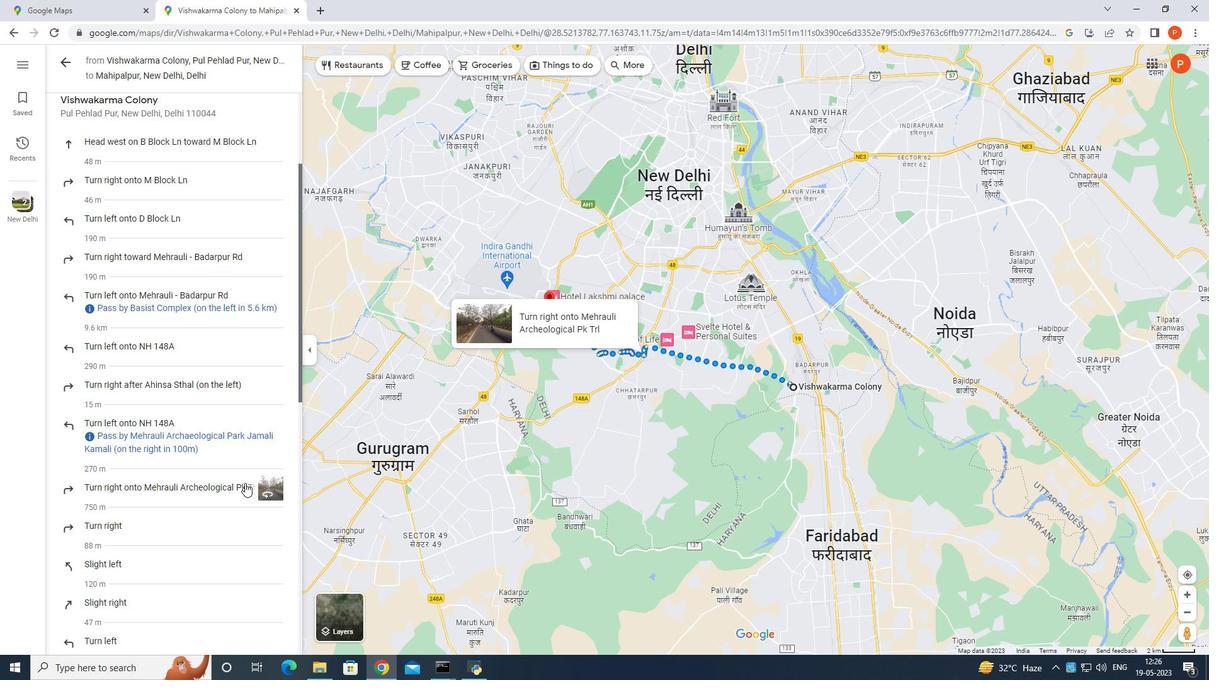 
Action: Mouse scrolled (248, 462) with delta (0, 0)
Screenshot: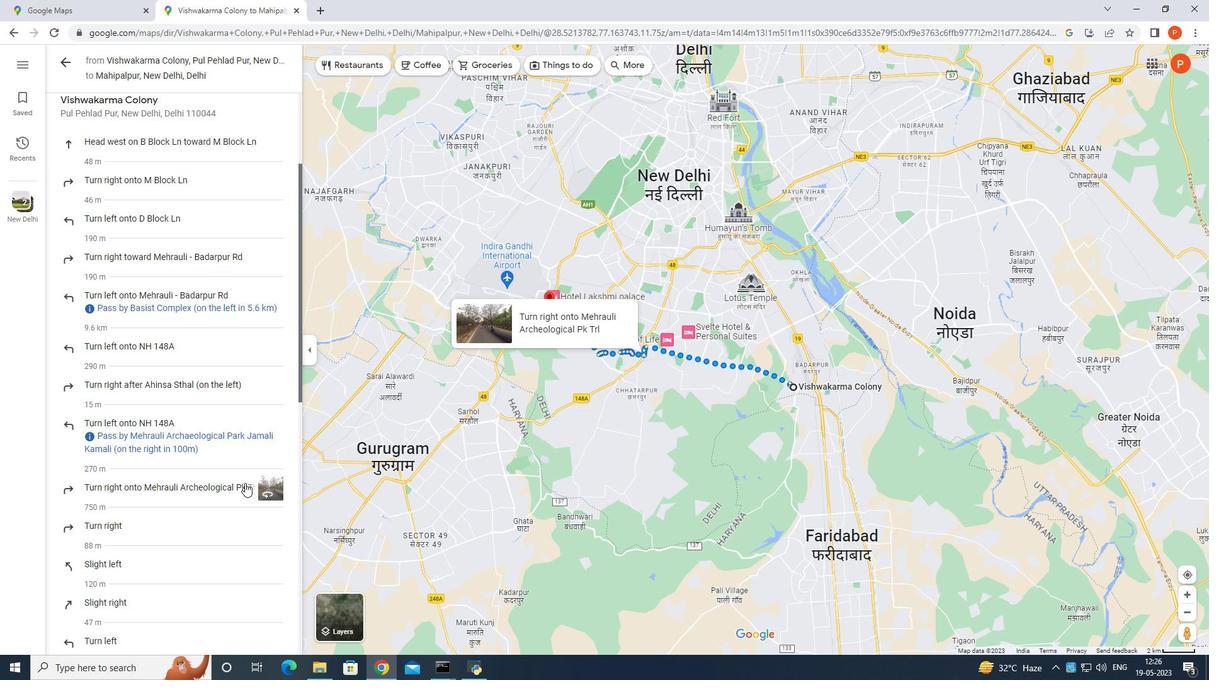 
Action: Mouse moved to (245, 450)
Screenshot: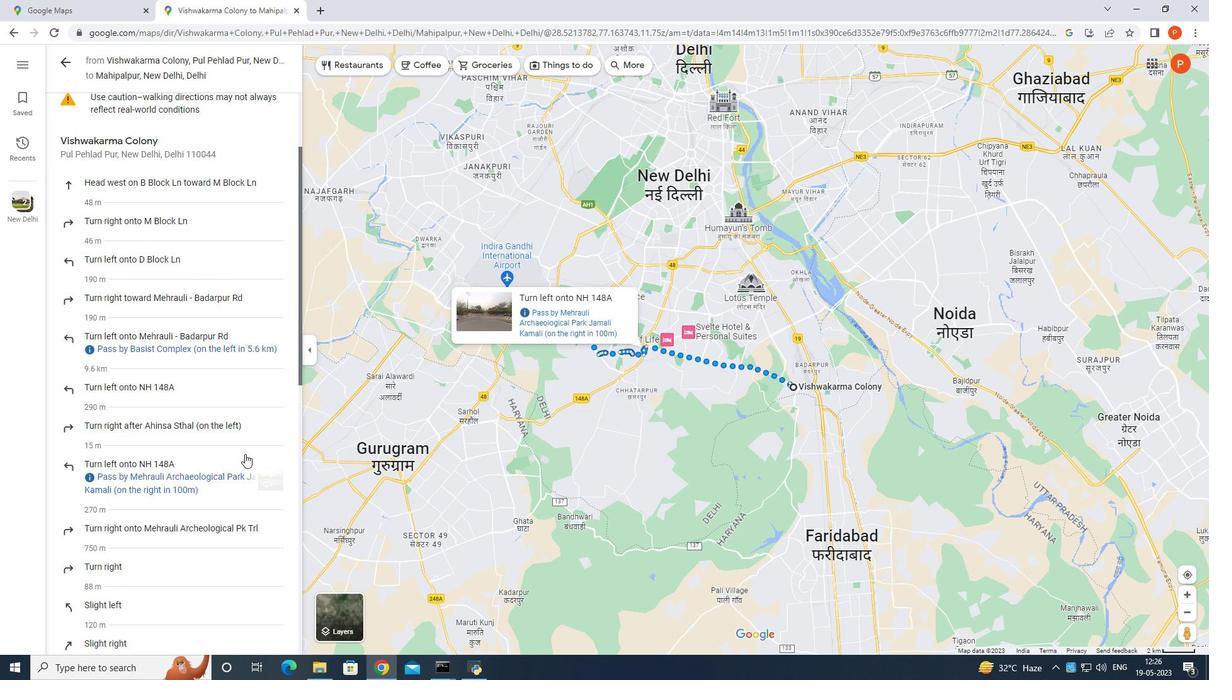 
Action: Mouse scrolled (245, 451) with delta (0, 0)
Screenshot: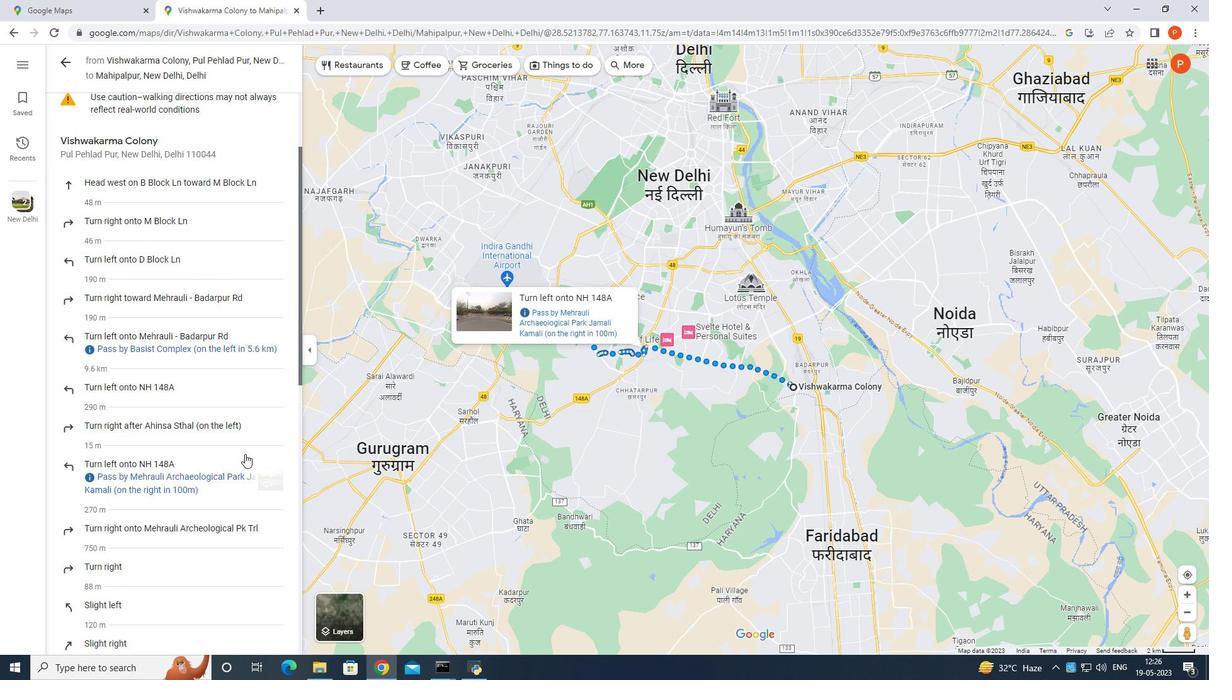 
Action: Mouse moved to (245, 450)
Screenshot: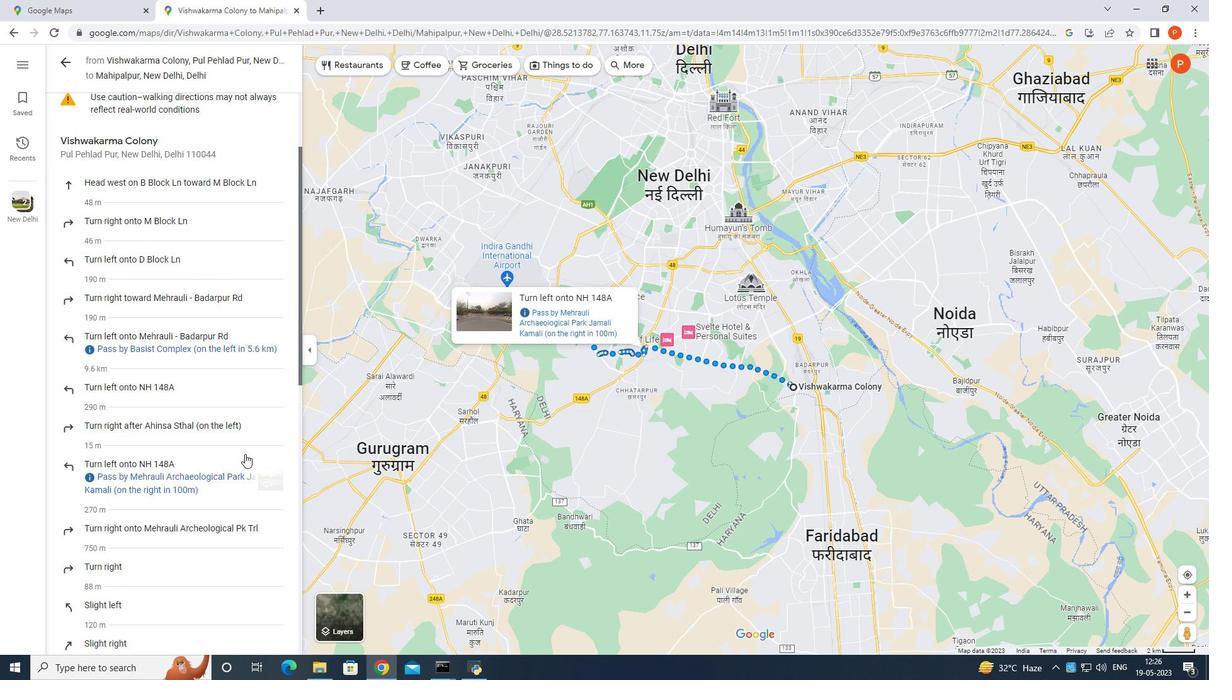 
Action: Mouse scrolled (245, 450) with delta (0, 0)
Screenshot: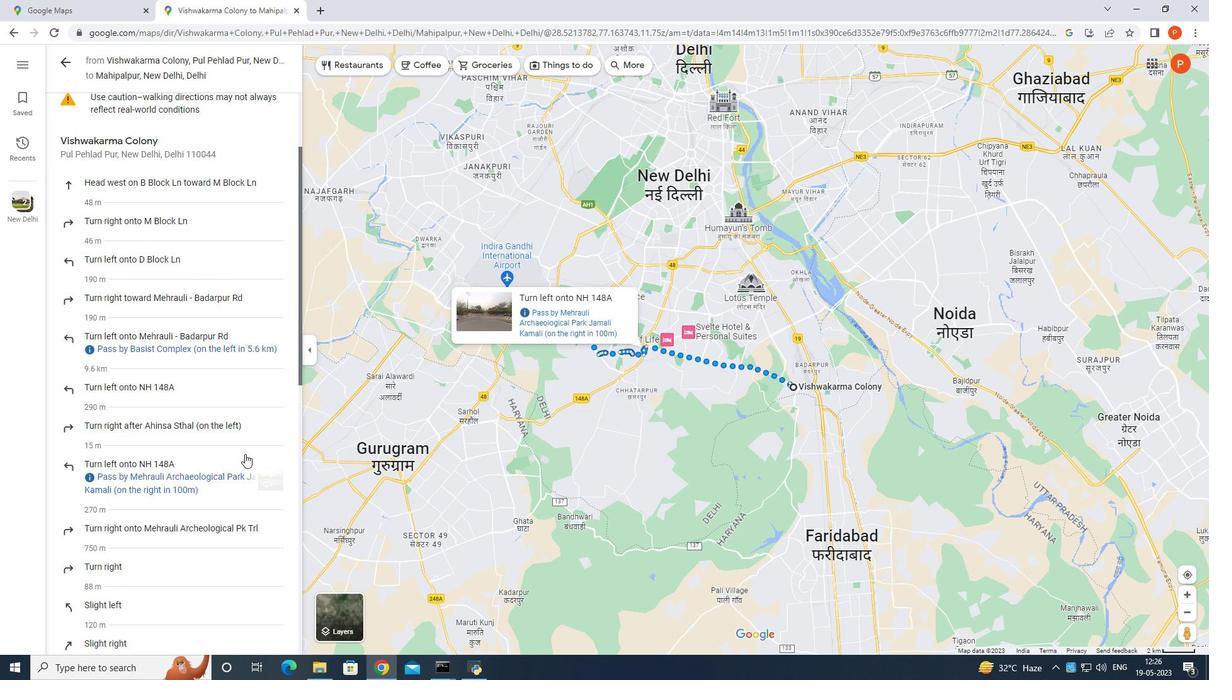 
Action: Mouse moved to (219, 367)
Screenshot: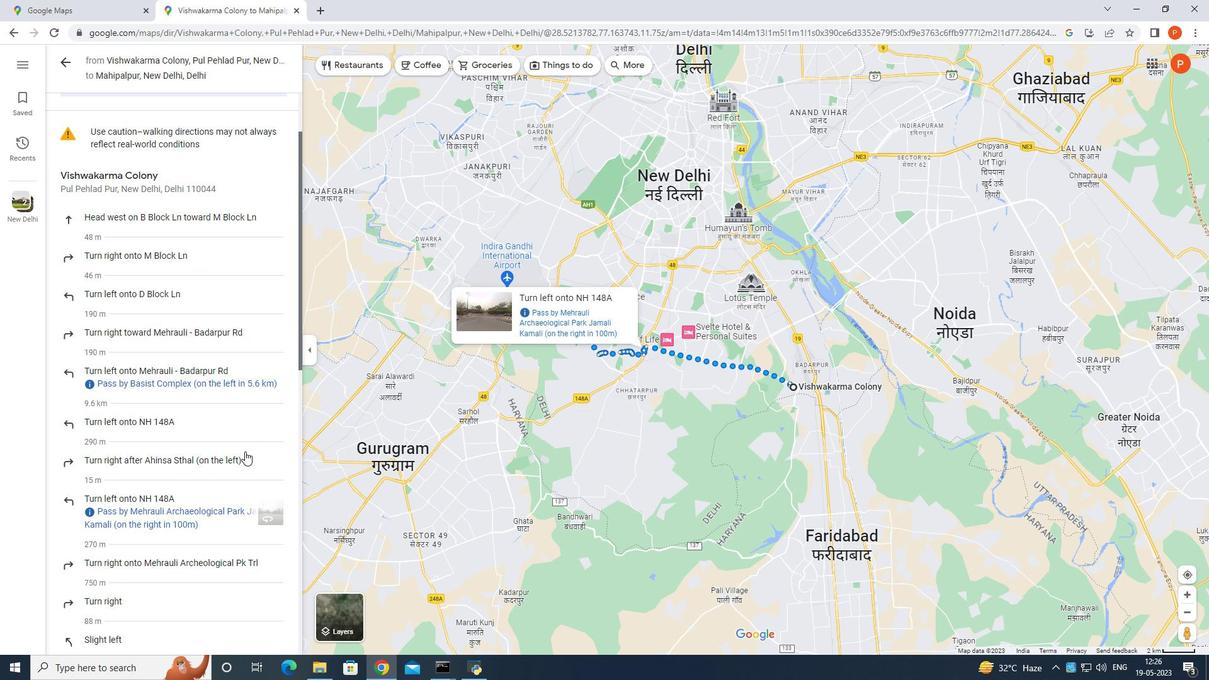 
Action: Mouse scrolled (243, 444) with delta (0, 0)
Screenshot: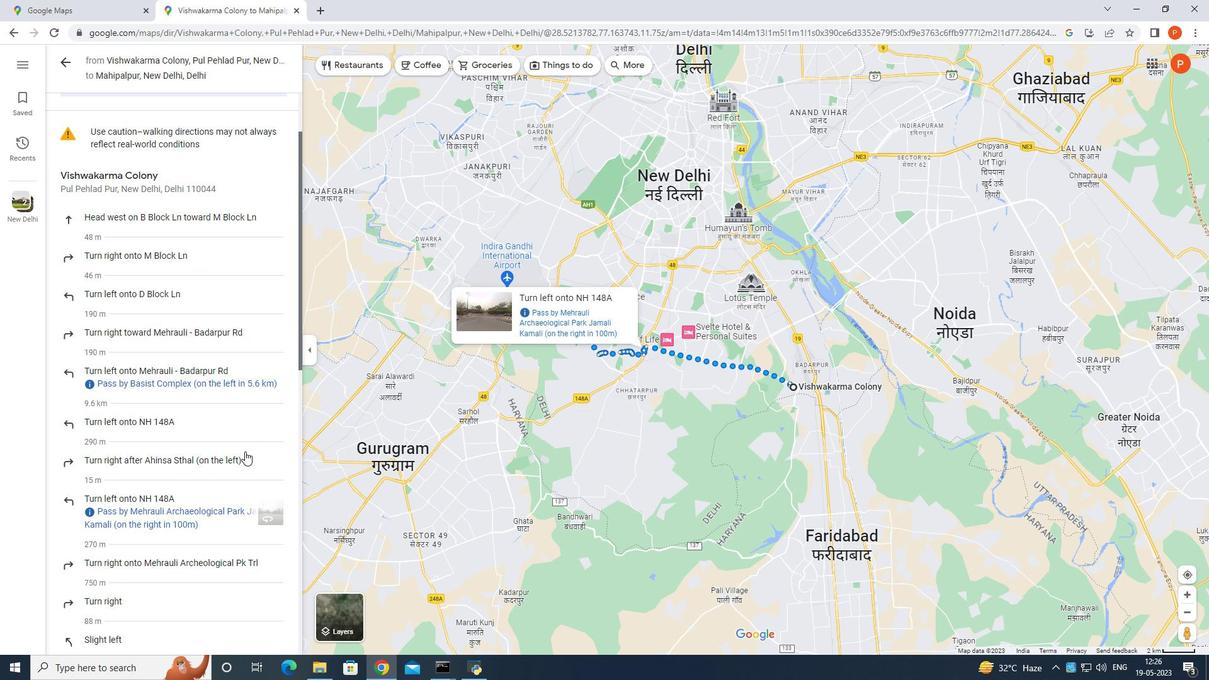 
Action: Mouse moved to (215, 355)
Screenshot: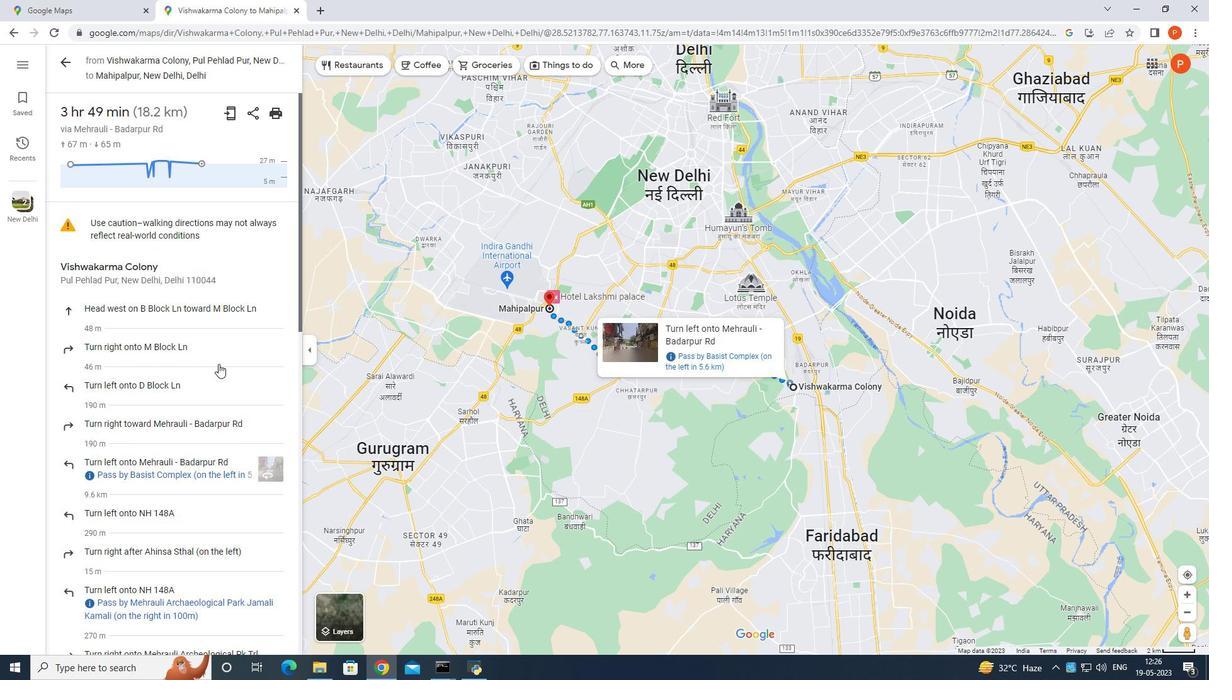 
Action: Mouse scrolled (215, 355) with delta (0, 0)
Screenshot: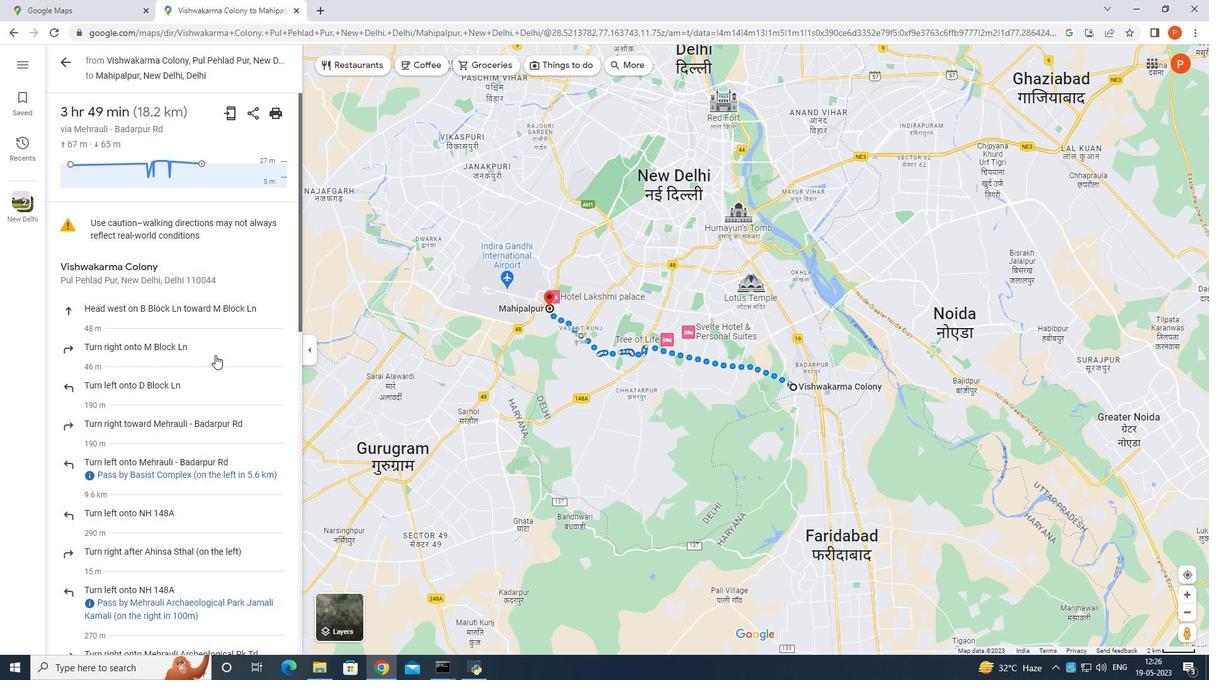 
Action: Mouse scrolled (215, 355) with delta (0, 0)
Screenshot: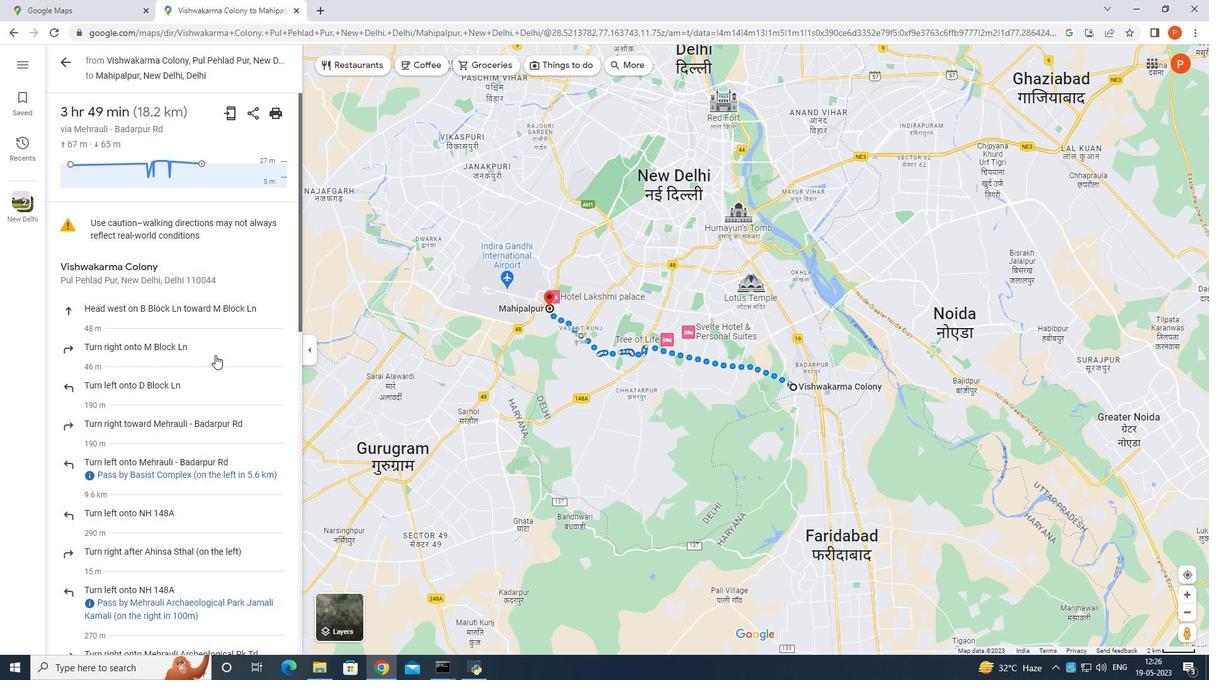 
Action: Mouse moved to (215, 354)
Screenshot: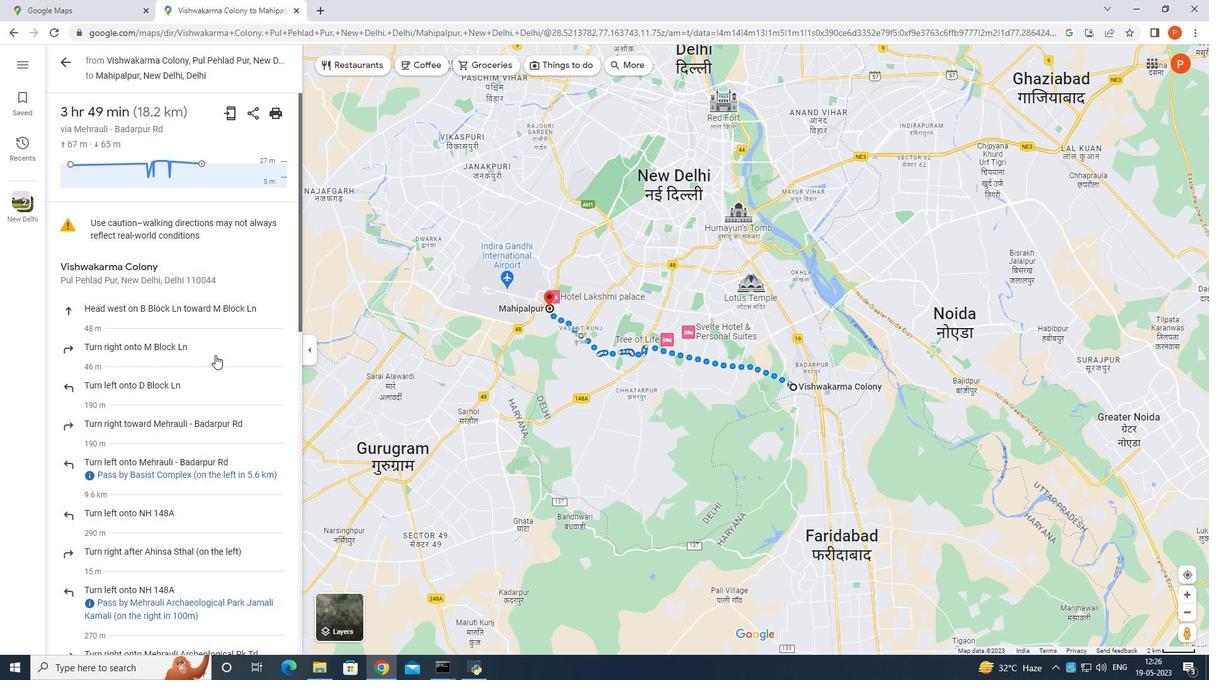 
Action: Mouse scrolled (215, 355) with delta (0, 0)
Screenshot: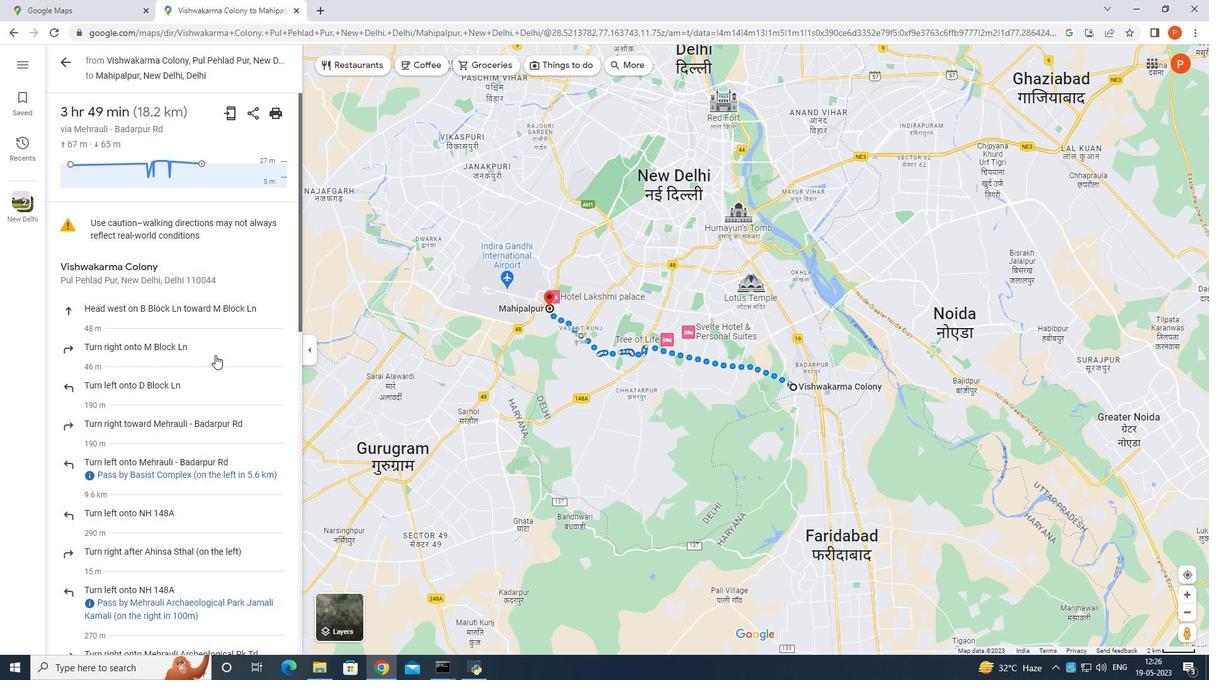 
Action: Mouse moved to (188, 360)
Screenshot: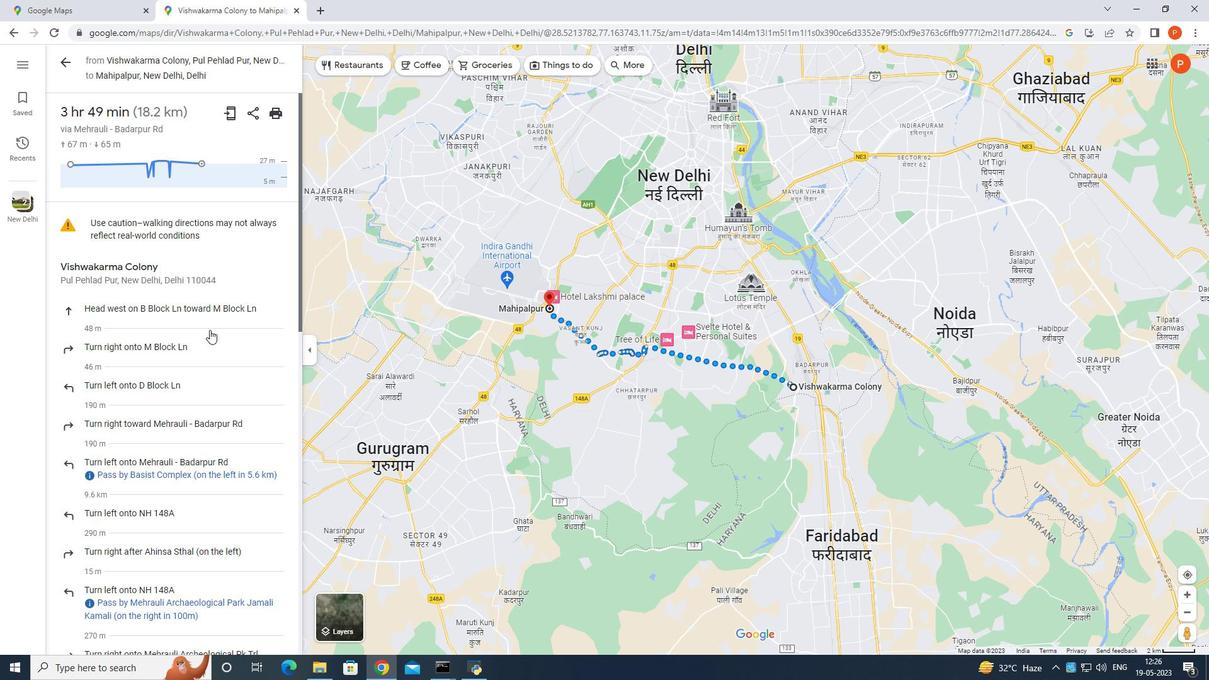 
Action: Mouse scrolled (188, 360) with delta (0, 0)
Screenshot: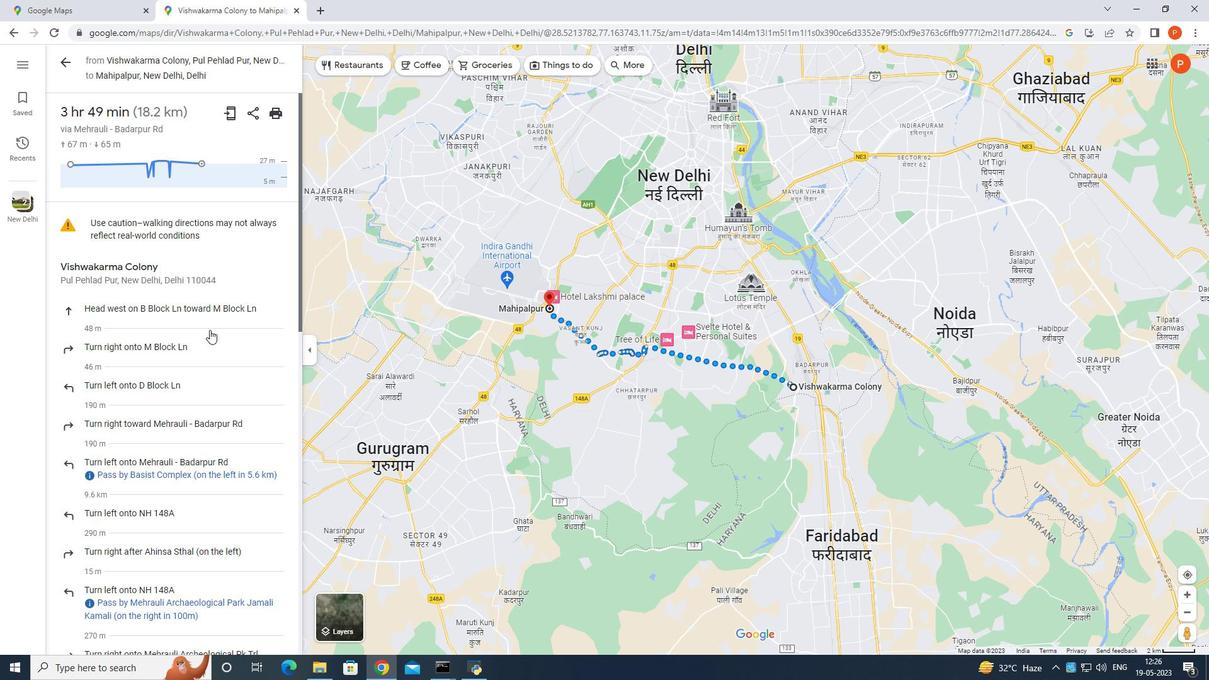 
Action: Mouse scrolled (188, 359) with delta (0, 0)
Screenshot: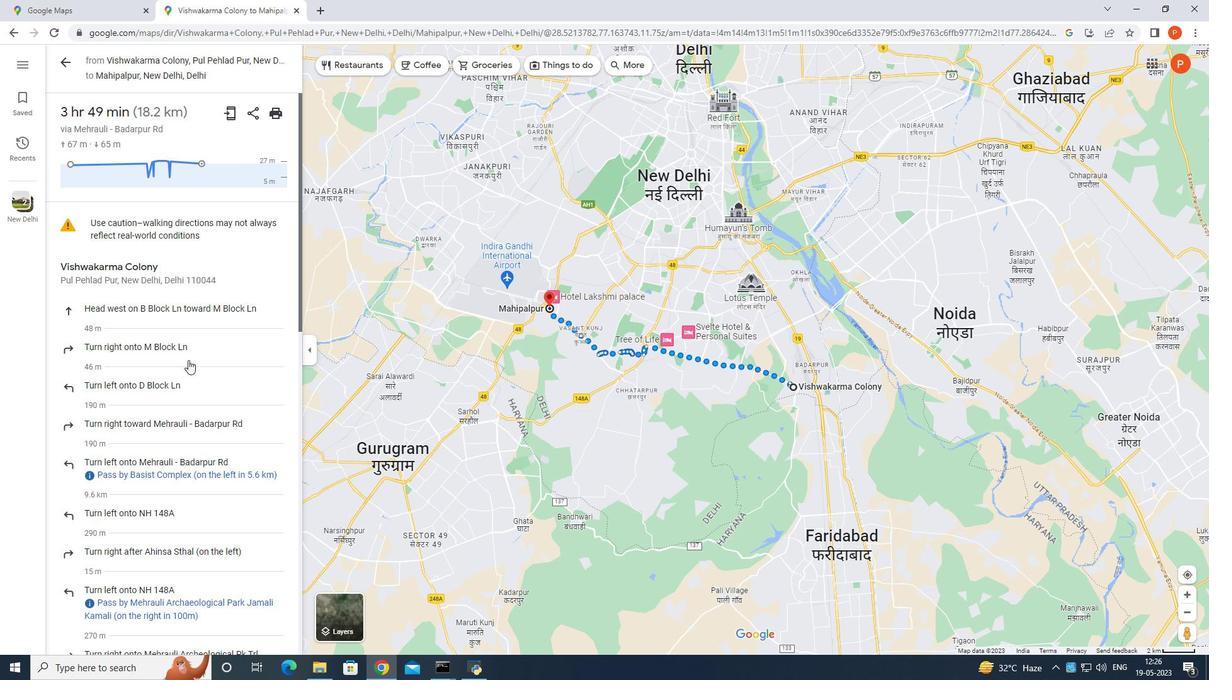 
Action: Mouse moved to (188, 359)
Screenshot: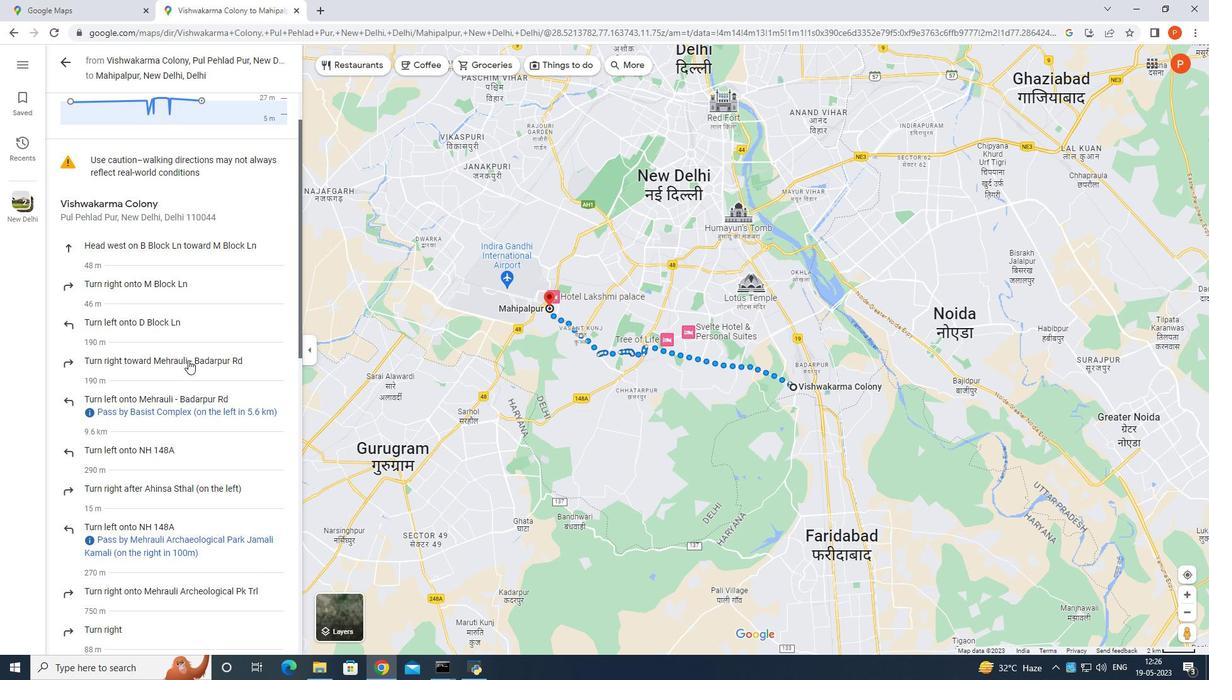 
Action: Mouse scrolled (188, 360) with delta (0, 0)
Screenshot: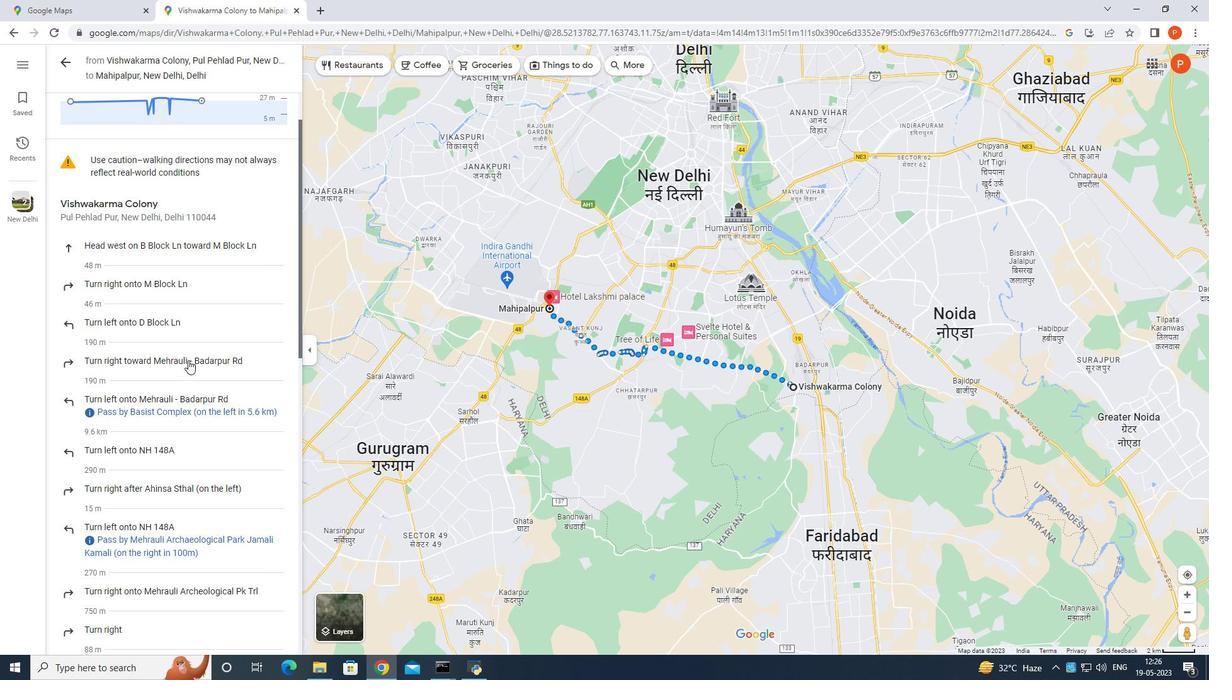 
Action: Mouse moved to (188, 359)
Screenshot: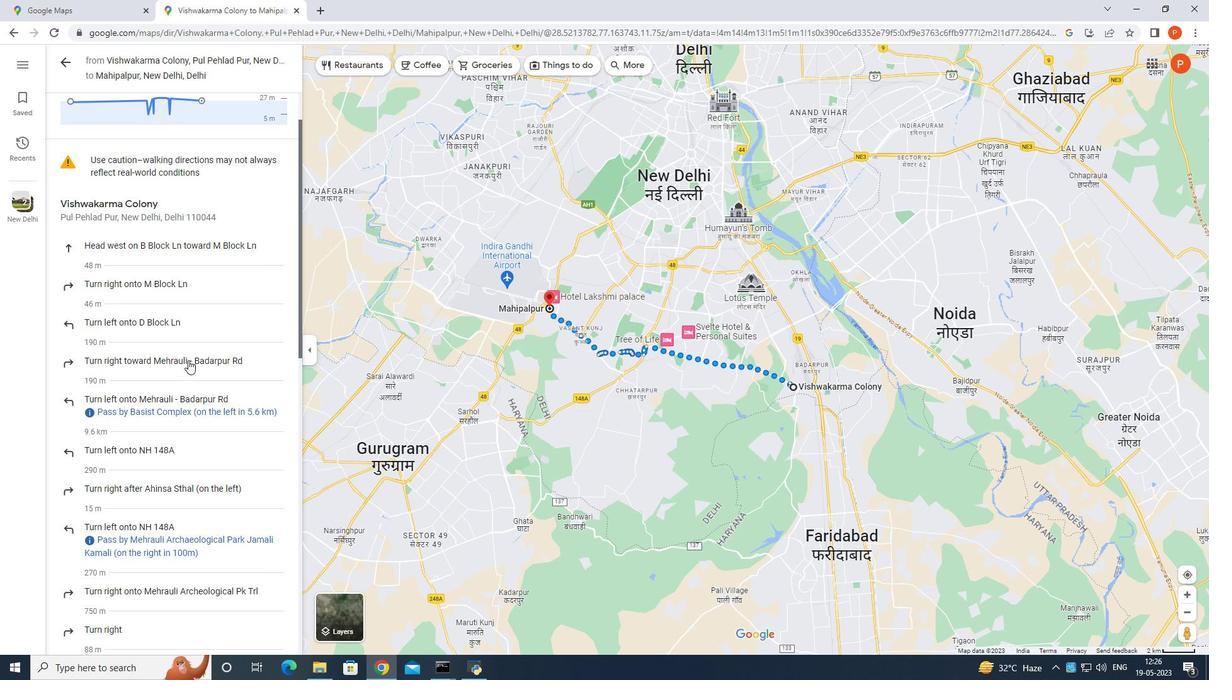
Action: Mouse scrolled (188, 359) with delta (0, 0)
Screenshot: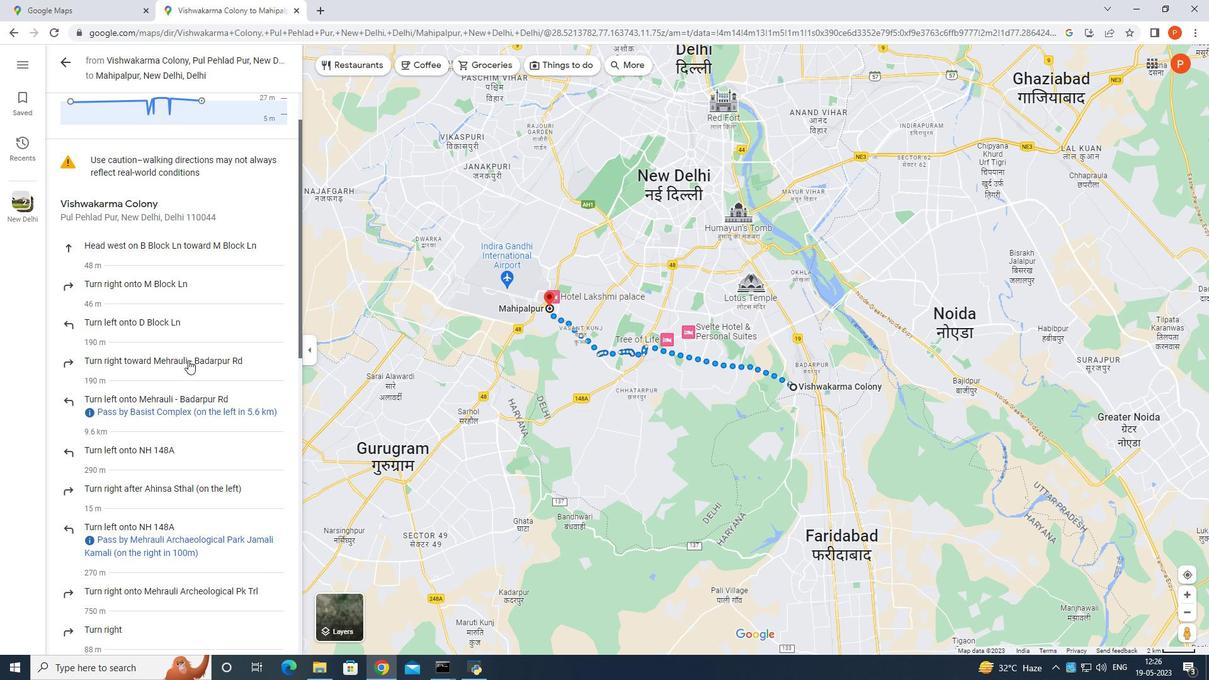 
Action: Mouse moved to (189, 357)
Screenshot: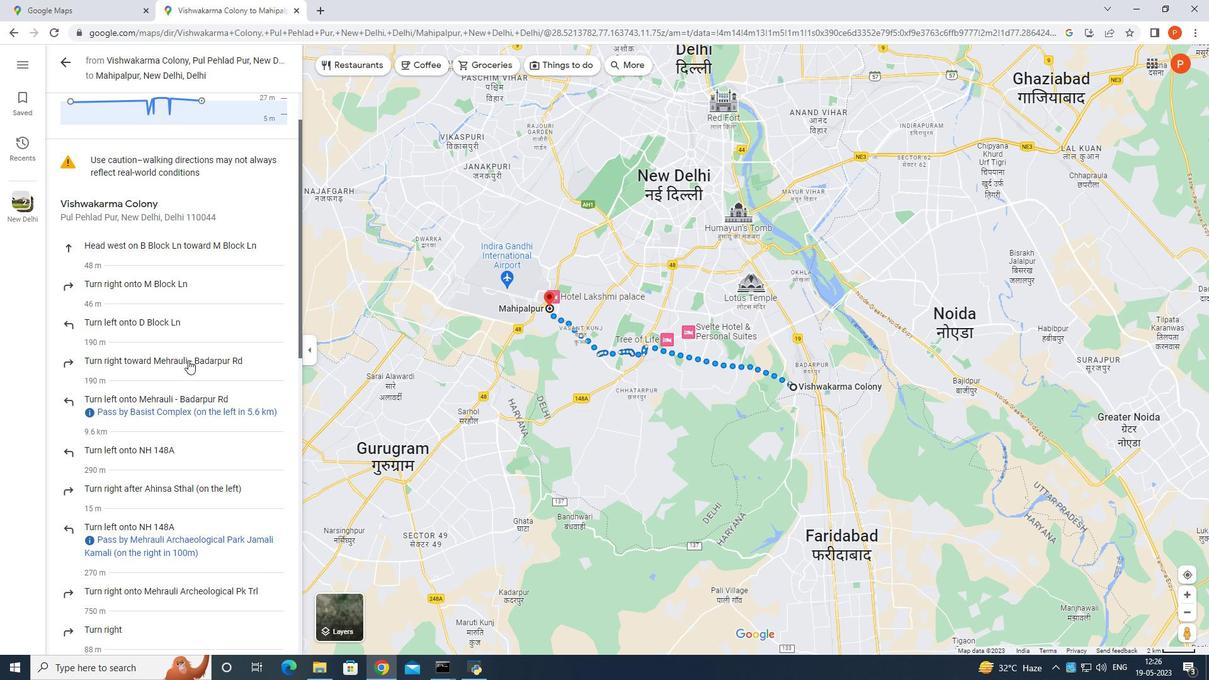 
Action: Mouse scrolled (189, 358) with delta (0, 0)
Screenshot: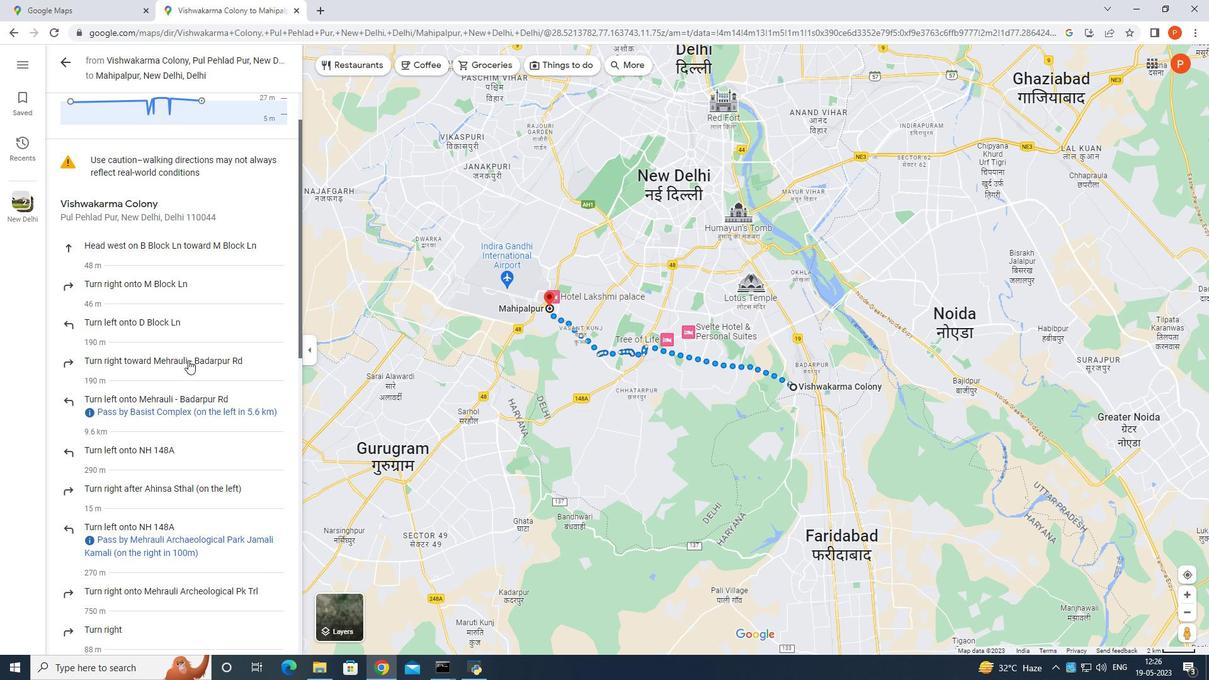 
Action: Mouse moved to (316, 10)
Screenshot: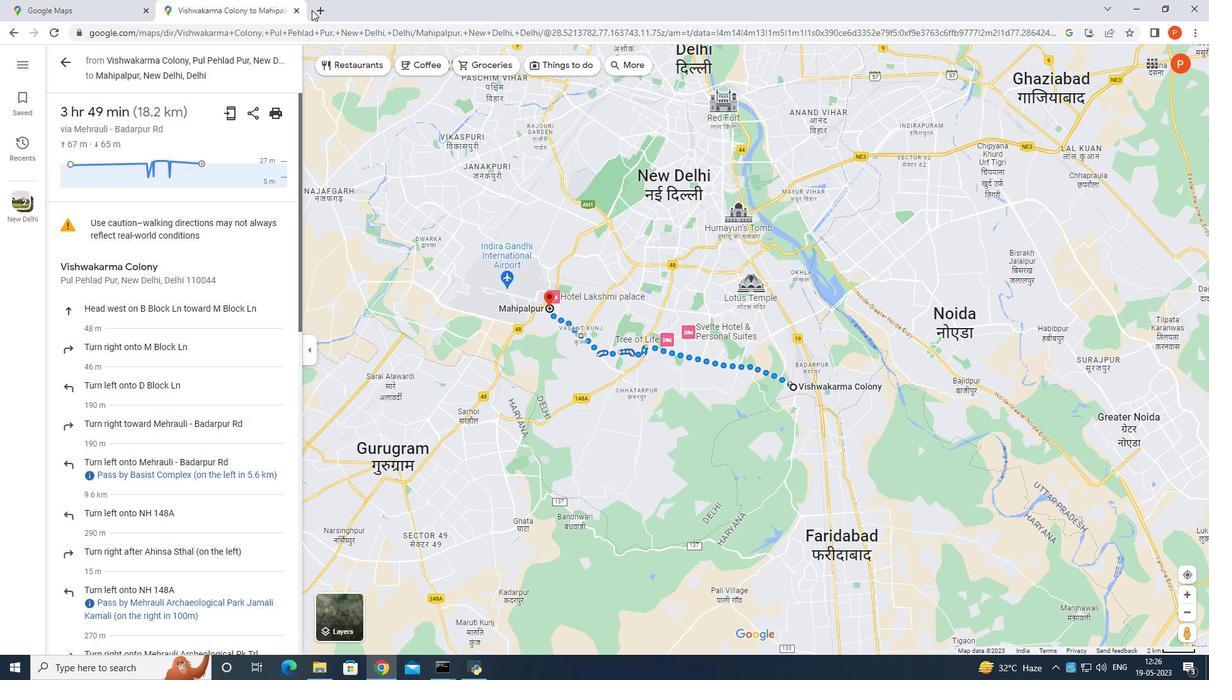 
Action: Mouse pressed left at (316, 10)
Screenshot: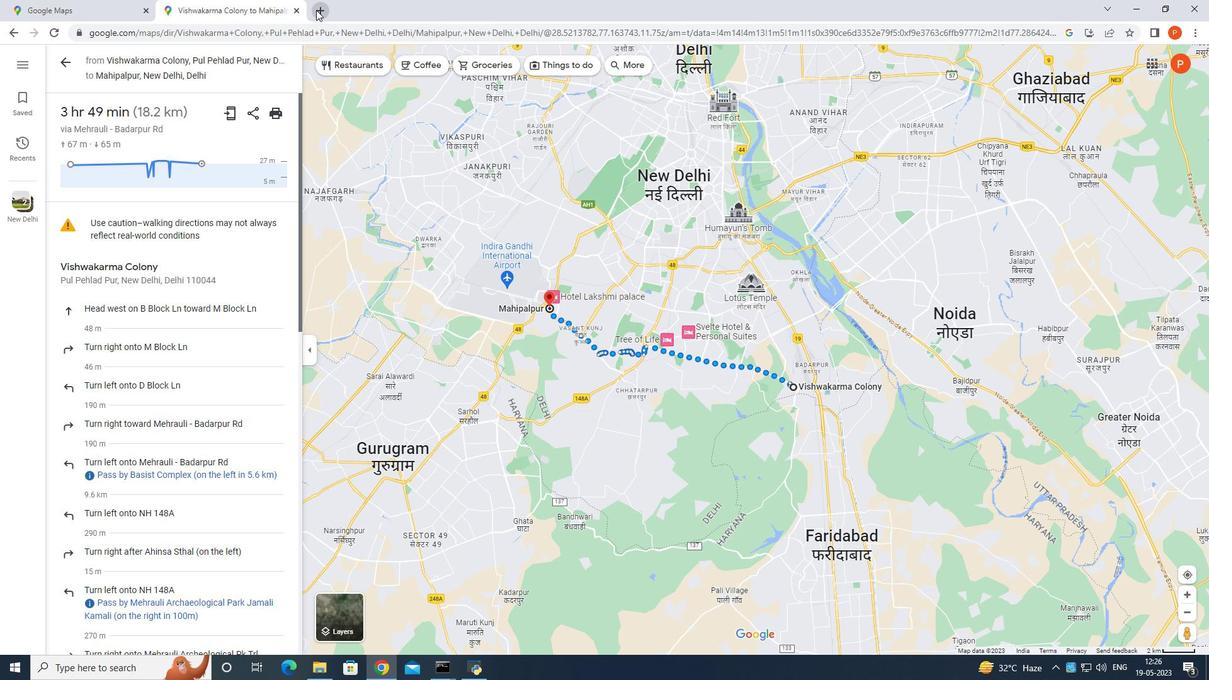 
Action: Mouse moved to (126, 32)
Screenshot: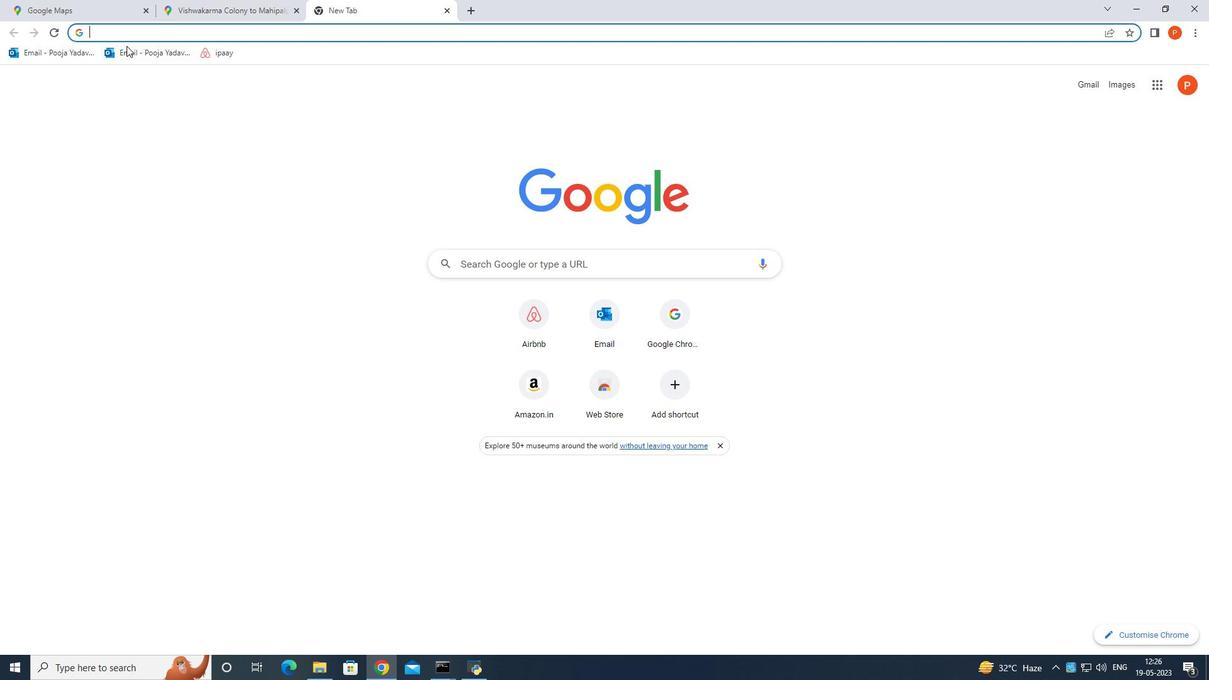 
Action: Mouse pressed left at (126, 32)
Screenshot: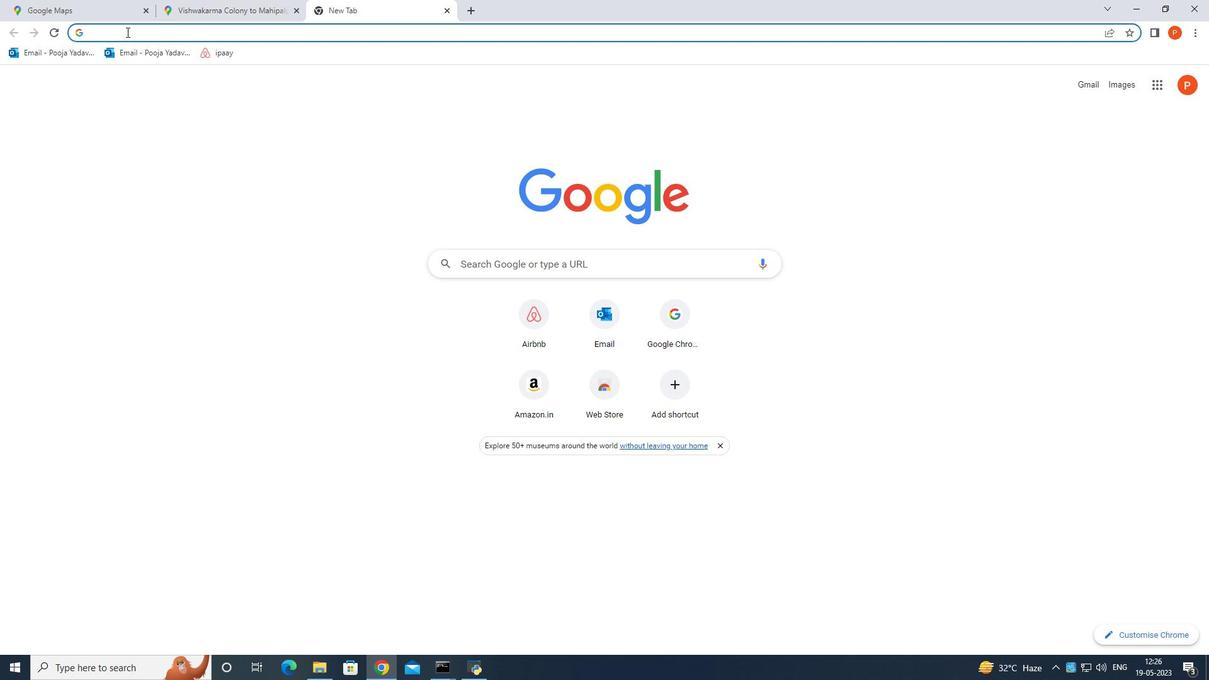 
Action: Mouse moved to (120, 54)
Screenshot: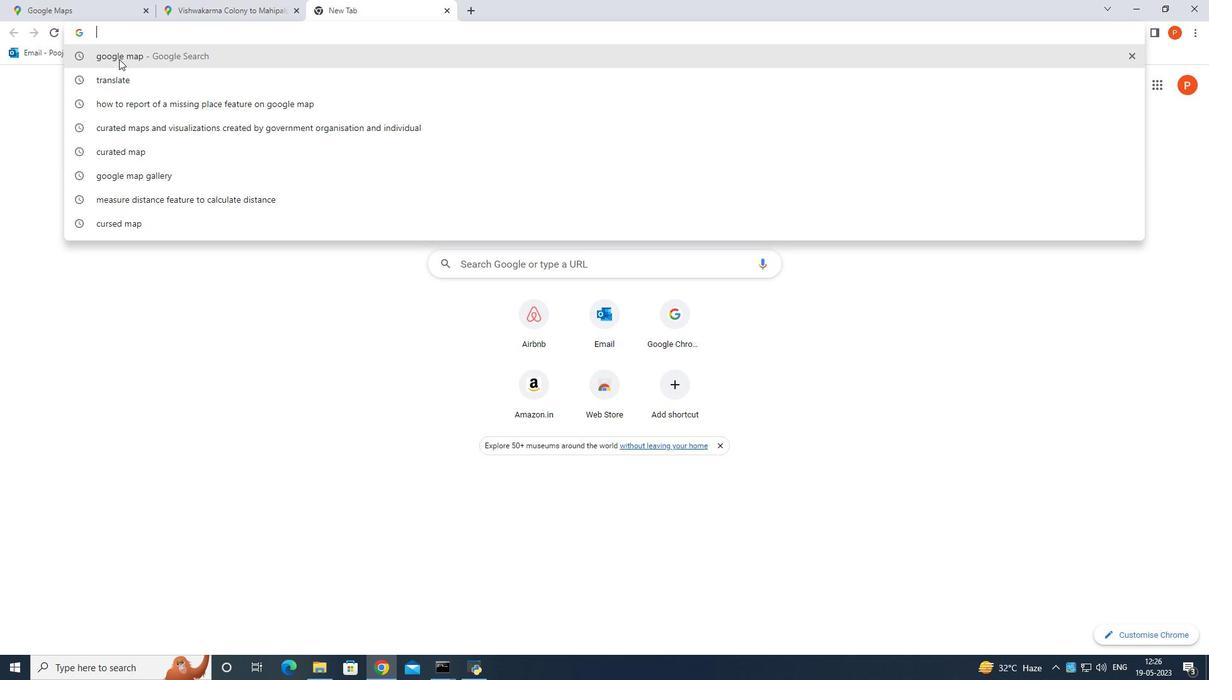 
Action: Mouse pressed left at (120, 54)
Screenshot: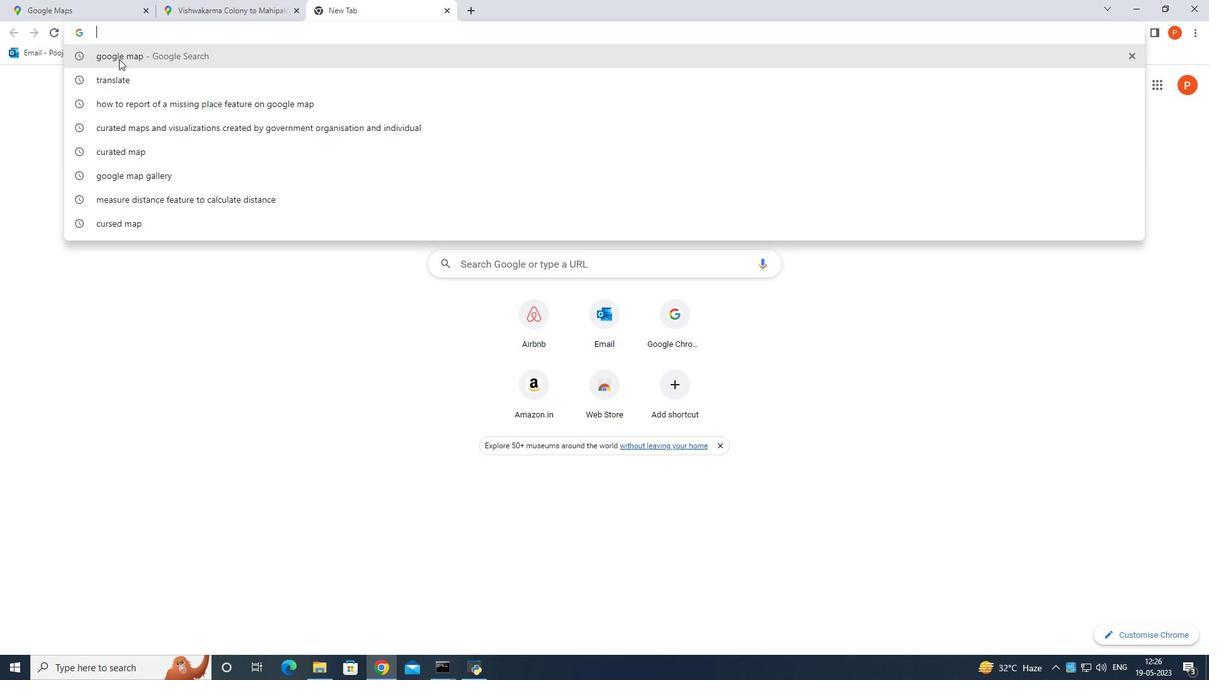 
Action: Mouse moved to (869, 438)
Screenshot: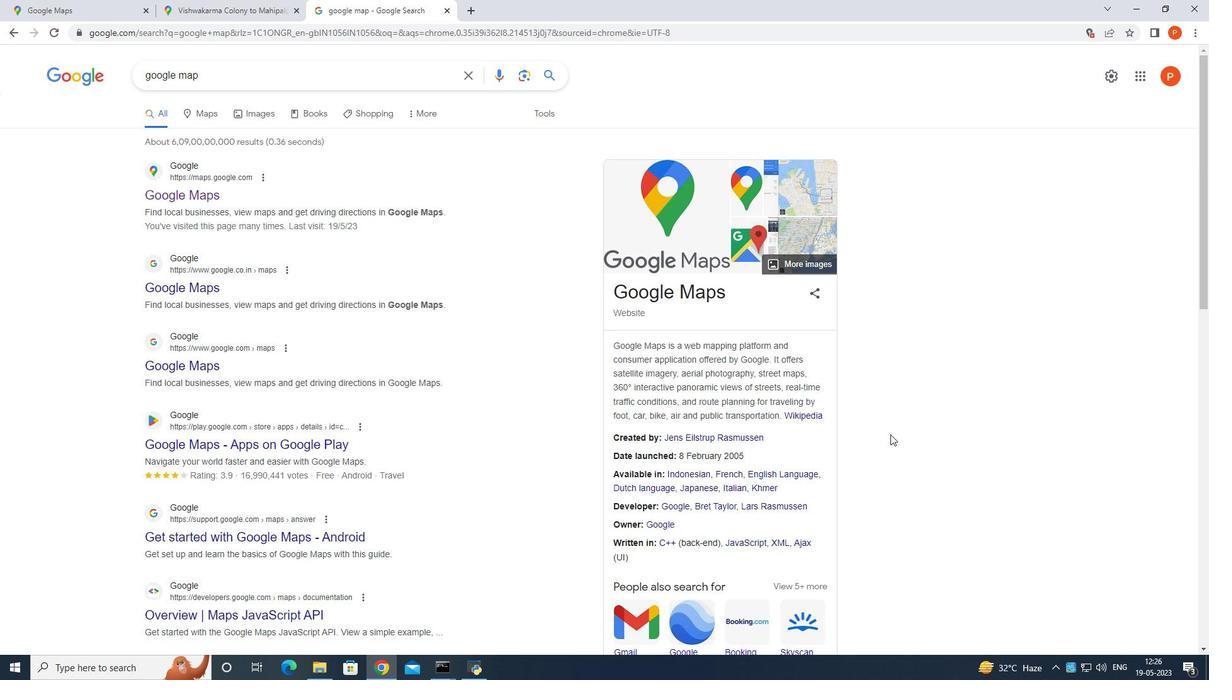 
Action: Mouse scrolled (869, 437) with delta (0, 0)
Screenshot: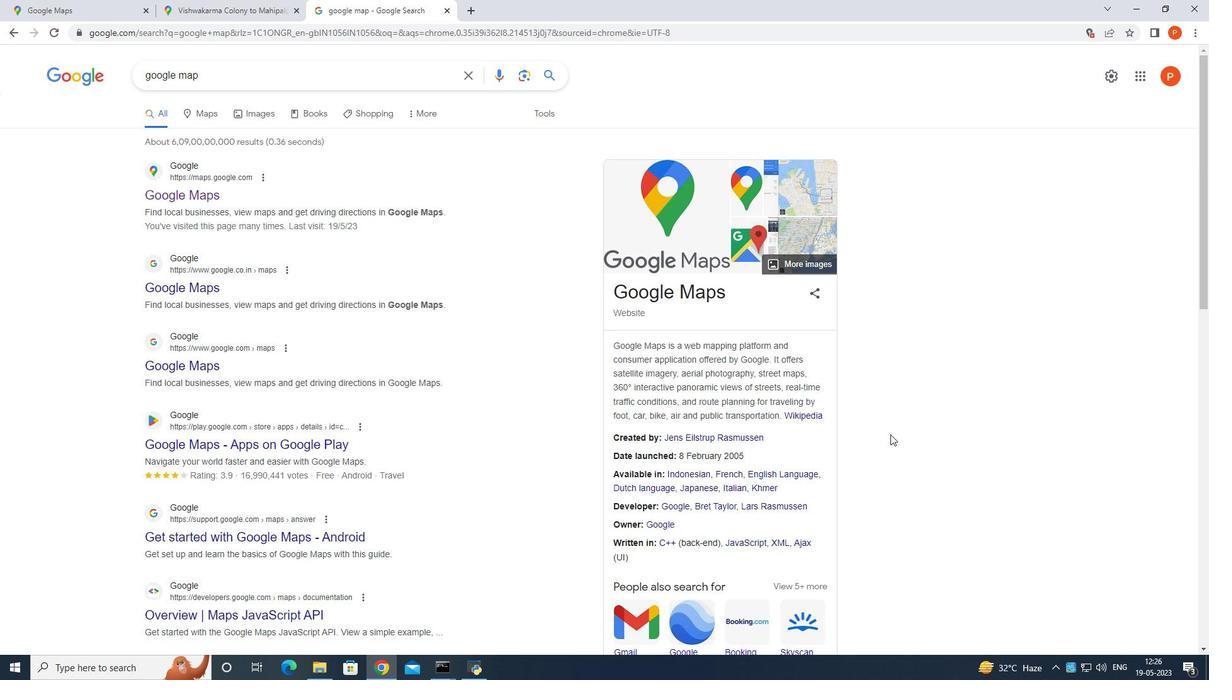 
Action: Mouse moved to (864, 441)
Screenshot: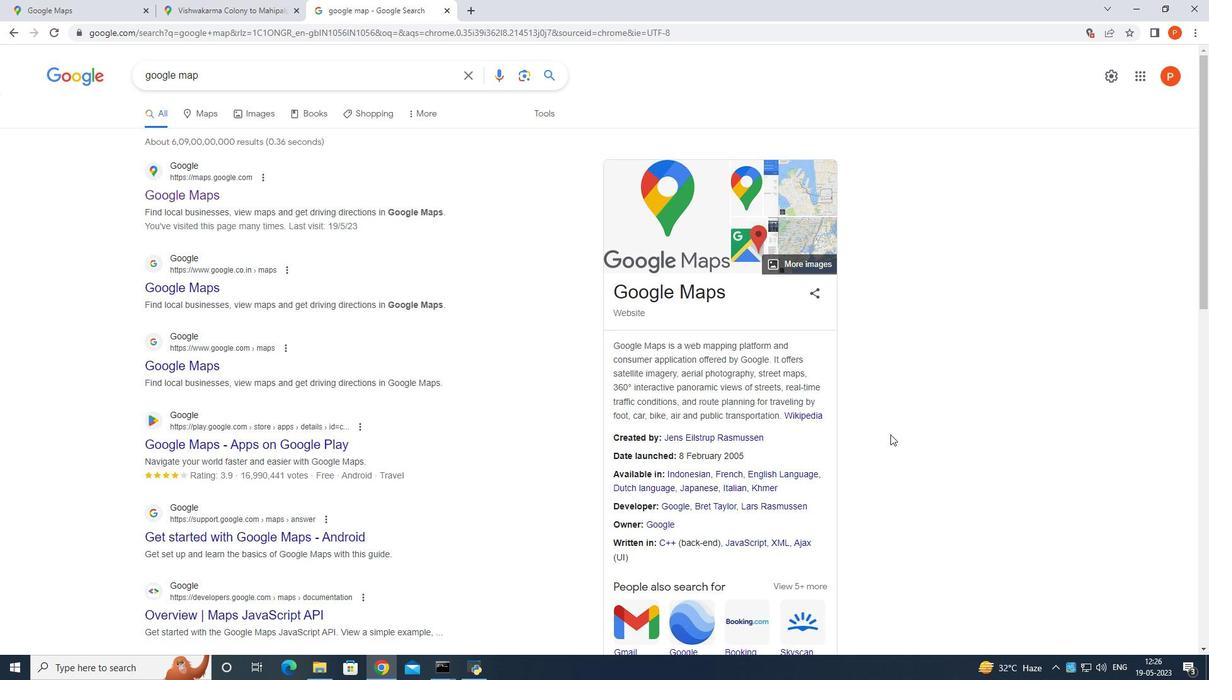 
Action: Mouse scrolled (864, 440) with delta (0, 0)
Screenshot: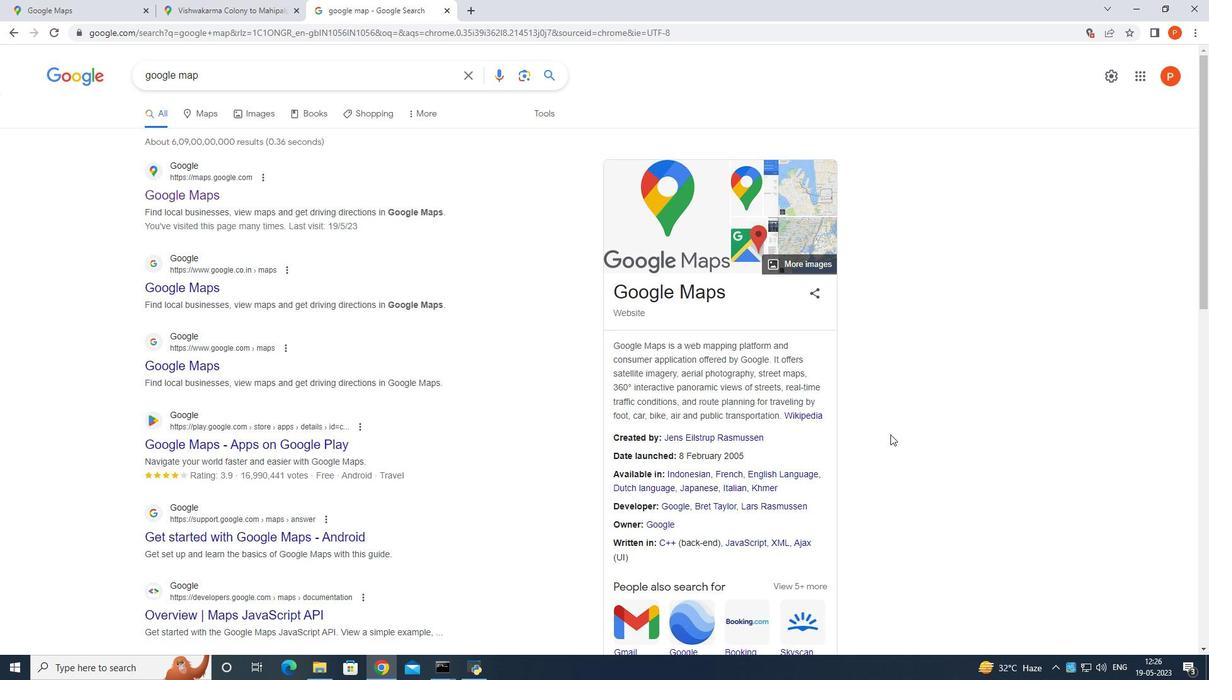 
Action: Mouse moved to (855, 445)
Screenshot: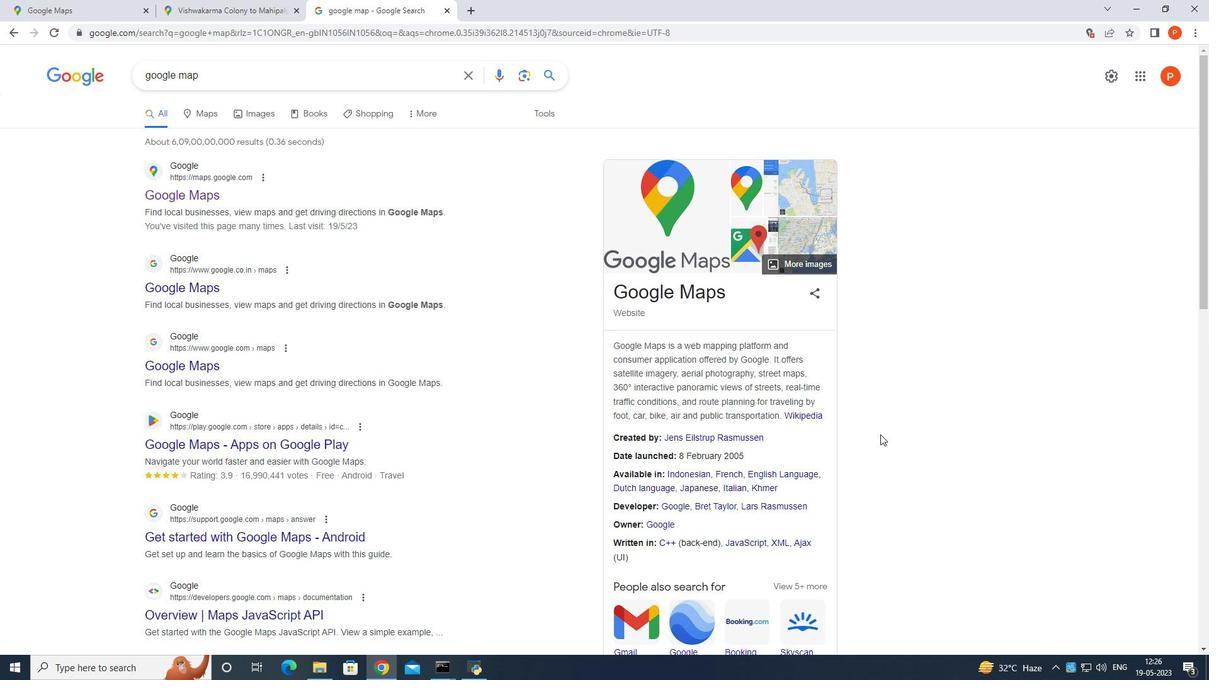 
Action: Mouse scrolled (855, 445) with delta (0, 0)
Screenshot: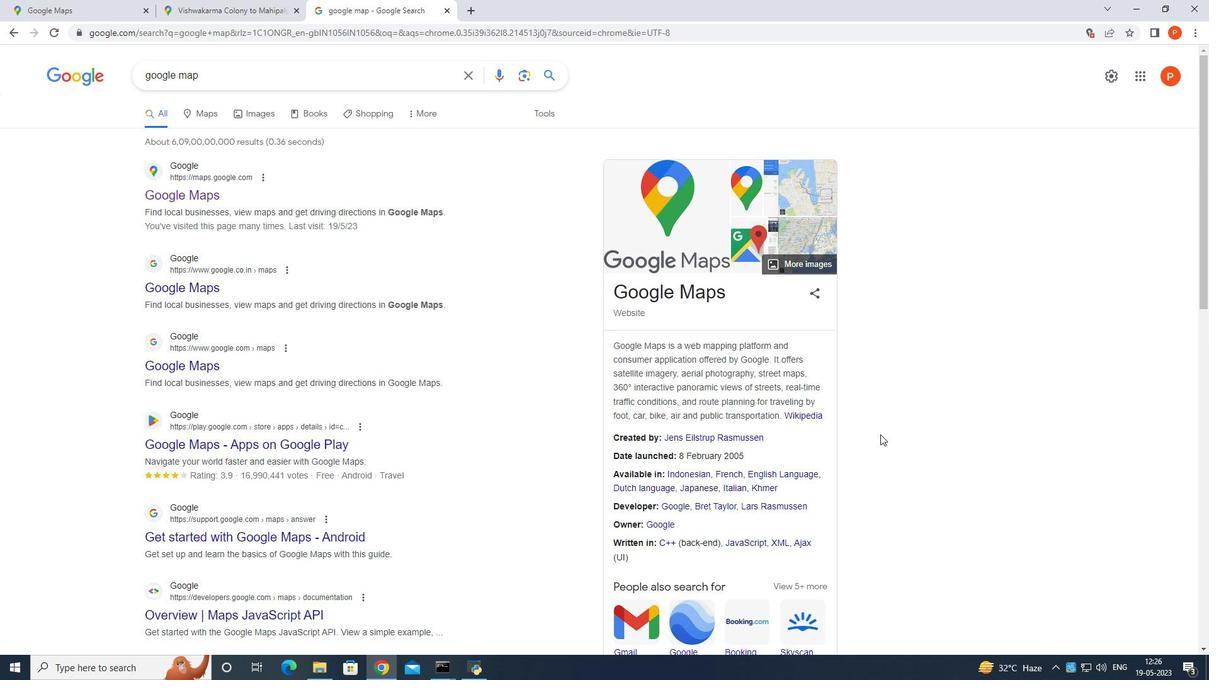 
Action: Mouse moved to (790, 450)
Screenshot: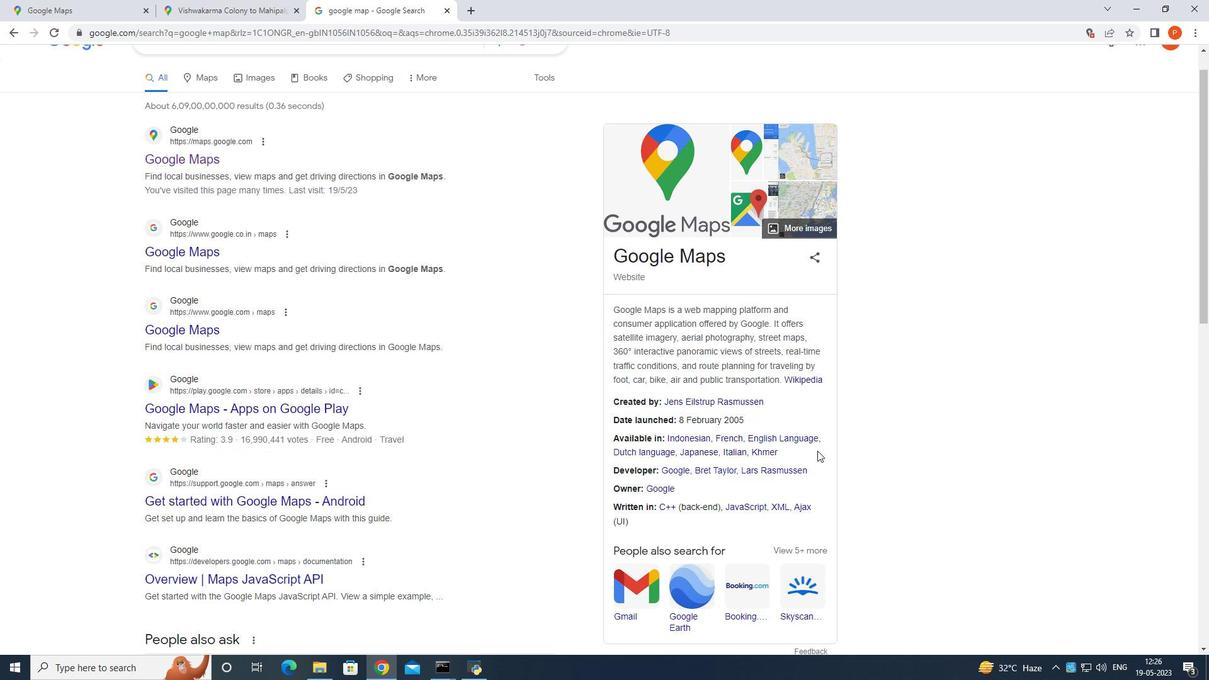 
Action: Mouse scrolled (790, 450) with delta (0, 0)
Screenshot: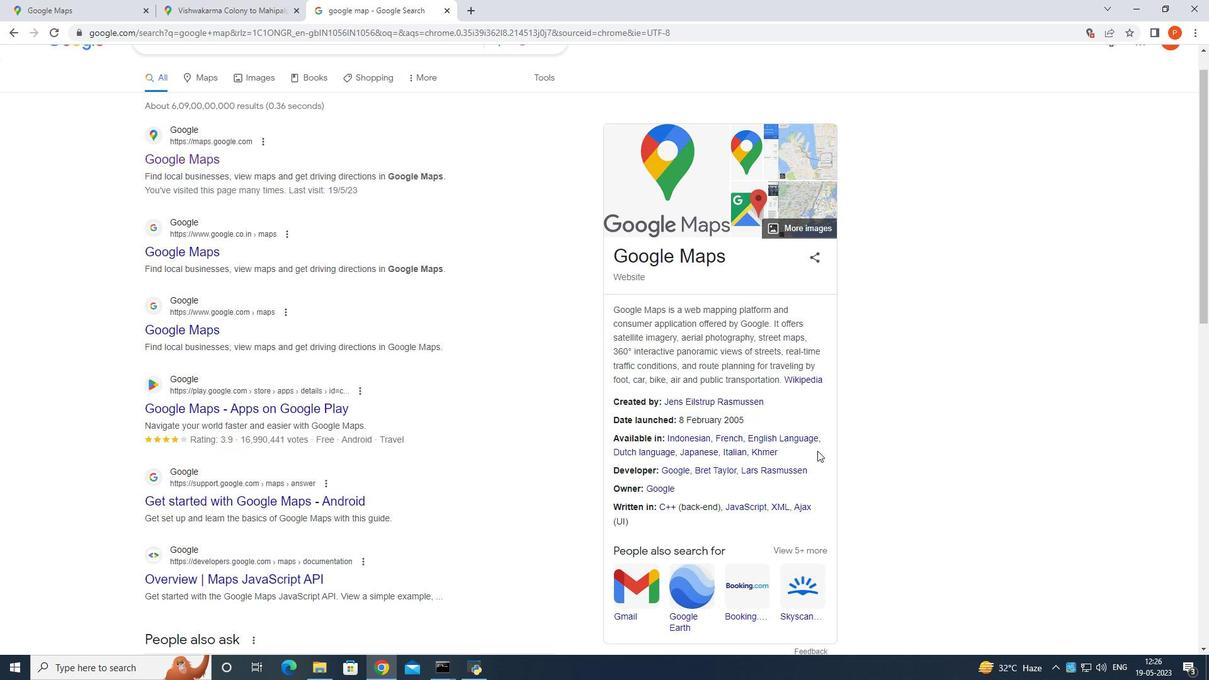 
Action: Mouse scrolled (790, 450) with delta (0, 0)
Screenshot: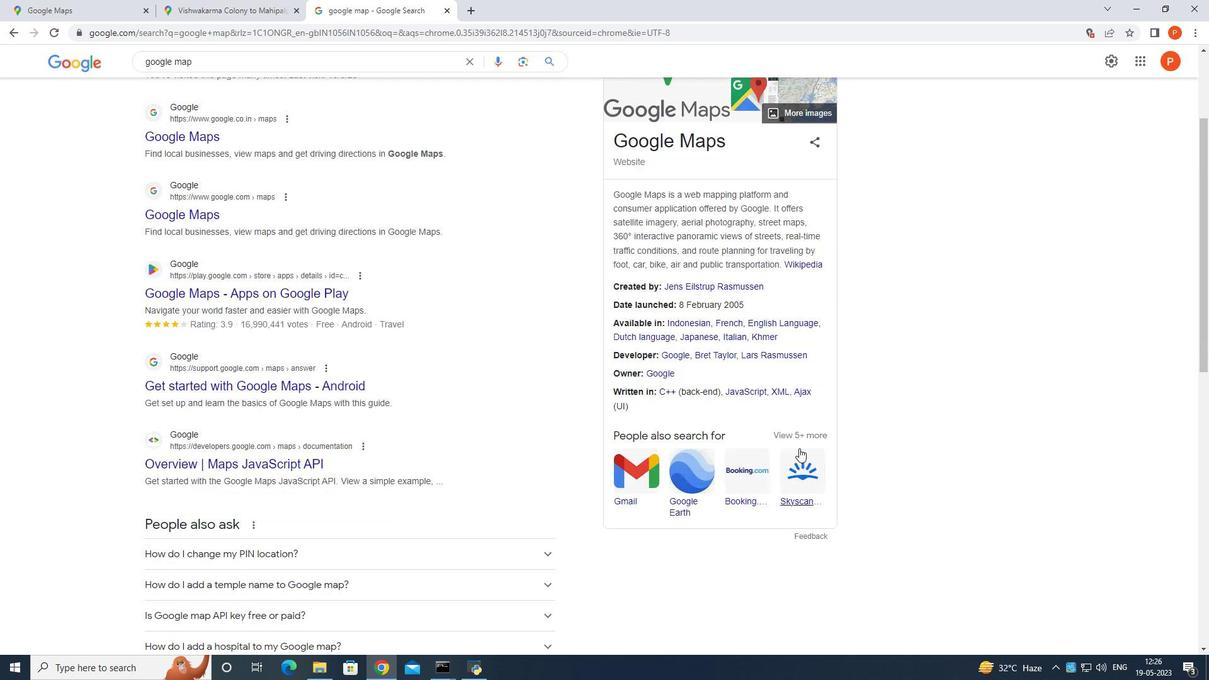 
Action: Mouse scrolled (790, 451) with delta (0, 0)
Screenshot: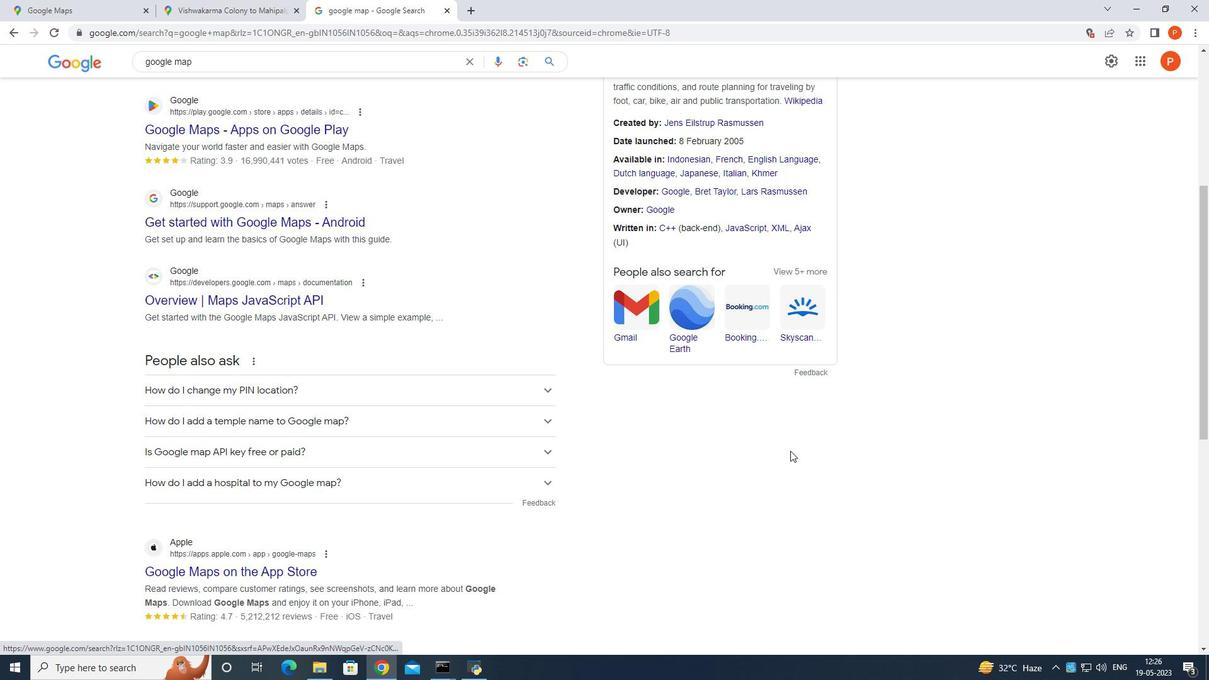 
Action: Mouse scrolled (790, 451) with delta (0, 0)
Screenshot: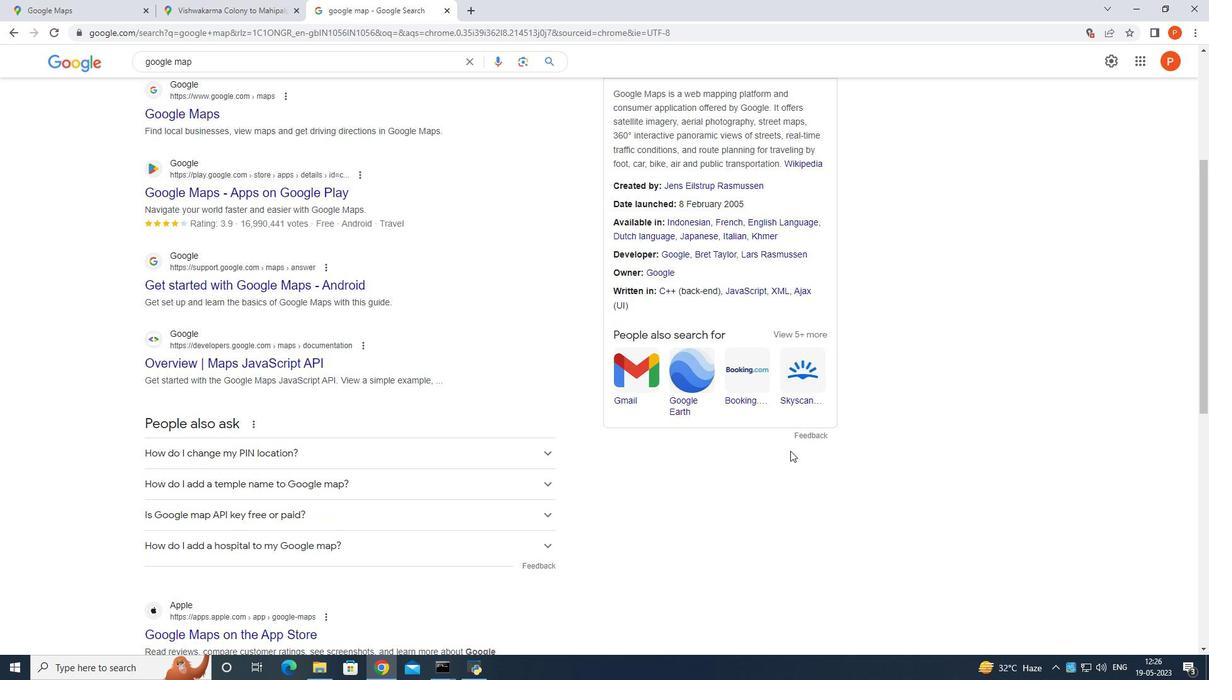 
Action: Mouse scrolled (790, 451) with delta (0, 0)
Screenshot: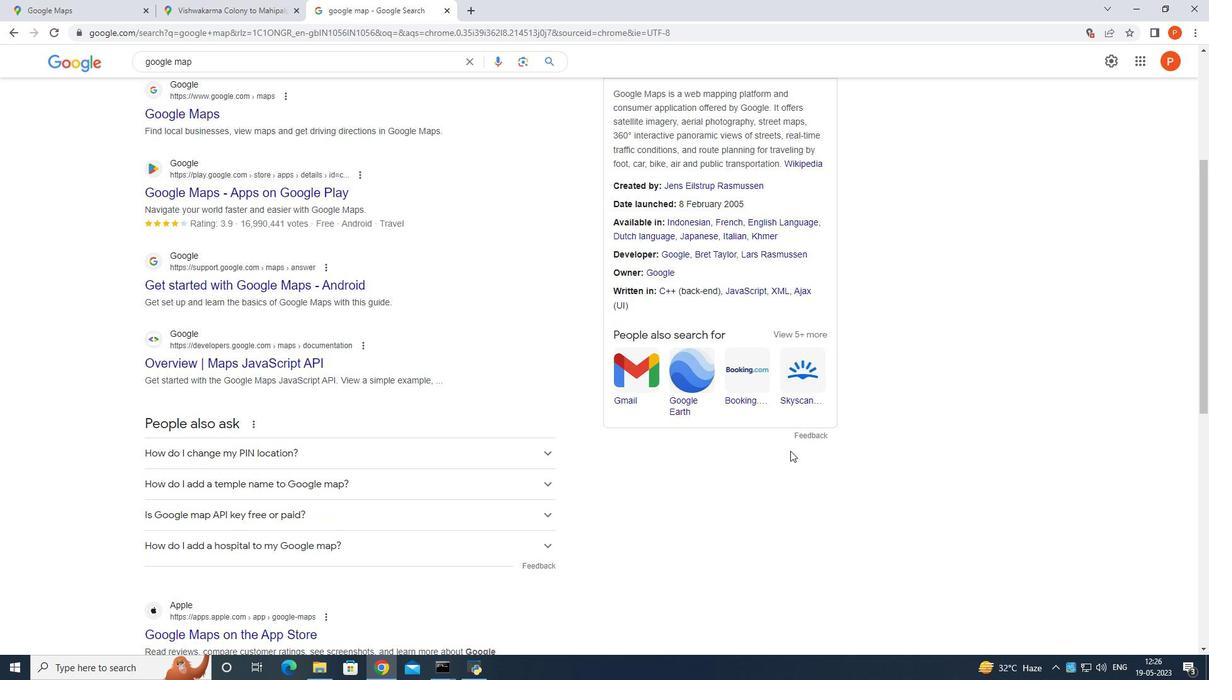 
Action: Mouse moved to (790, 450)
Screenshot: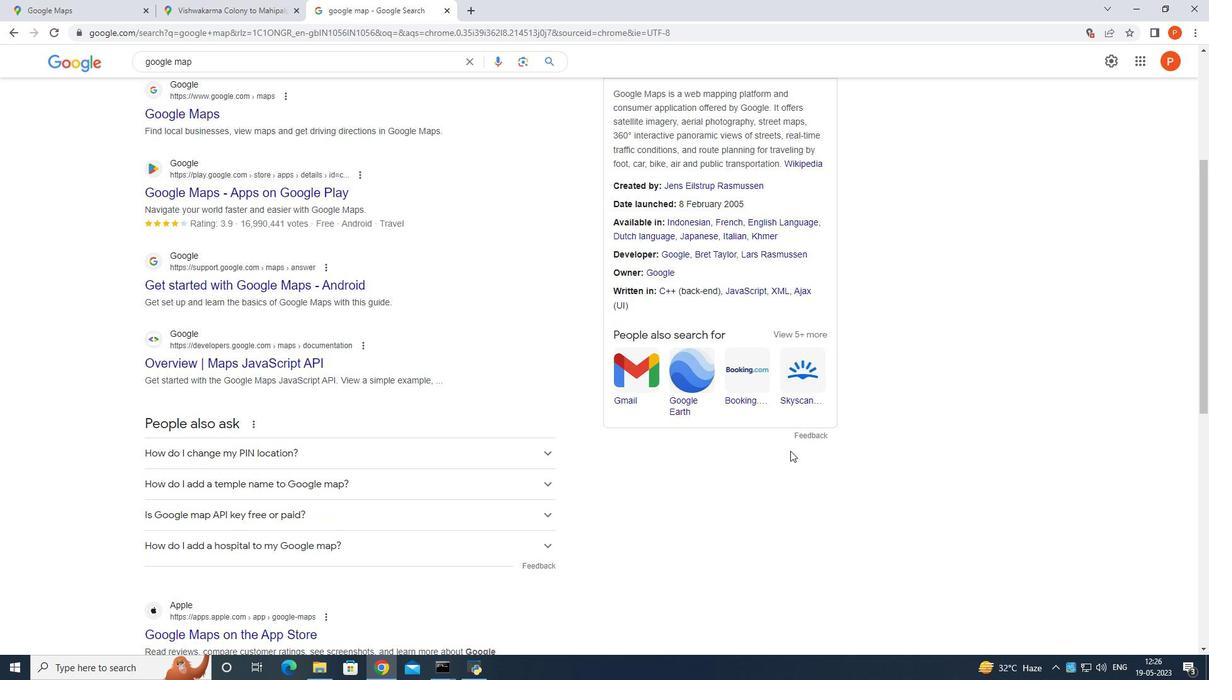 
Action: Mouse scrolled (790, 451) with delta (0, 0)
Screenshot: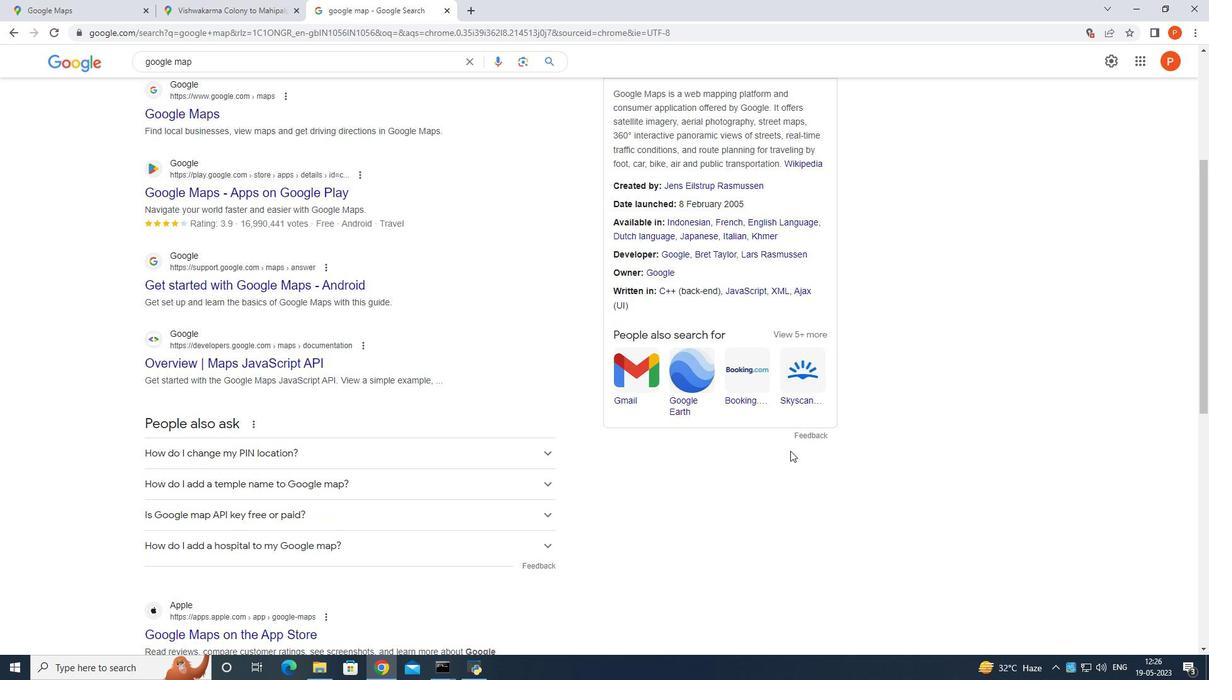 
Action: Mouse moved to (790, 449)
Screenshot: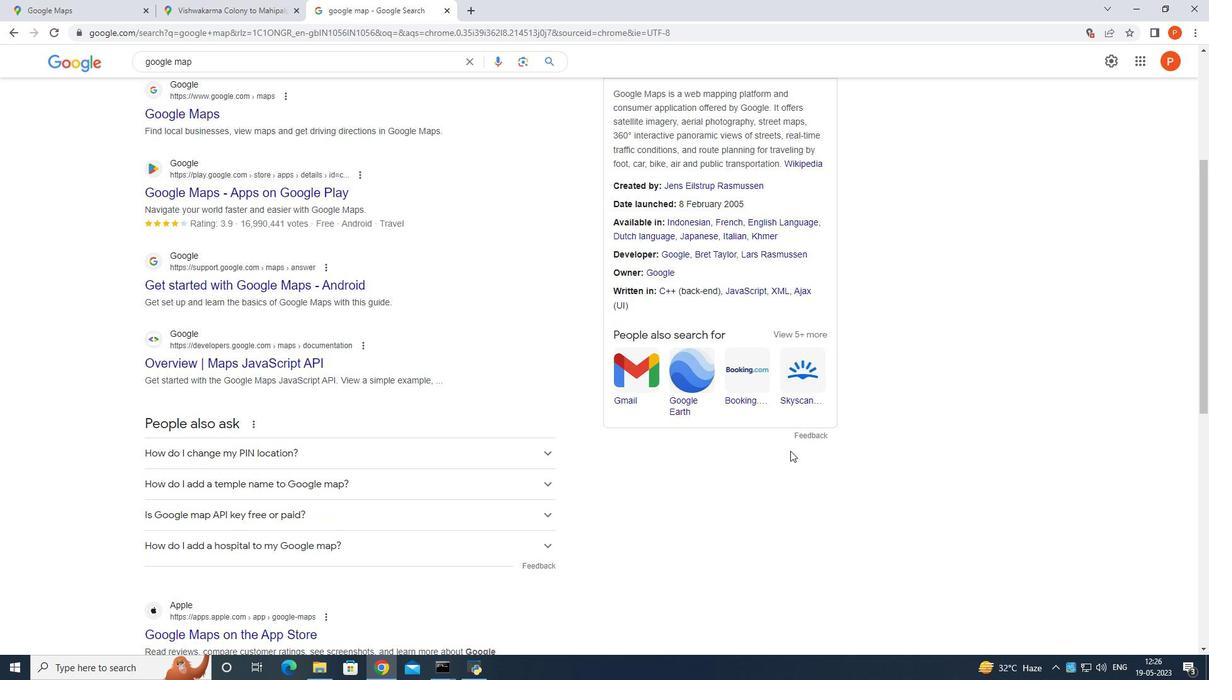 
Action: Mouse scrolled (790, 449) with delta (0, 0)
Screenshot: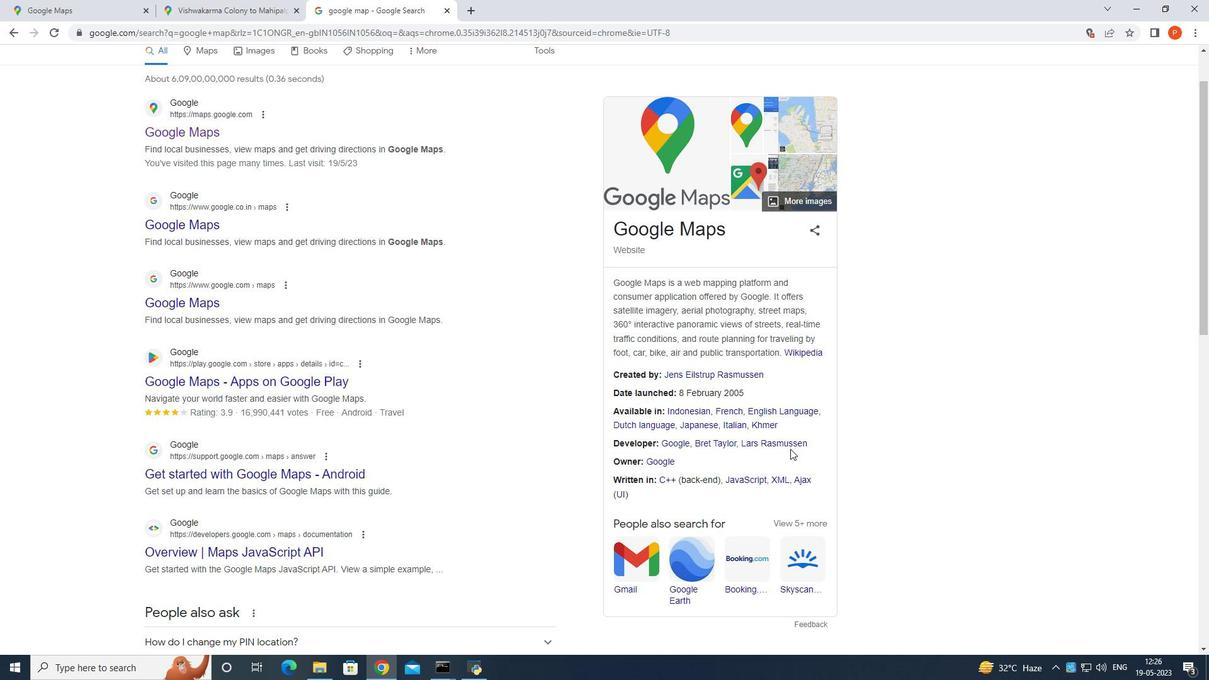 
Action: Mouse moved to (210, 286)
Screenshot: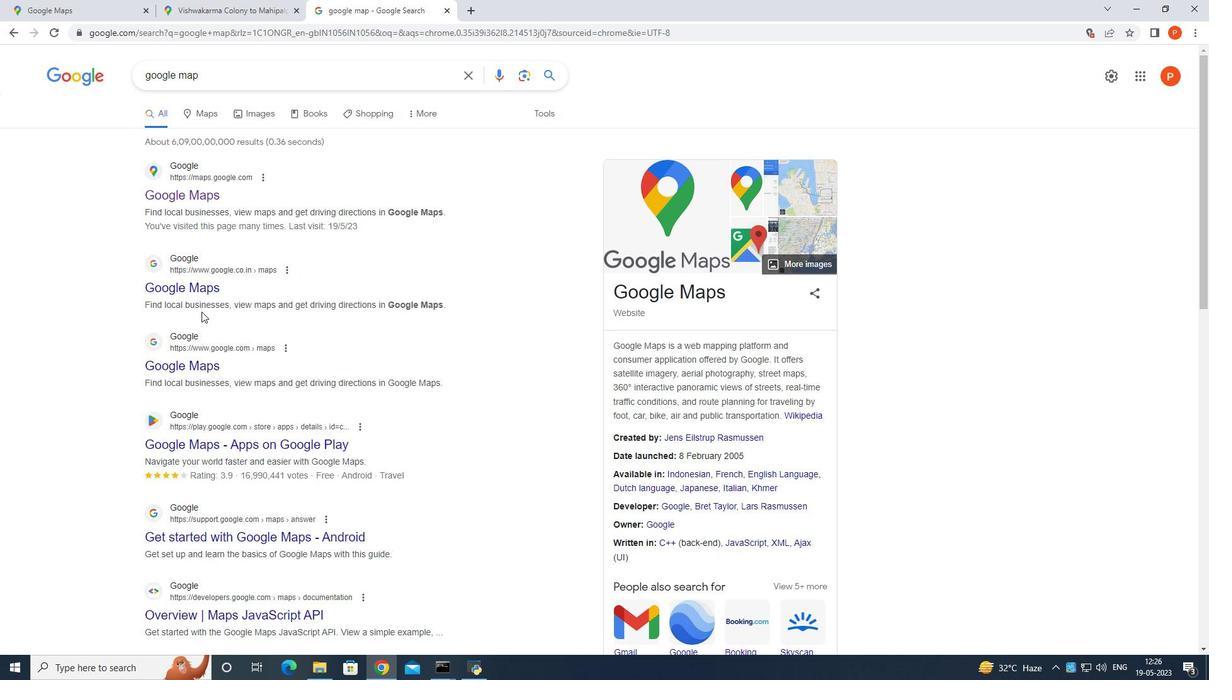 
Action: Mouse pressed left at (210, 286)
Screenshot: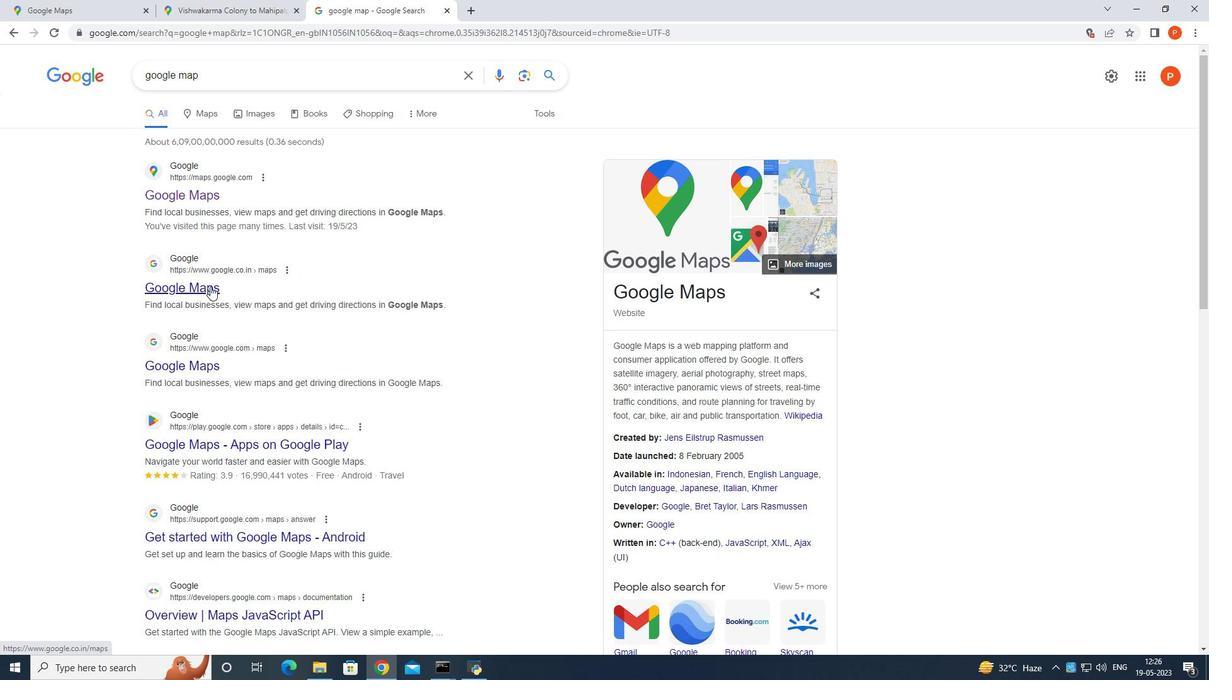 
Action: Mouse moved to (190, 358)
Screenshot: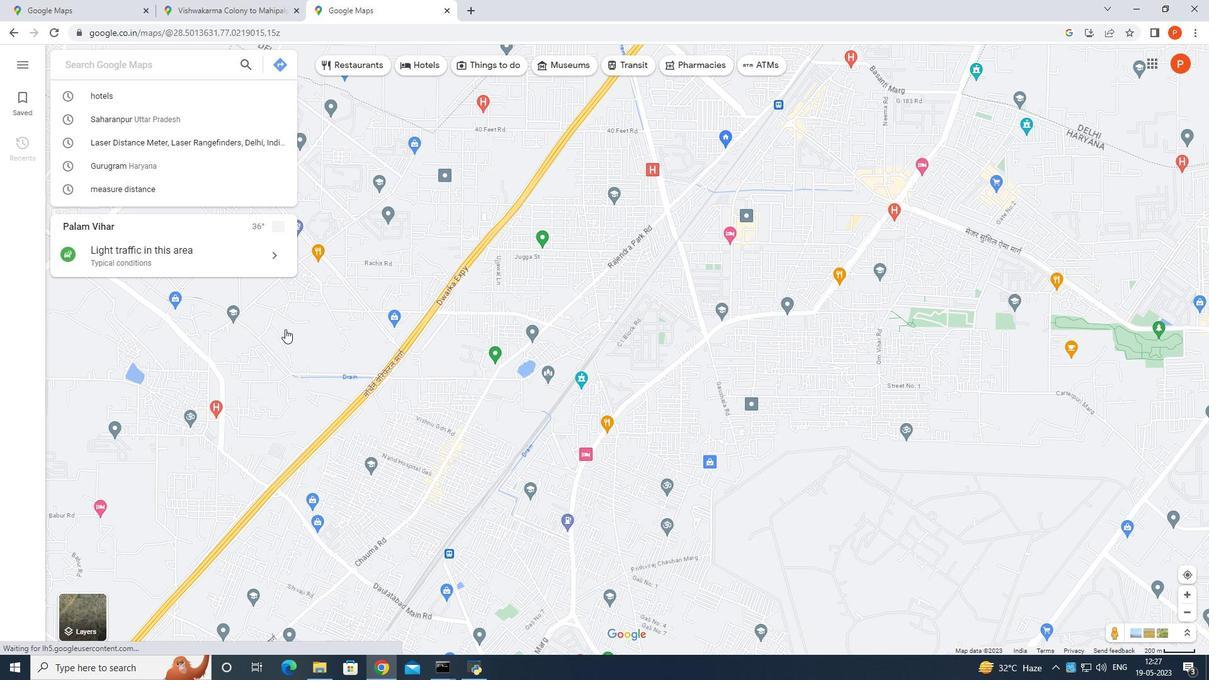 
Action: Mouse scrolled (190, 357) with delta (0, 0)
Screenshot: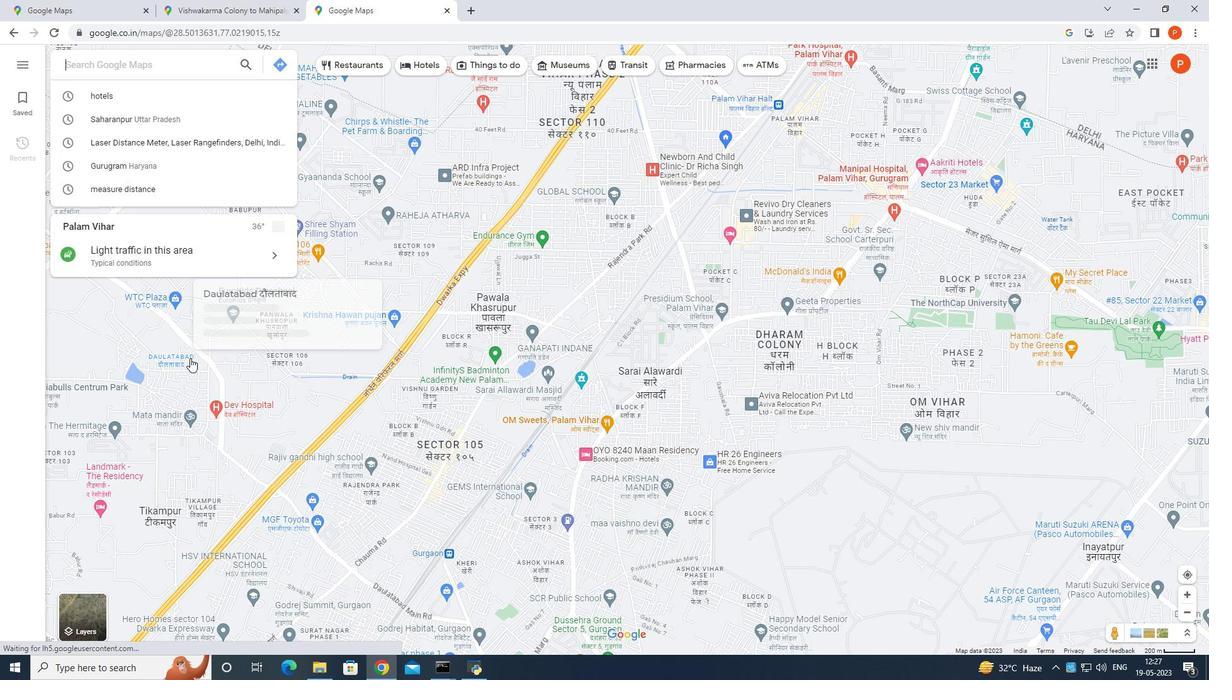 
Action: Mouse scrolled (190, 357) with delta (0, 0)
Screenshot: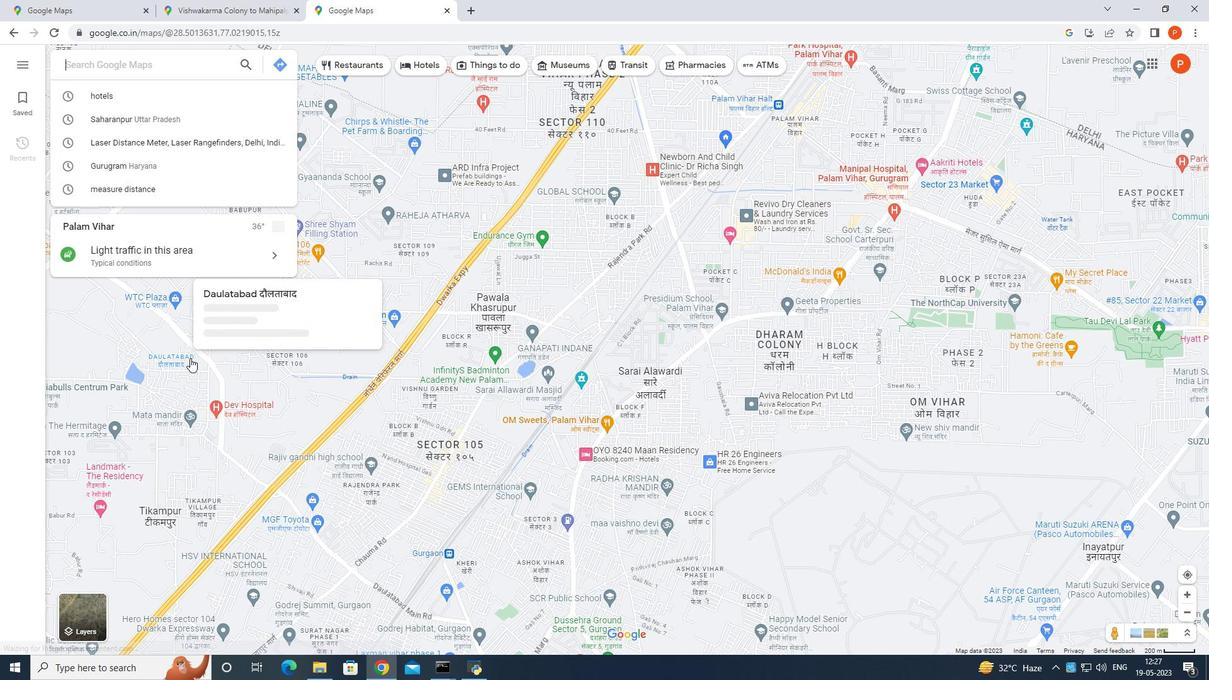 
Action: Mouse scrolled (190, 359) with delta (0, 0)
Screenshot: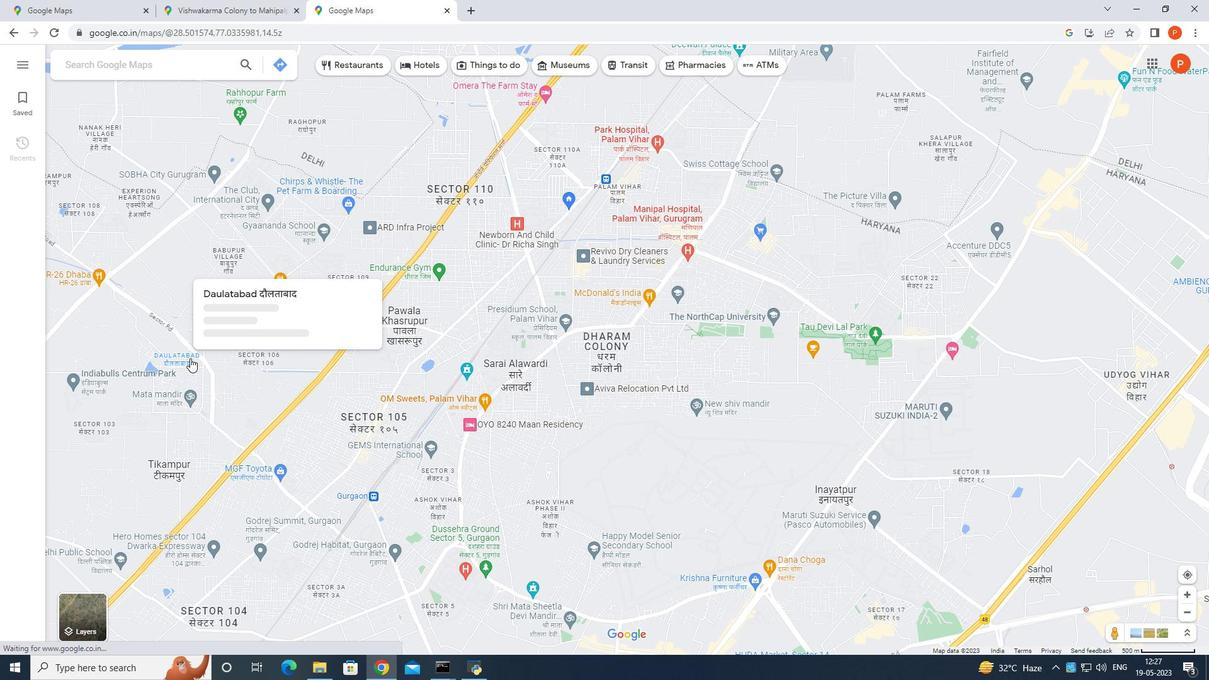 
Action: Mouse scrolled (190, 357) with delta (0, 0)
Screenshot: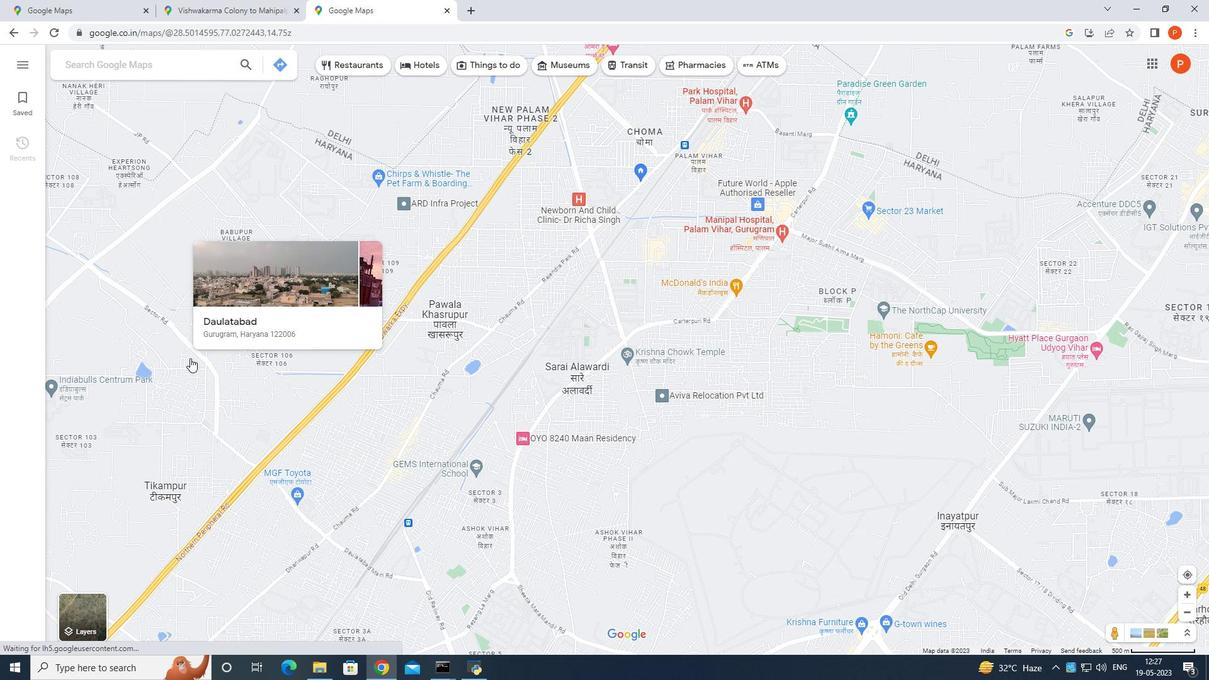 
Action: Mouse moved to (291, 323)
Screenshot: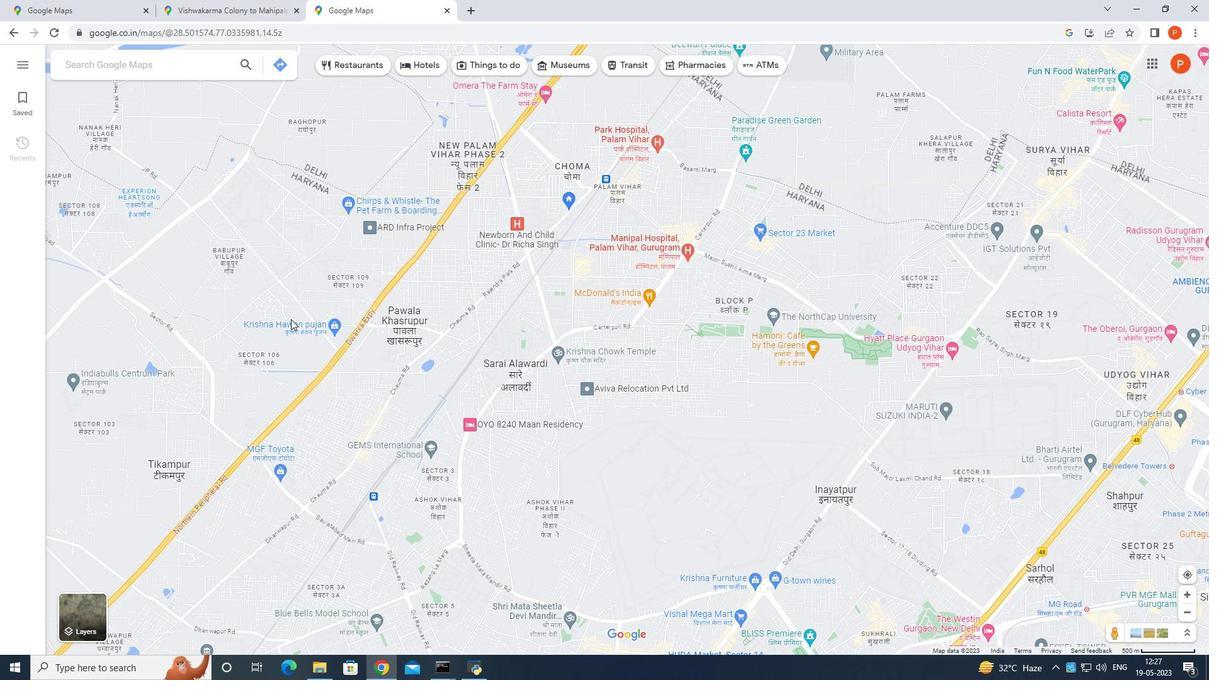 
Action: Mouse scrolled (291, 323) with delta (0, 0)
Screenshot: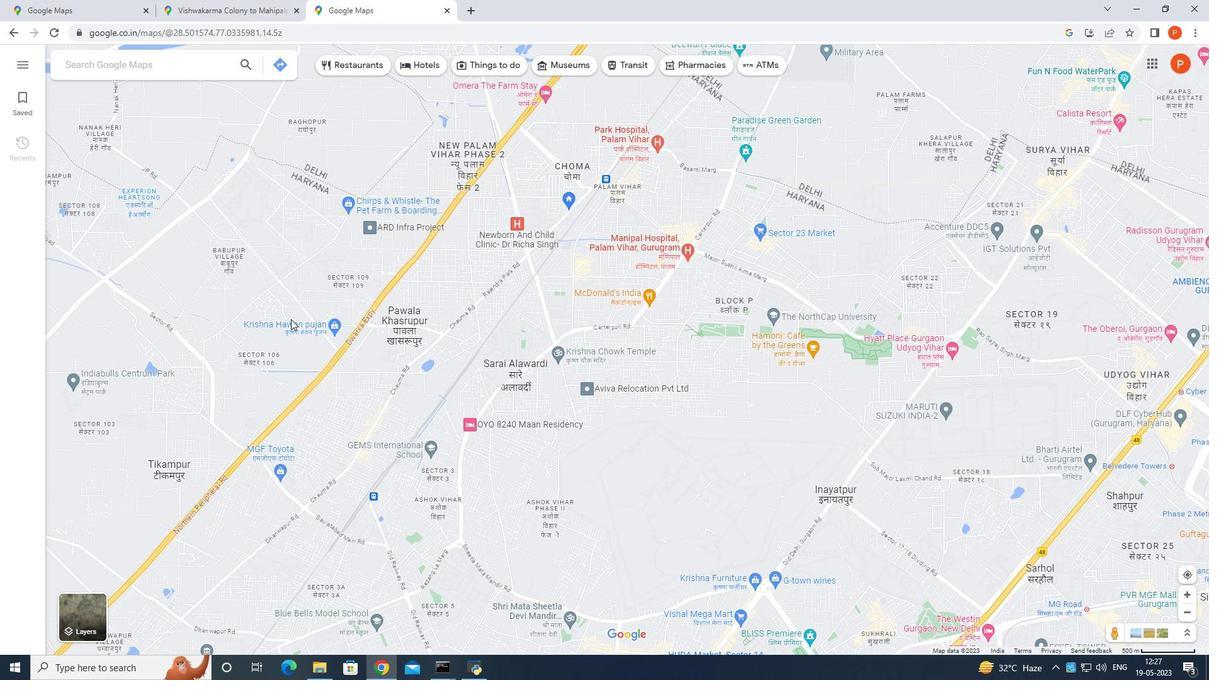 
Action: Mouse moved to (292, 324)
Screenshot: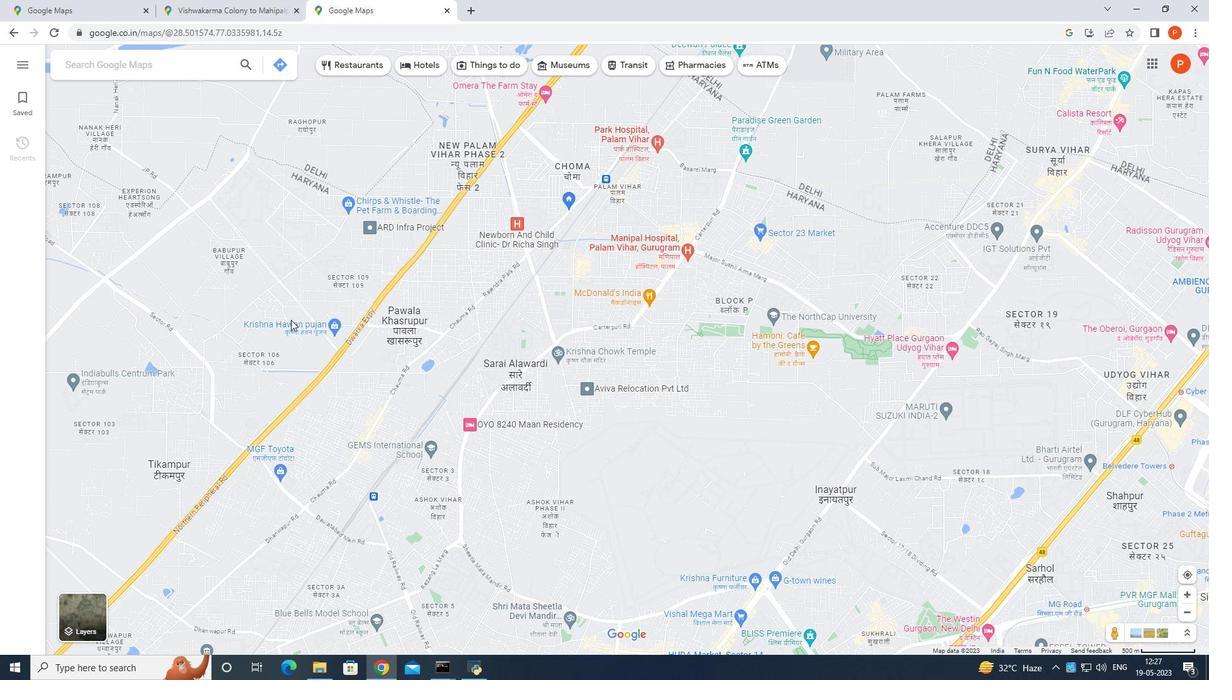 
Action: Mouse scrolled (292, 323) with delta (0, 0)
Screenshot: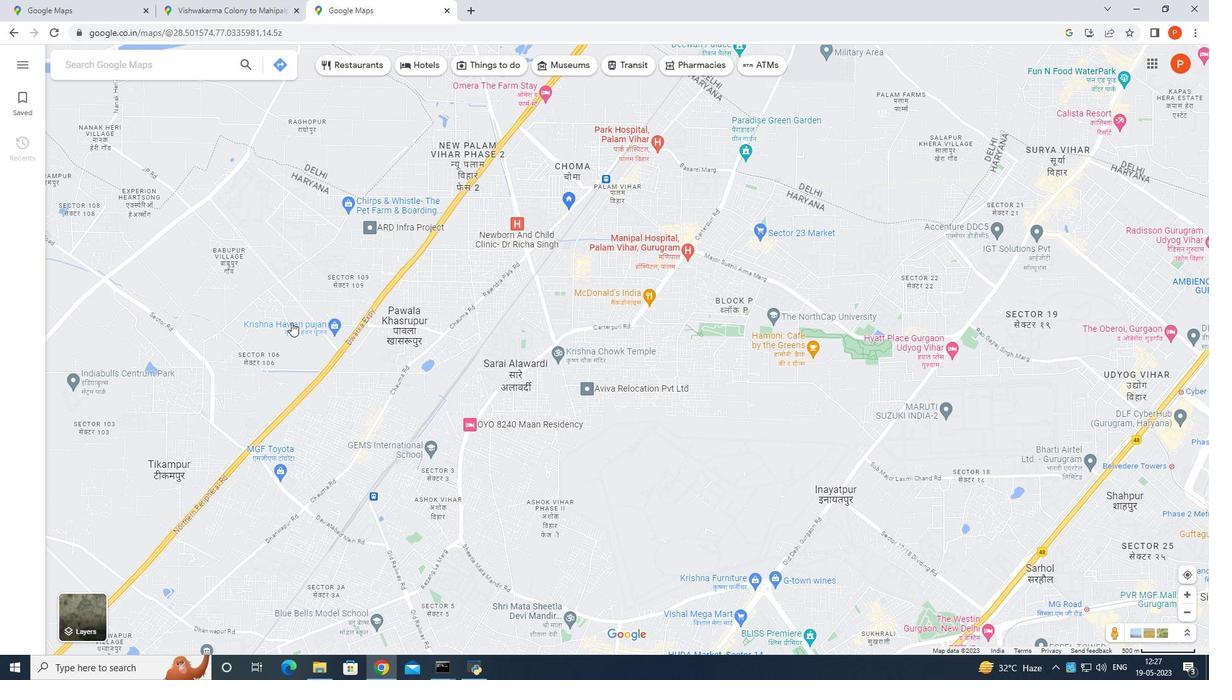 
Action: Mouse moved to (200, 58)
Screenshot: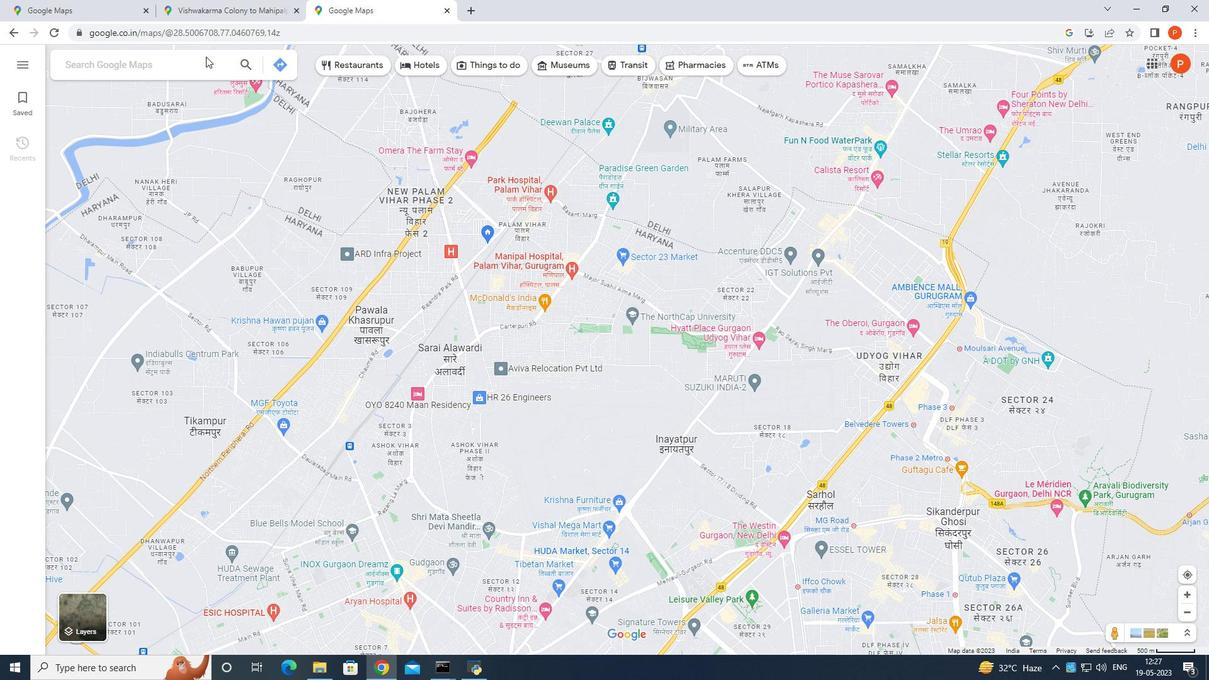 
Action: Mouse pressed left at (200, 58)
Screenshot: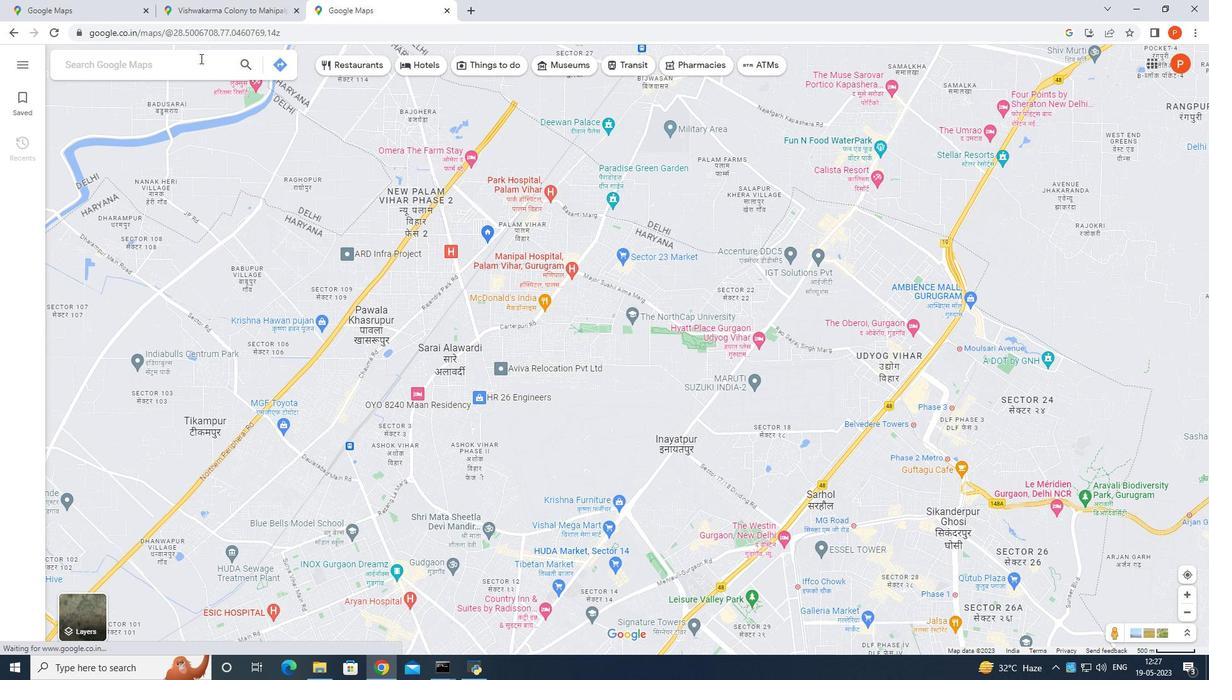 
Action: Mouse moved to (163, 66)
Screenshot: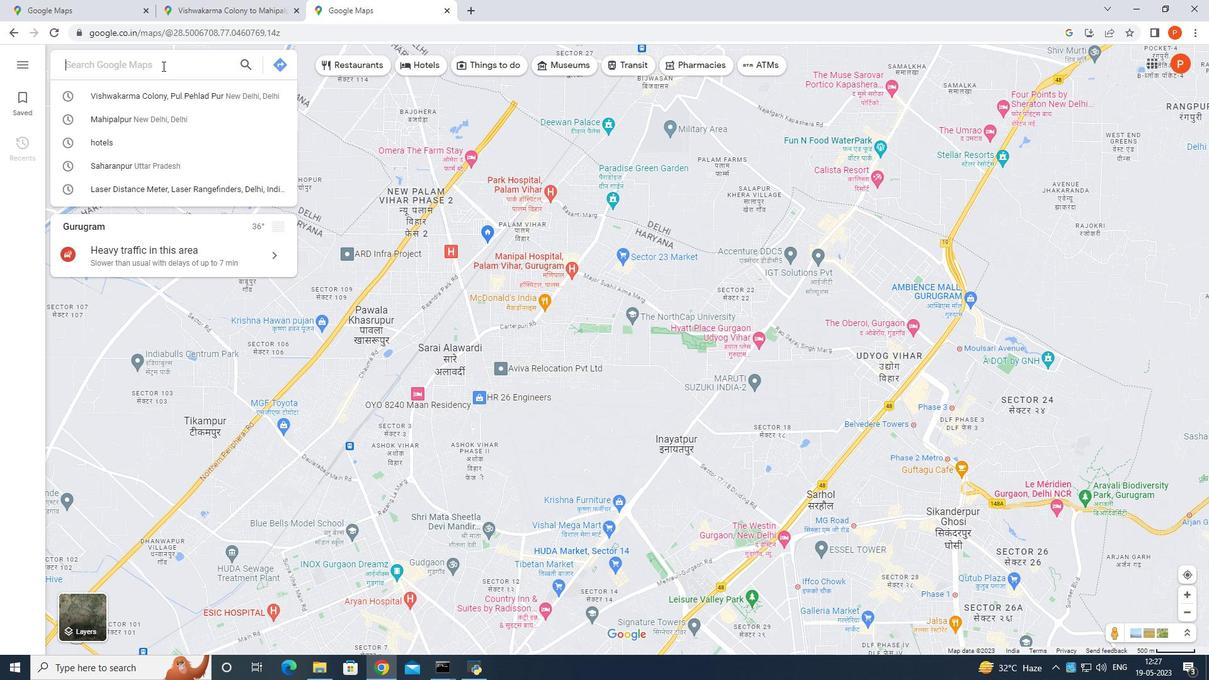 
Action: Mouse pressed left at (163, 66)
Screenshot: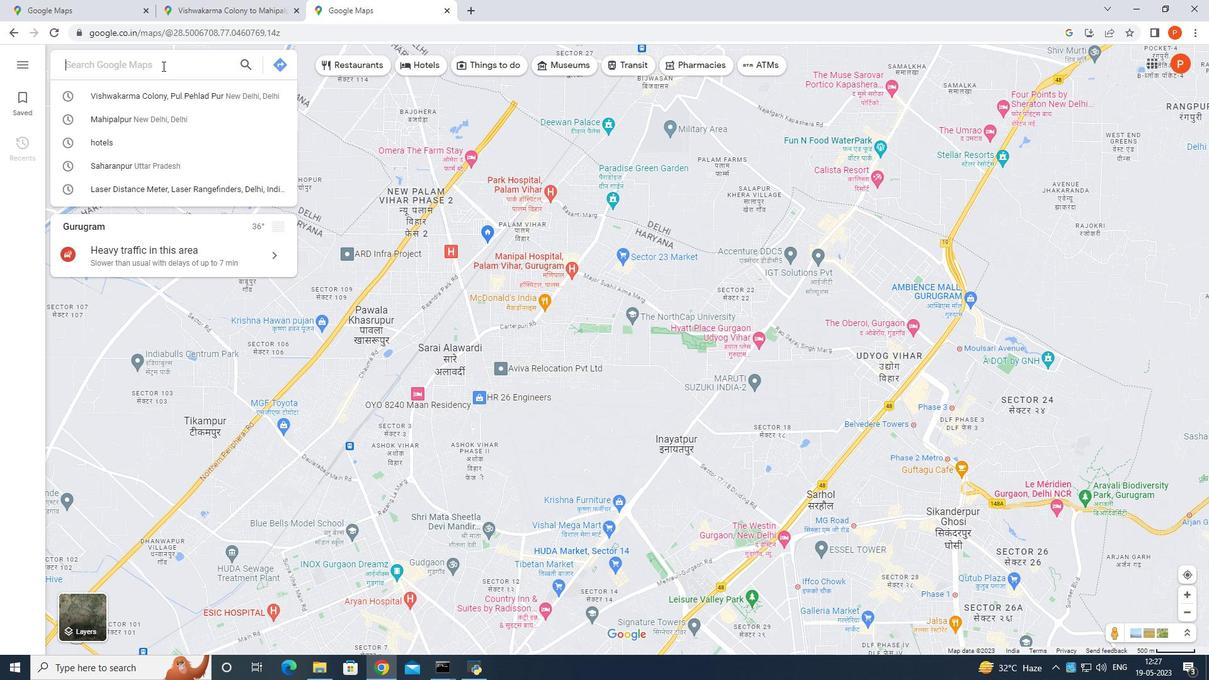 
Action: Mouse moved to (168, 66)
Screenshot: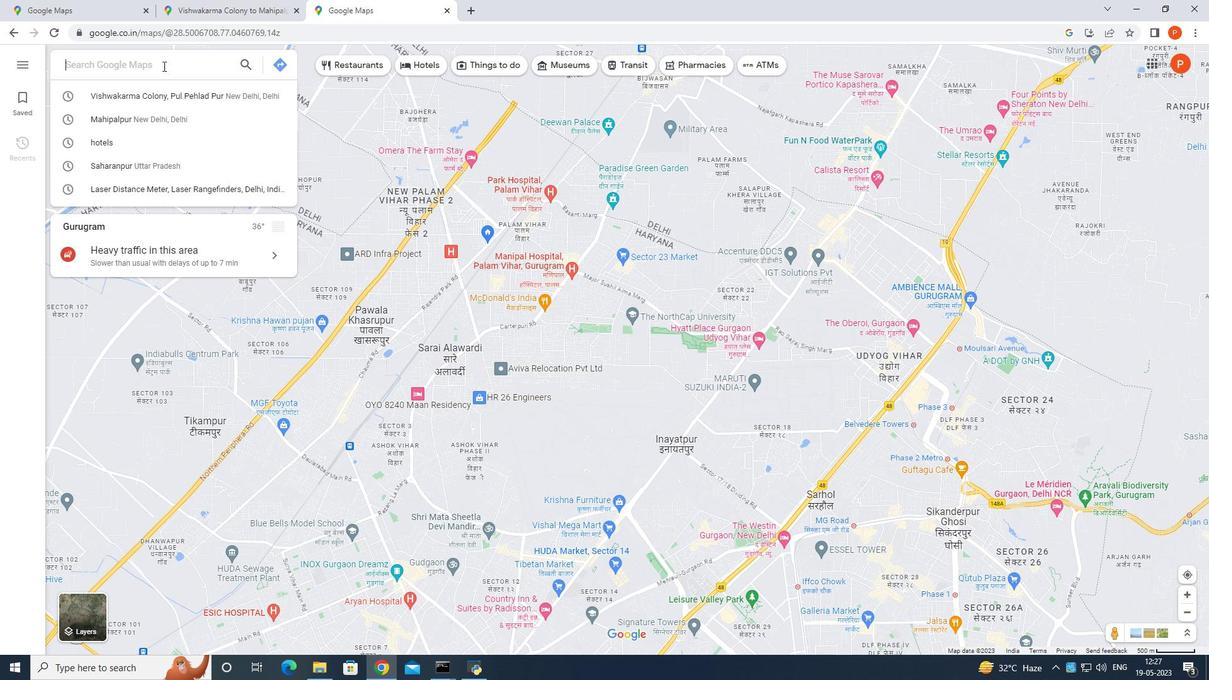 
Action: Key pressed m
Screenshot: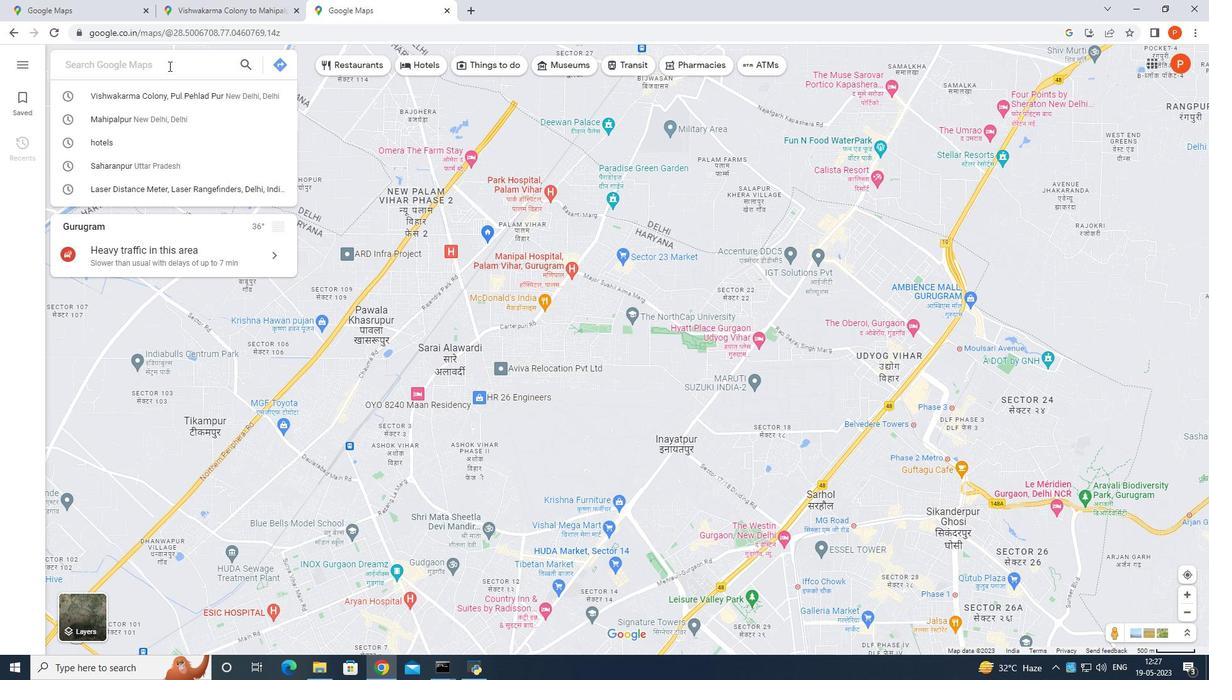 
Action: Mouse moved to (169, 66)
Screenshot: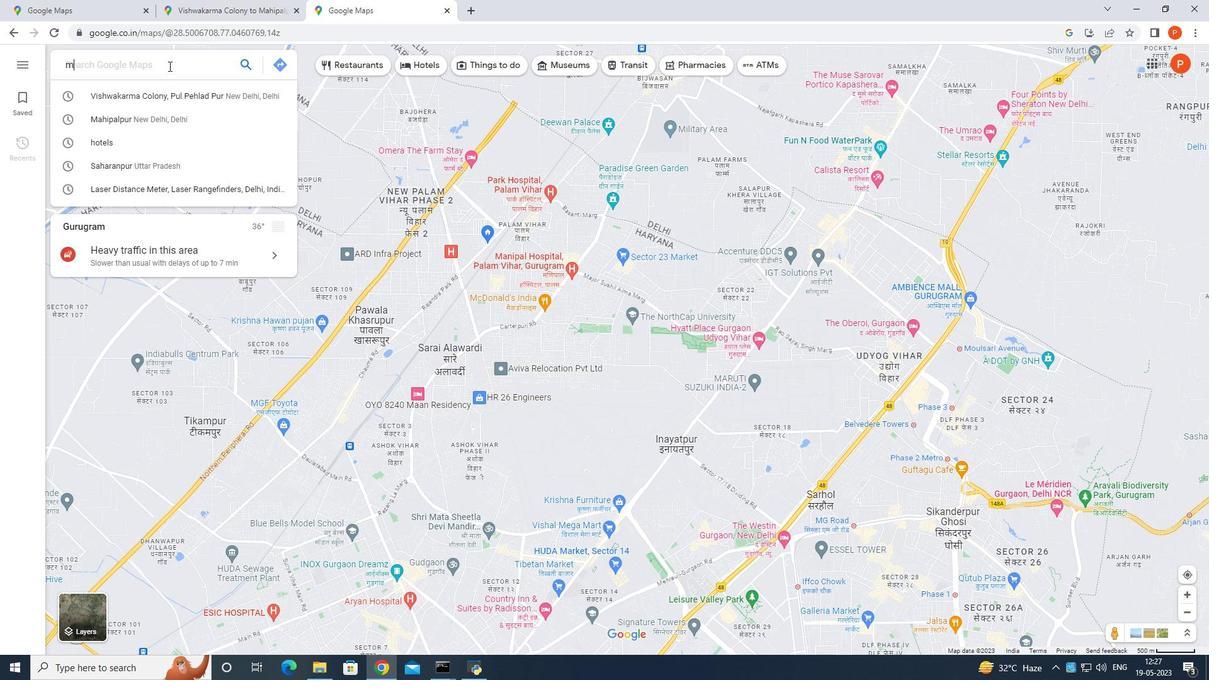 
Action: Key pressed ia<Key.backspace>ssi
Screenshot: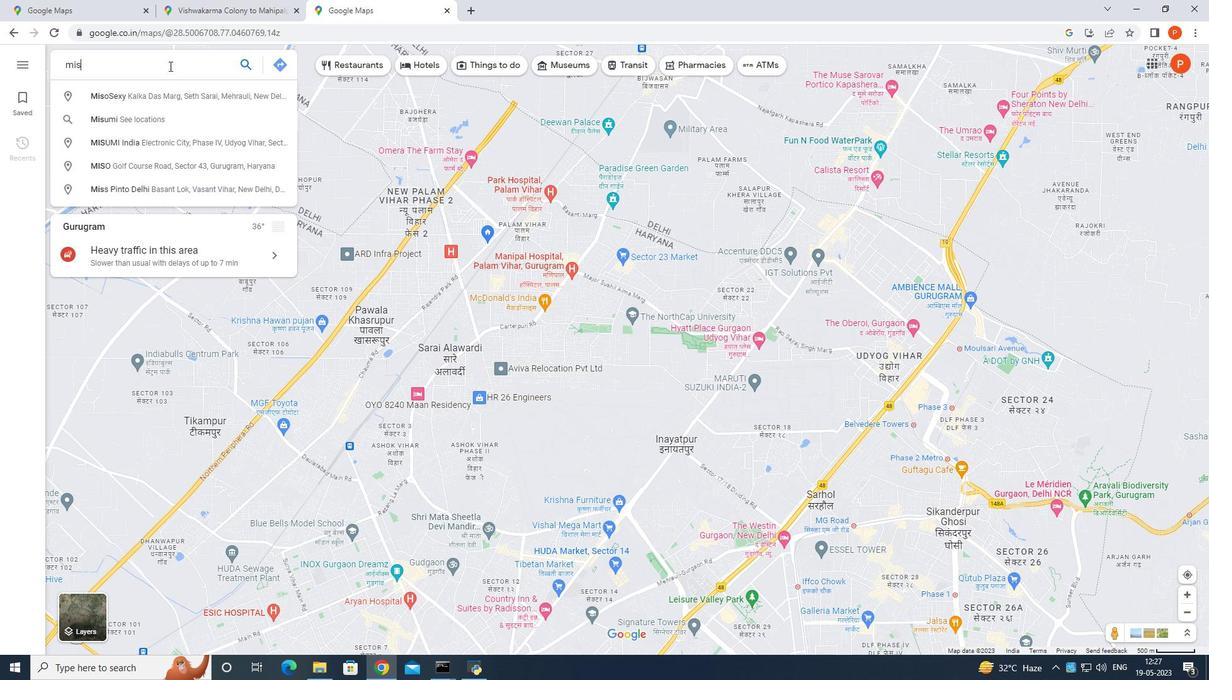 
Action: Mouse moved to (170, 66)
Screenshot: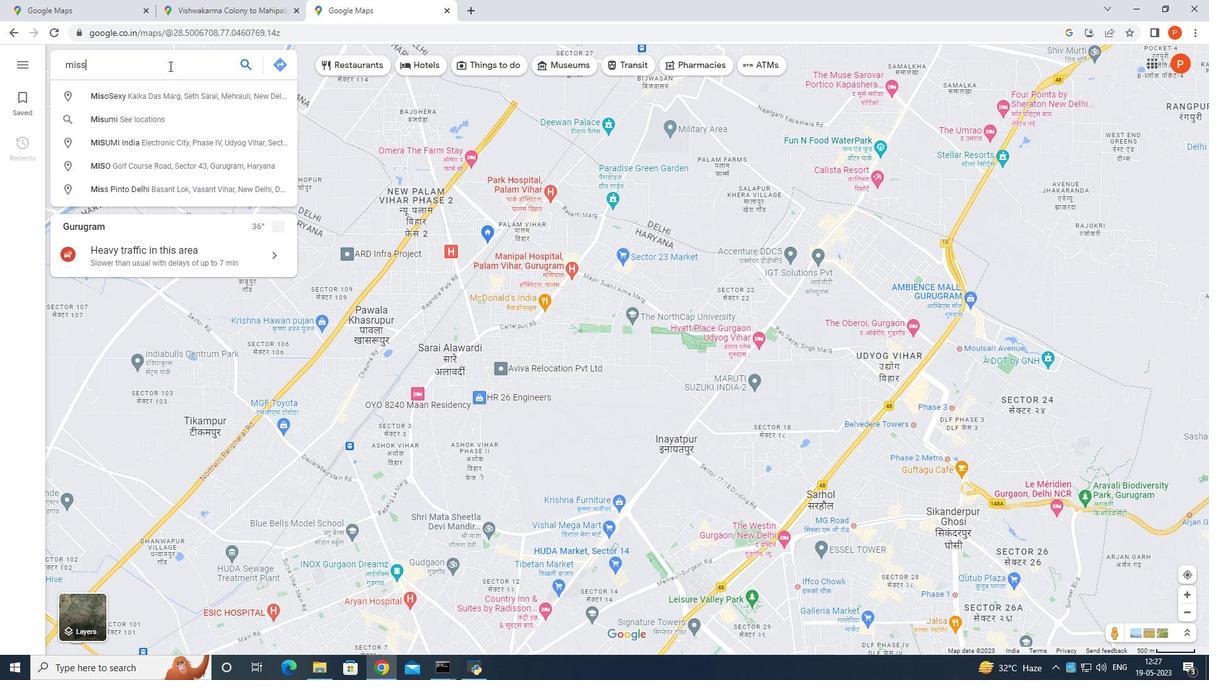 
Action: Key pressed ng<Key.space>pl<Key.backspace><Key.backspace><Key.backspace><Key.backspace><Key.backspace><Key.backspace><Key.backspace><Key.backspace><Key.backspace><Key.backspace><Key.backspace><Key.backspace><Key.backspace><Key.backspace><Key.backspace>
Screenshot: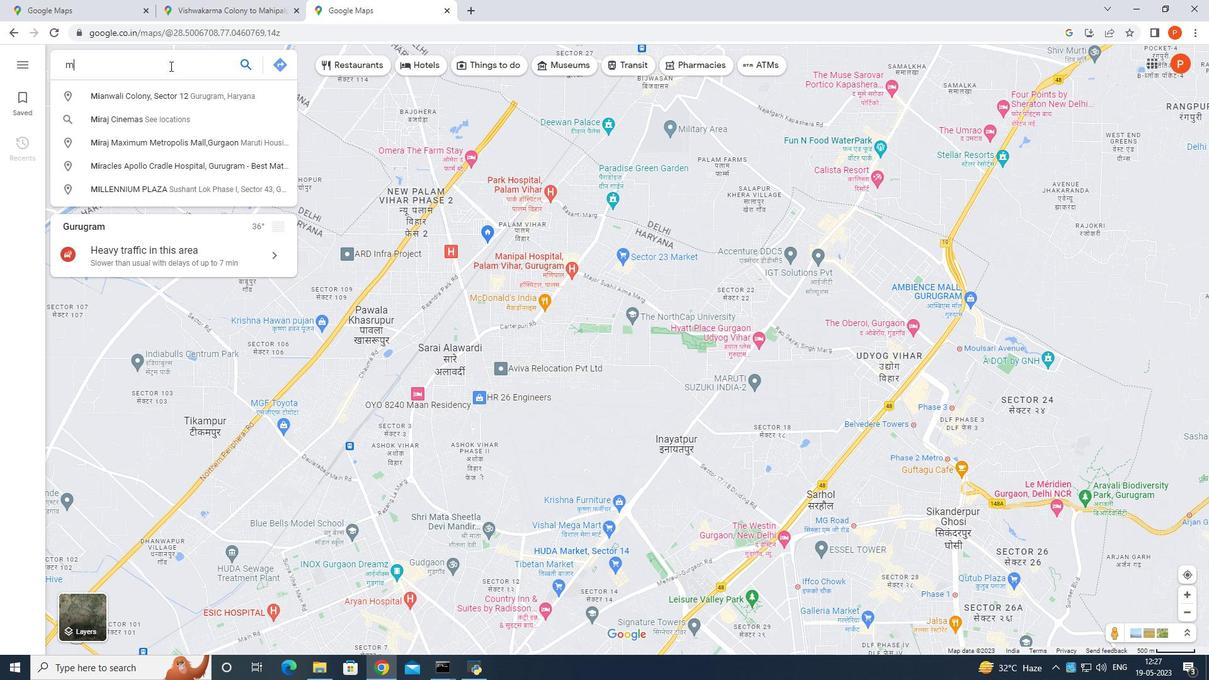 
Action: Mouse moved to (170, 66)
Screenshot: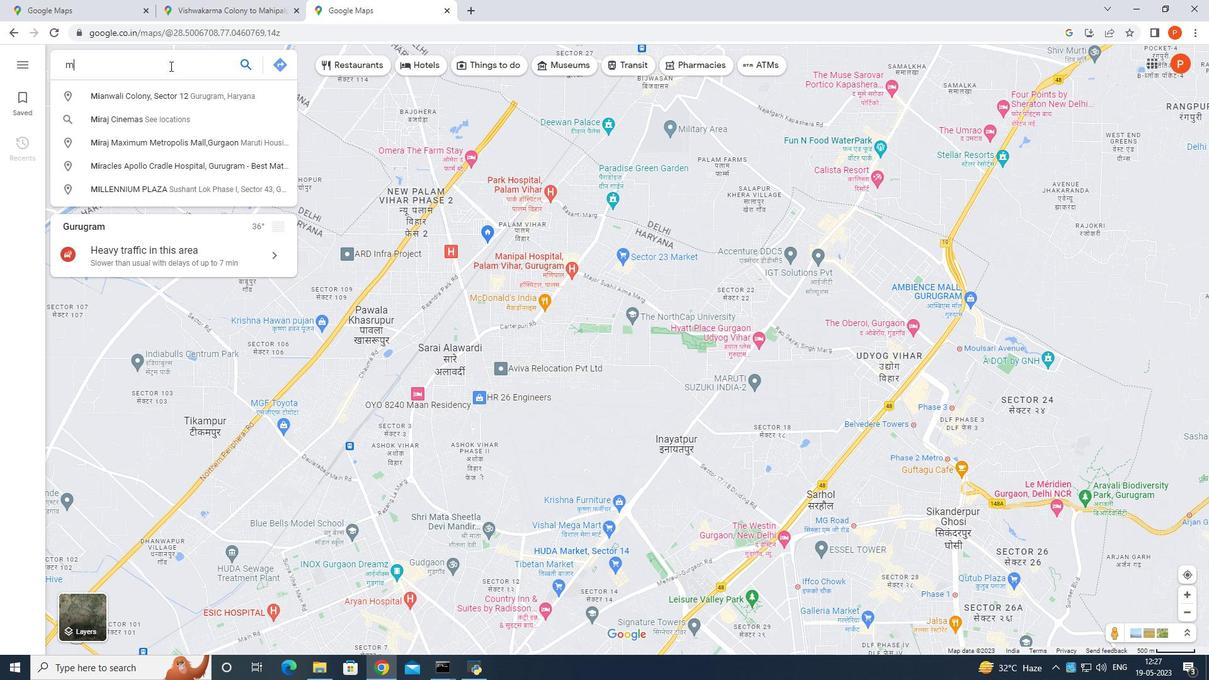 
Action: Key pressed <Key.backspace>wishwakam<Key.backspace>rma<Key.space>colo<Key.space><Key.space>ny<Key.space><Key.space><Key.space><Key.space><Key.space><Key.space><Key.space><Key.backspace><Key.backspace><Key.backspace><Key.backspace><Key.backspace><Key.backspace><Key.backspace><Key.backspace><Key.backspace><Key.backspace><Key.backspace>ny<Key.space>is<Key.space>a<Key.space>missing<Key.space>place
Screenshot: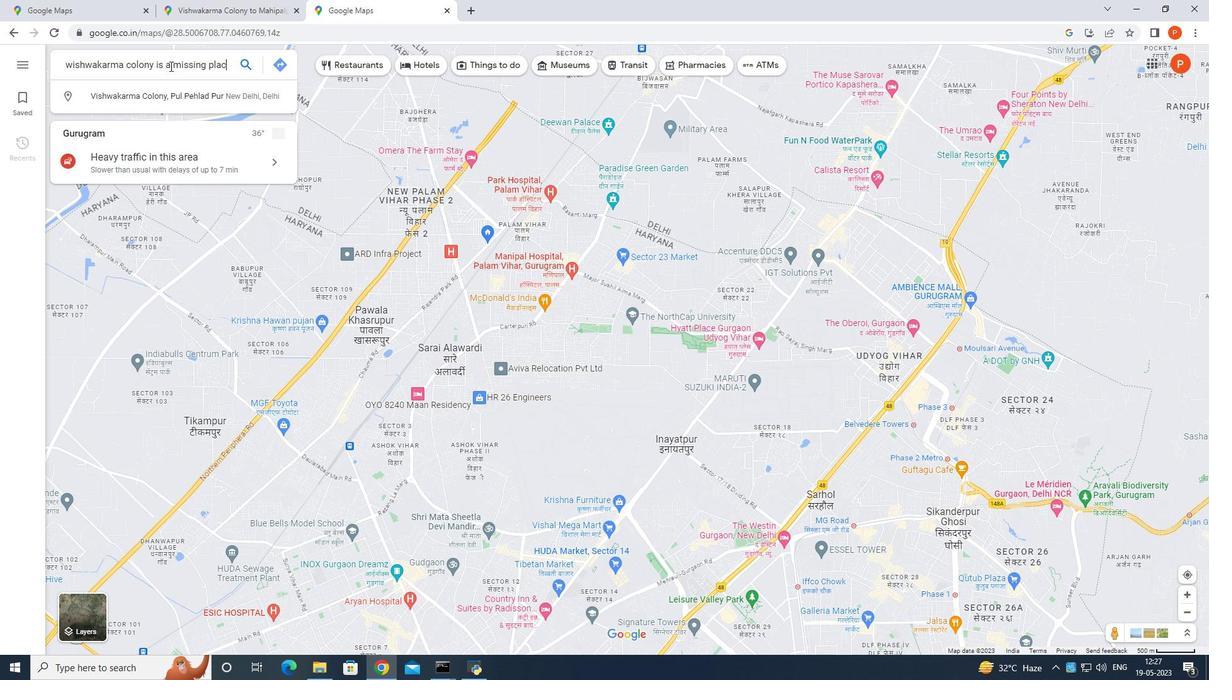 
Action: Mouse moved to (171, 66)
Screenshot: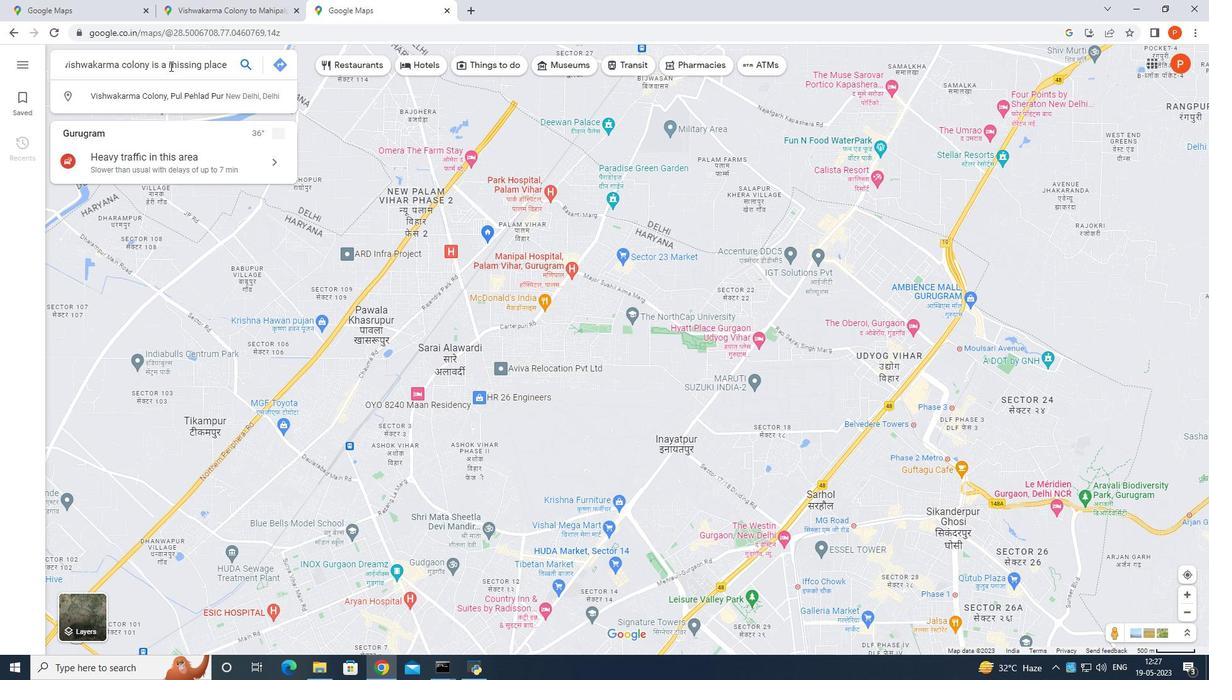 
Action: Key pressed <Key.enter>
Screenshot: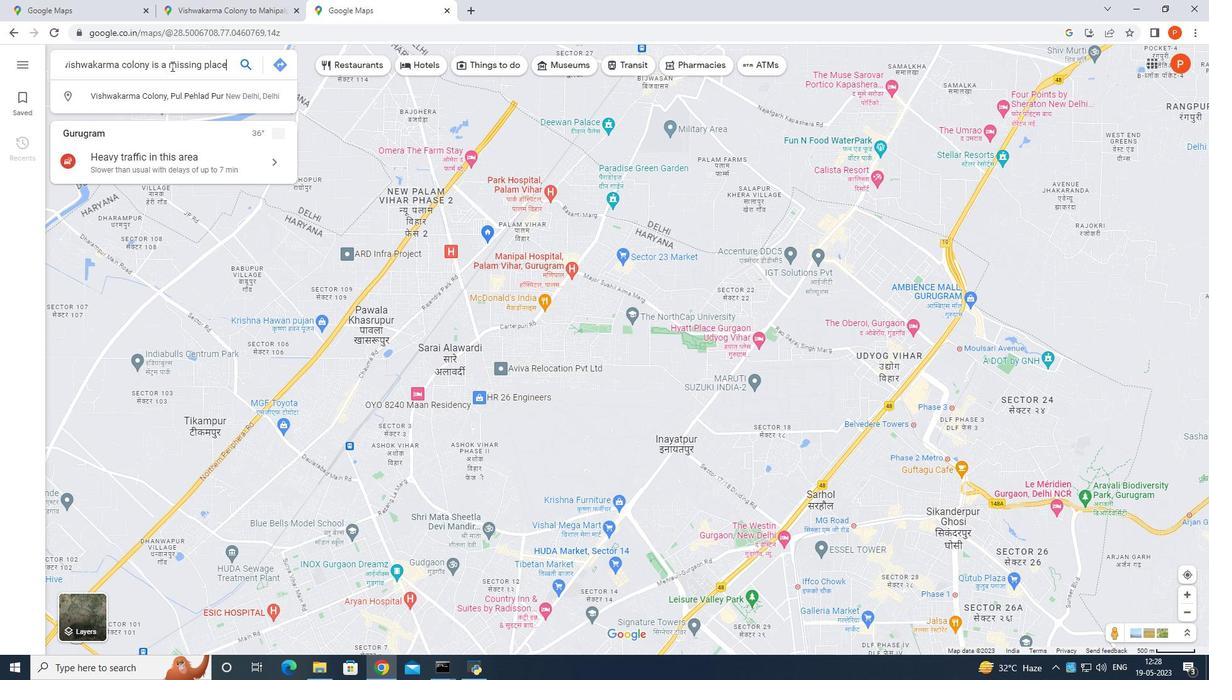 
Action: Mouse moved to (184, 108)
Screenshot: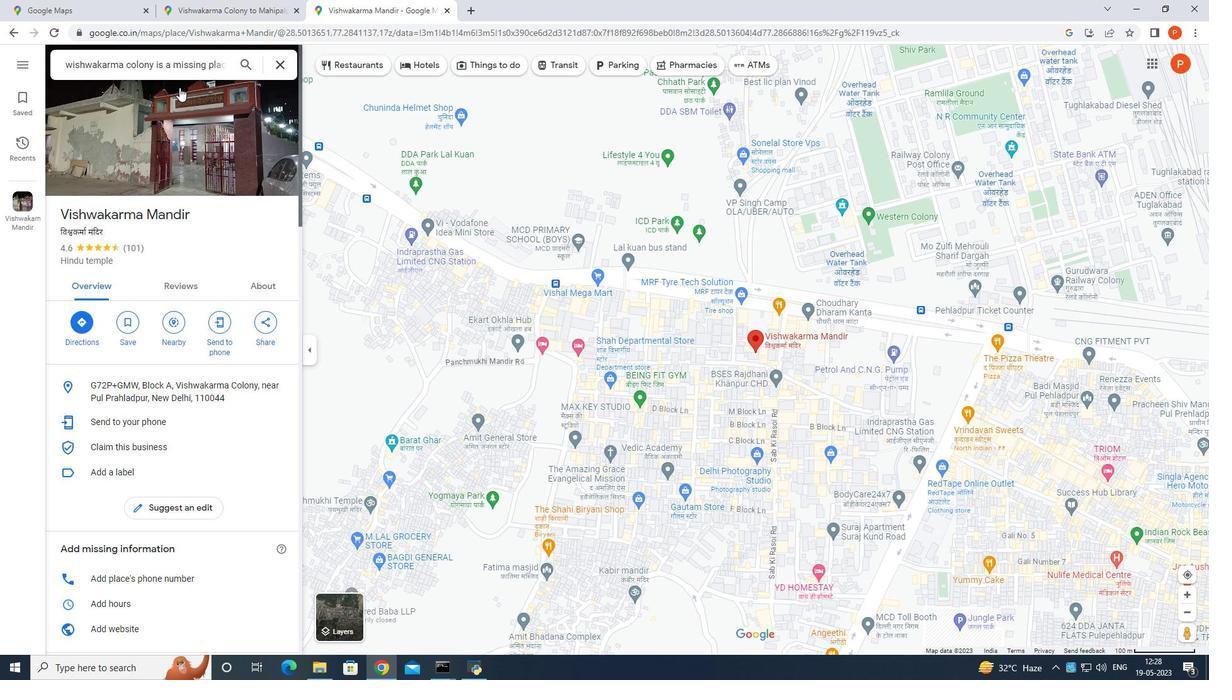 
Action: Mouse scrolled (184, 107) with delta (0, 0)
Screenshot: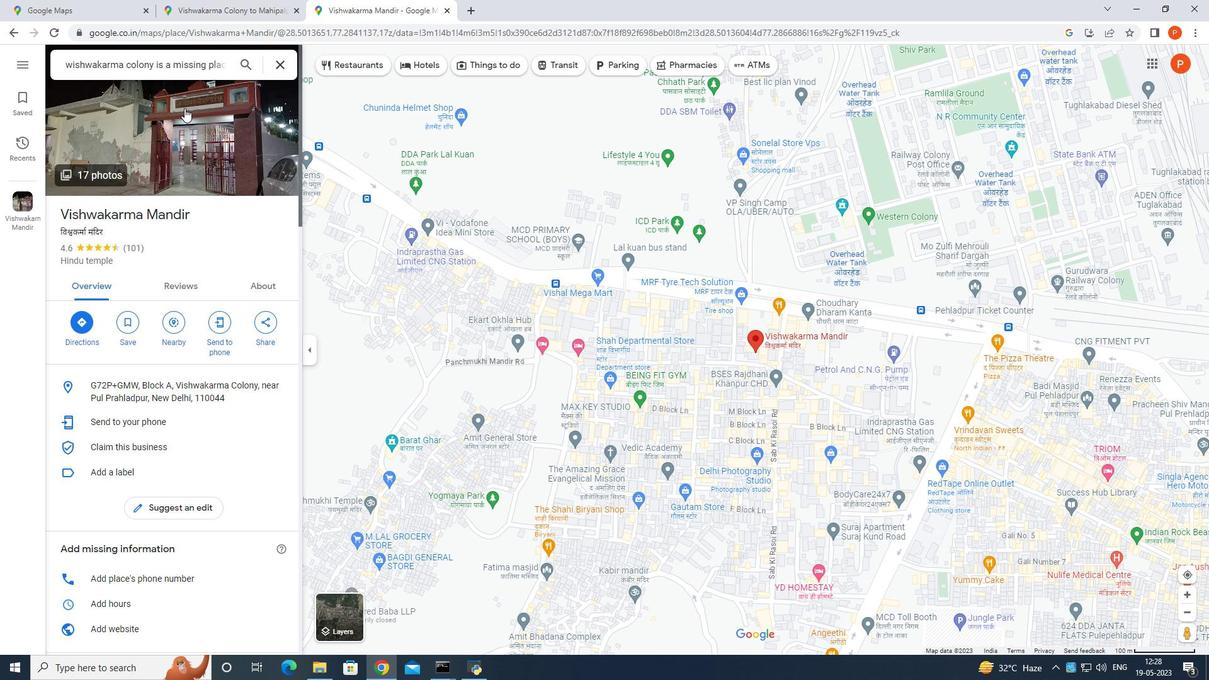 
Action: Mouse moved to (184, 110)
Screenshot: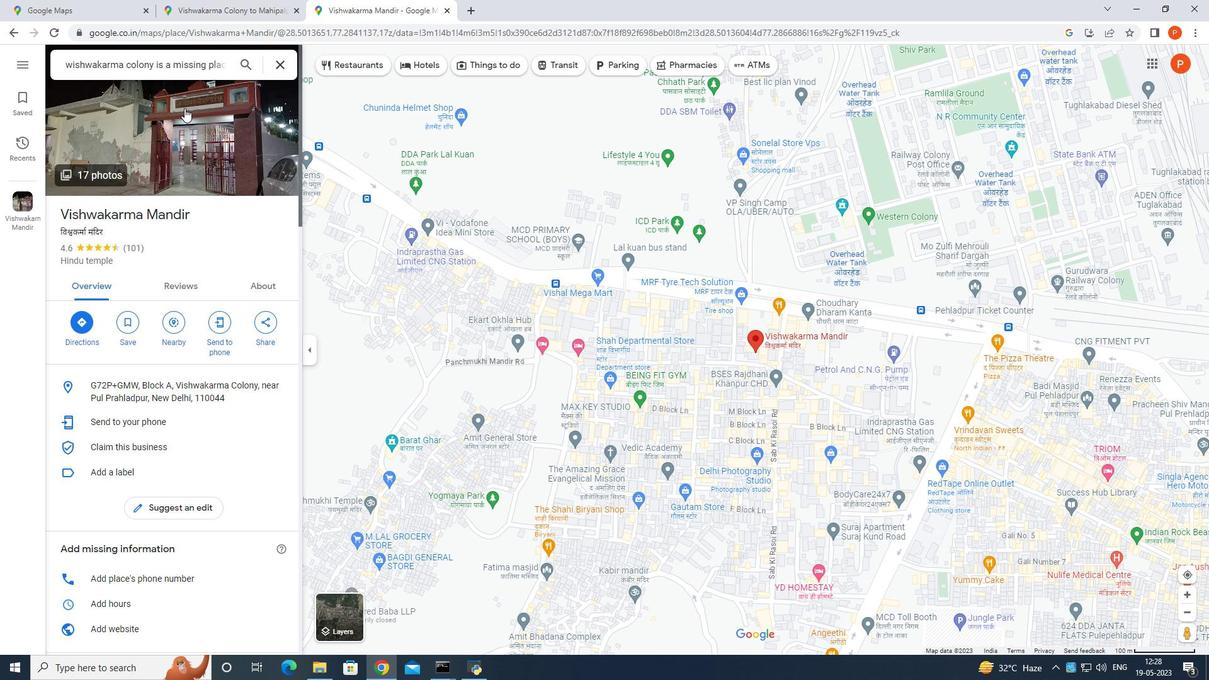 
Action: Mouse scrolled (184, 110) with delta (0, 0)
Screenshot: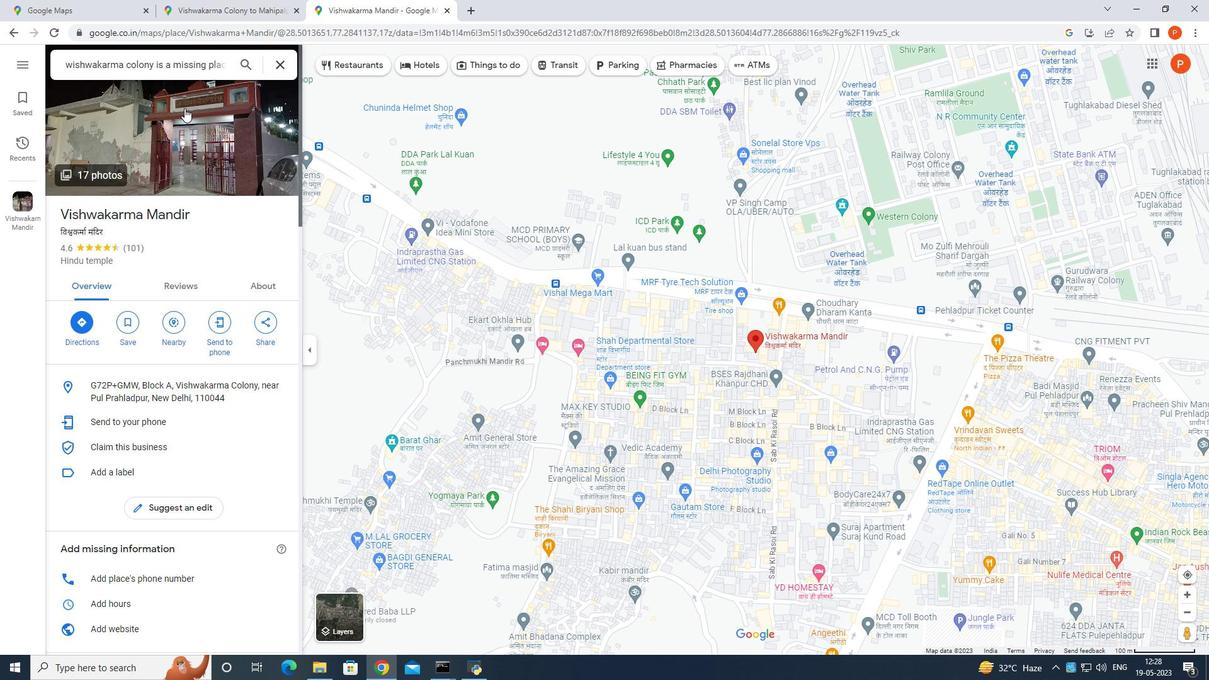 
Action: Mouse moved to (185, 112)
Screenshot: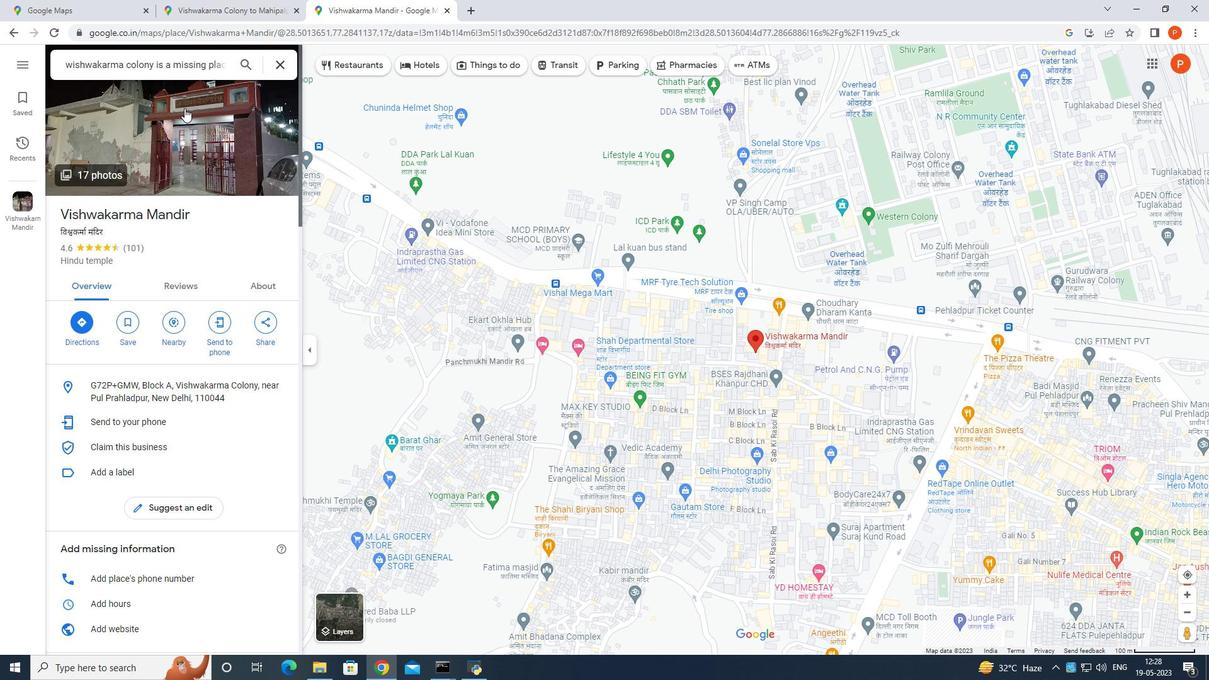 
Action: Mouse scrolled (185, 112) with delta (0, 0)
Screenshot: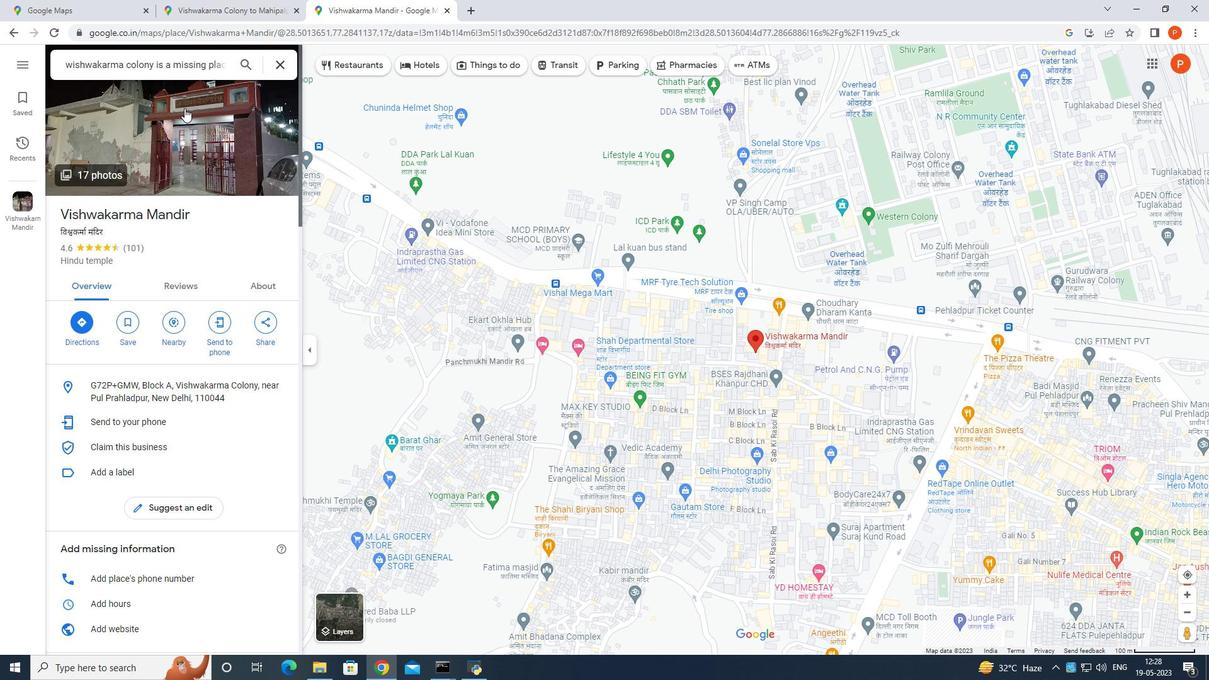 
Action: Mouse scrolled (185, 112) with delta (0, 0)
Screenshot: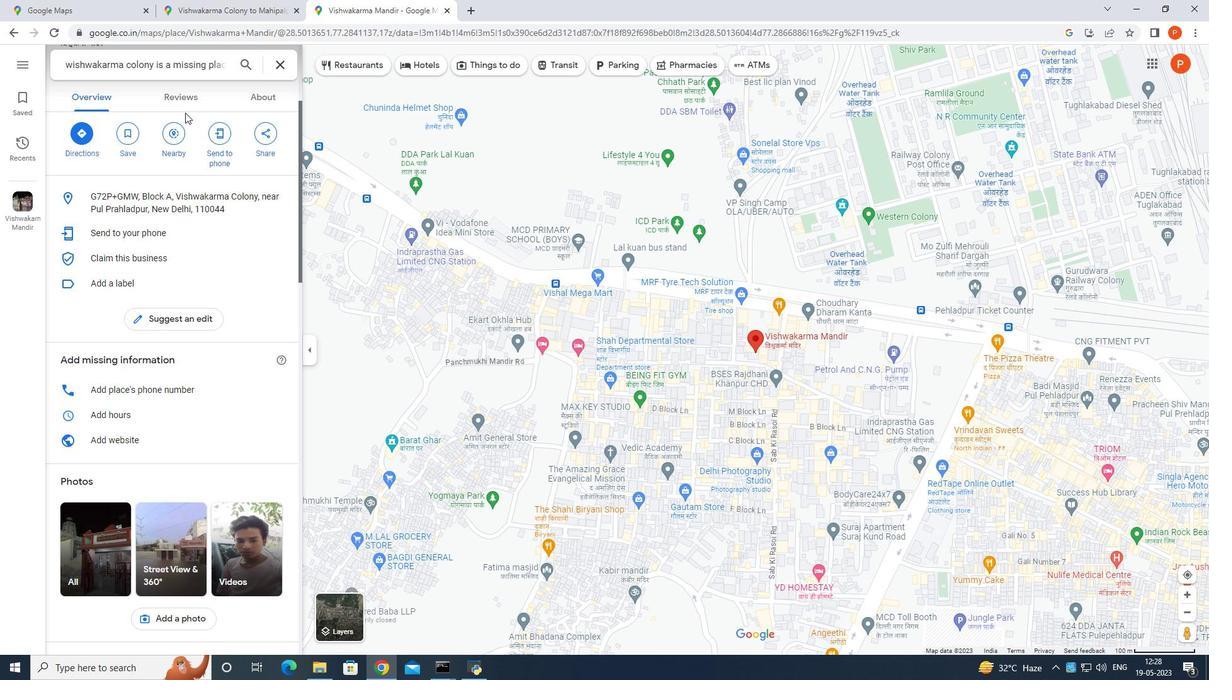 
Action: Mouse scrolled (185, 112) with delta (0, 0)
Screenshot: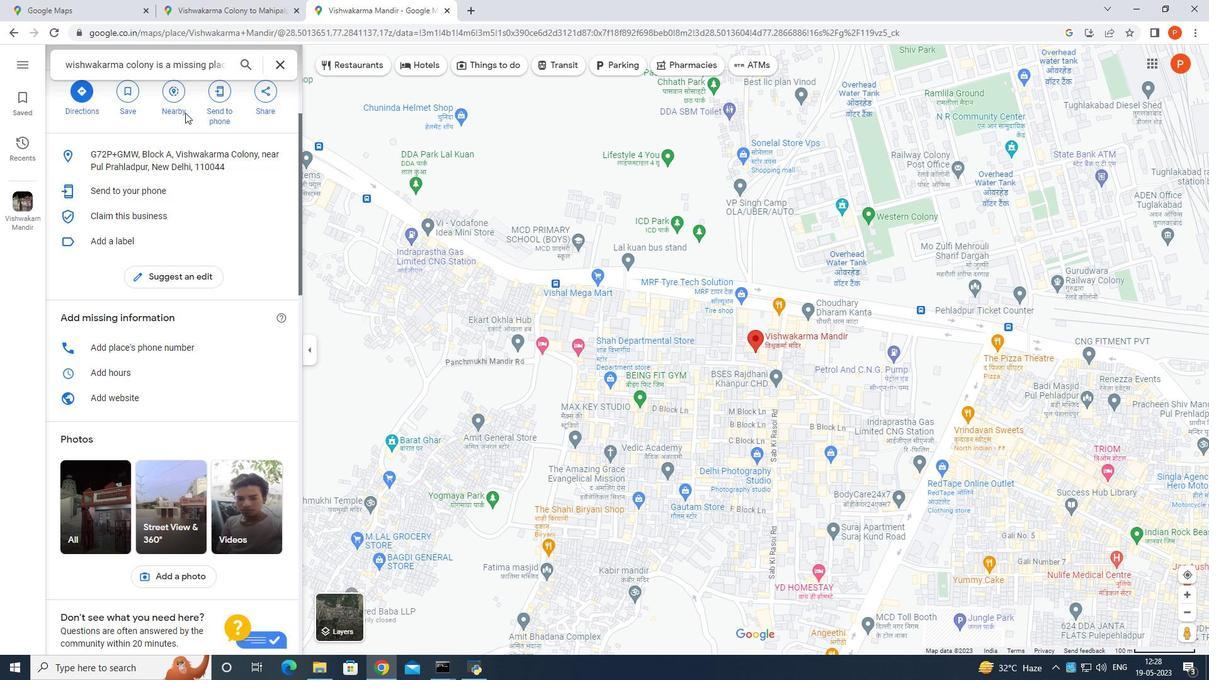 
Action: Mouse scrolled (185, 112) with delta (0, 0)
Screenshot: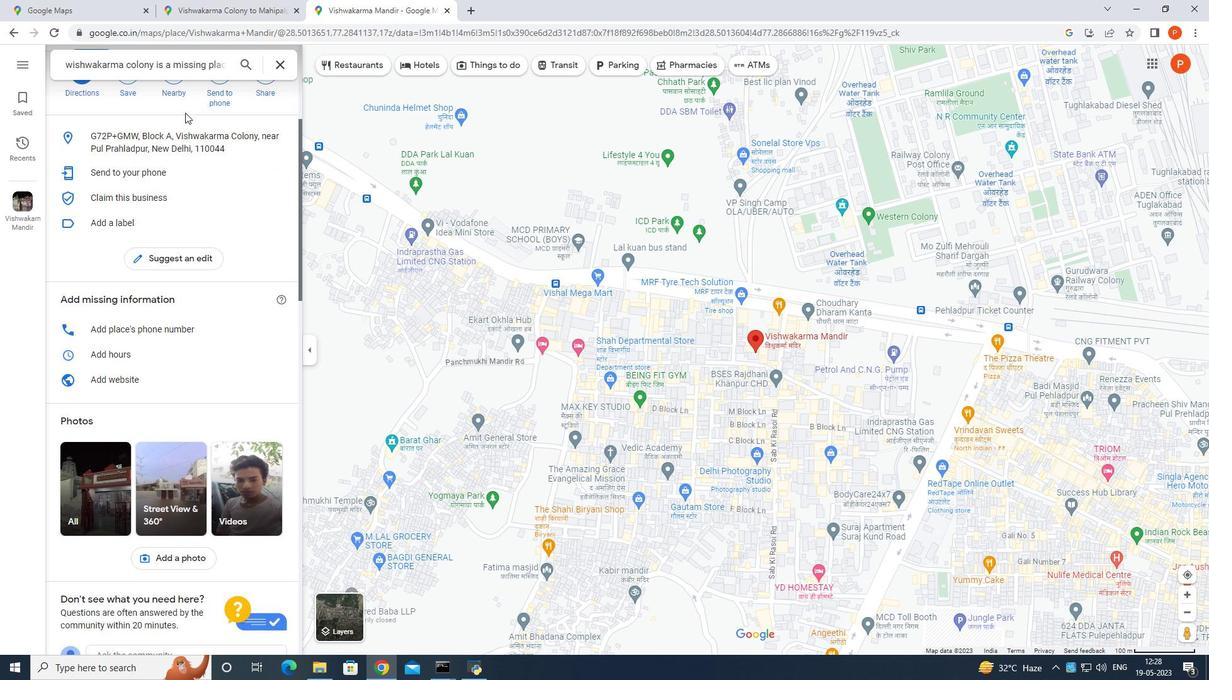 
Action: Mouse moved to (185, 113)
Screenshot: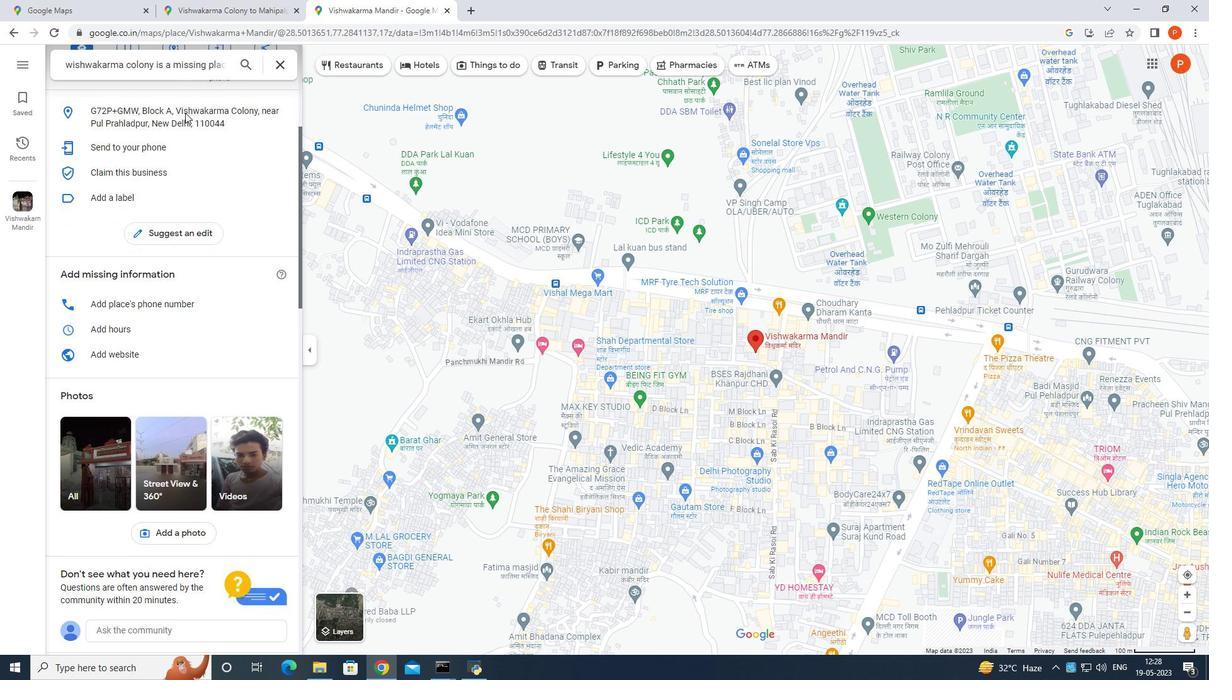 
Action: Mouse scrolled (185, 112) with delta (0, 0)
Screenshot: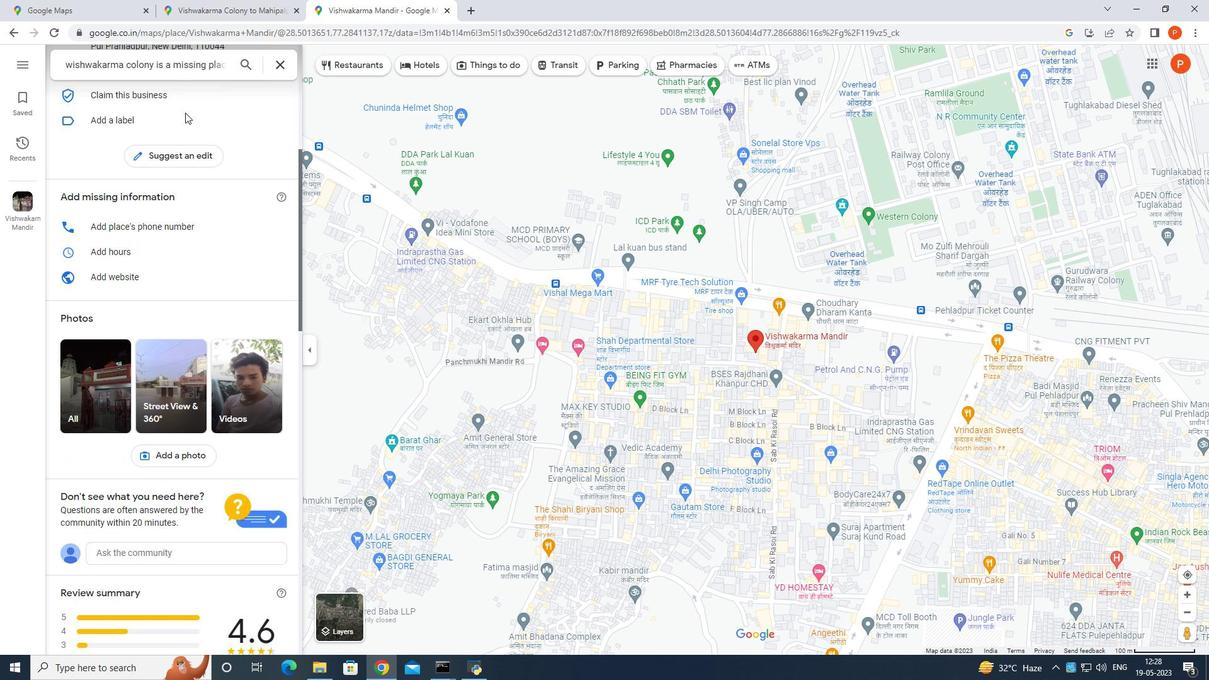 
Action: Mouse scrolled (185, 112) with delta (0, 0)
Screenshot: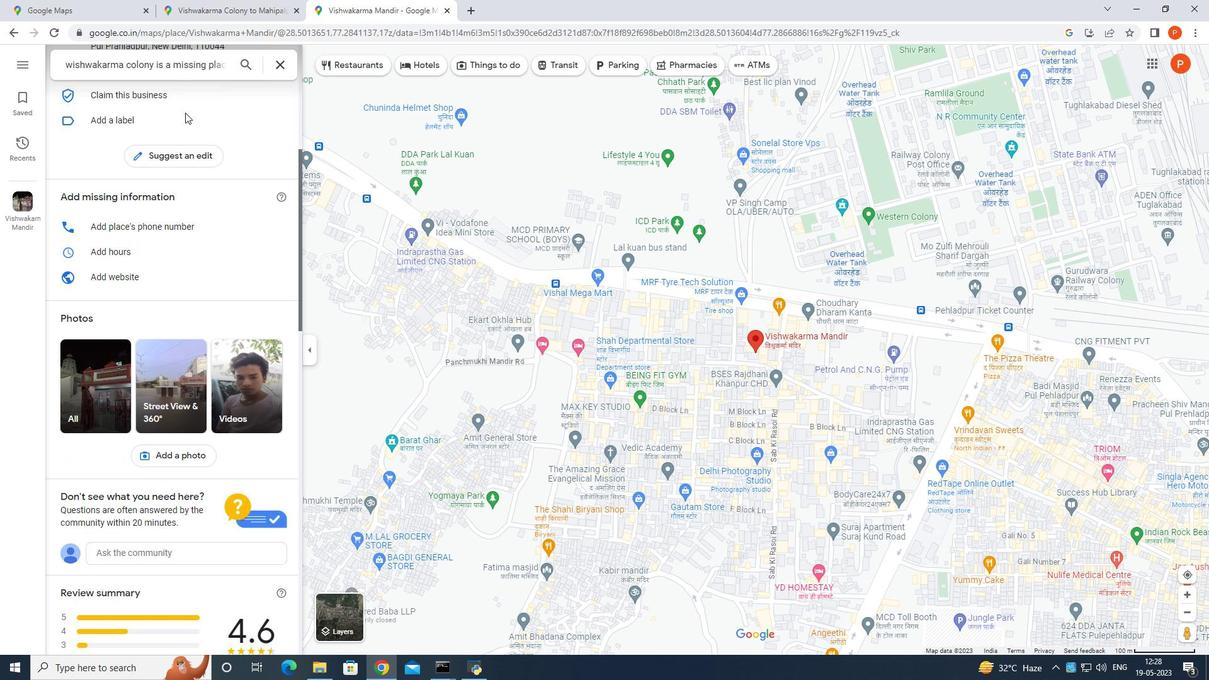 
Action: Mouse scrolled (185, 112) with delta (0, 0)
Screenshot: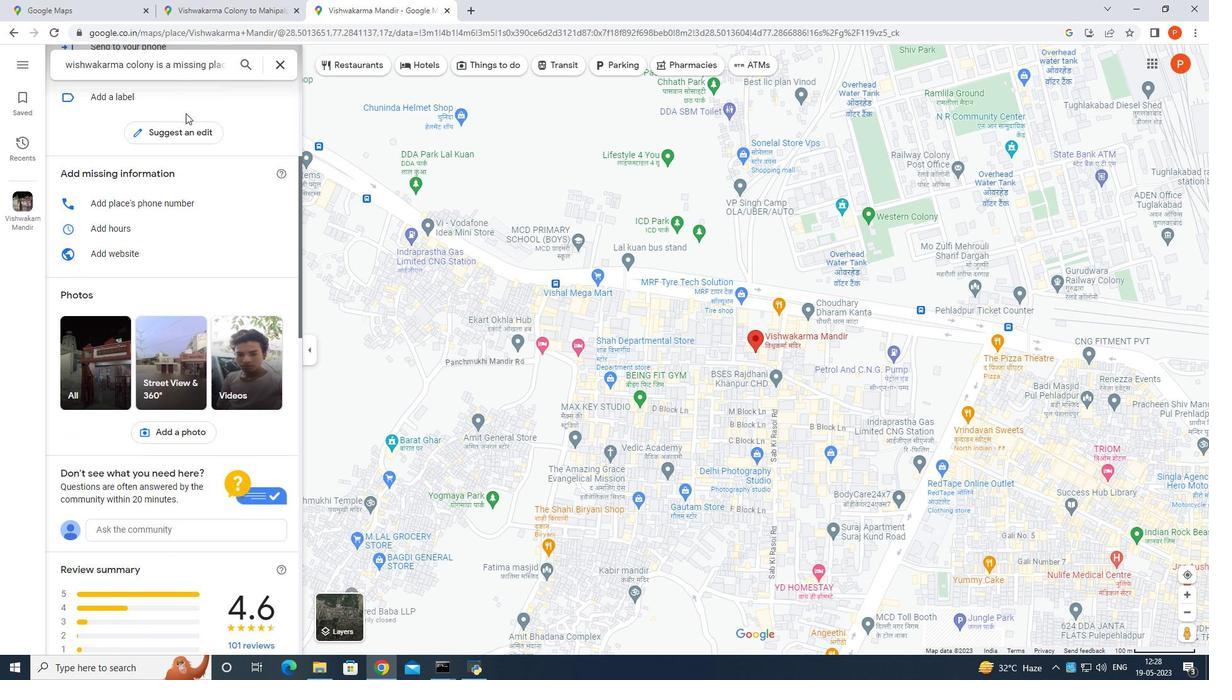 
Action: Mouse scrolled (185, 112) with delta (0, 0)
